 Task: Play online Risk (conquerclub) game.
Action: Mouse moved to (497, 342)
Screenshot: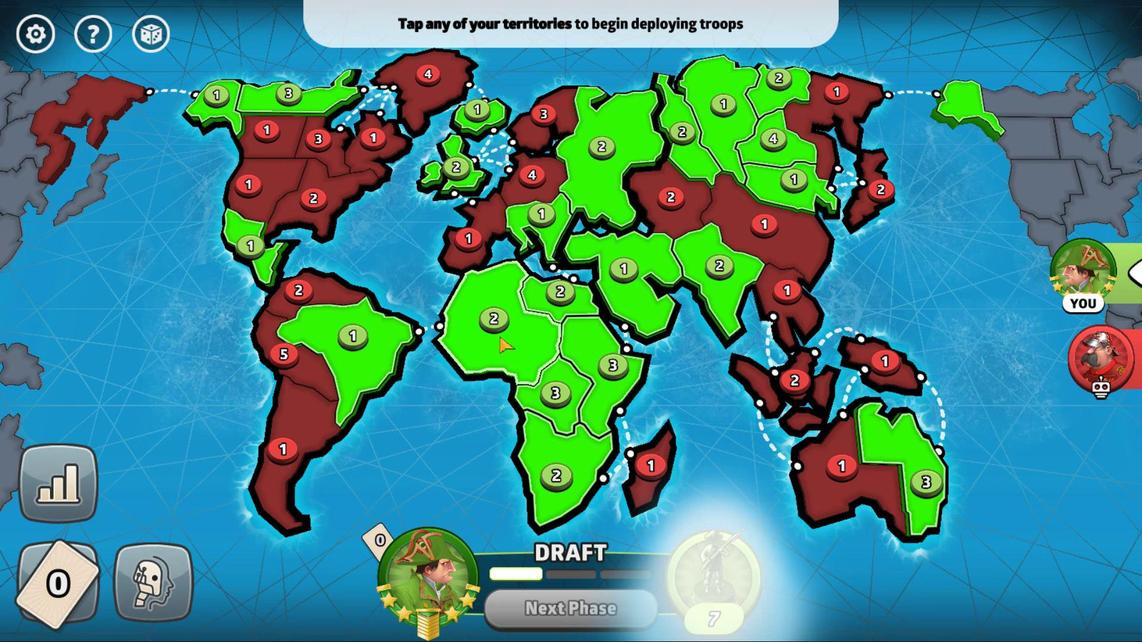 
Action: Mouse pressed left at (497, 342)
Screenshot: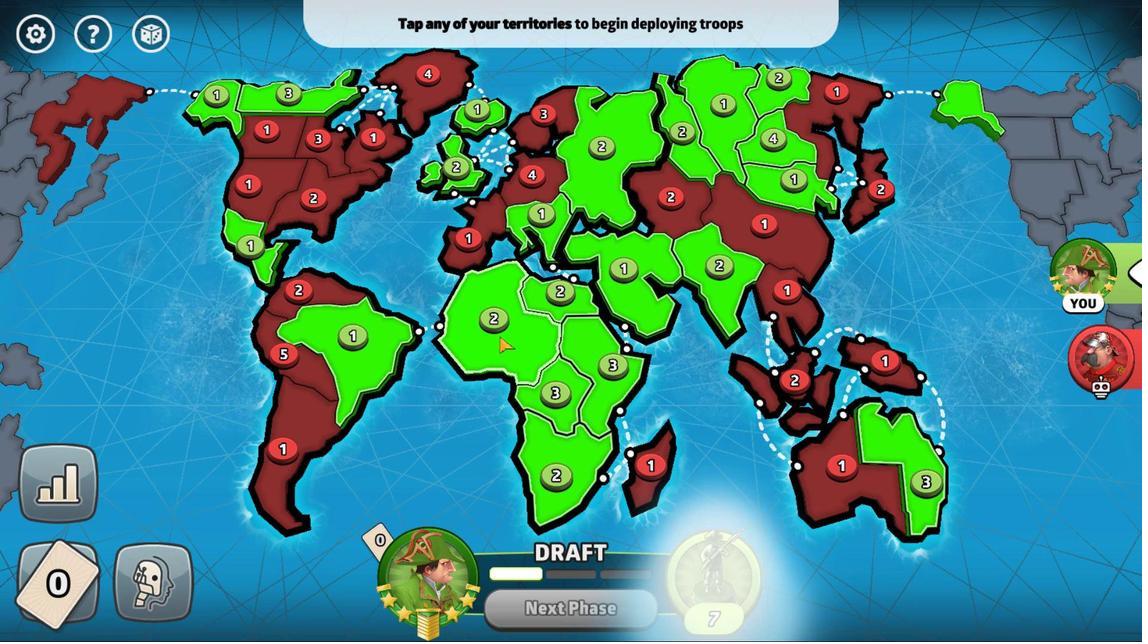 
Action: Mouse moved to (597, 159)
Screenshot: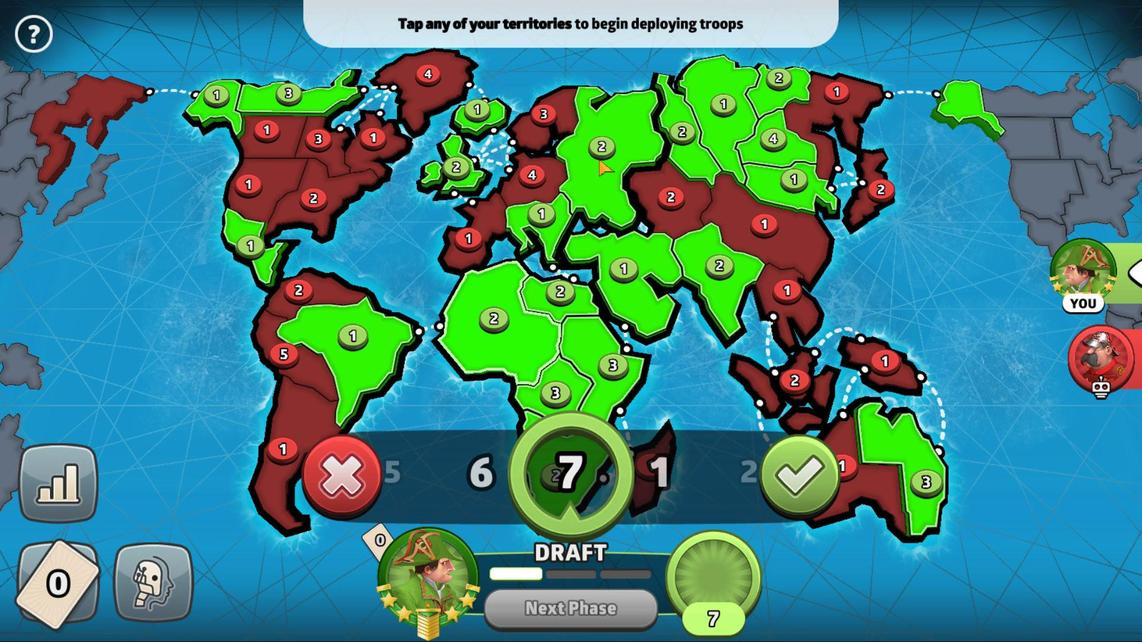 
Action: Mouse pressed left at (597, 159)
Screenshot: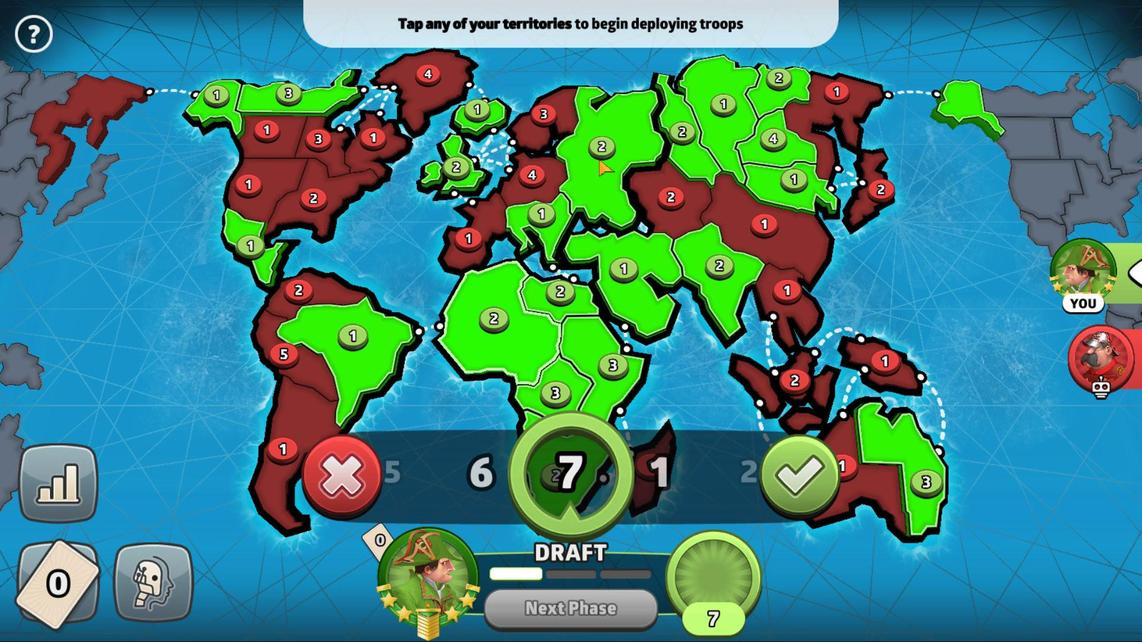 
Action: Mouse moved to (562, 247)
Screenshot: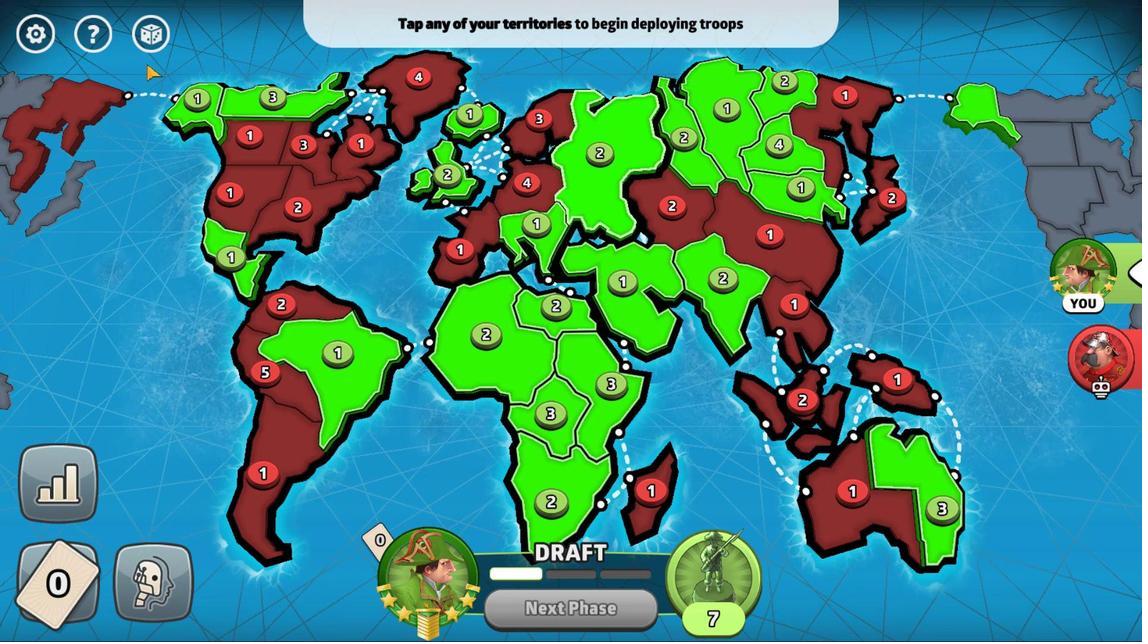 
Action: Mouse pressed left at (562, 247)
Screenshot: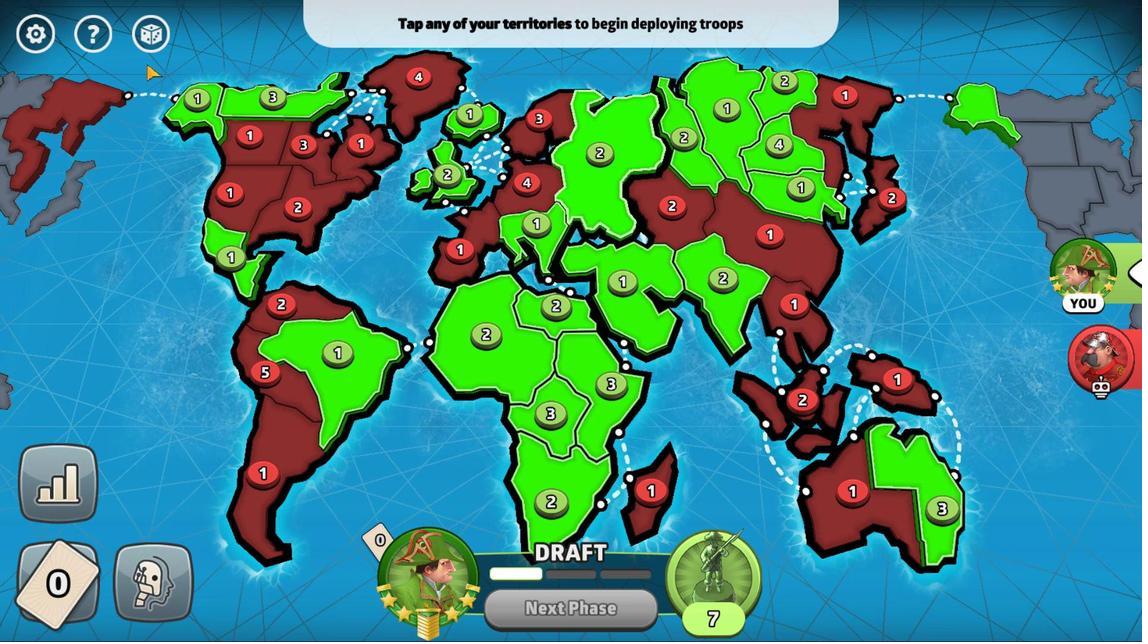 
Action: Mouse moved to (296, 105)
Screenshot: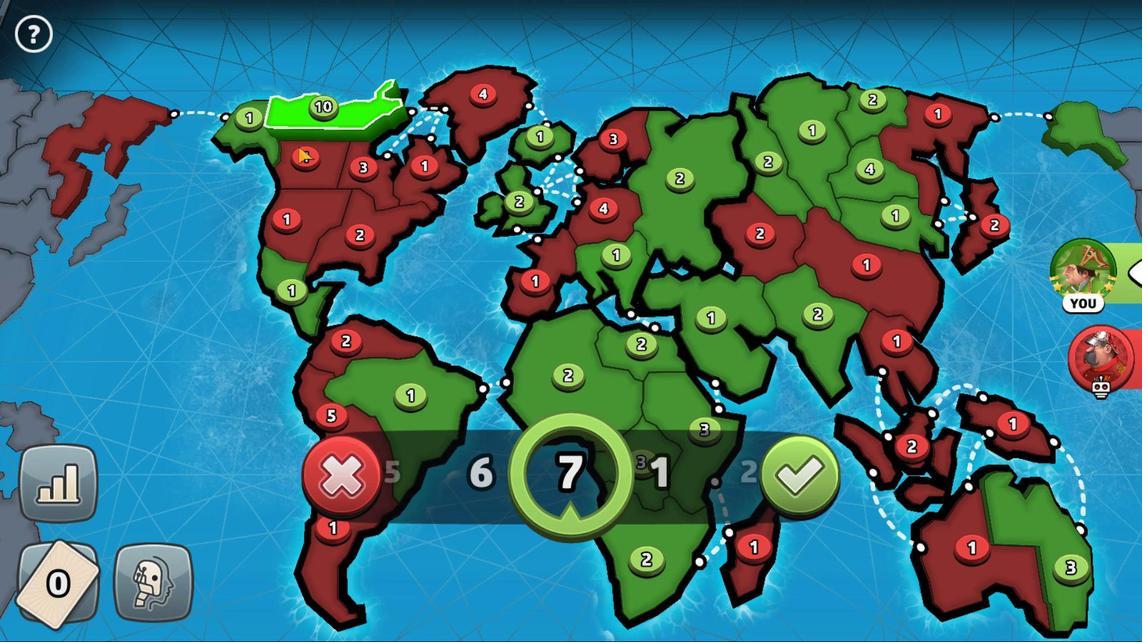 
Action: Mouse pressed left at (296, 105)
Screenshot: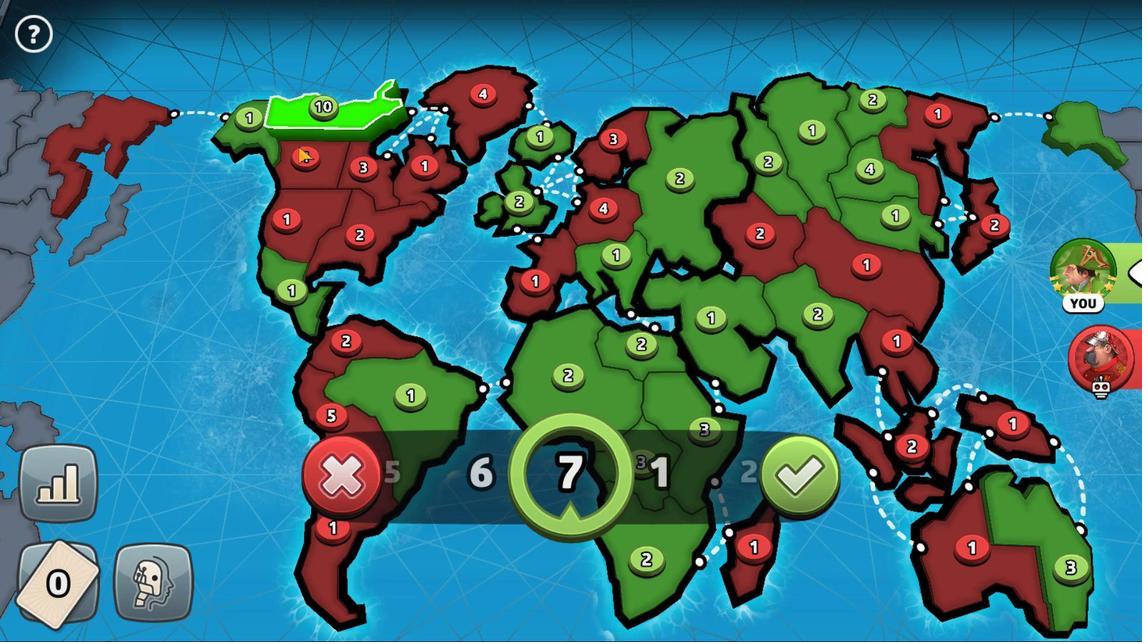 
Action: Mouse moved to (833, 471)
Screenshot: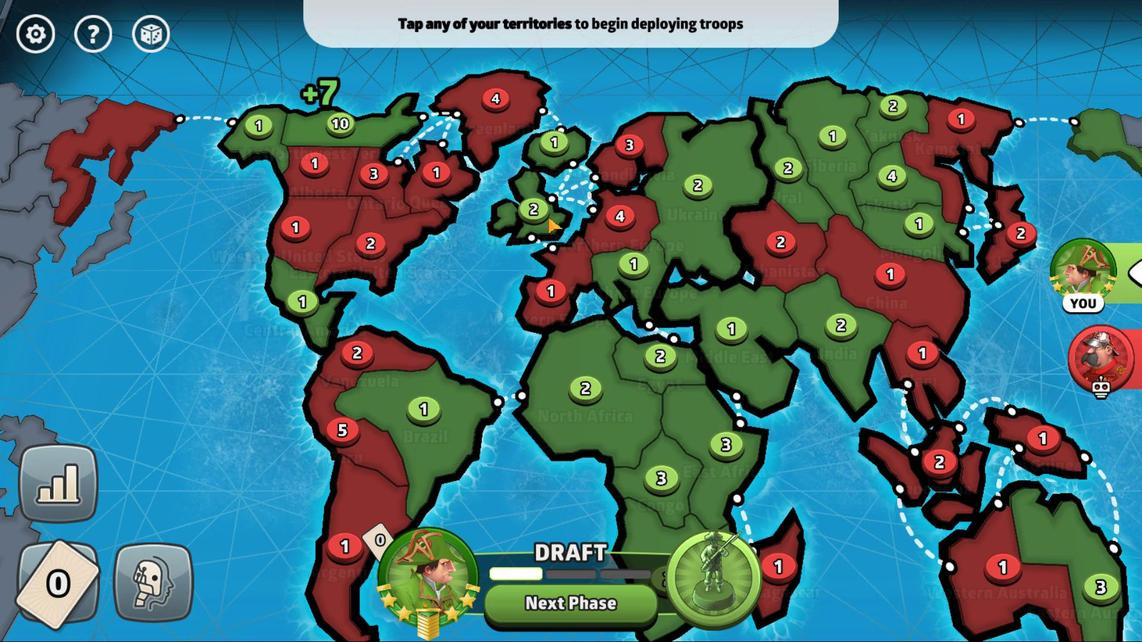 
Action: Mouse pressed left at (833, 471)
Screenshot: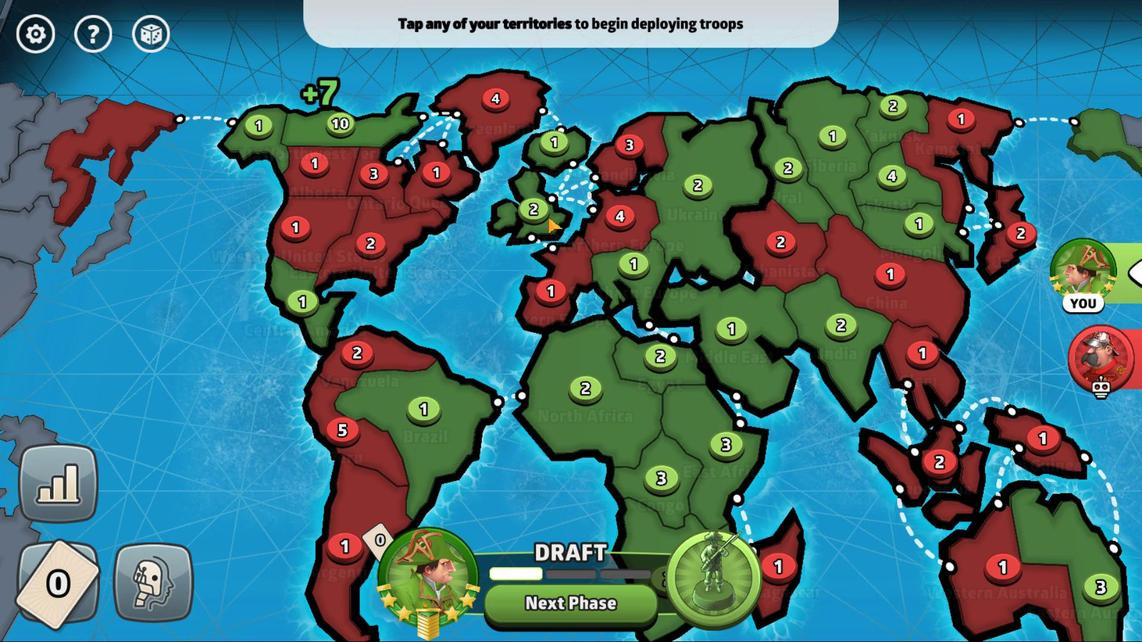 
Action: Mouse moved to (305, 104)
Screenshot: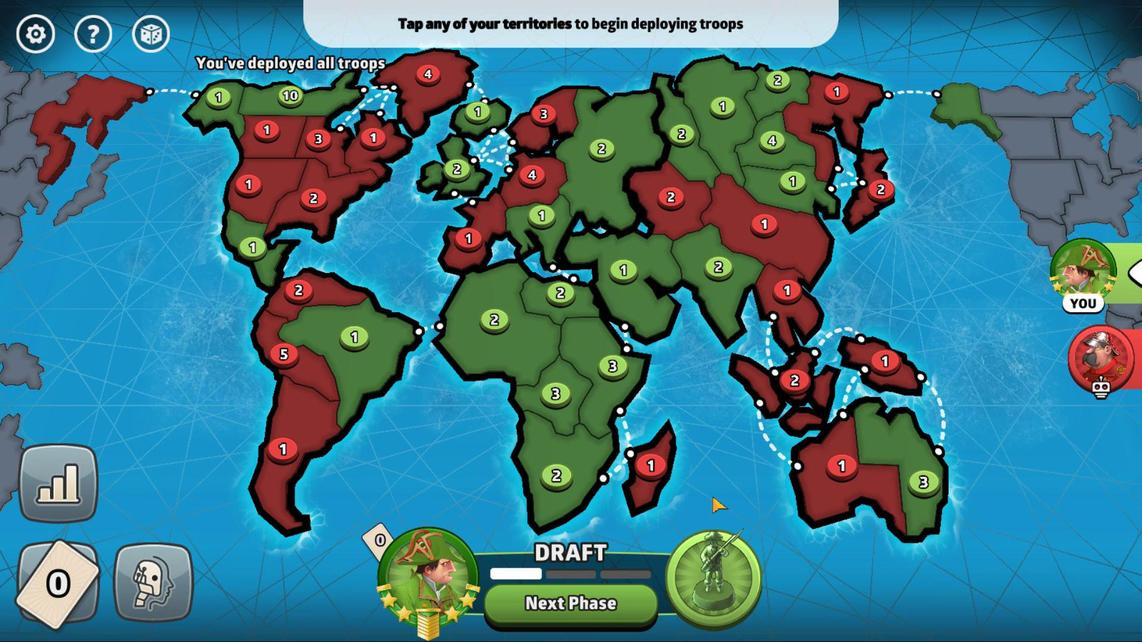 
Action: Mouse pressed left at (305, 104)
Screenshot: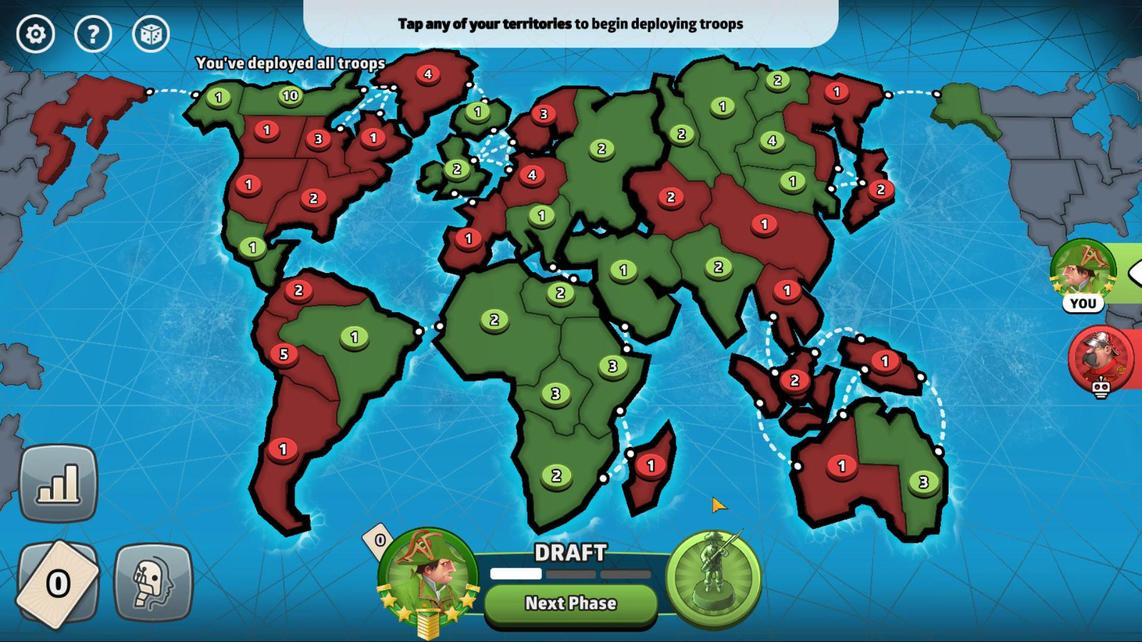 
Action: Mouse moved to (565, 599)
Screenshot: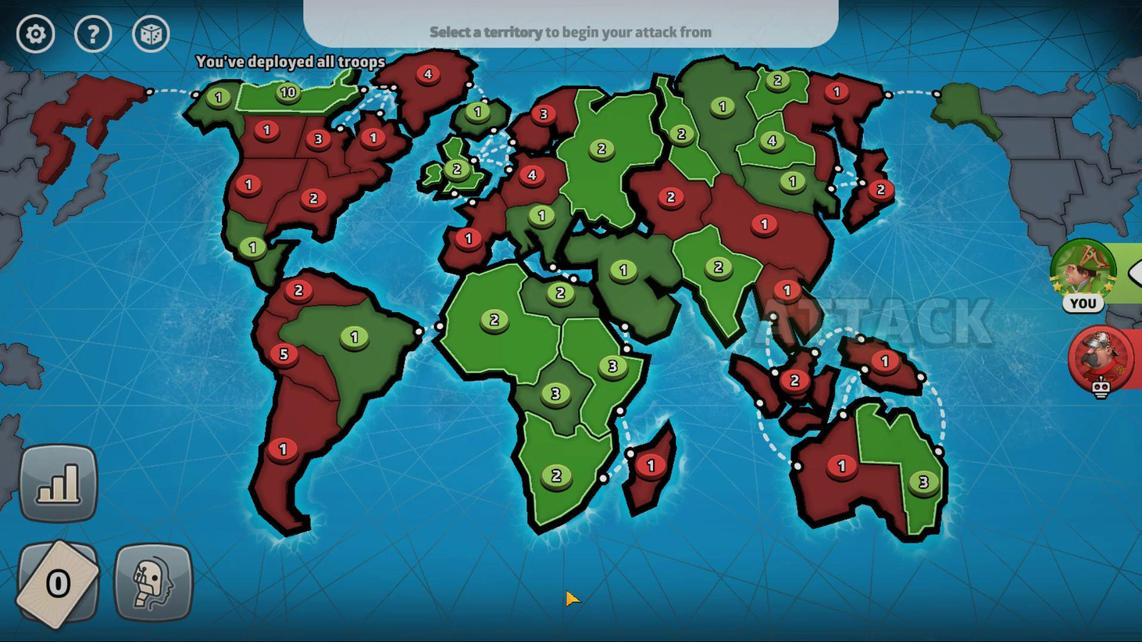
Action: Mouse pressed left at (565, 599)
Screenshot: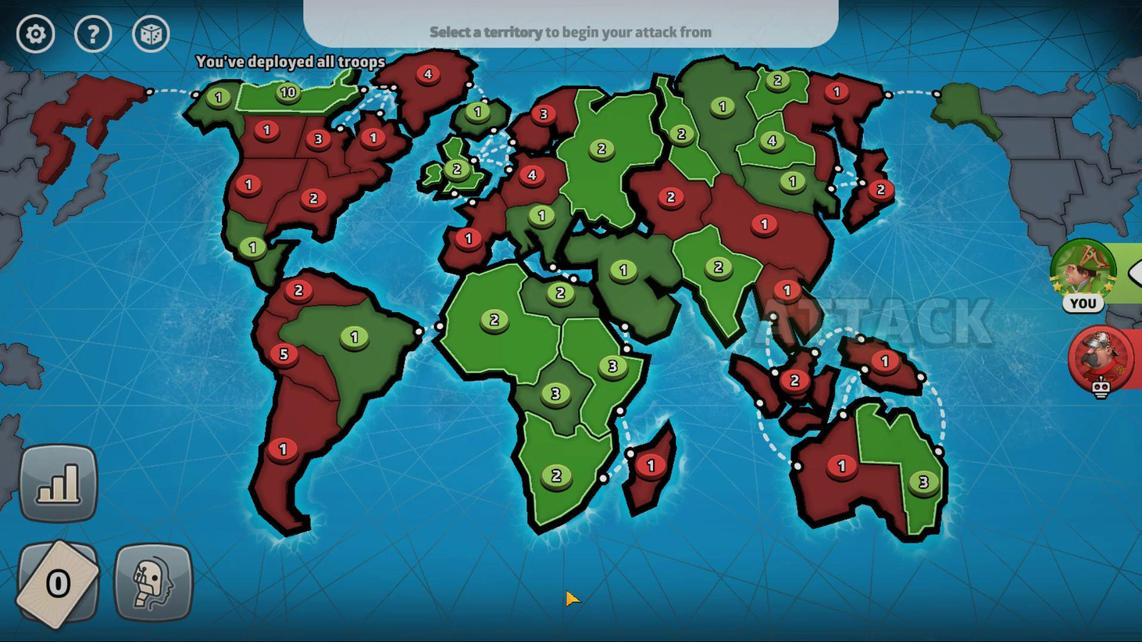 
Action: Mouse moved to (290, 99)
Screenshot: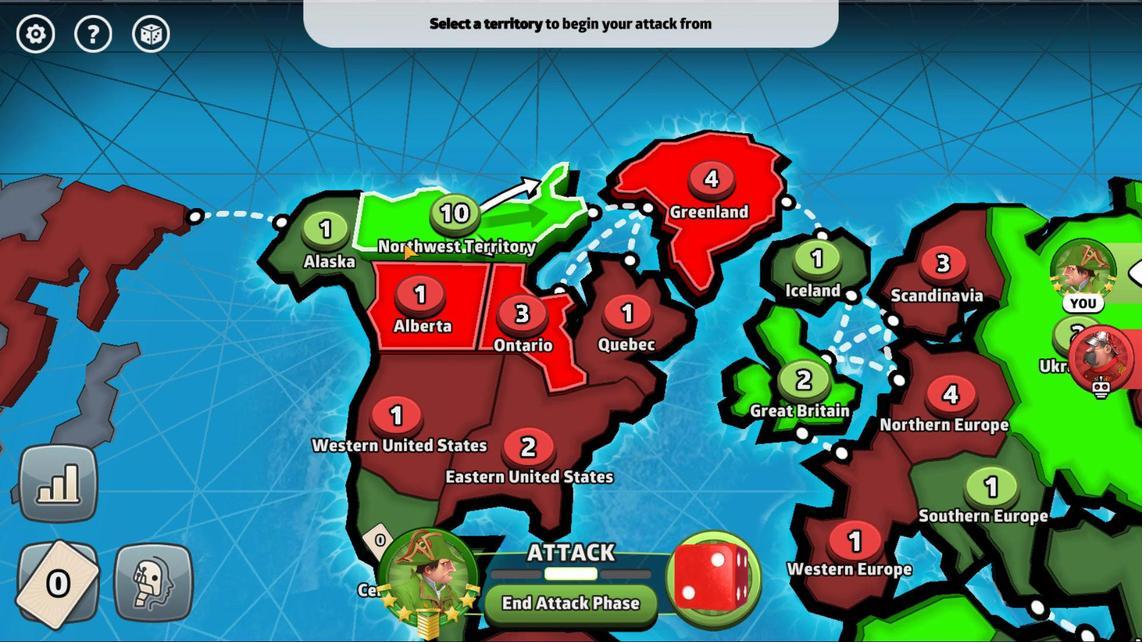 
Action: Mouse pressed left at (290, 99)
Screenshot: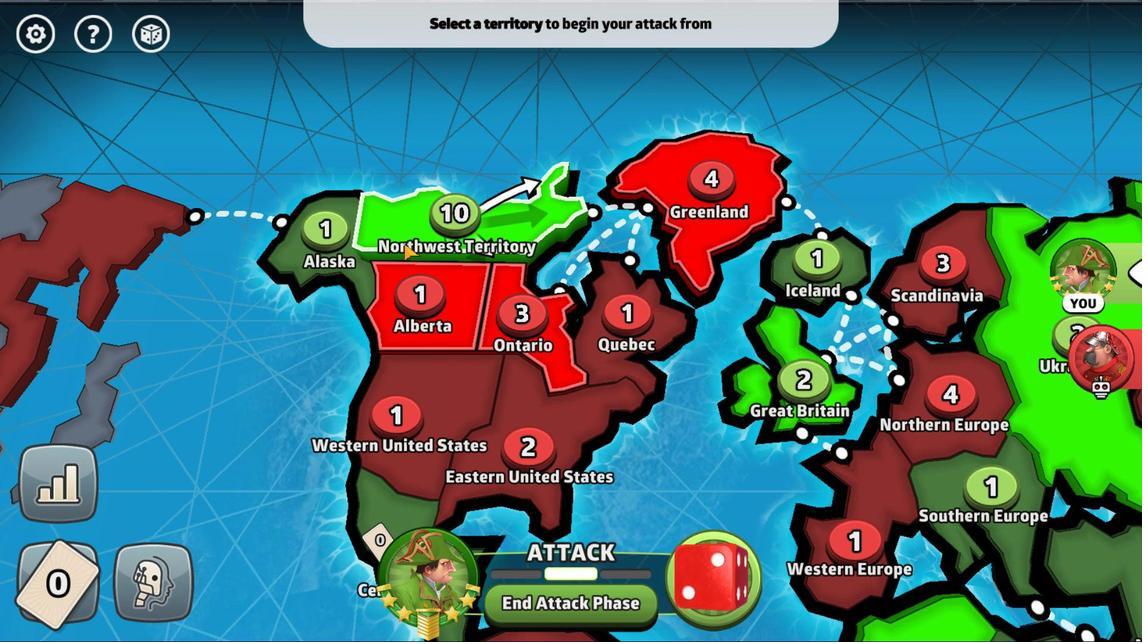 
Action: Mouse moved to (449, 307)
Screenshot: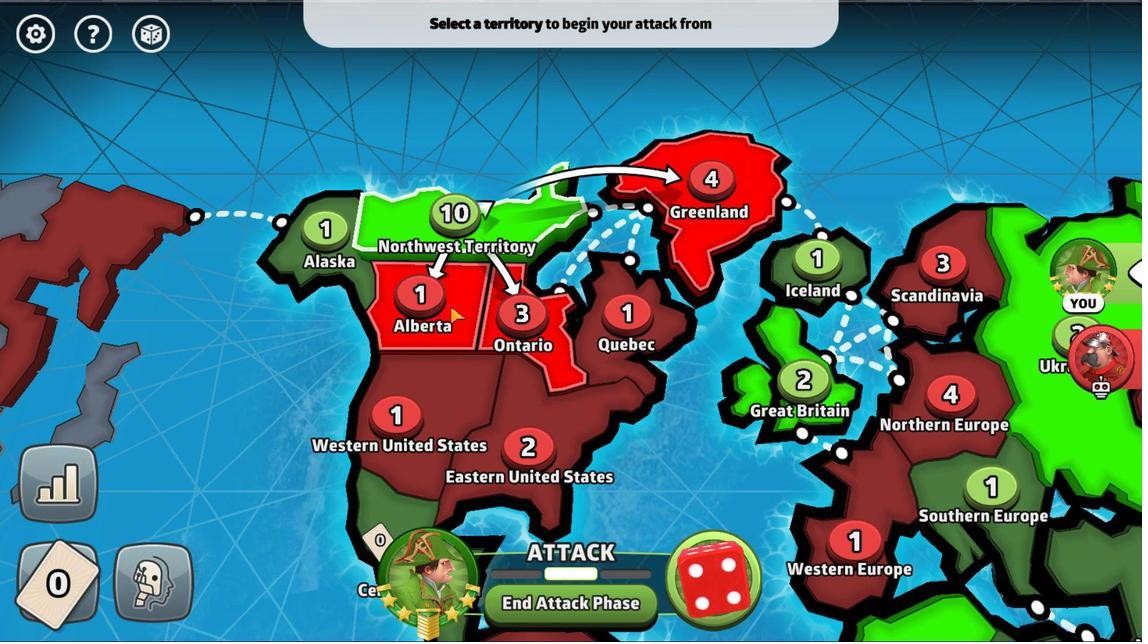 
Action: Mouse pressed left at (449, 307)
Screenshot: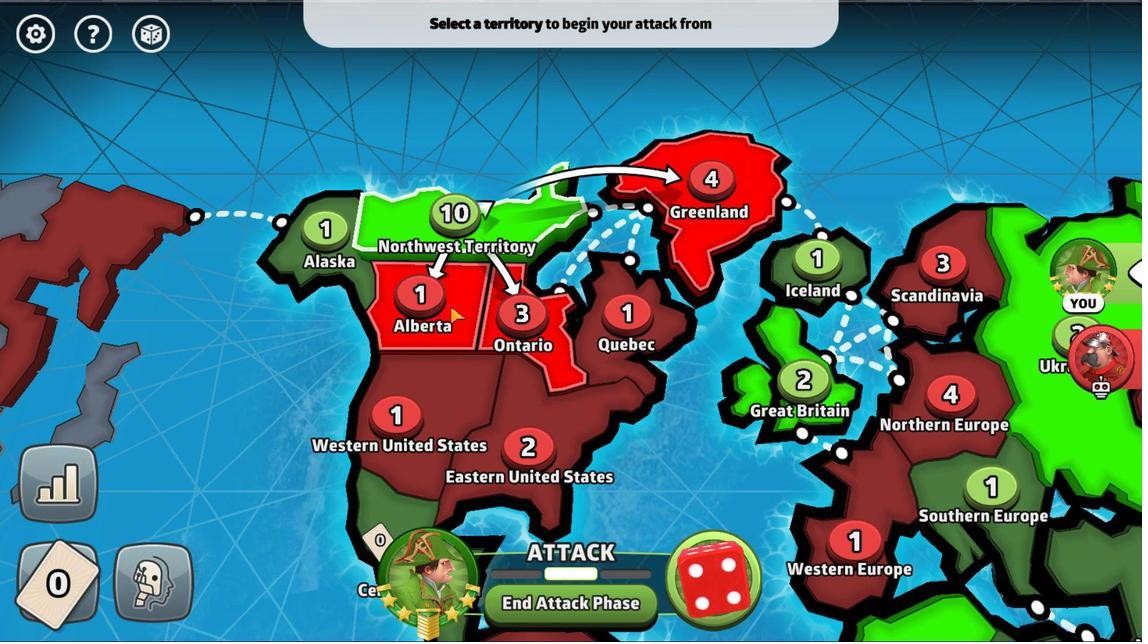 
Action: Mouse moved to (574, 442)
Screenshot: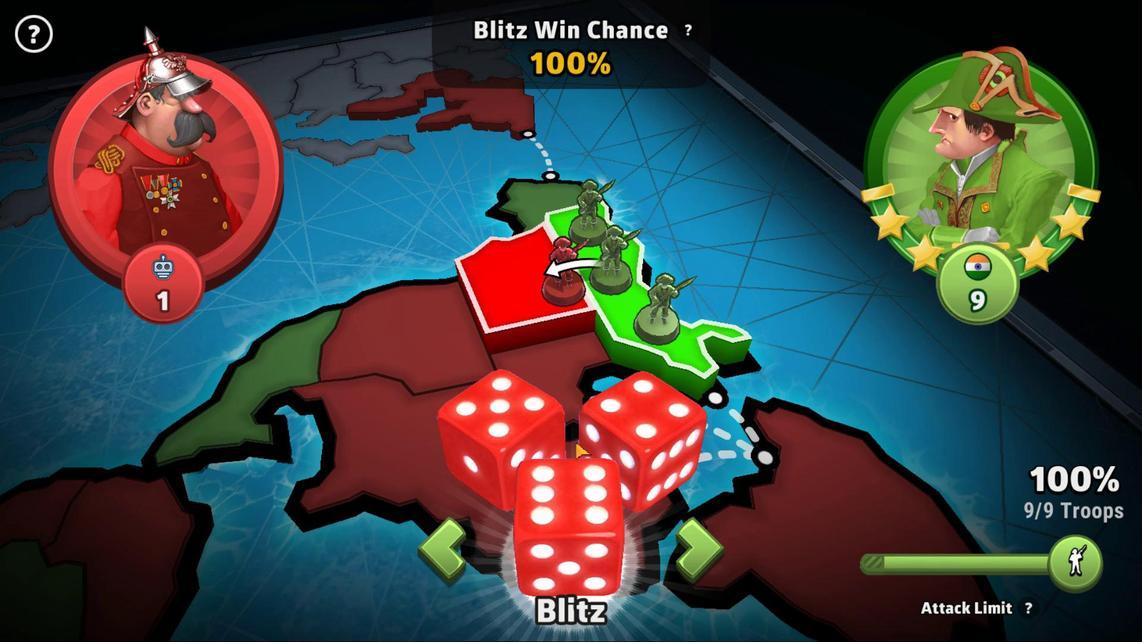 
Action: Mouse pressed left at (574, 442)
Screenshot: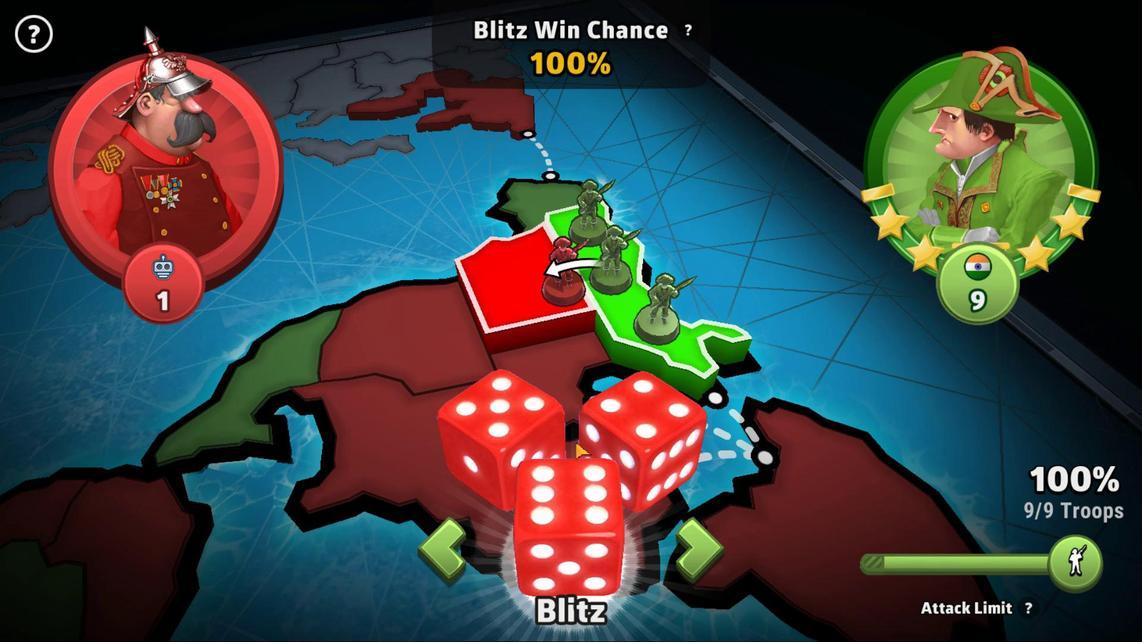 
Action: Mouse moved to (797, 471)
Screenshot: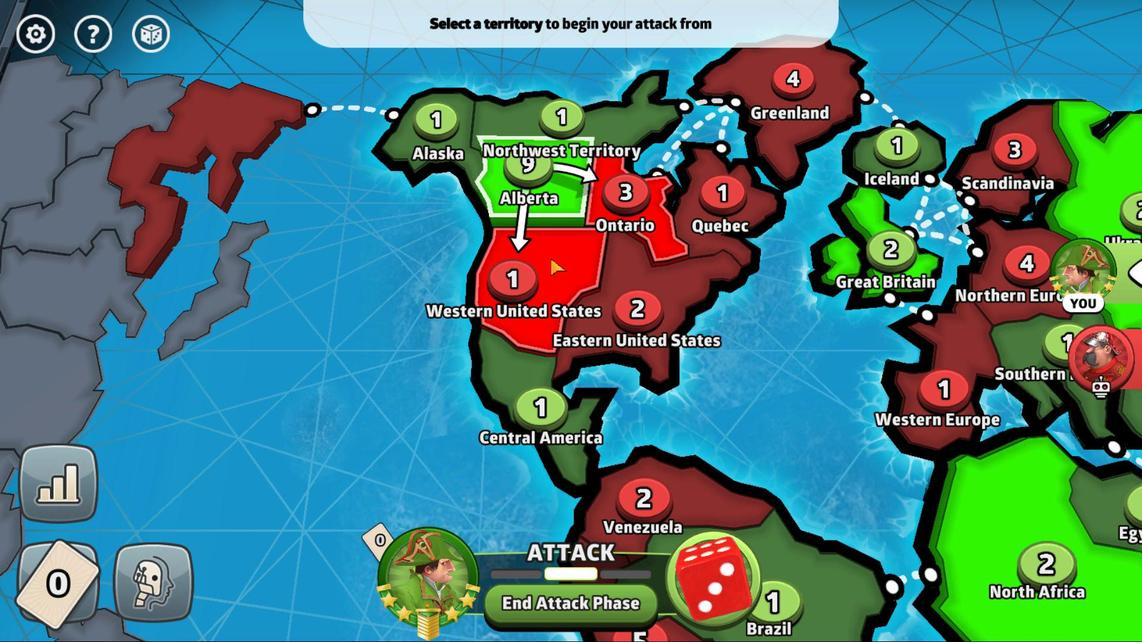 
Action: Mouse pressed left at (797, 471)
Screenshot: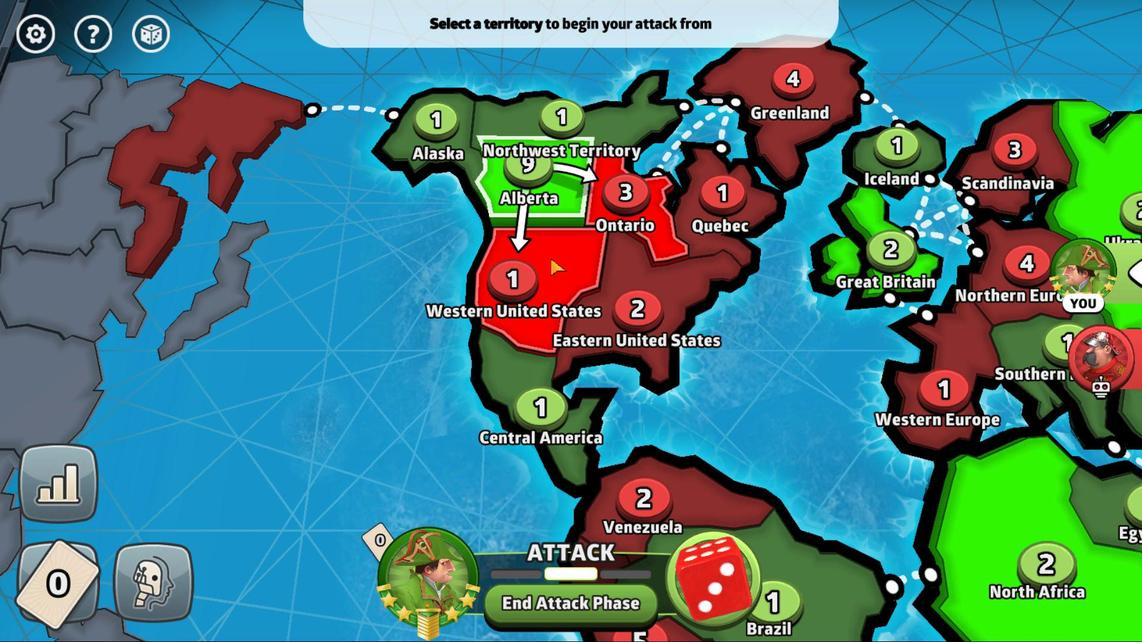 
Action: Mouse moved to (550, 277)
Screenshot: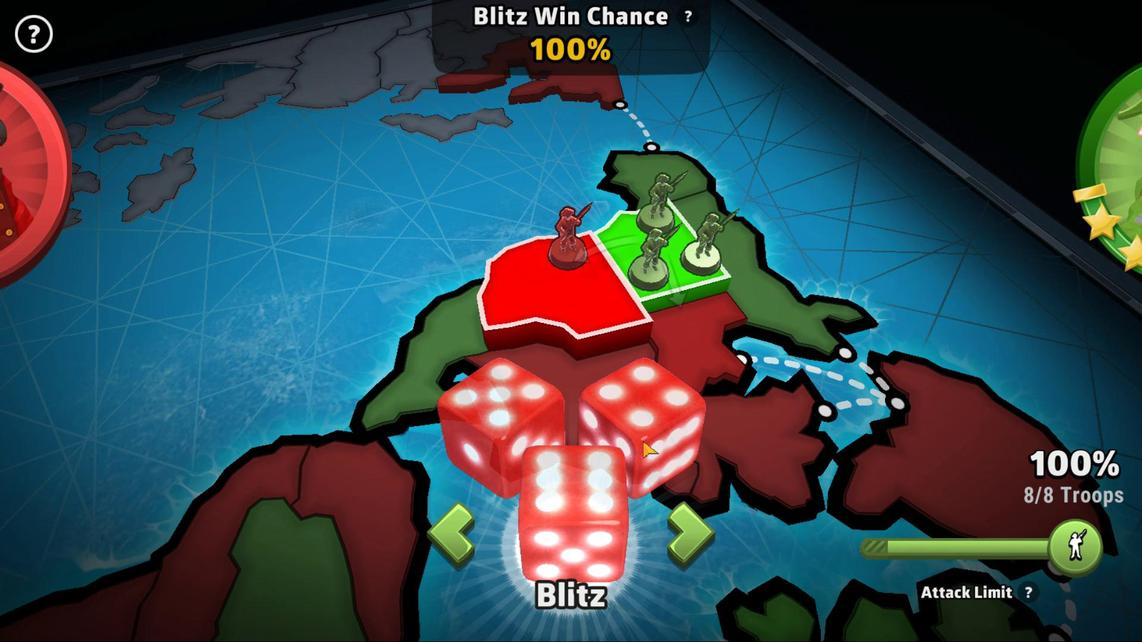 
Action: Mouse pressed left at (550, 277)
Screenshot: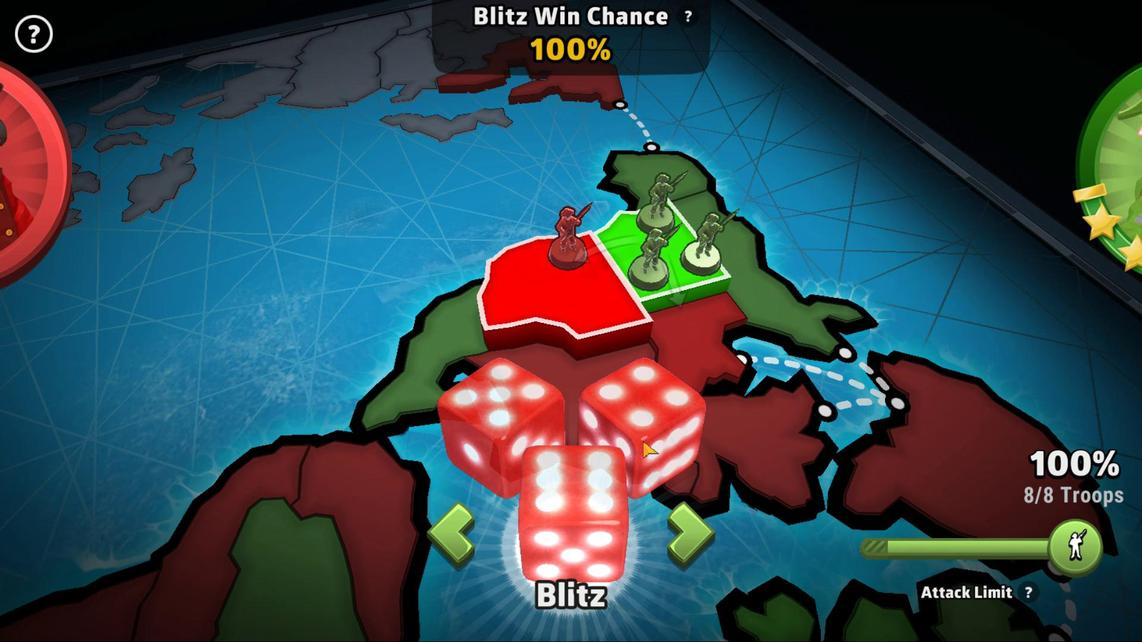 
Action: Mouse moved to (595, 459)
Screenshot: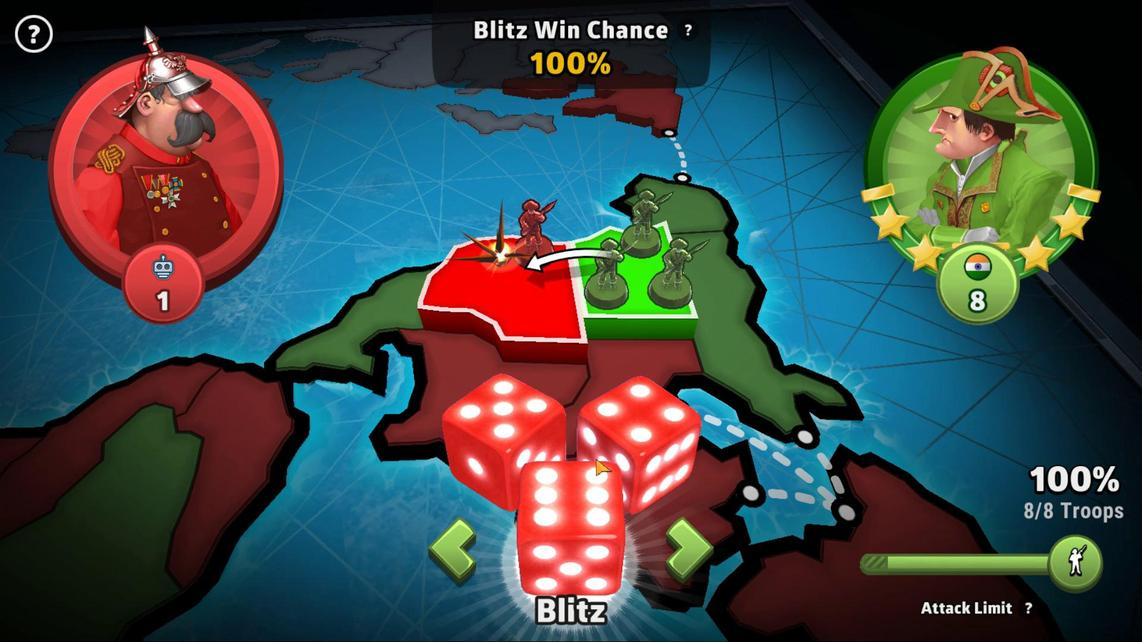 
Action: Mouse pressed left at (595, 459)
Screenshot: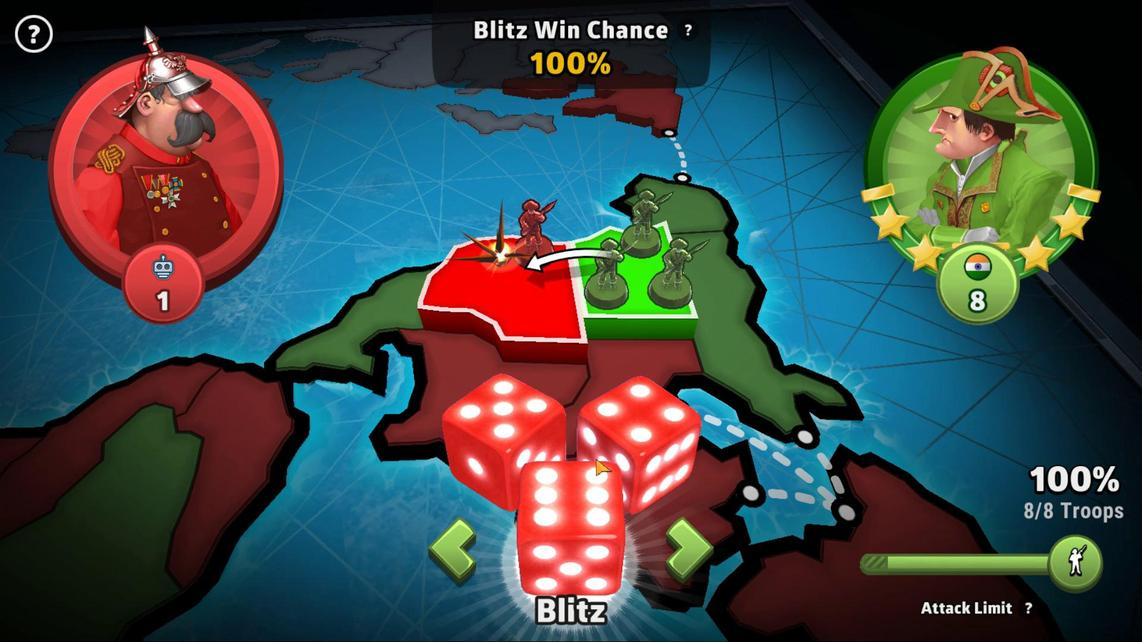 
Action: Mouse moved to (816, 489)
Screenshot: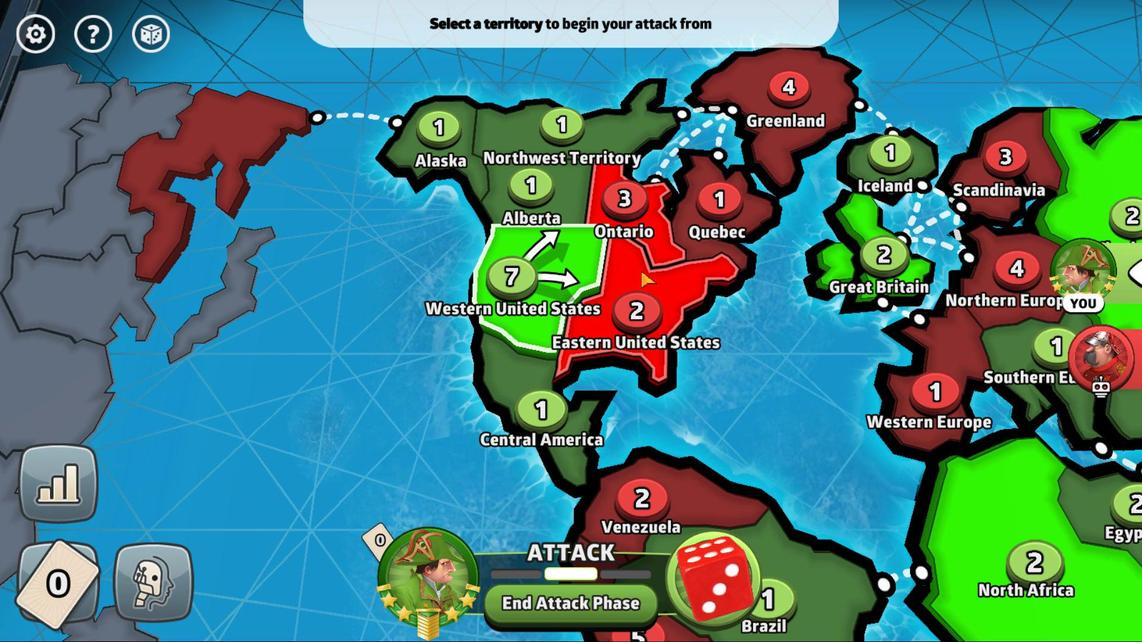
Action: Mouse pressed left at (816, 489)
Screenshot: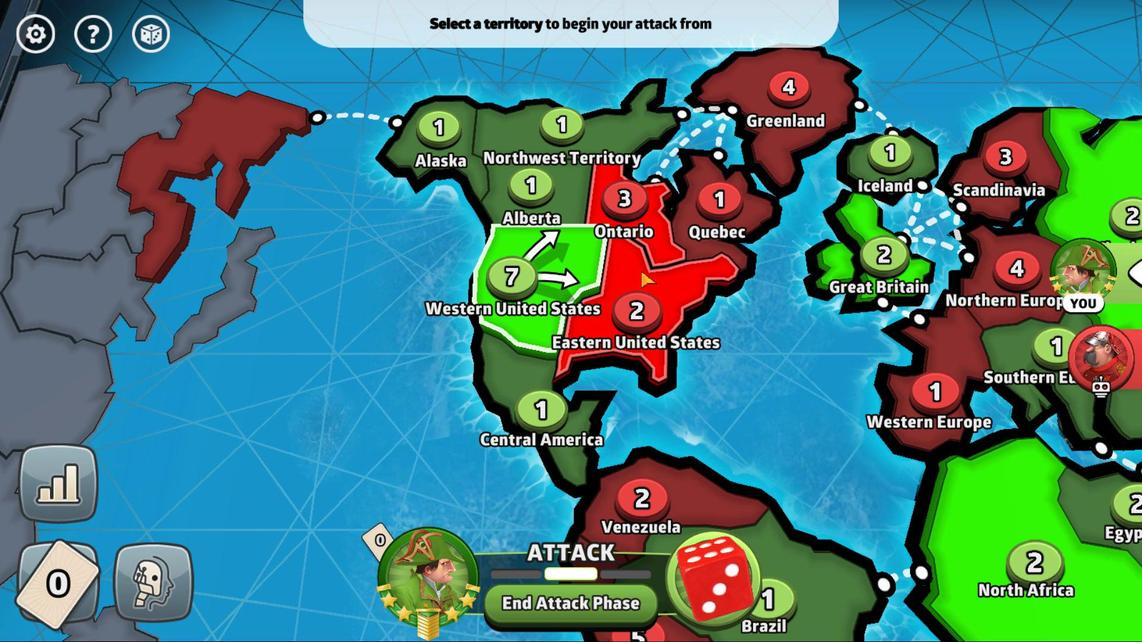 
Action: Mouse moved to (636, 295)
Screenshot: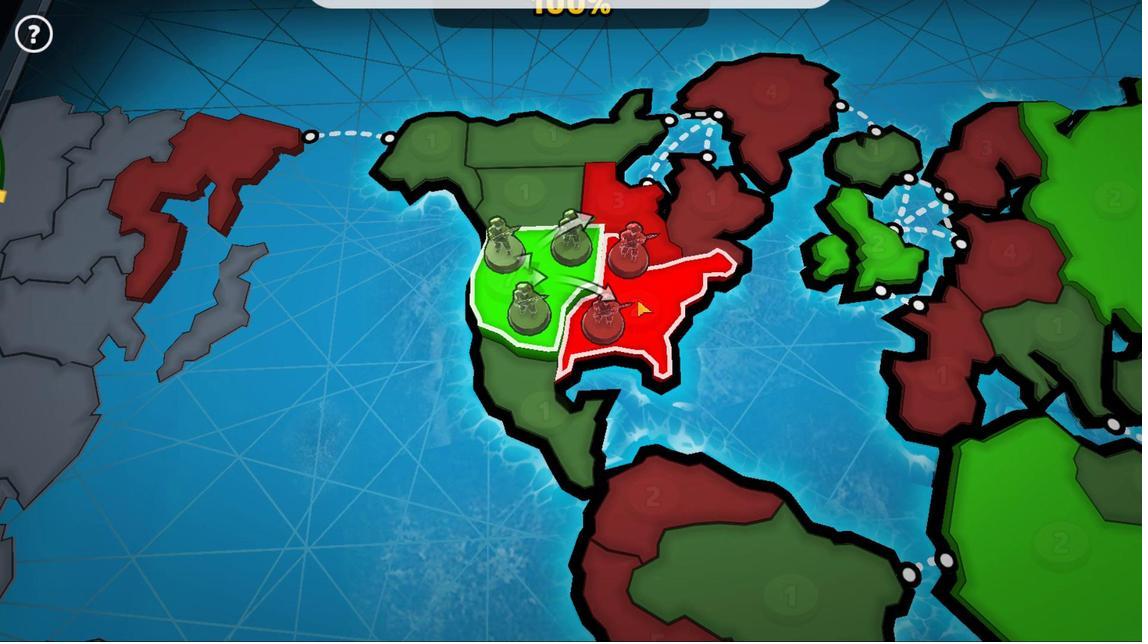 
Action: Mouse pressed left at (636, 295)
Screenshot: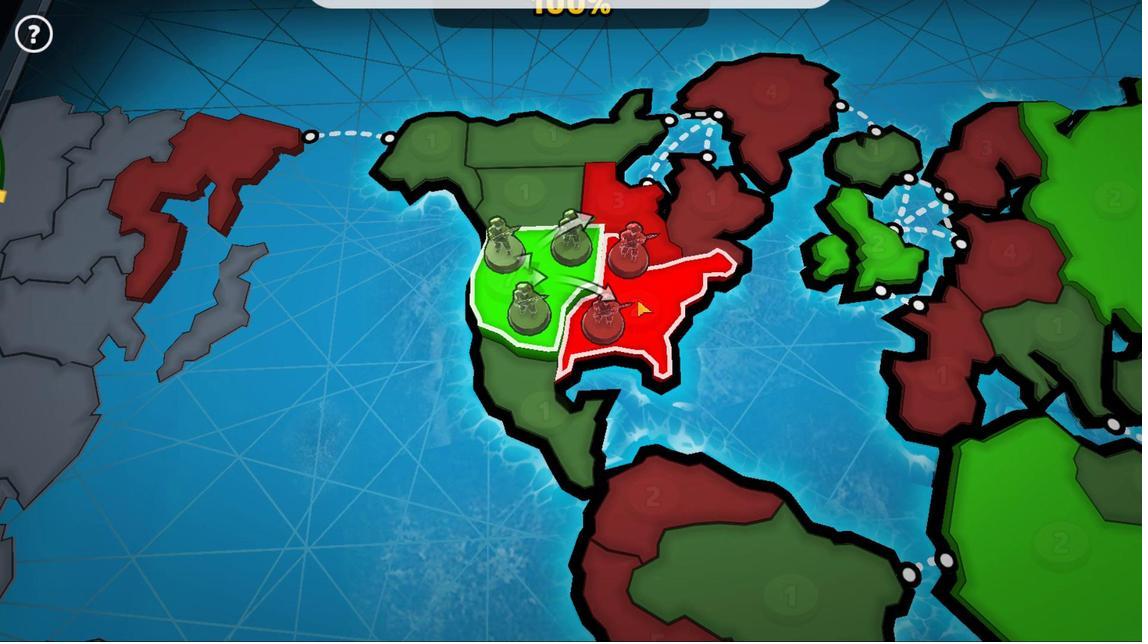 
Action: Mouse moved to (557, 431)
Screenshot: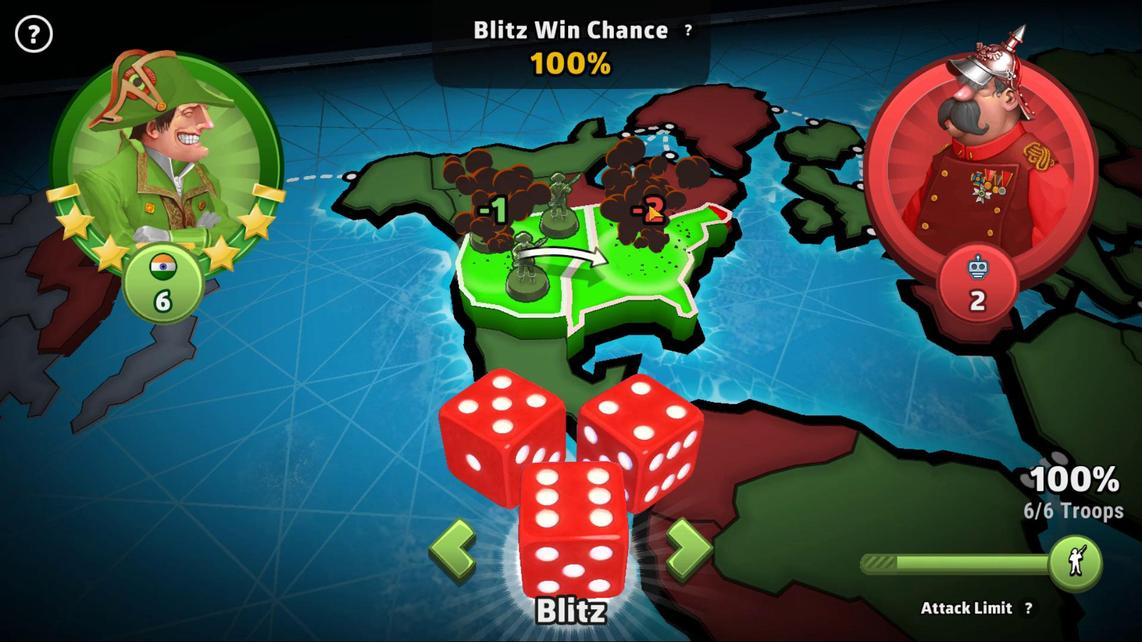 
Action: Mouse pressed left at (557, 431)
Screenshot: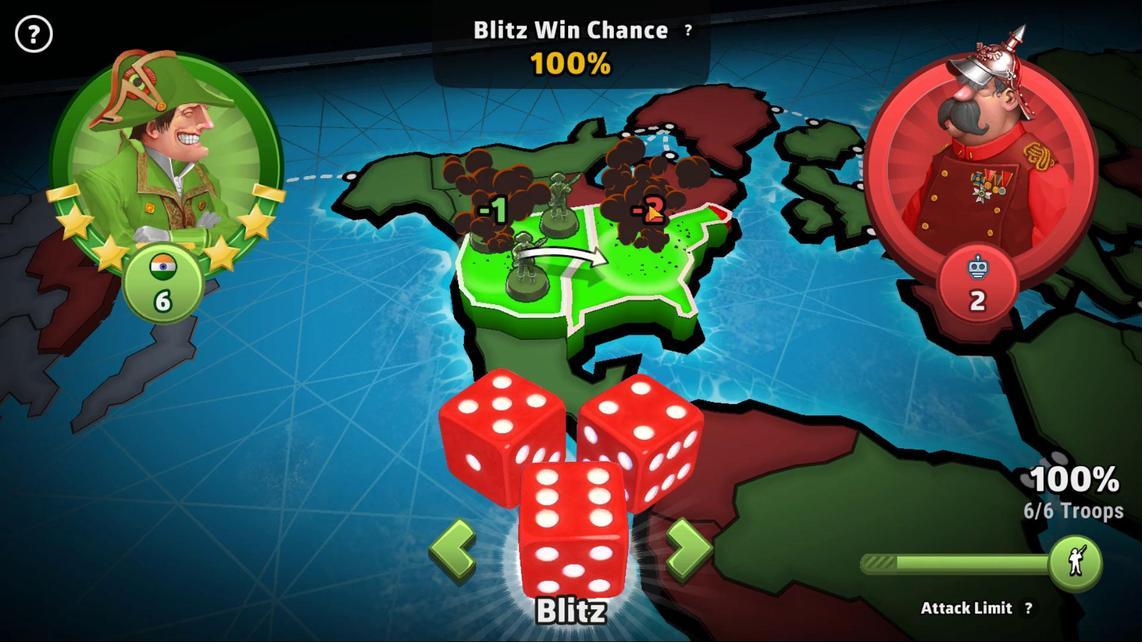 
Action: Mouse moved to (793, 470)
Screenshot: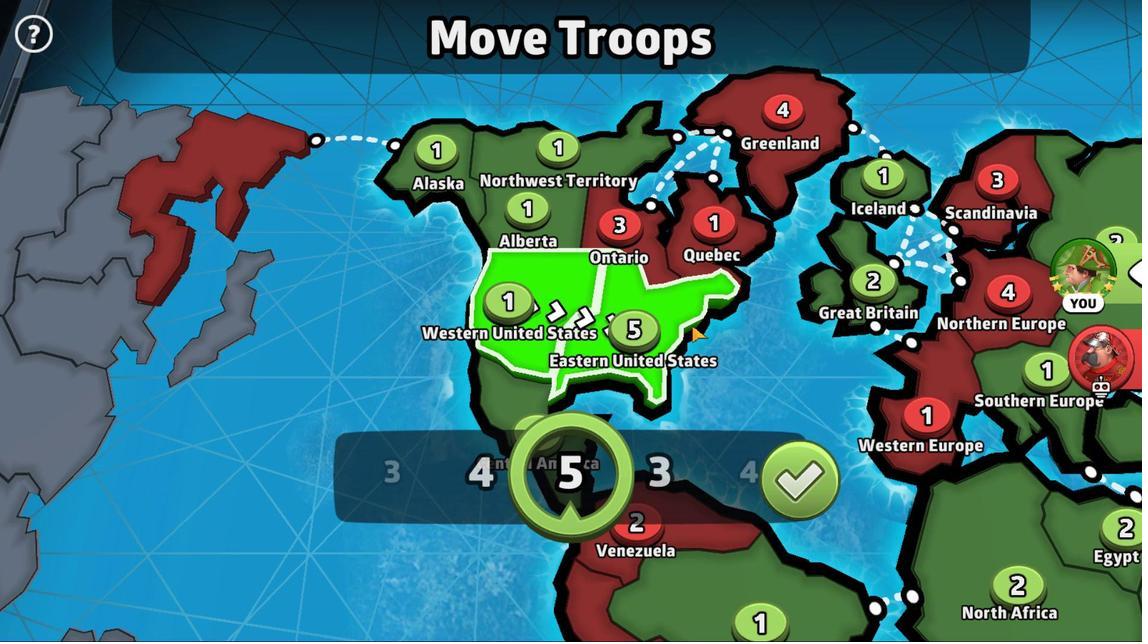 
Action: Mouse pressed left at (793, 470)
Screenshot: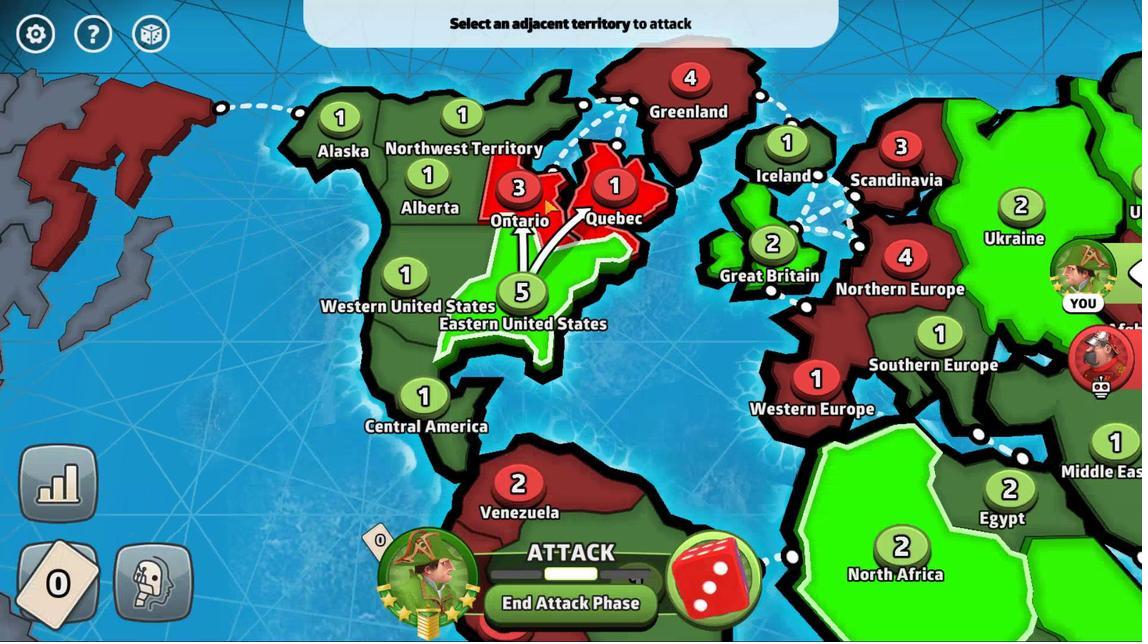 
Action: Mouse moved to (543, 198)
Screenshot: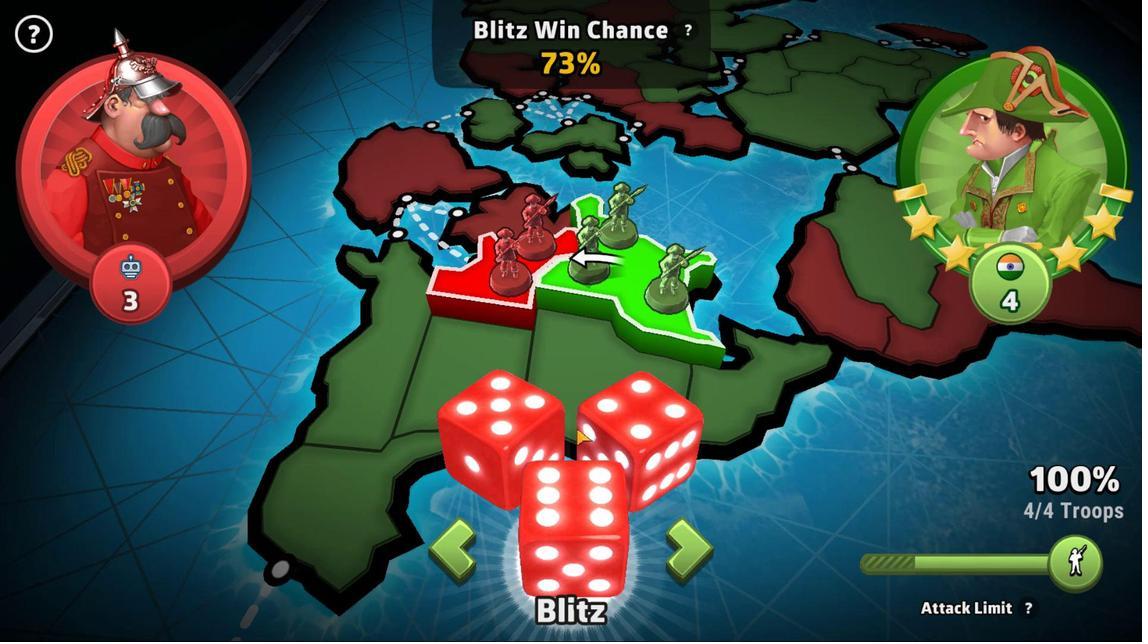 
Action: Mouse pressed left at (543, 198)
Screenshot: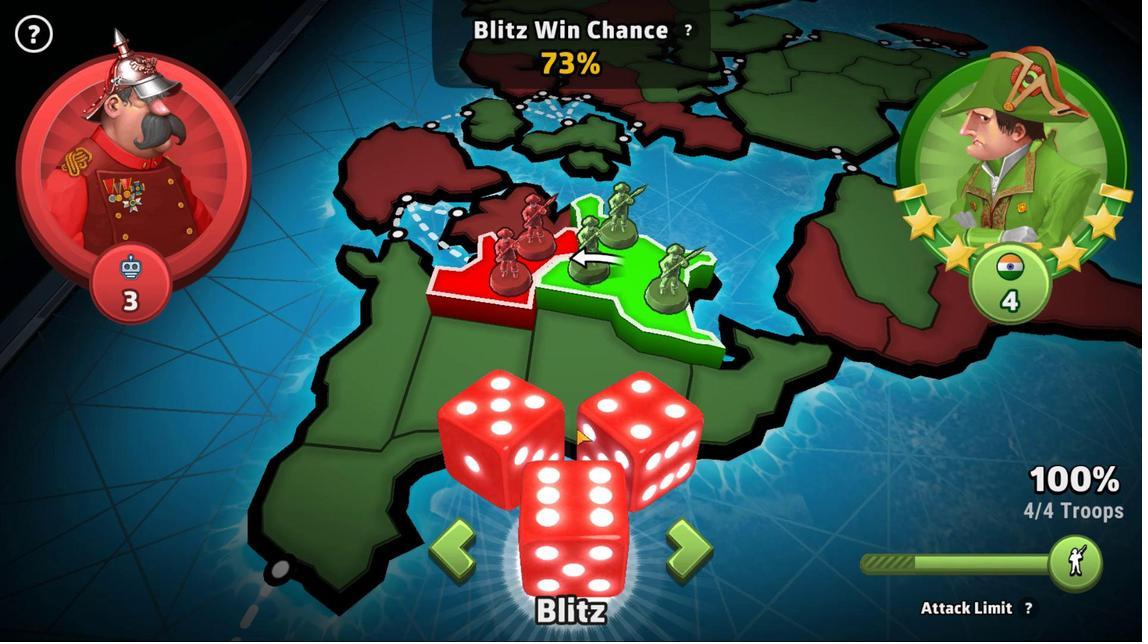 
Action: Mouse moved to (570, 444)
Screenshot: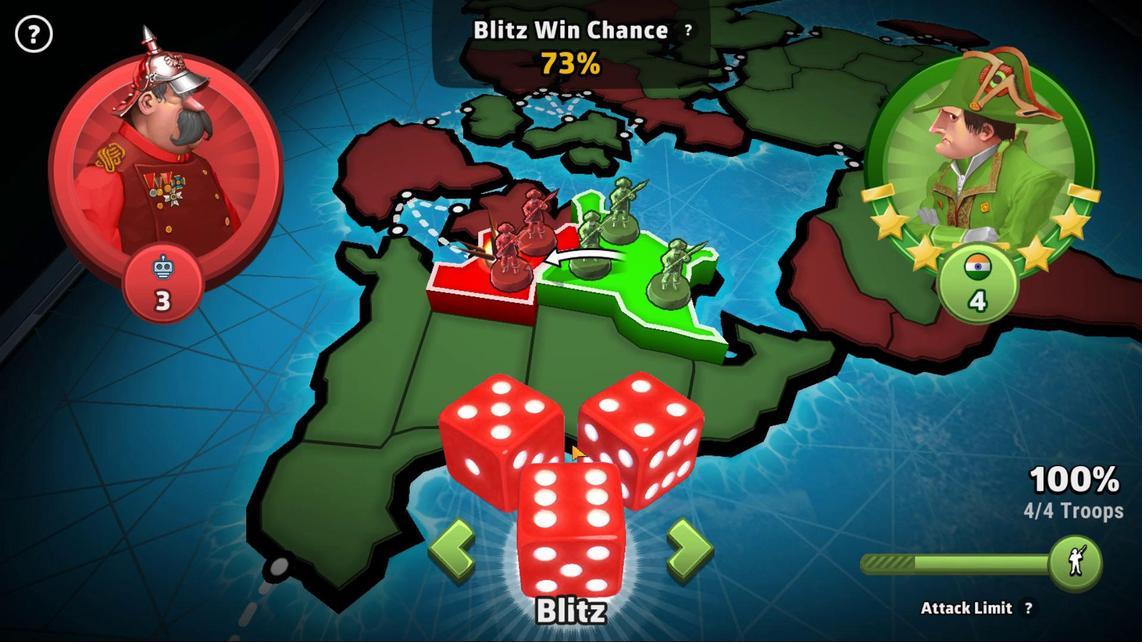 
Action: Mouse pressed left at (570, 444)
Screenshot: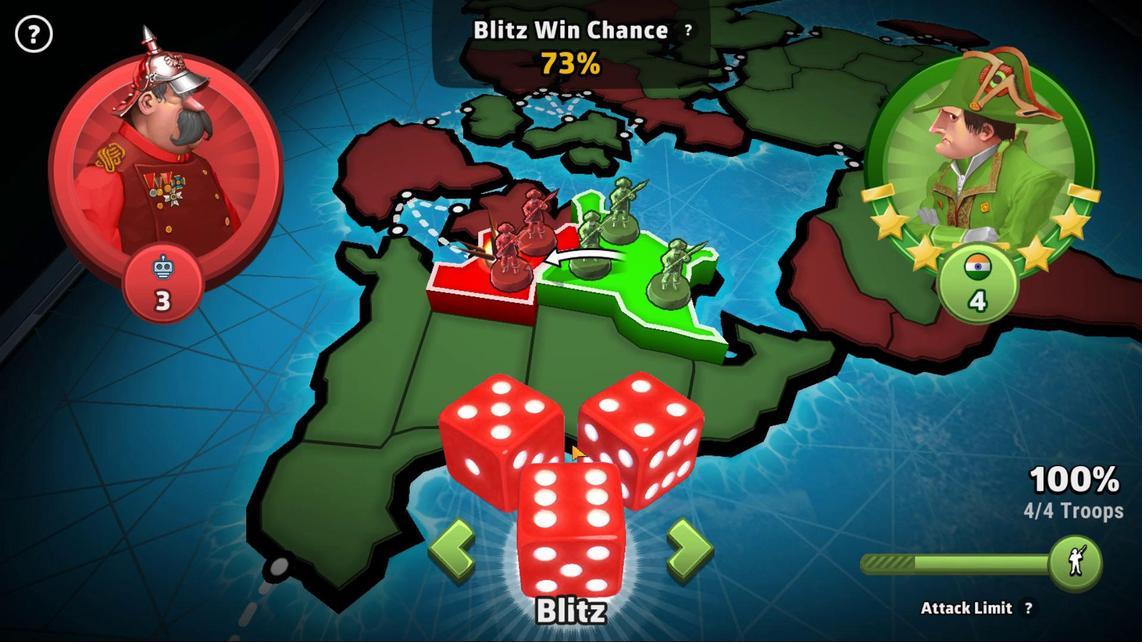 
Action: Mouse moved to (583, 307)
Screenshot: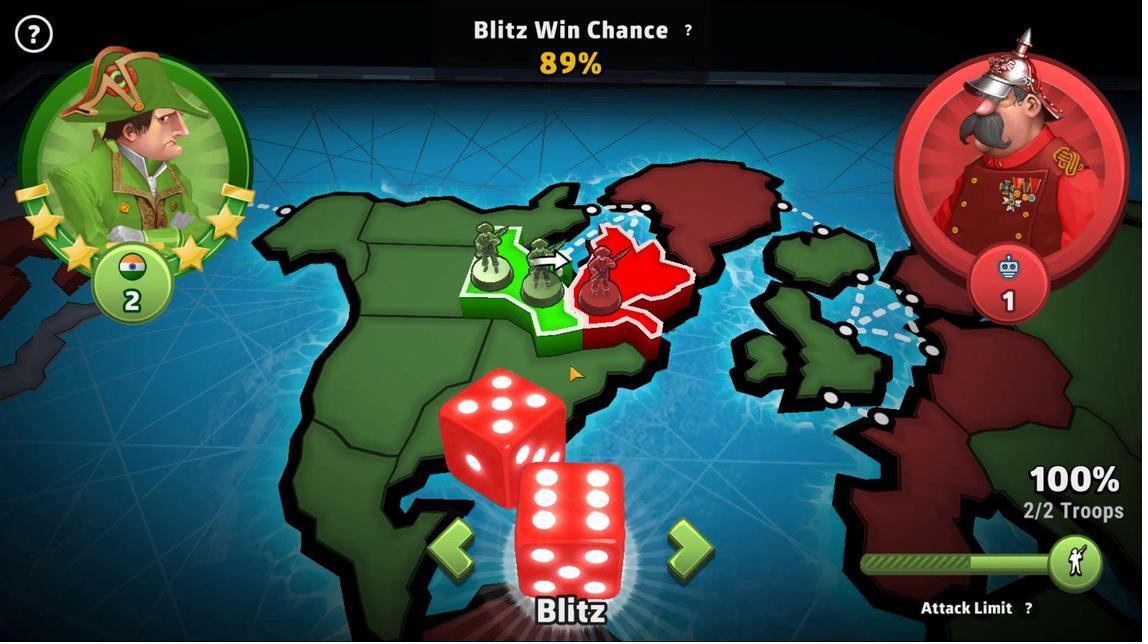 
Action: Mouse pressed left at (583, 307)
Screenshot: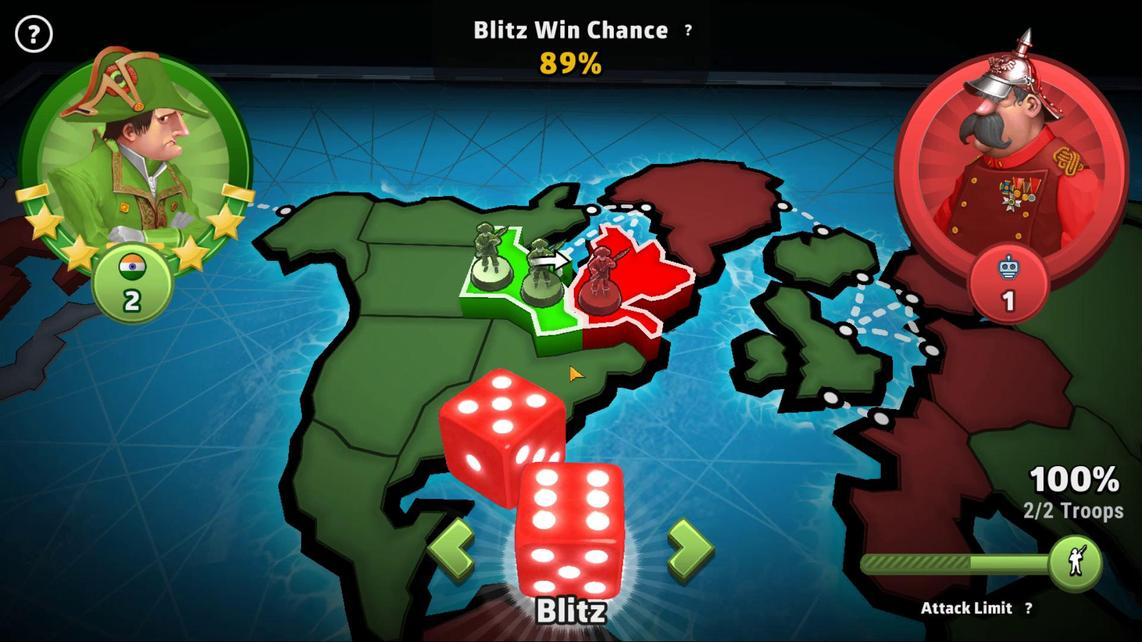 
Action: Mouse moved to (589, 444)
Screenshot: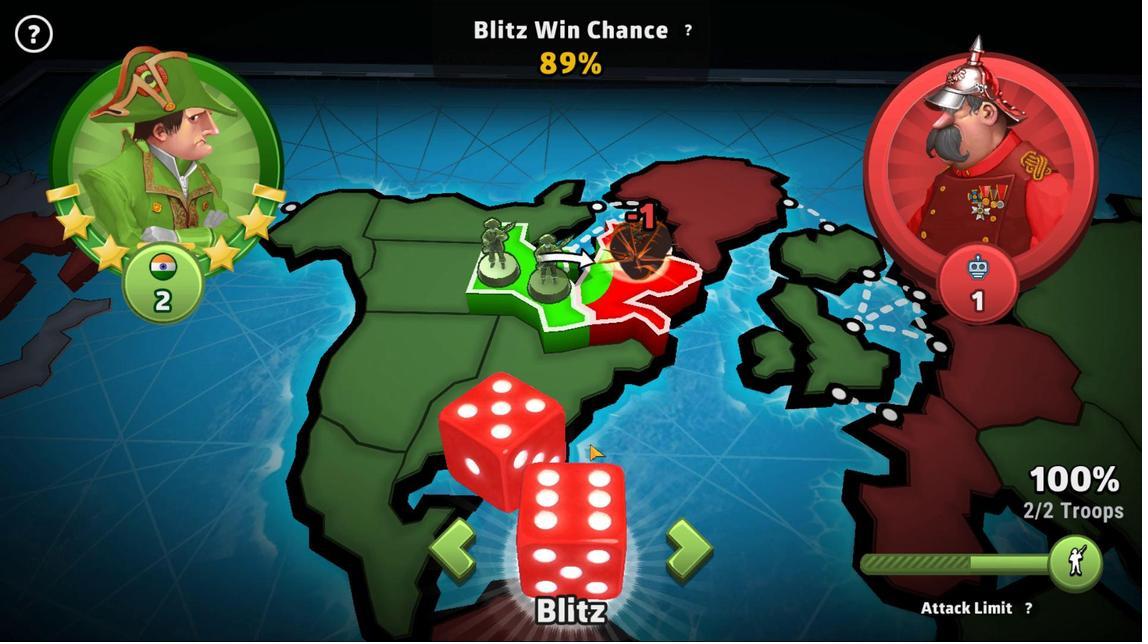
Action: Mouse pressed left at (589, 444)
Screenshot: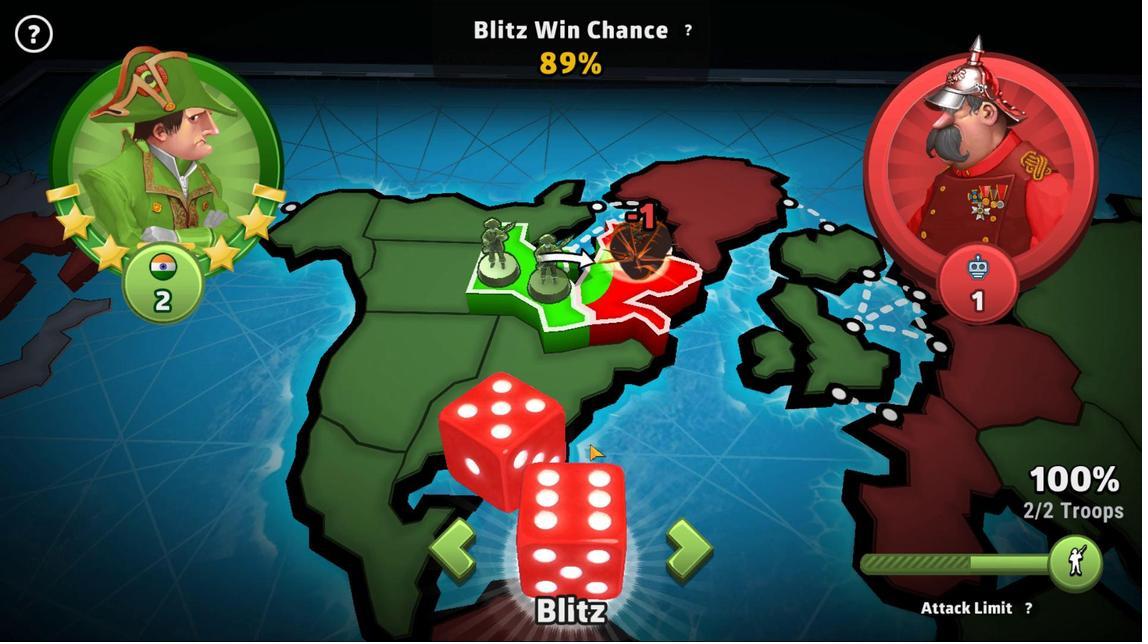 
Action: Mouse moved to (588, 600)
Screenshot: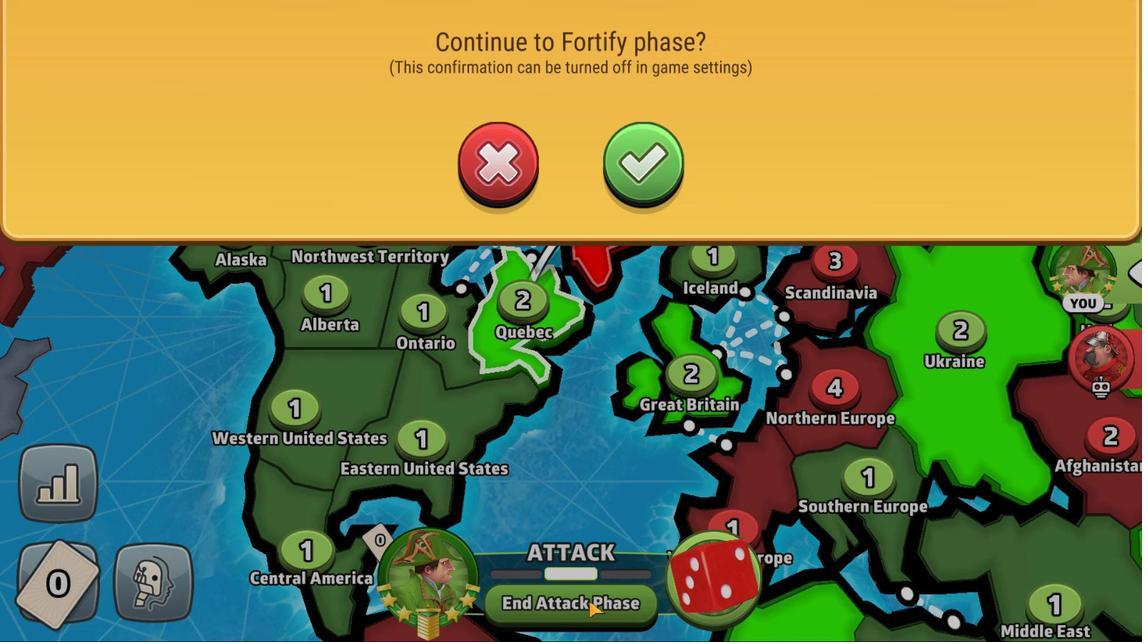 
Action: Mouse pressed left at (588, 600)
Screenshot: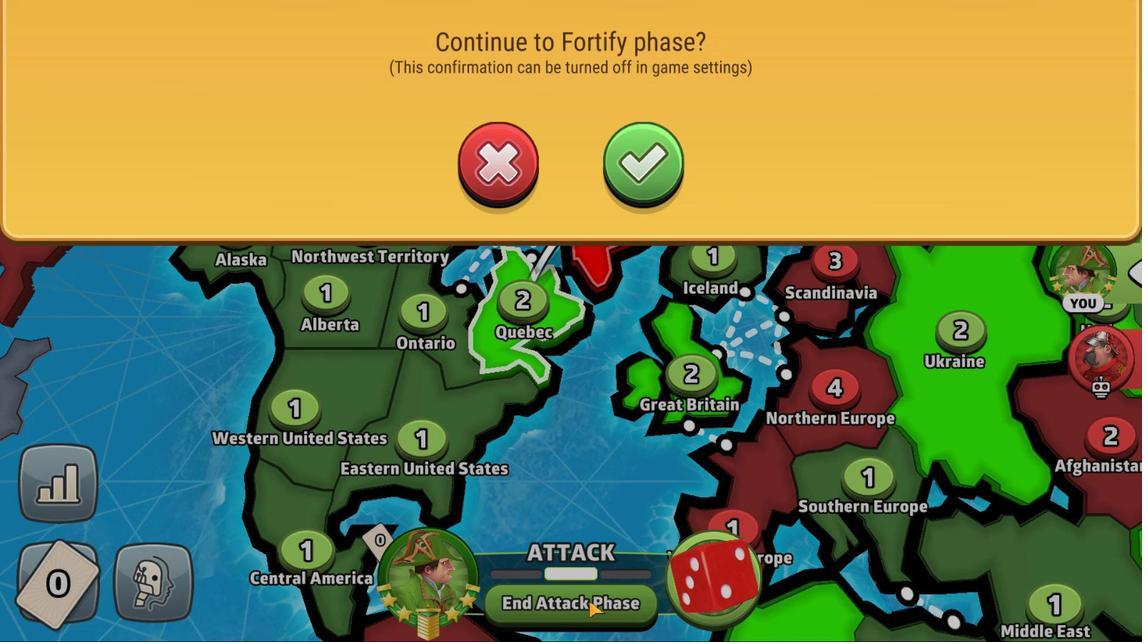 
Action: Mouse moved to (642, 229)
Screenshot: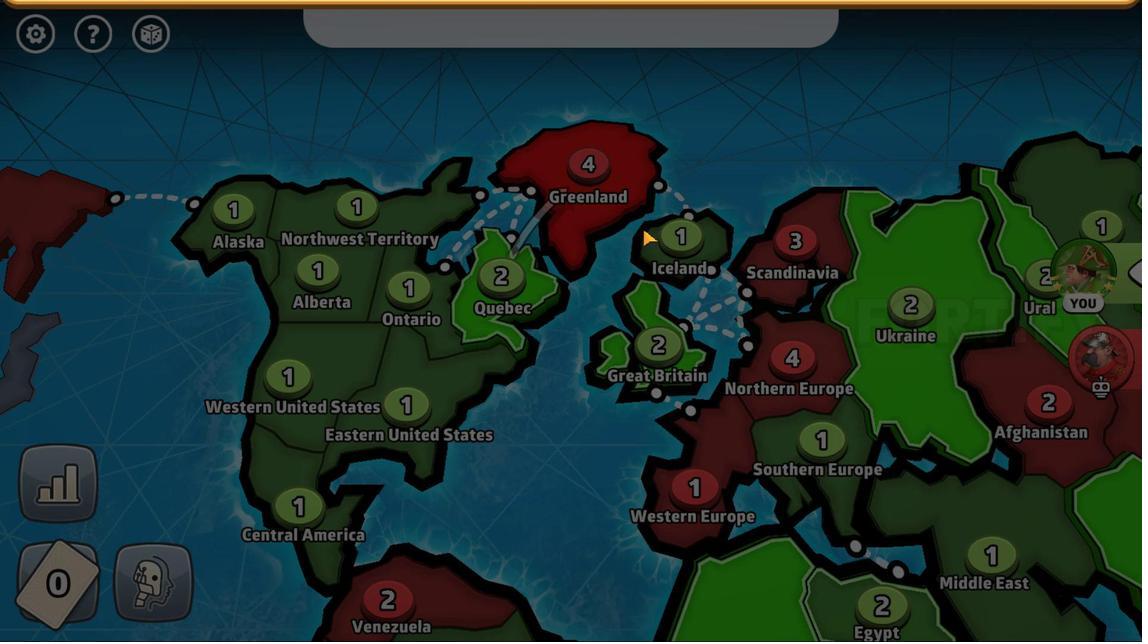 
Action: Mouse pressed left at (642, 229)
Screenshot: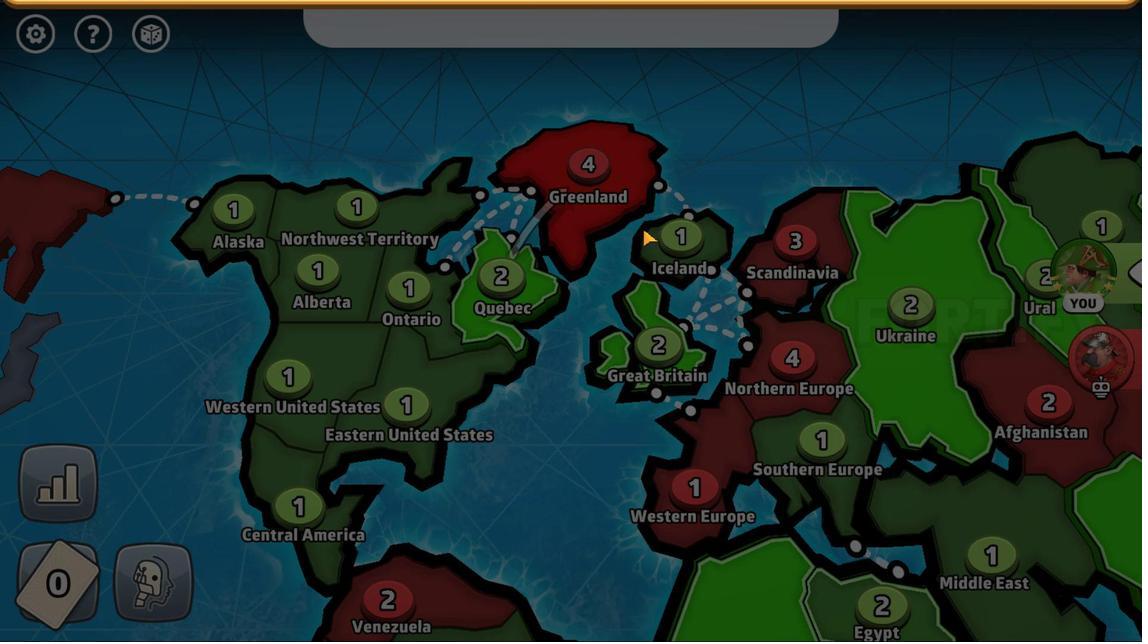 
Action: Mouse moved to (566, 392)
Screenshot: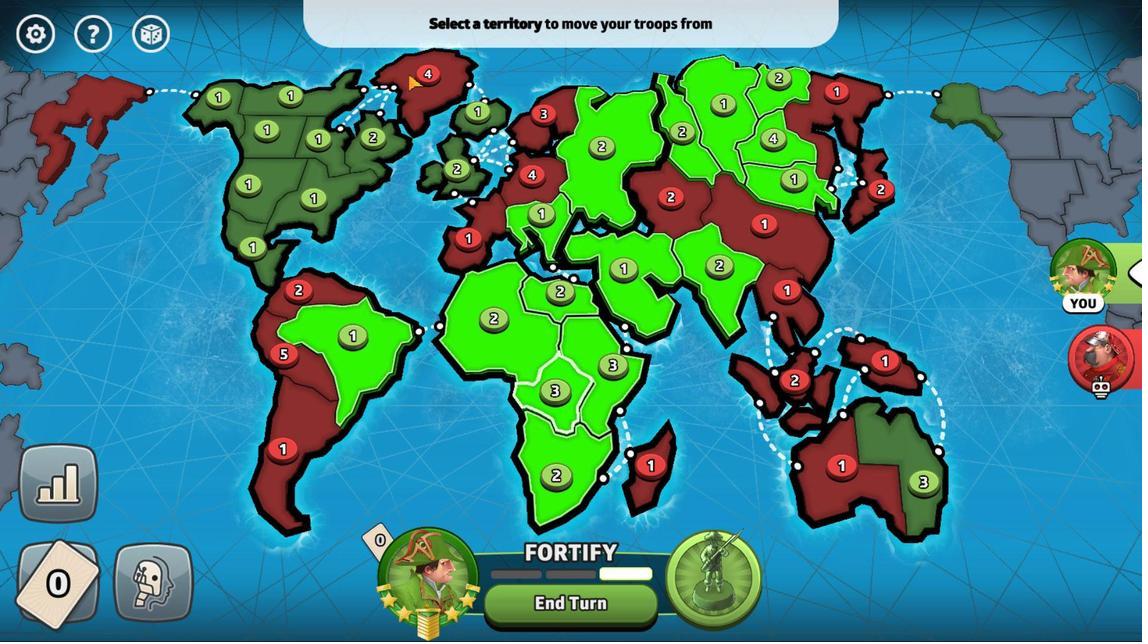 
Action: Mouse pressed left at (566, 392)
Screenshot: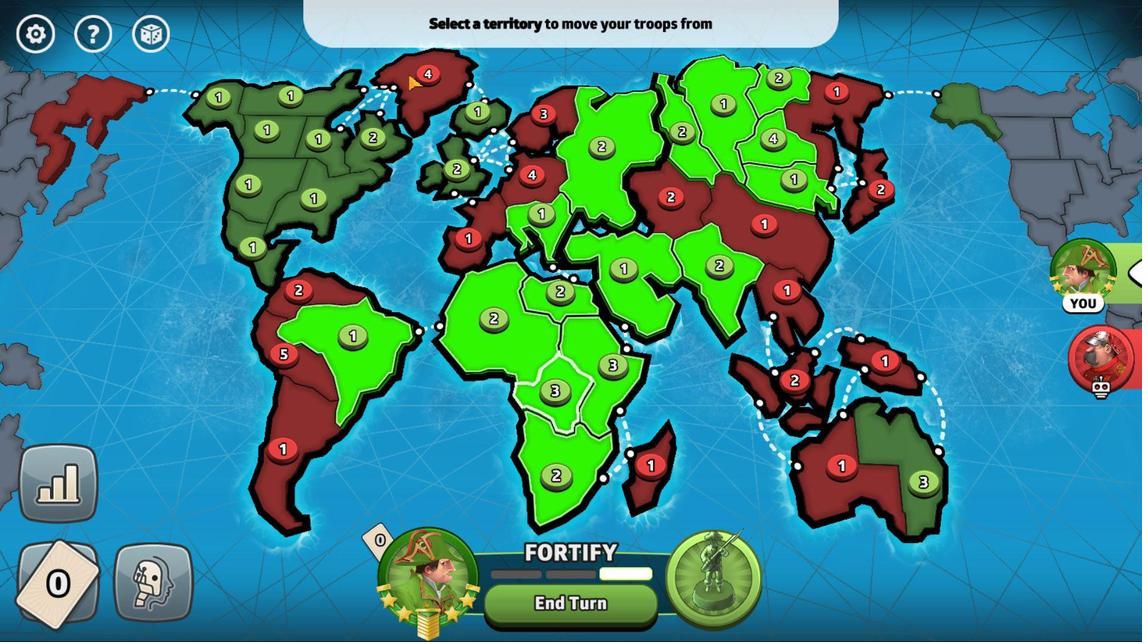 
Action: Mouse moved to (621, 156)
Screenshot: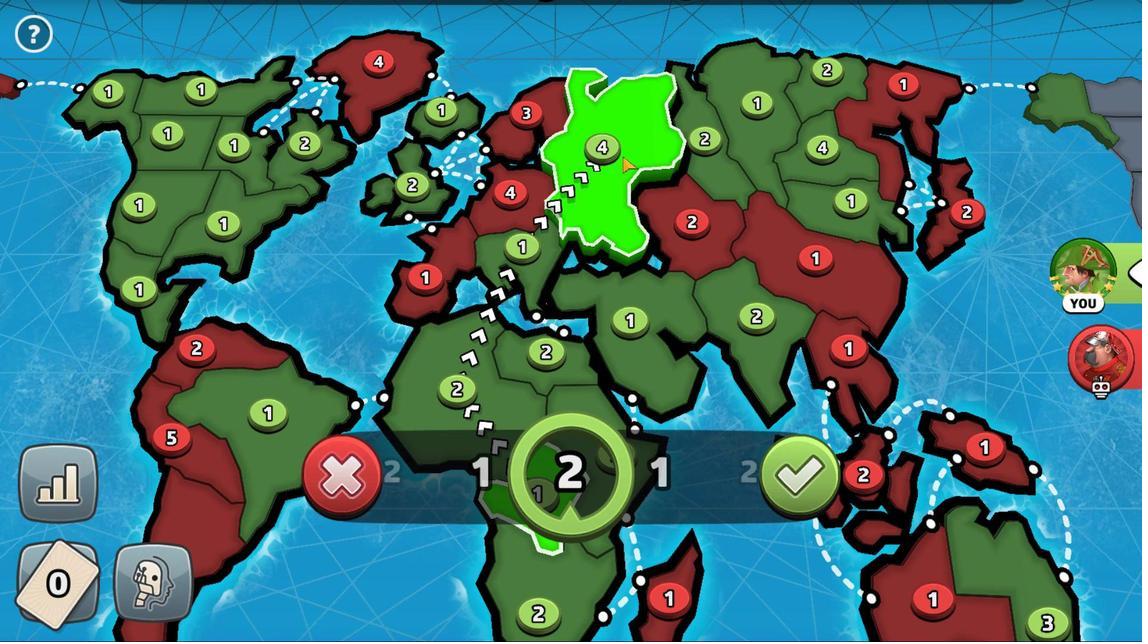 
Action: Mouse pressed left at (621, 156)
Screenshot: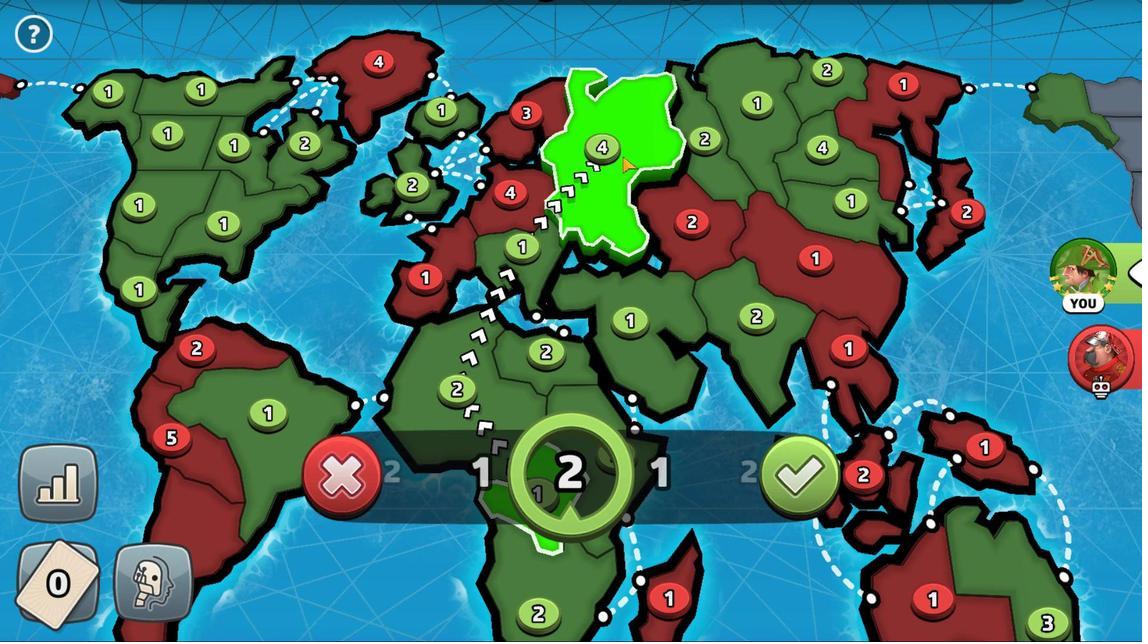 
Action: Mouse pressed left at (621, 156)
Screenshot: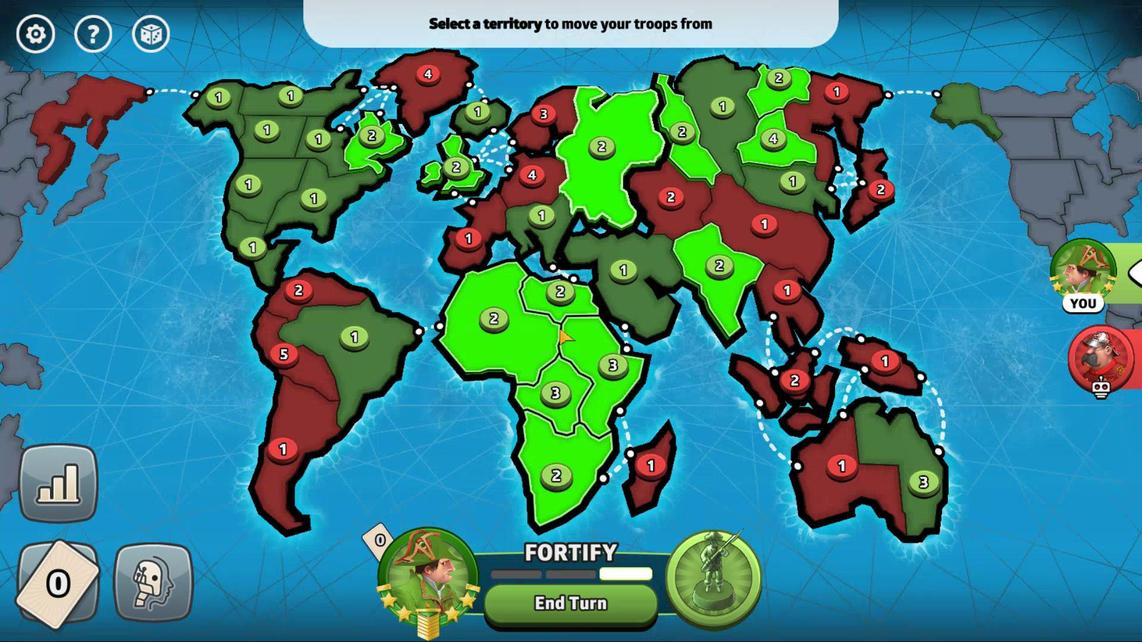
Action: Mouse moved to (562, 382)
Screenshot: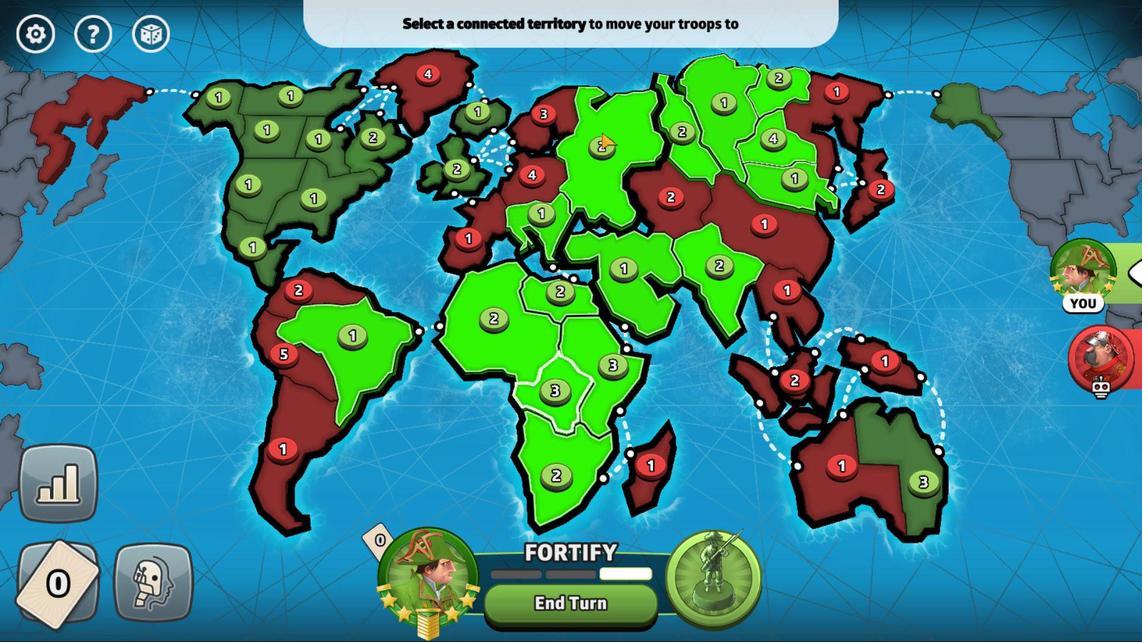 
Action: Mouse pressed left at (562, 382)
Screenshot: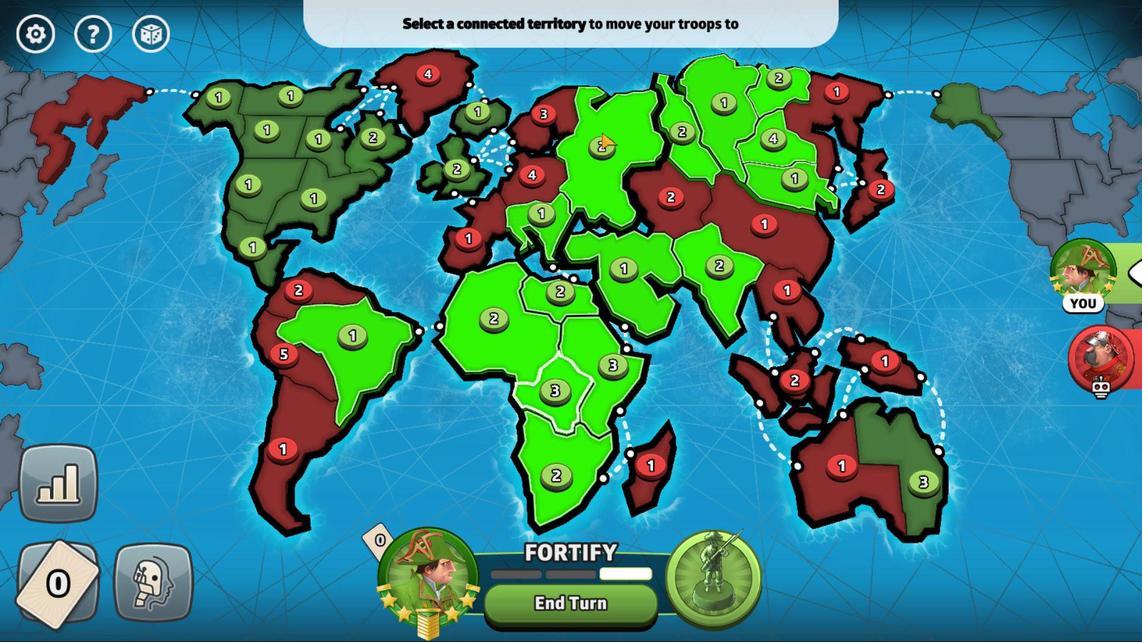 
Action: Mouse moved to (600, 132)
Screenshot: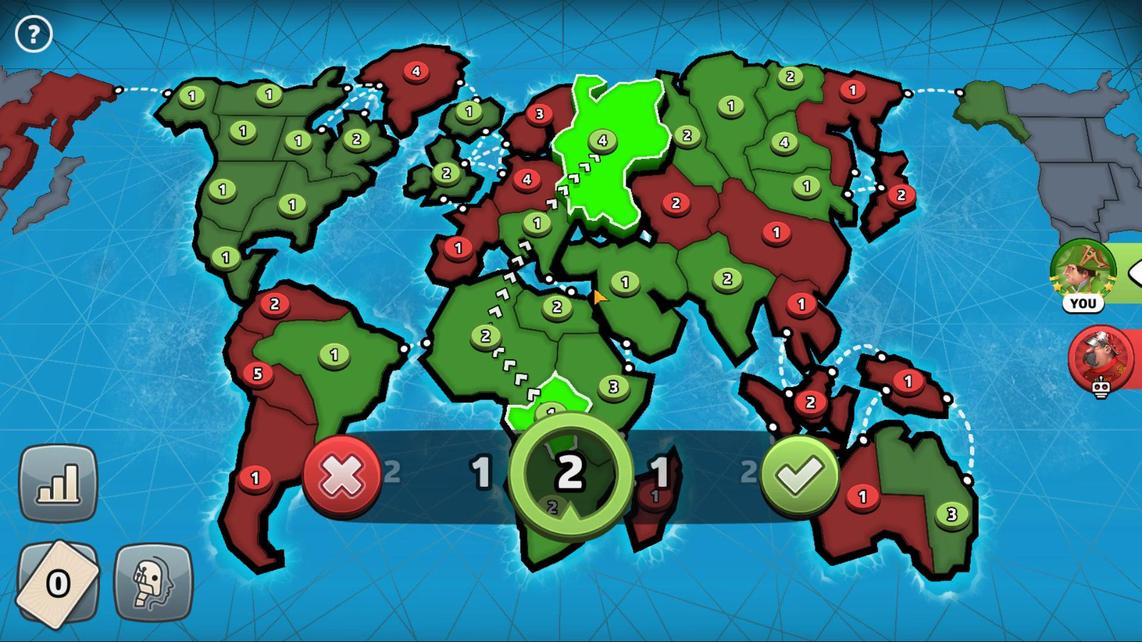 
Action: Mouse pressed left at (600, 132)
Screenshot: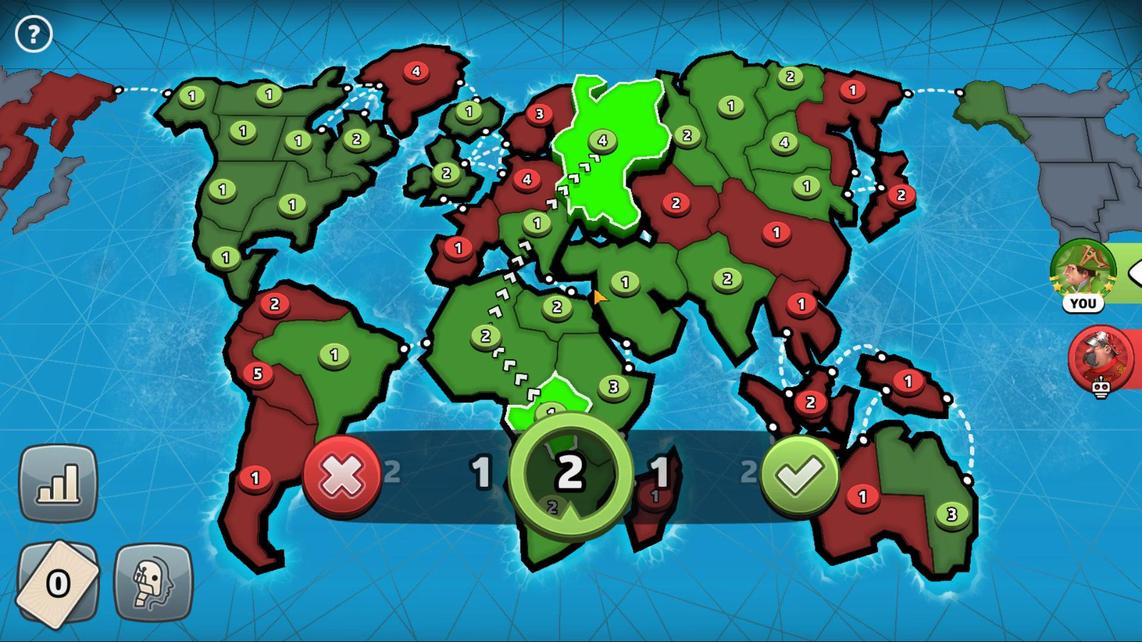 
Action: Mouse moved to (809, 473)
Screenshot: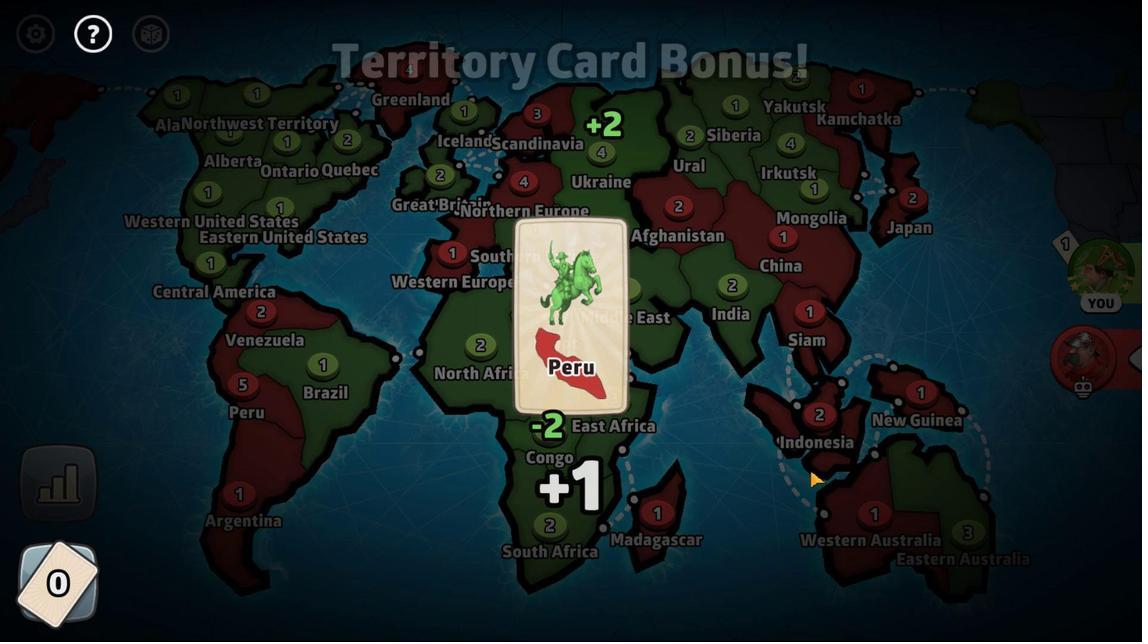 
Action: Mouse pressed left at (809, 473)
Screenshot: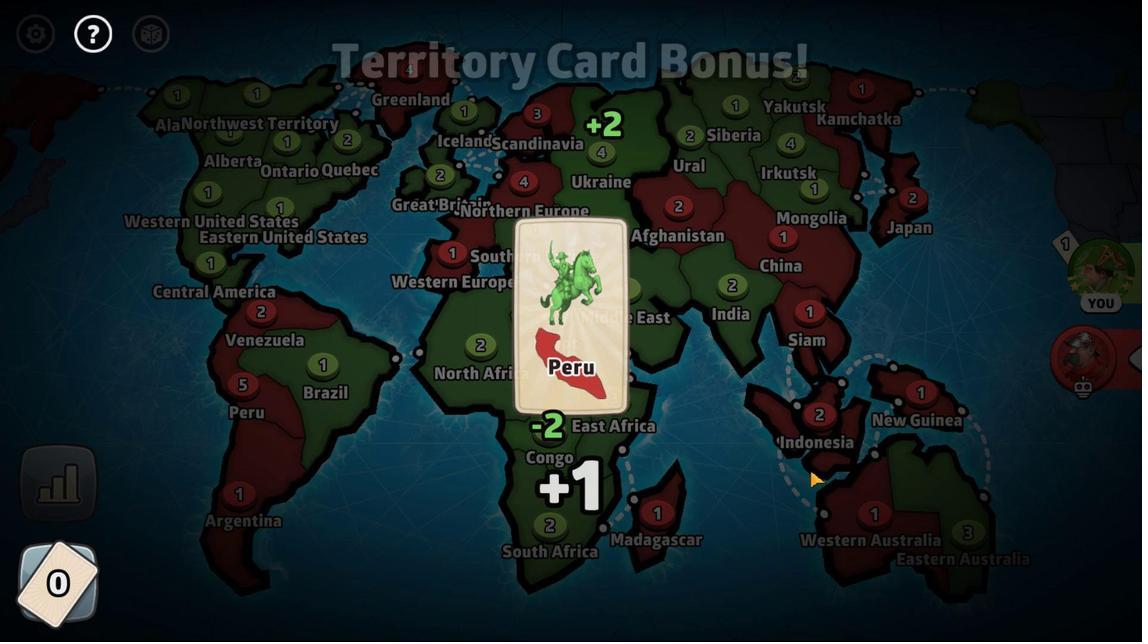
Action: Mouse moved to (626, 139)
Screenshot: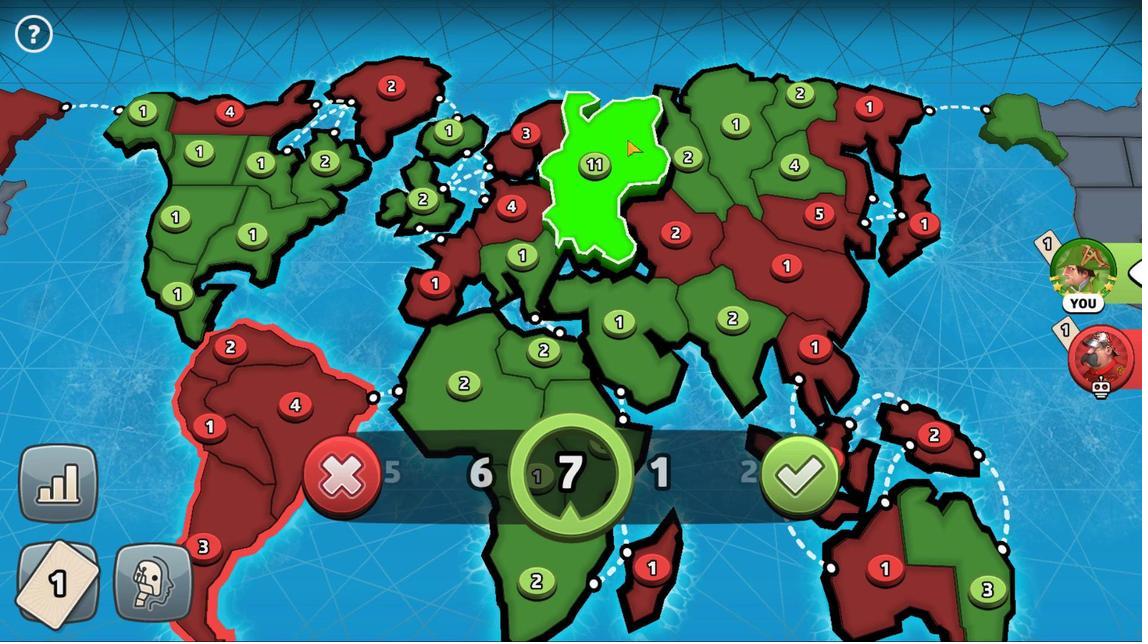 
Action: Mouse pressed left at (626, 139)
Screenshot: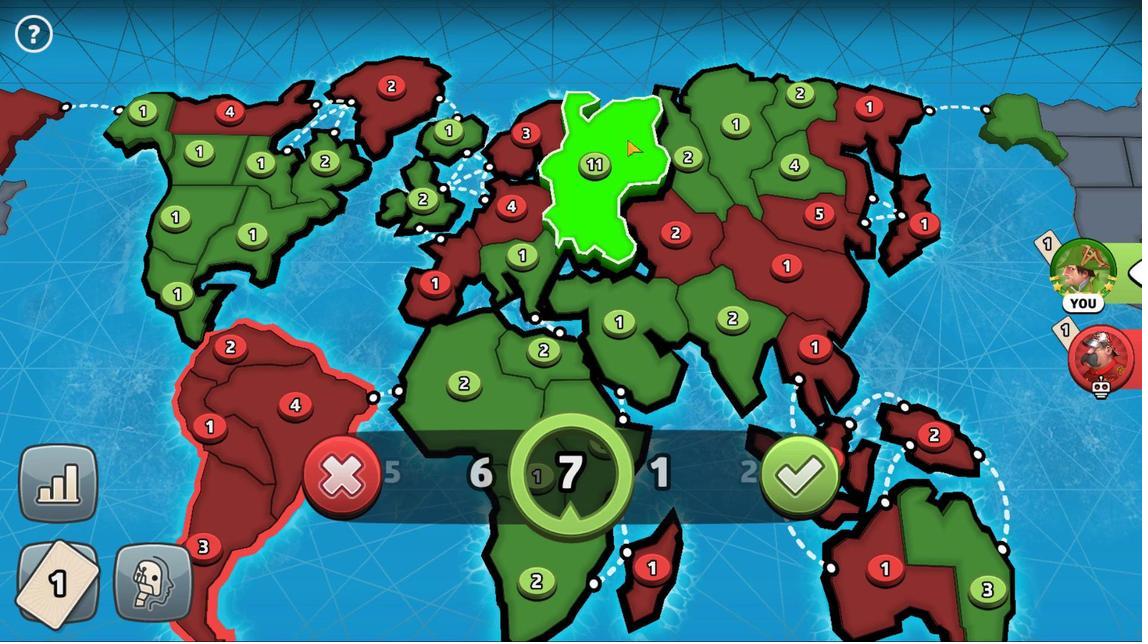 
Action: Mouse moved to (786, 465)
Screenshot: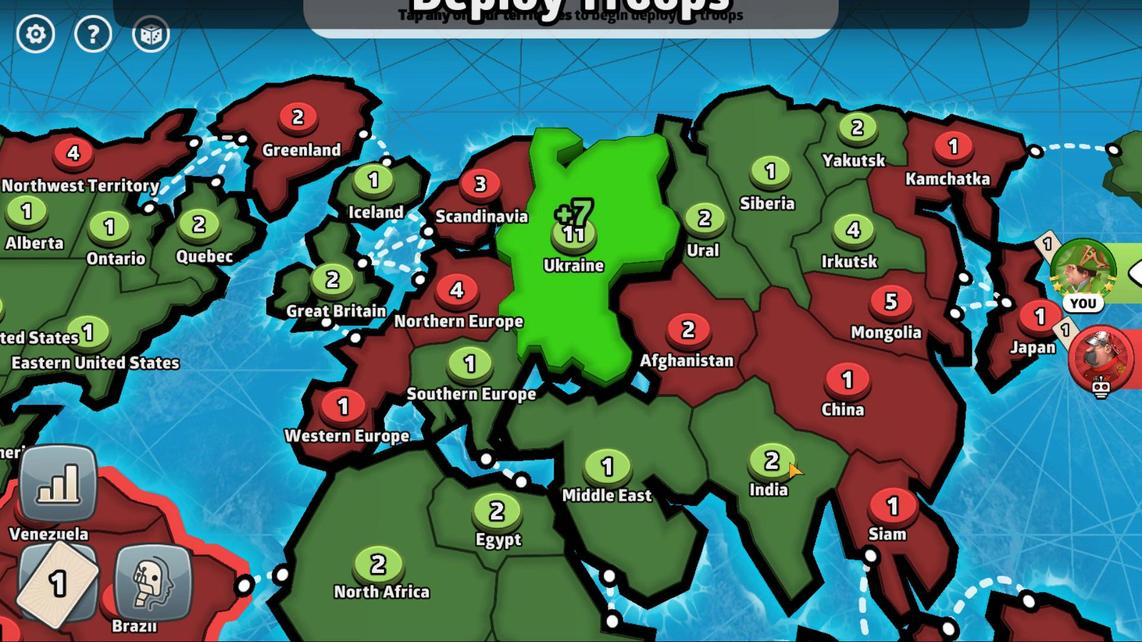 
Action: Mouse pressed left at (786, 465)
Screenshot: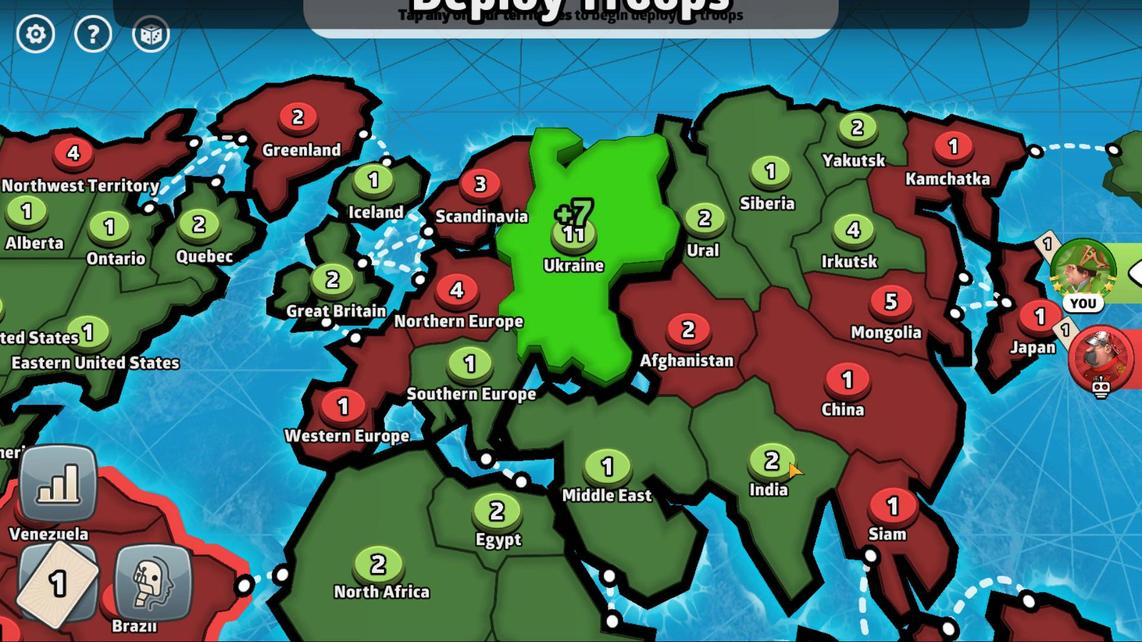 
Action: Mouse moved to (573, 174)
Screenshot: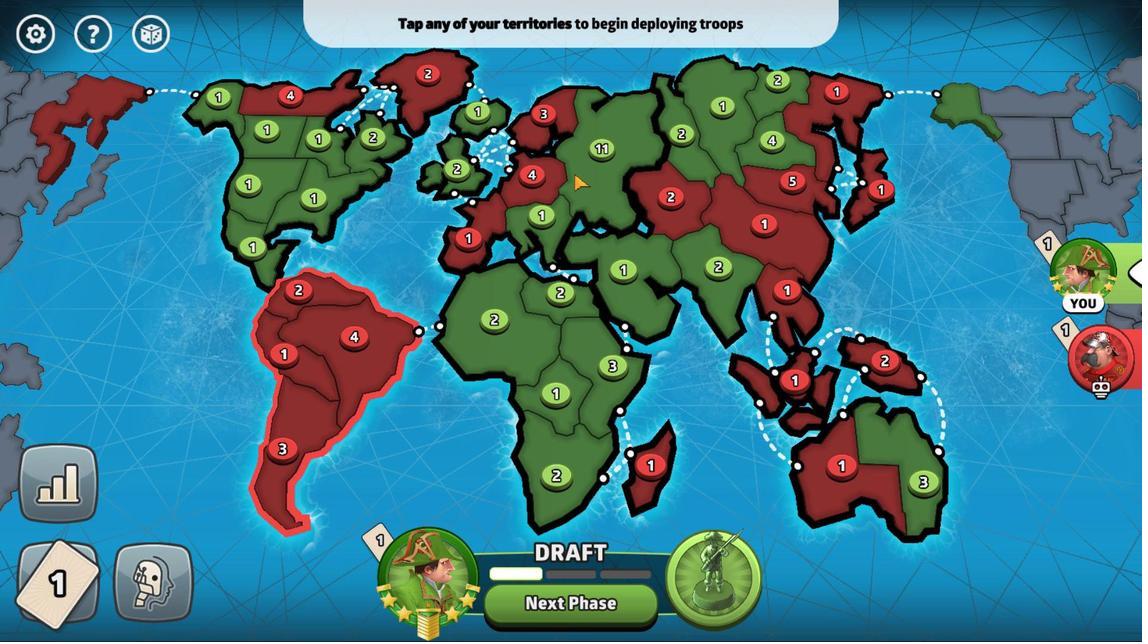 
Action: Mouse pressed left at (573, 174)
Screenshot: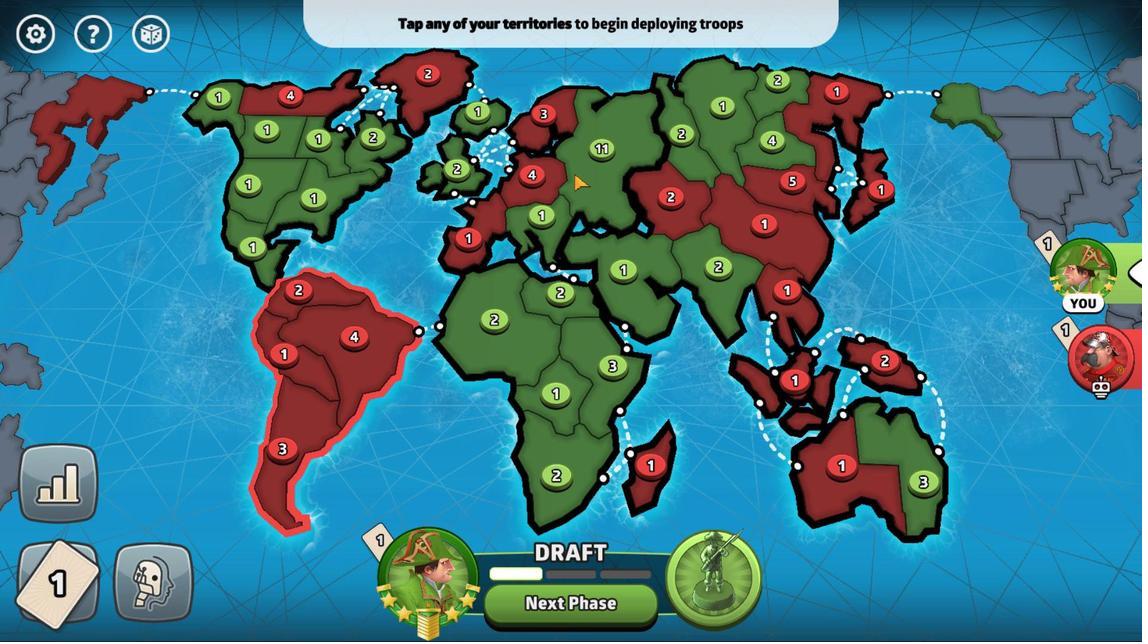 
Action: Mouse moved to (618, 611)
Screenshot: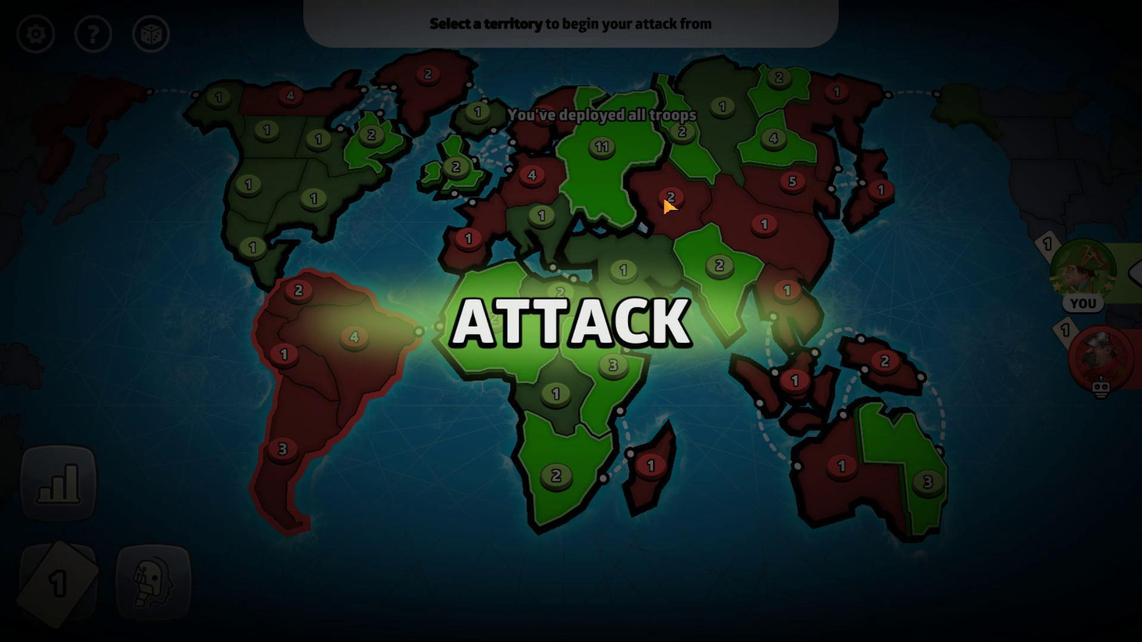 
Action: Mouse pressed left at (618, 611)
Screenshot: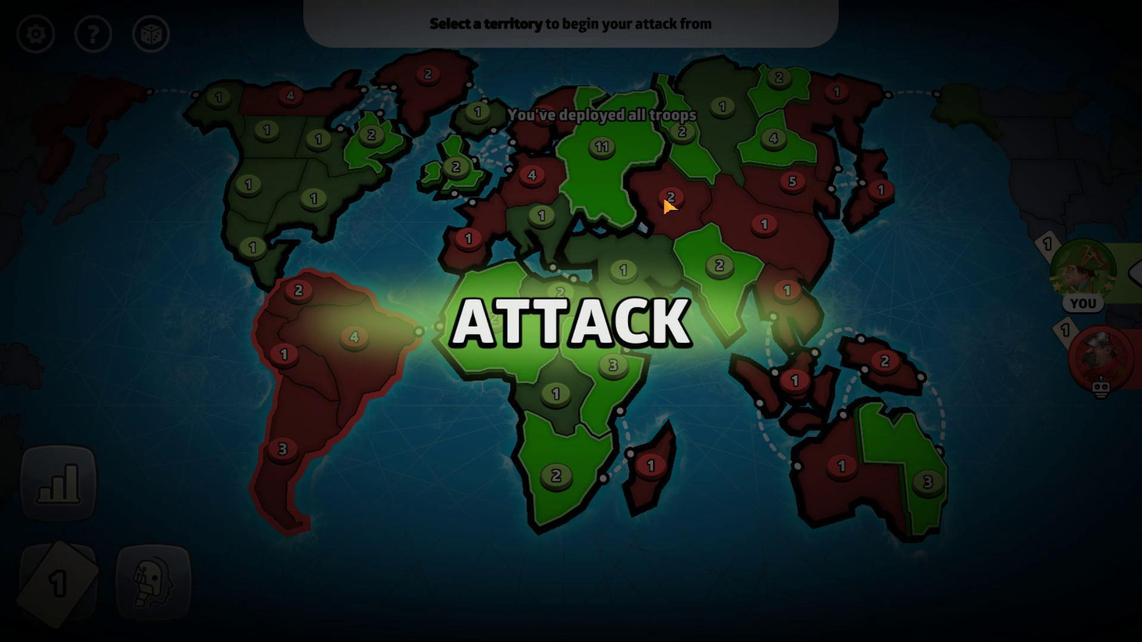 
Action: Mouse moved to (611, 173)
Screenshot: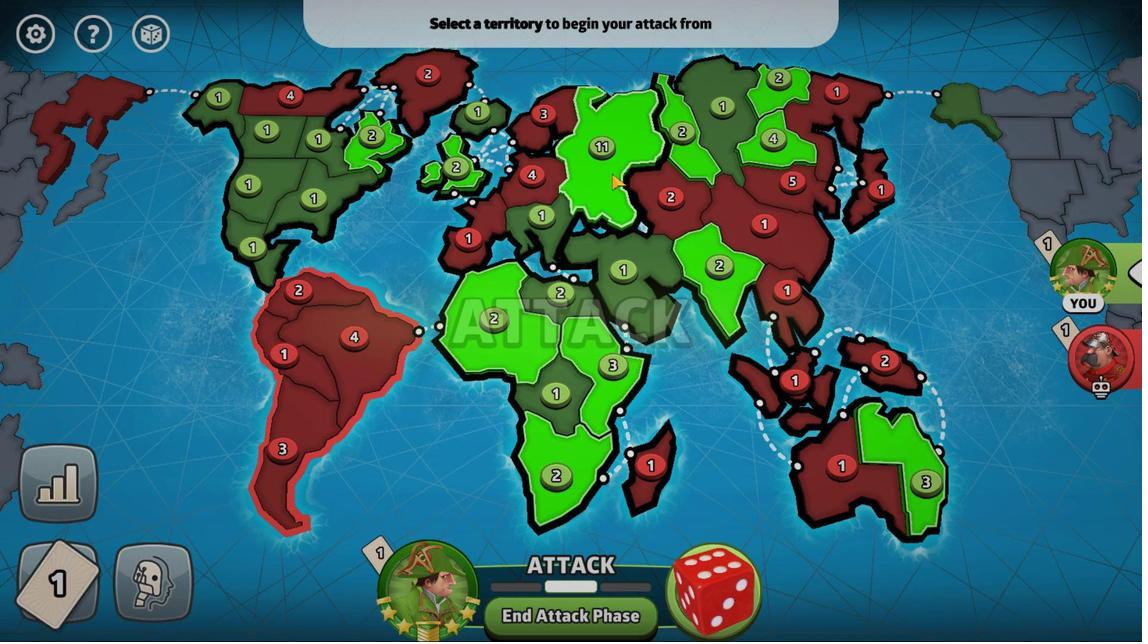 
Action: Mouse pressed left at (611, 173)
Screenshot: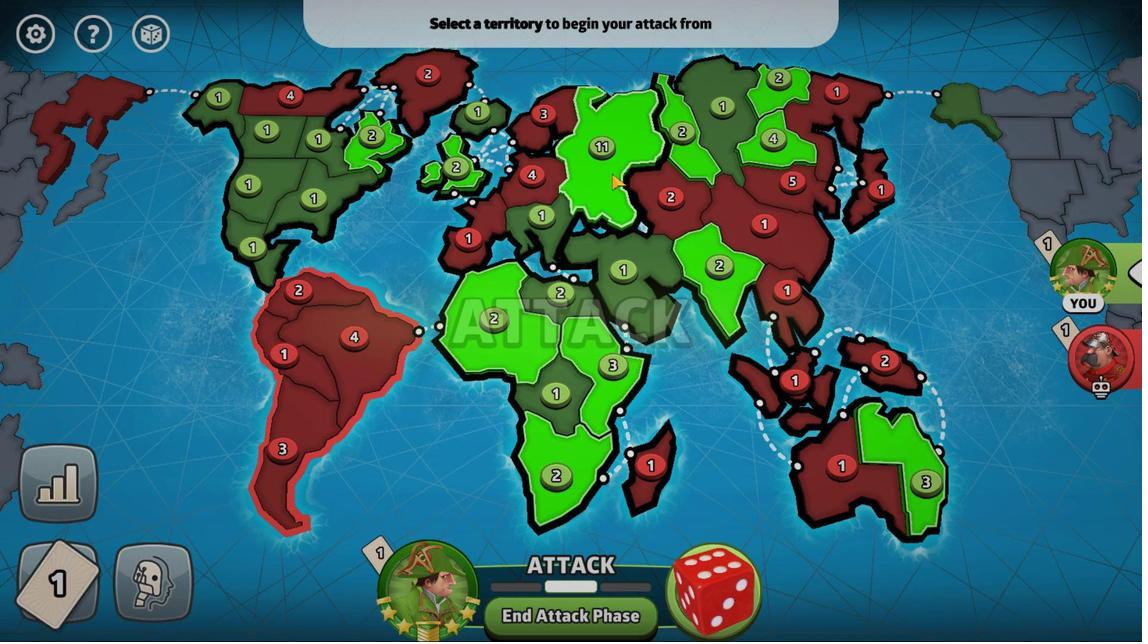 
Action: Mouse pressed left at (611, 173)
Screenshot: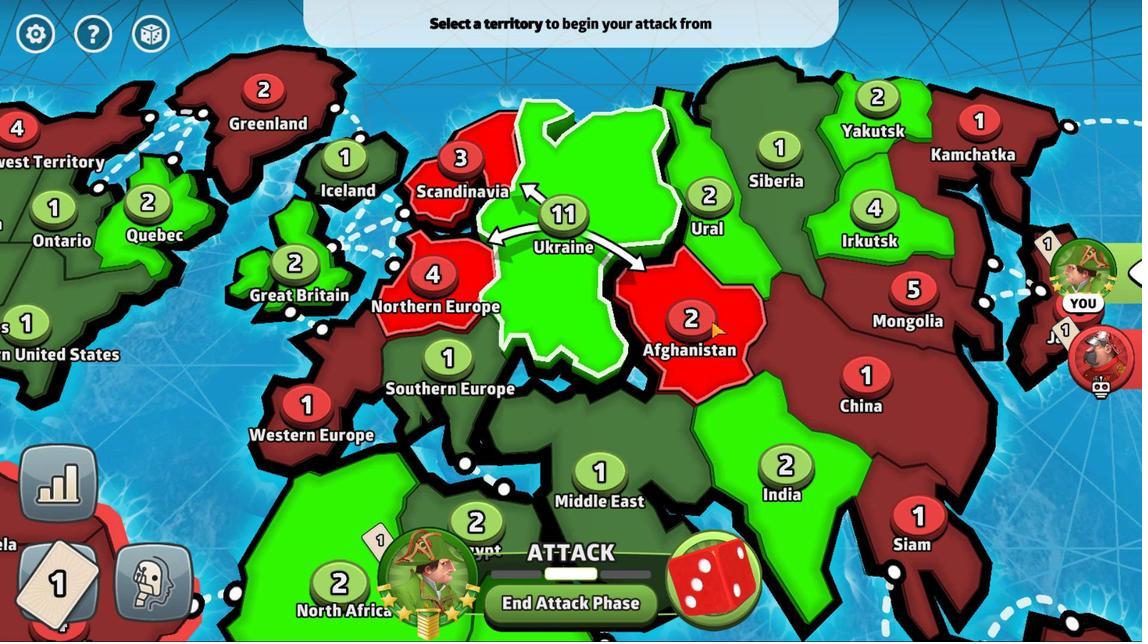 
Action: Mouse moved to (706, 325)
Screenshot: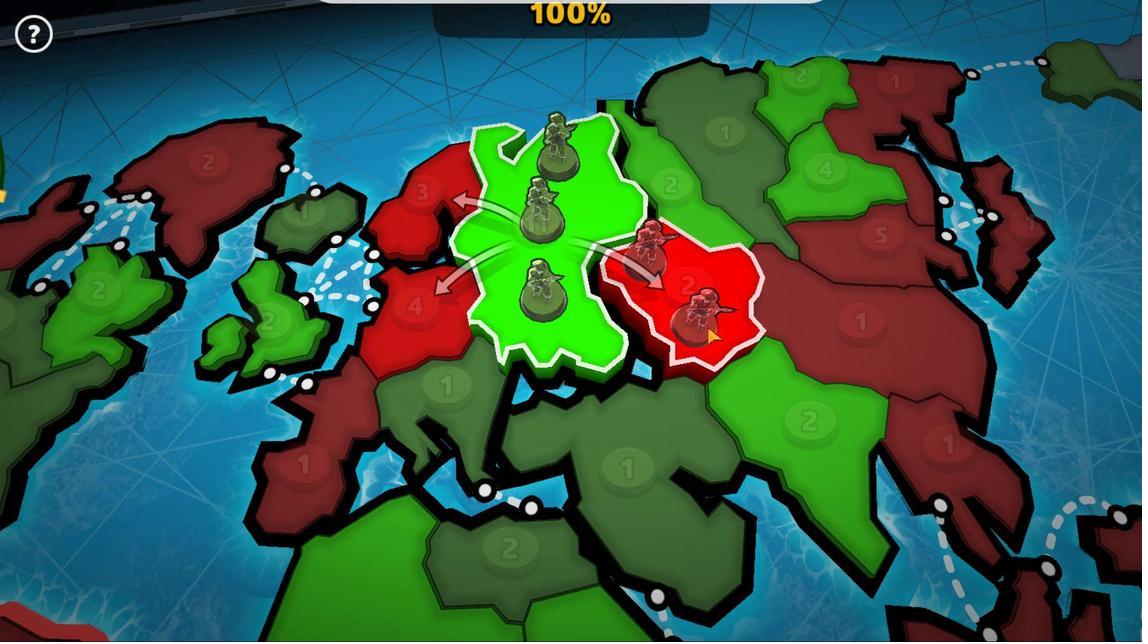 
Action: Mouse pressed left at (706, 325)
Screenshot: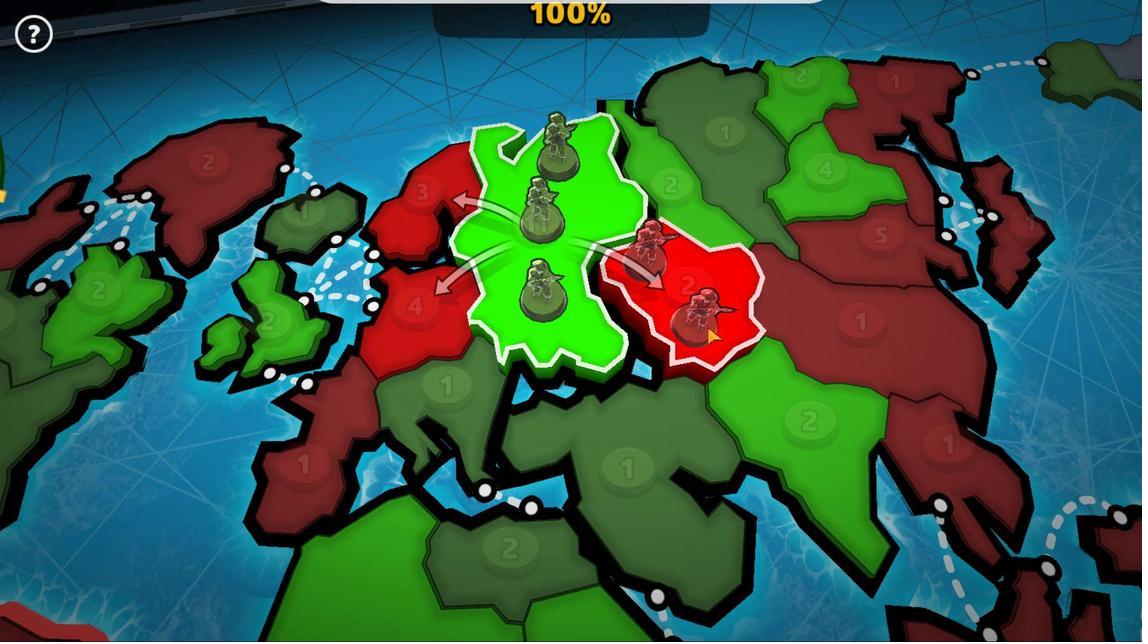 
Action: Mouse moved to (614, 451)
Screenshot: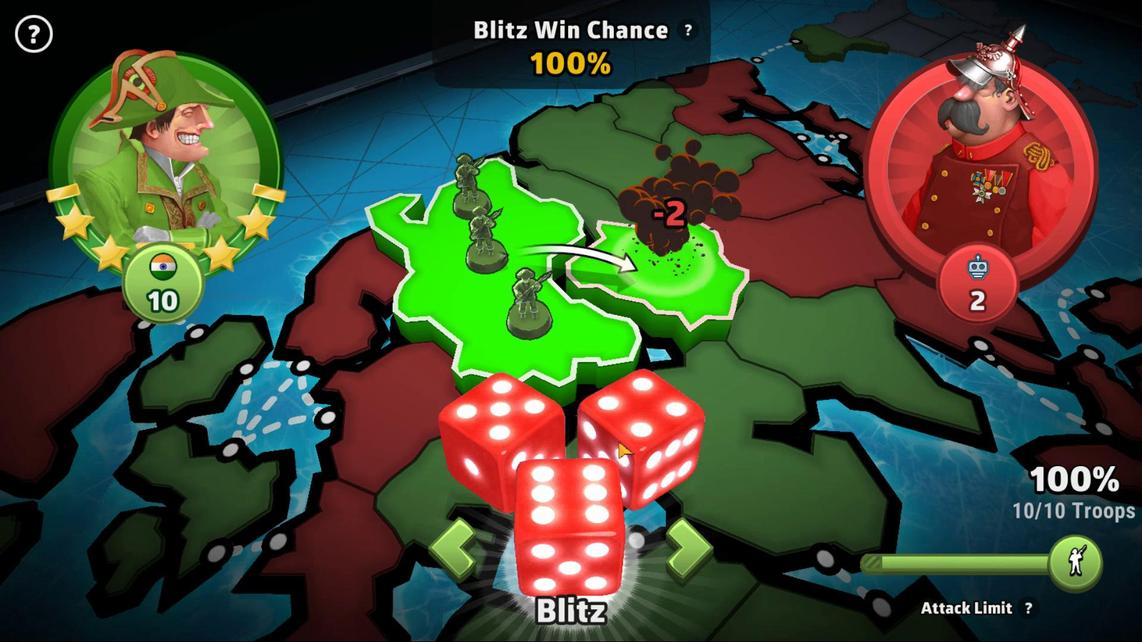 
Action: Mouse pressed left at (614, 451)
Screenshot: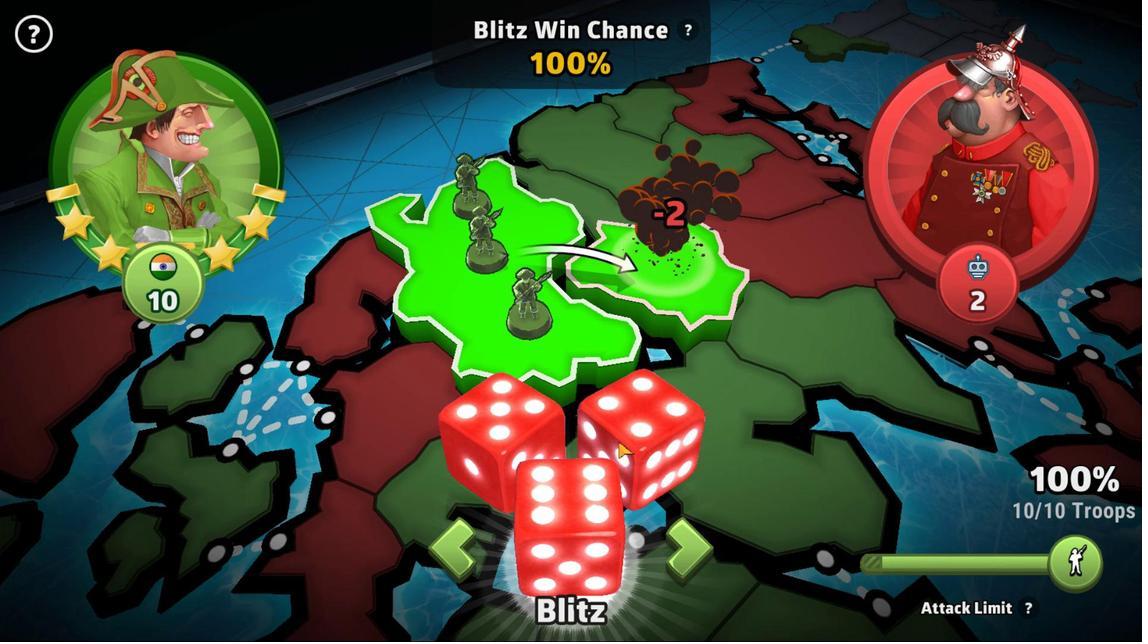 
Action: Mouse moved to (799, 499)
Screenshot: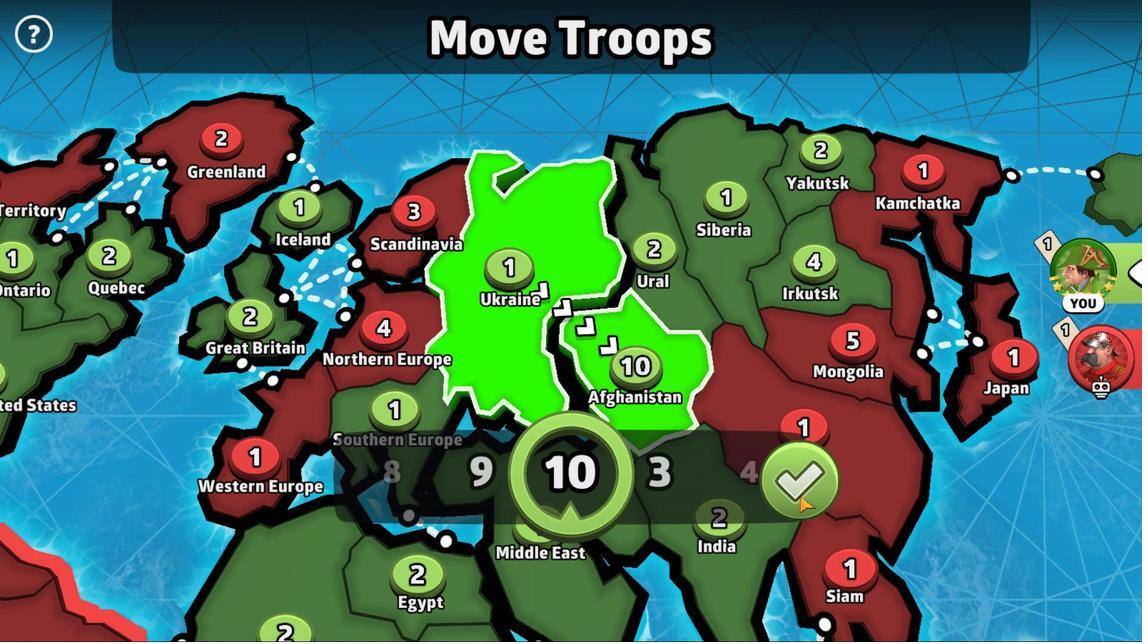 
Action: Mouse pressed left at (799, 499)
Screenshot: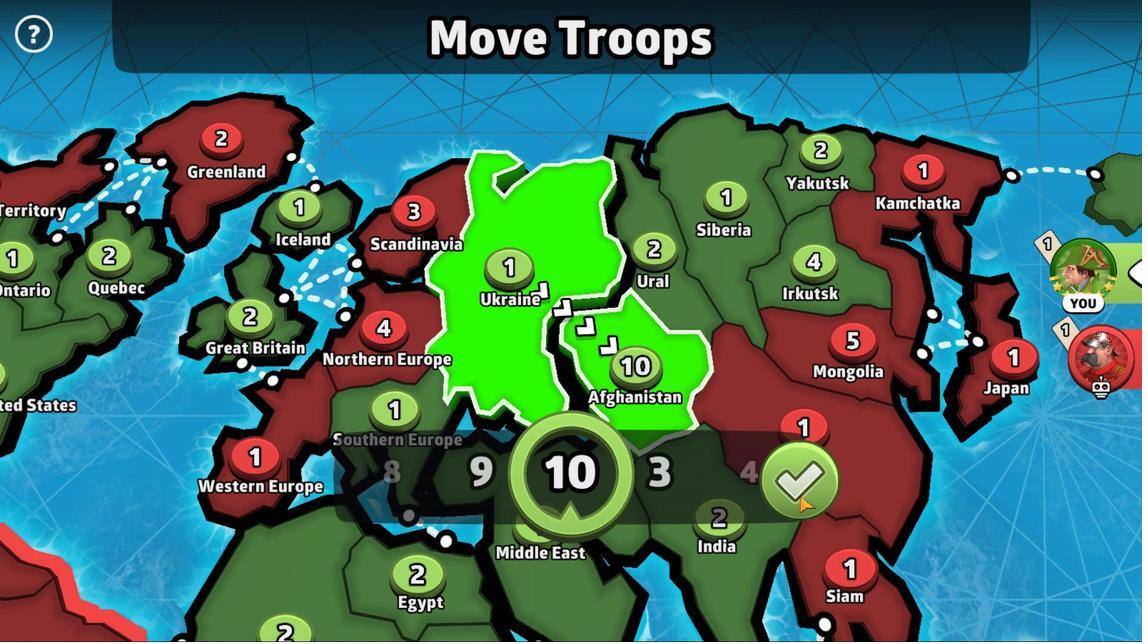 
Action: Mouse moved to (667, 252)
Screenshot: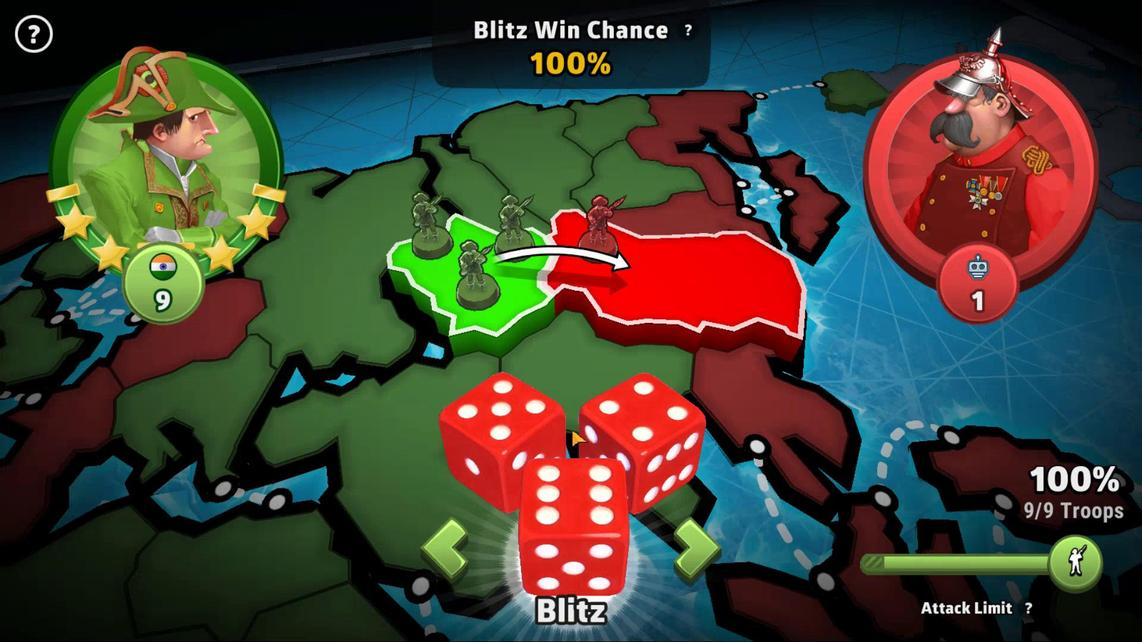 
Action: Mouse pressed left at (667, 252)
Screenshot: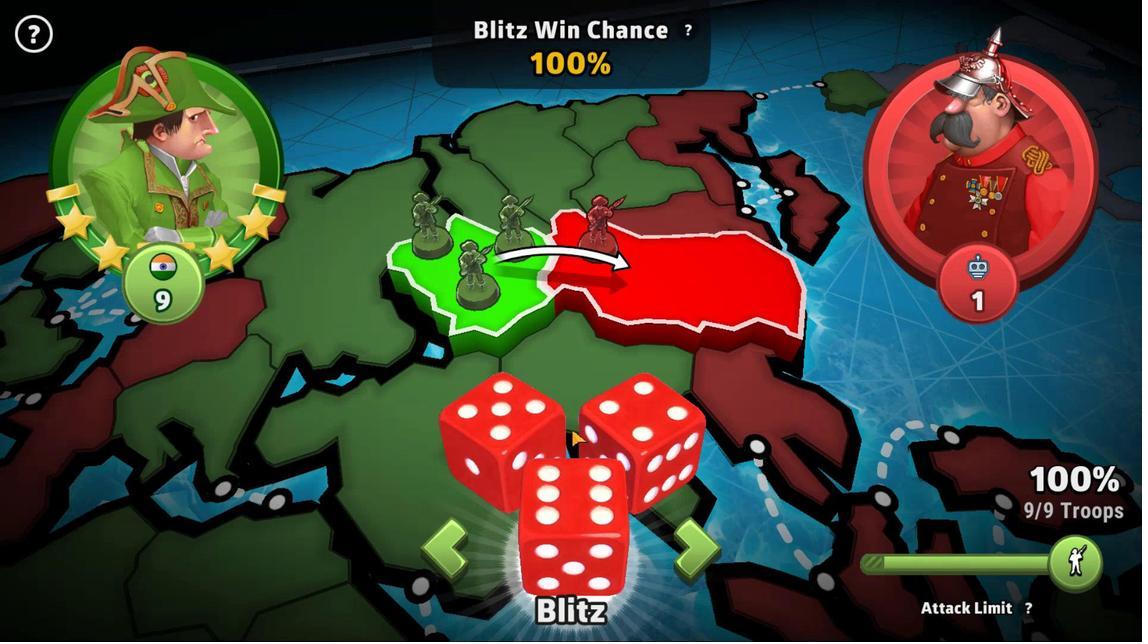 
Action: Mouse moved to (587, 456)
Screenshot: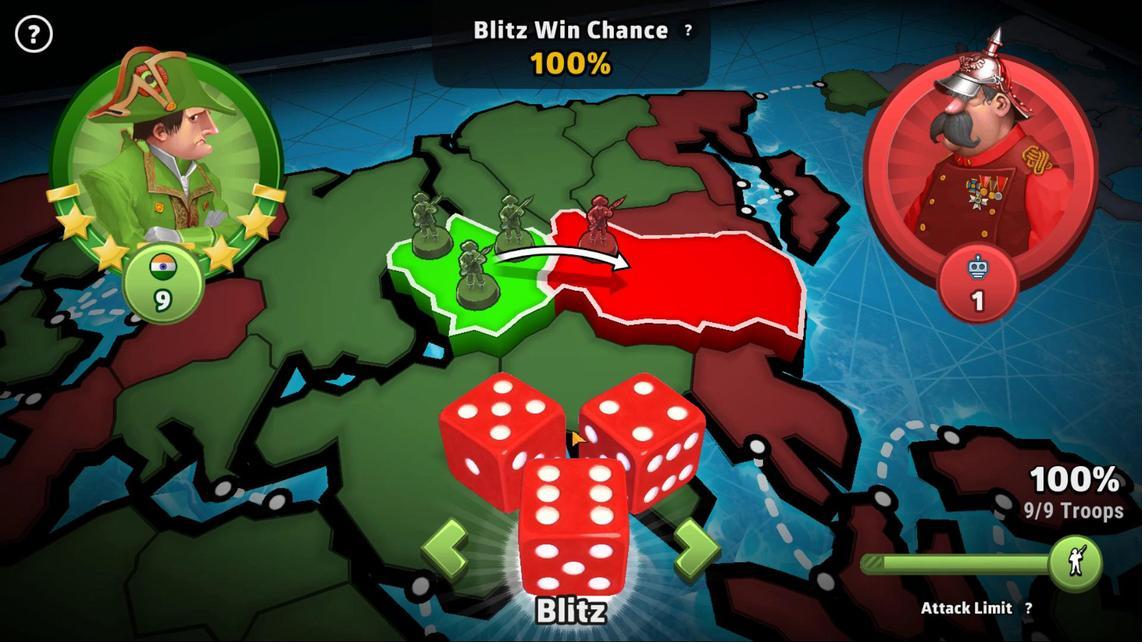 
Action: Mouse pressed left at (587, 456)
Screenshot: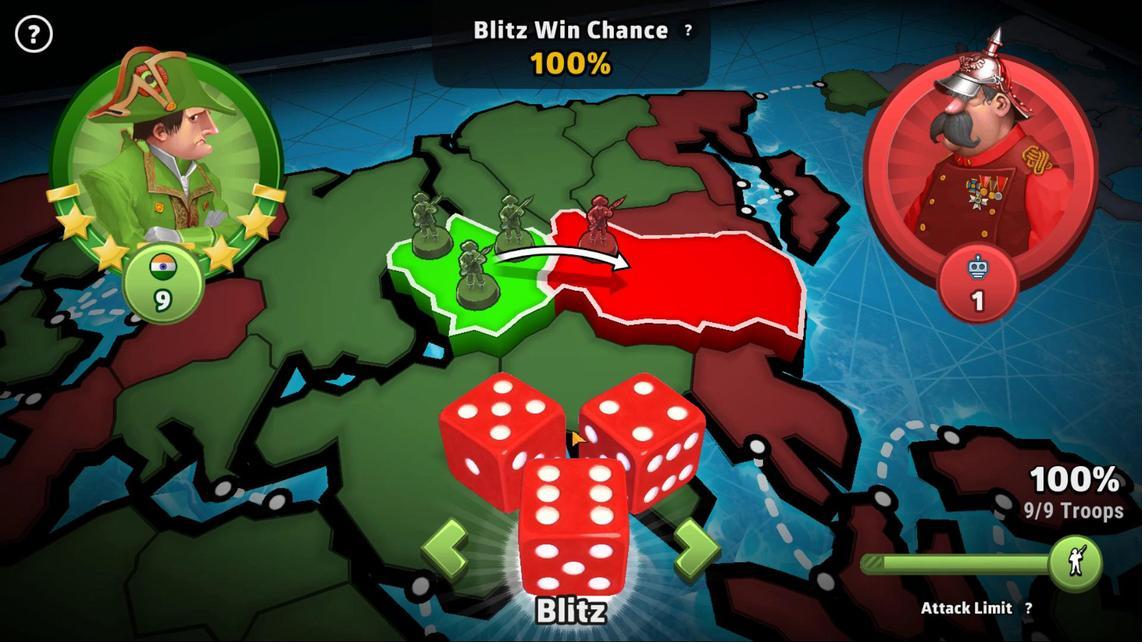 
Action: Mouse moved to (805, 465)
Screenshot: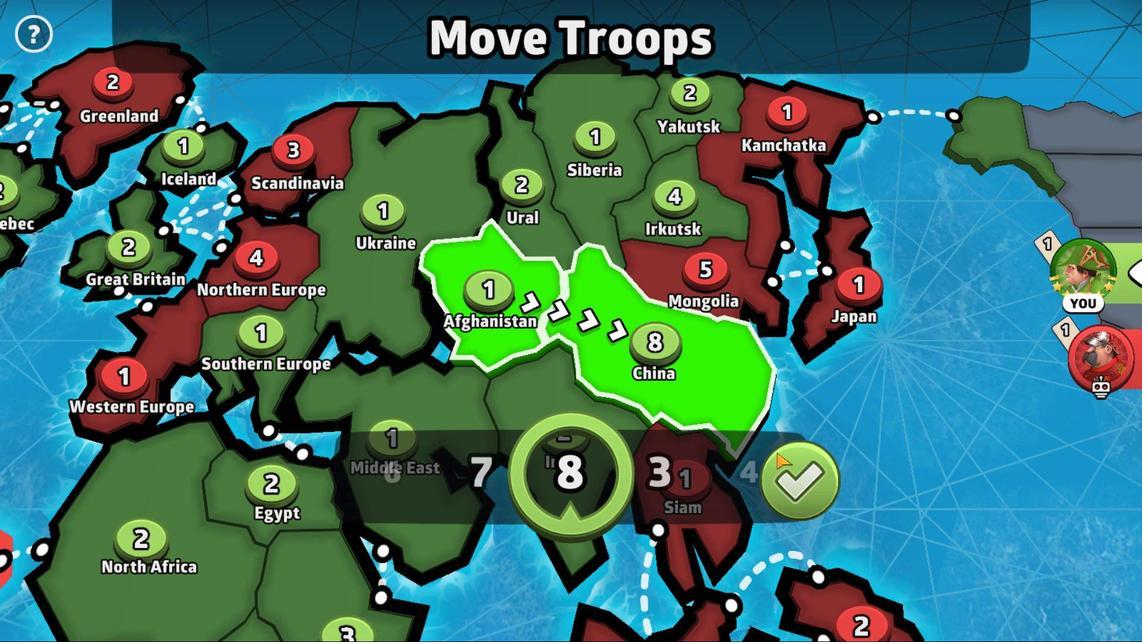 
Action: Mouse pressed left at (805, 465)
Screenshot: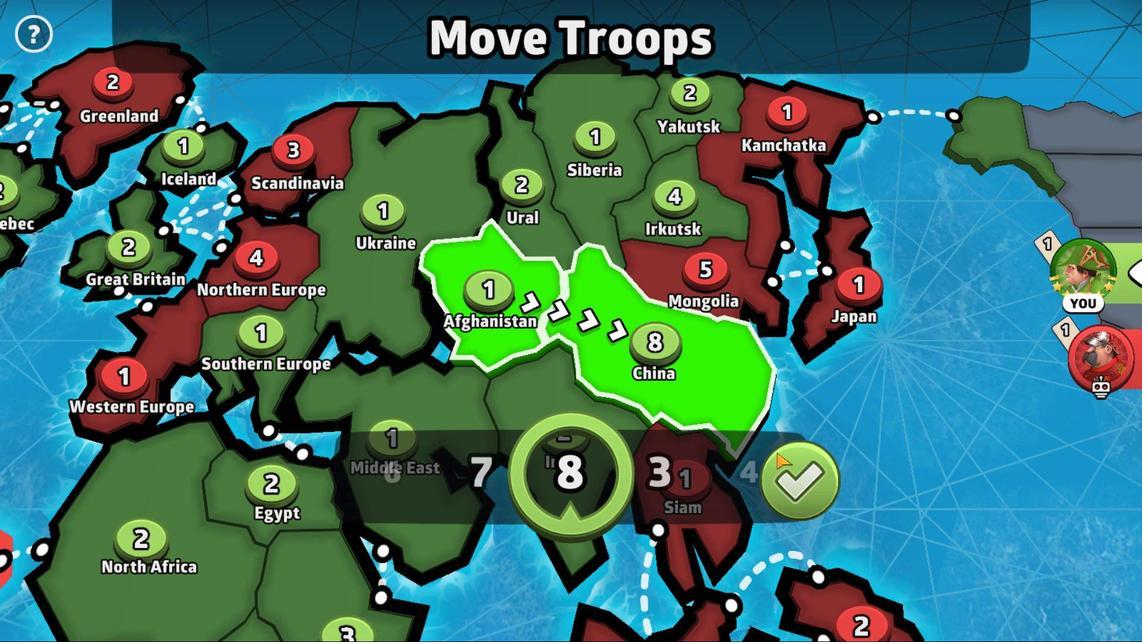 
Action: Mouse moved to (557, 332)
Screenshot: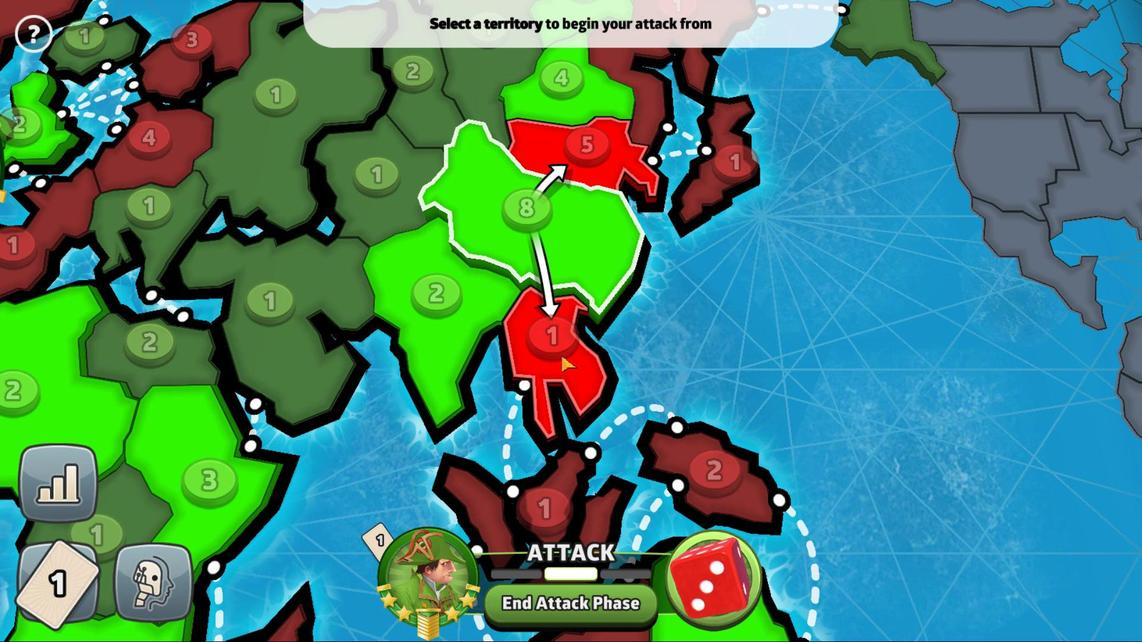 
Action: Mouse pressed left at (557, 332)
Screenshot: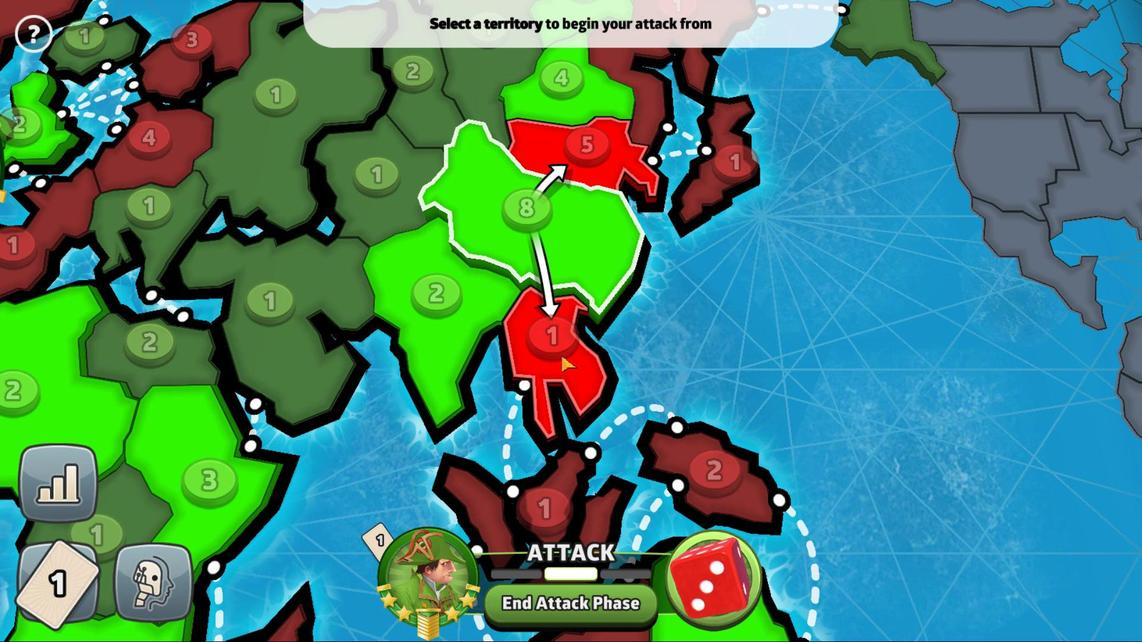 
Action: Mouse moved to (581, 456)
Screenshot: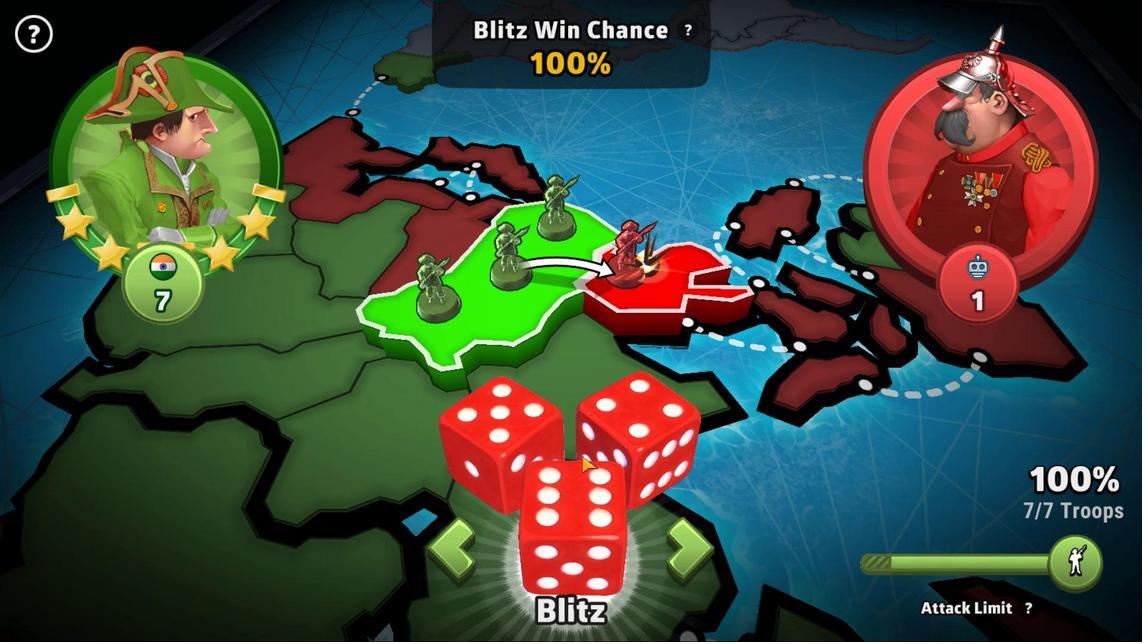 
Action: Mouse pressed left at (581, 456)
Screenshot: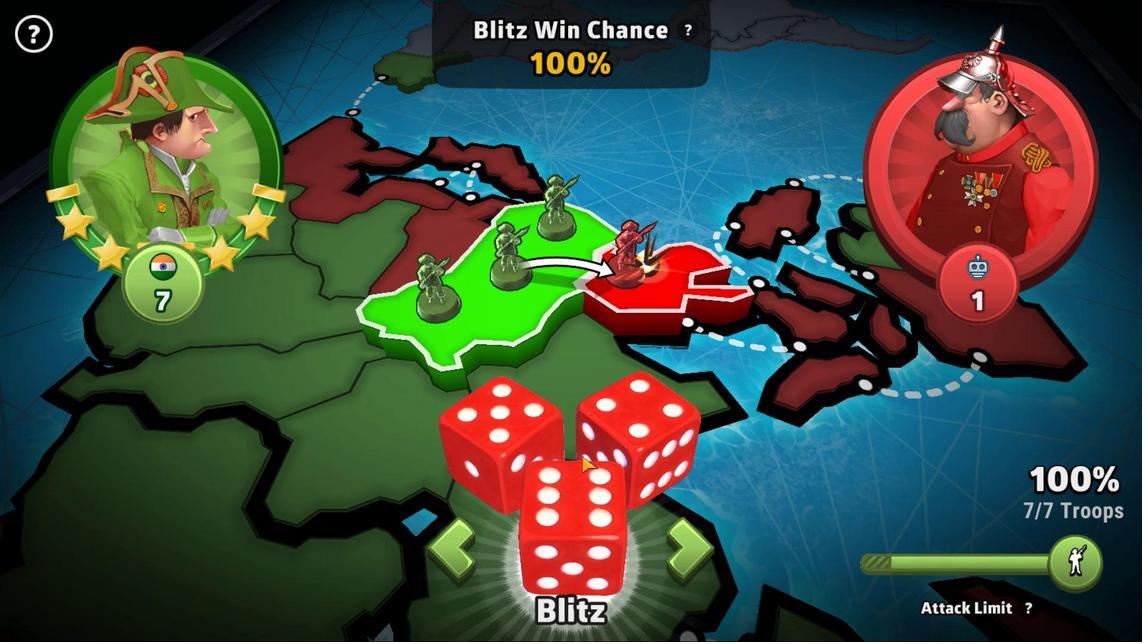 
Action: Mouse moved to (779, 488)
Screenshot: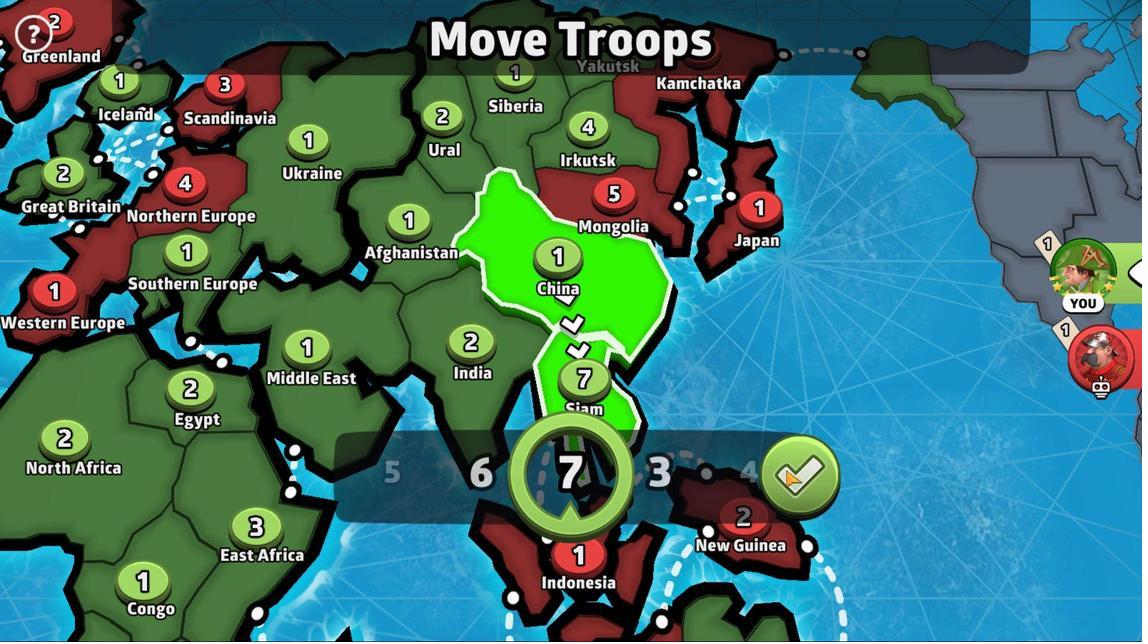 
Action: Mouse pressed left at (779, 488)
Screenshot: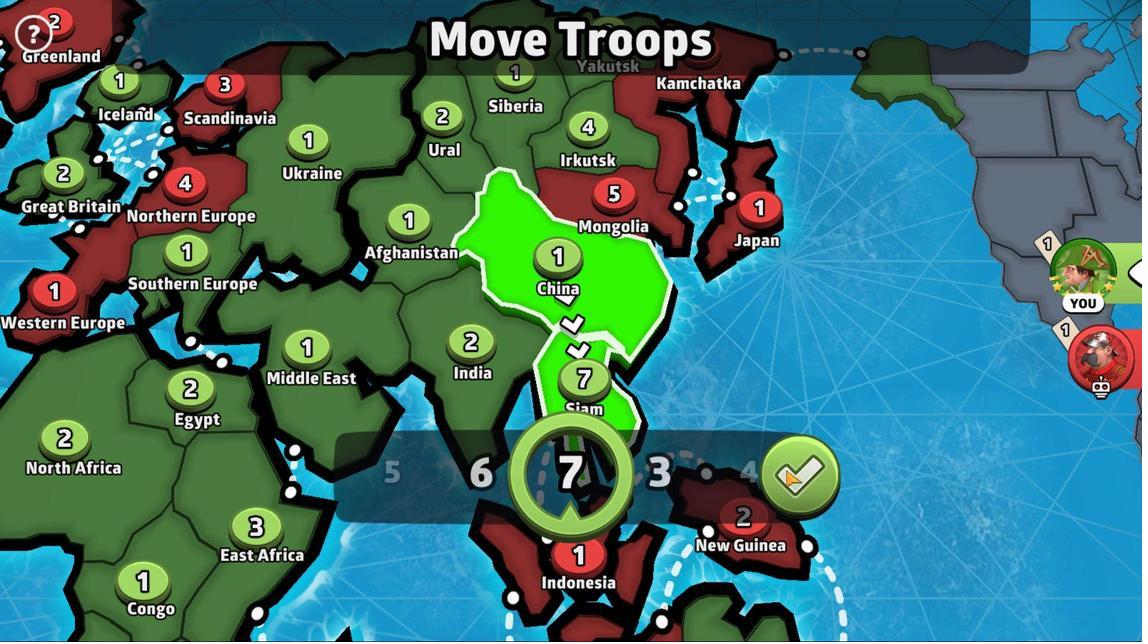 
Action: Mouse moved to (565, 311)
Screenshot: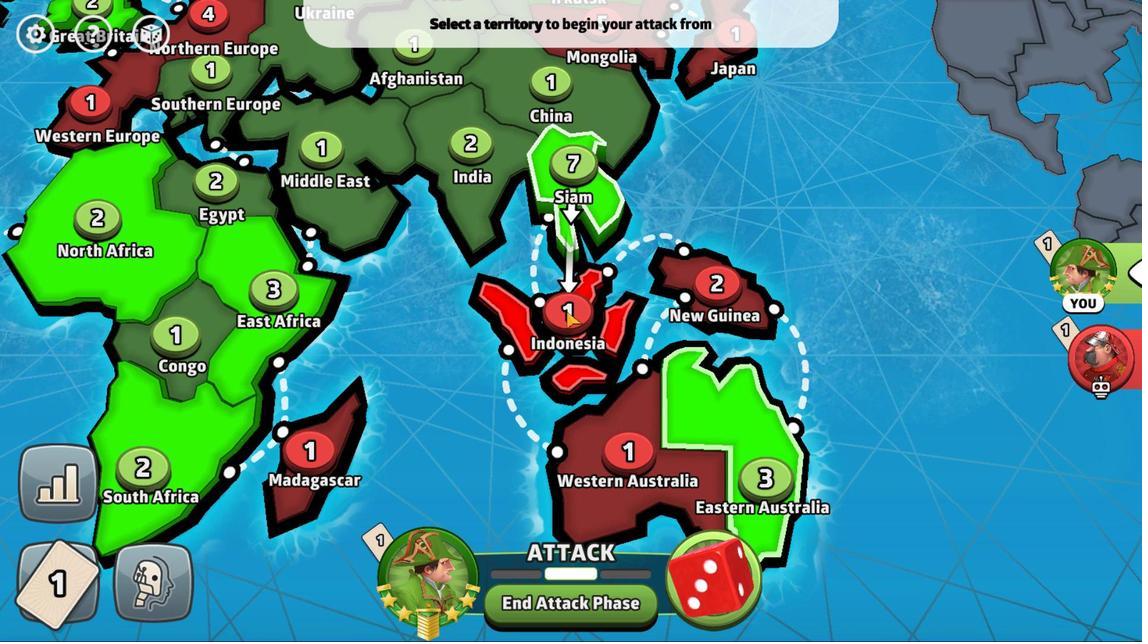 
Action: Mouse pressed left at (565, 311)
Screenshot: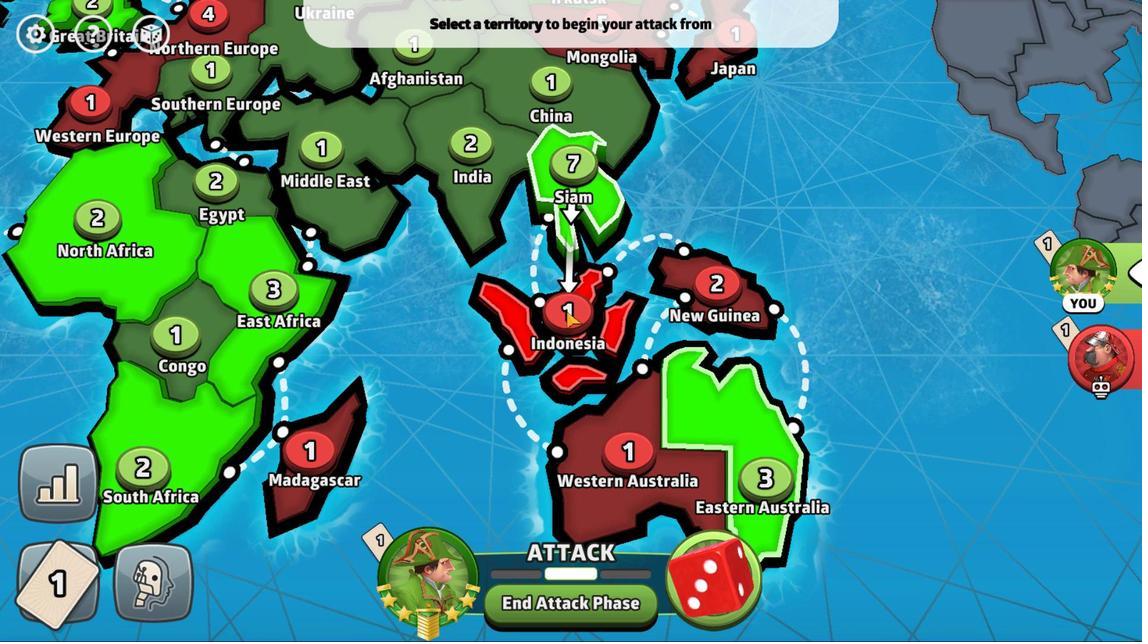 
Action: Mouse moved to (568, 437)
Screenshot: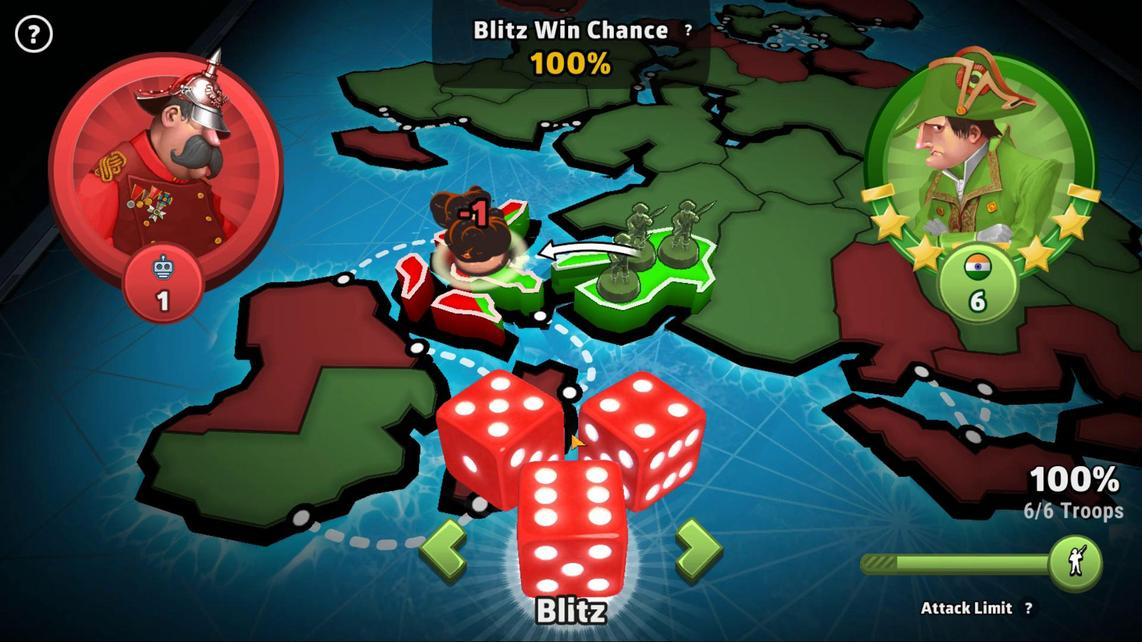 
Action: Mouse pressed left at (568, 437)
Screenshot: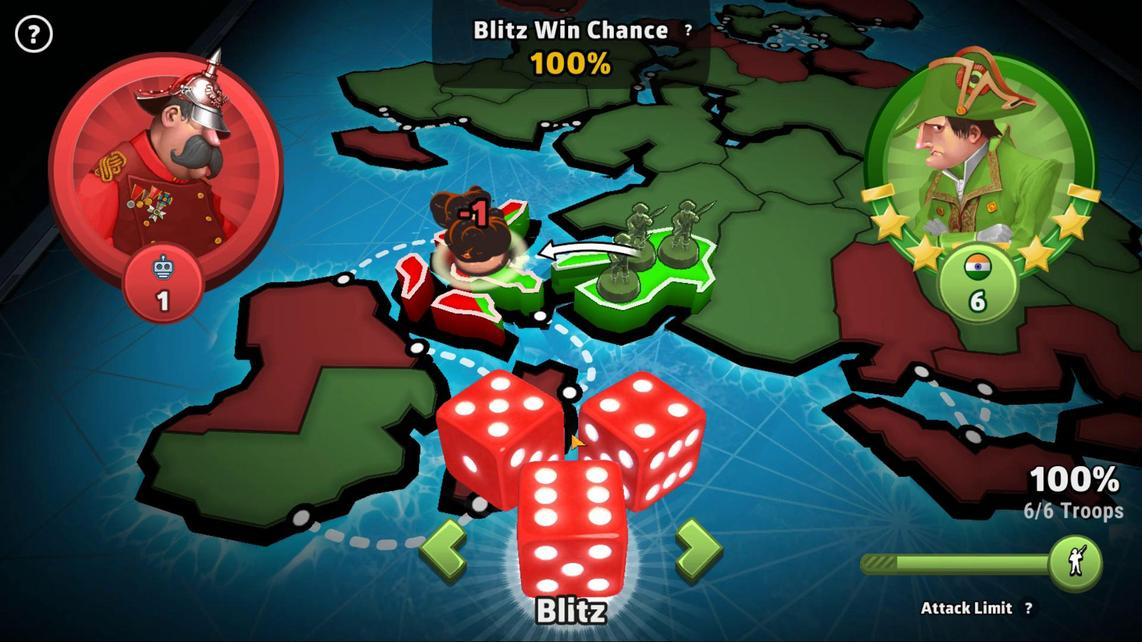 
Action: Mouse moved to (787, 476)
Screenshot: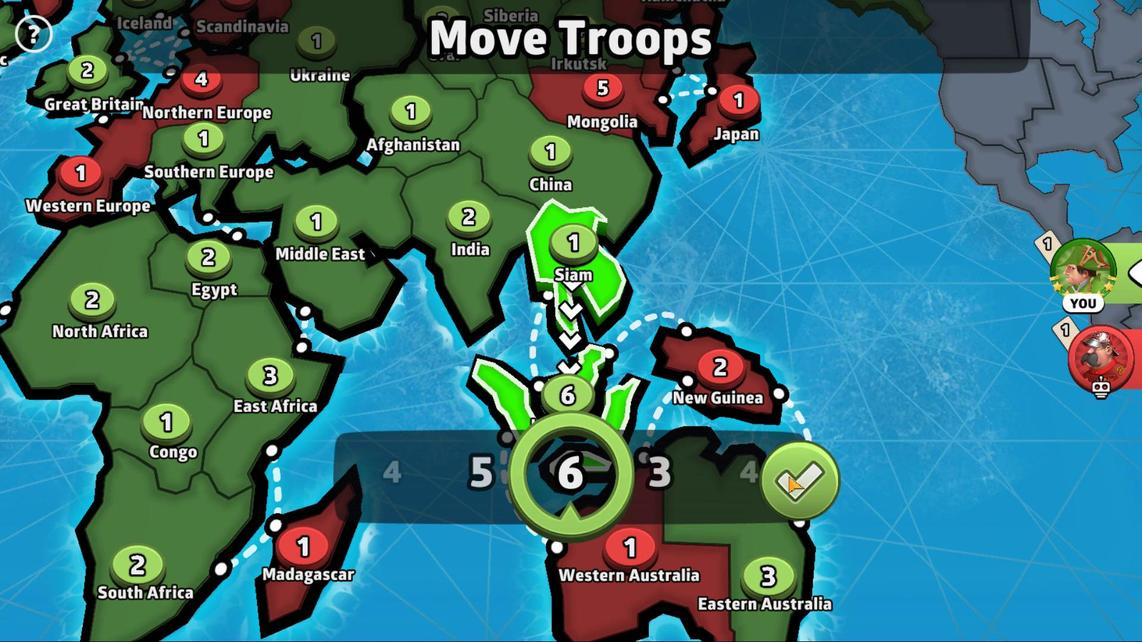 
Action: Mouse pressed left at (787, 476)
Screenshot: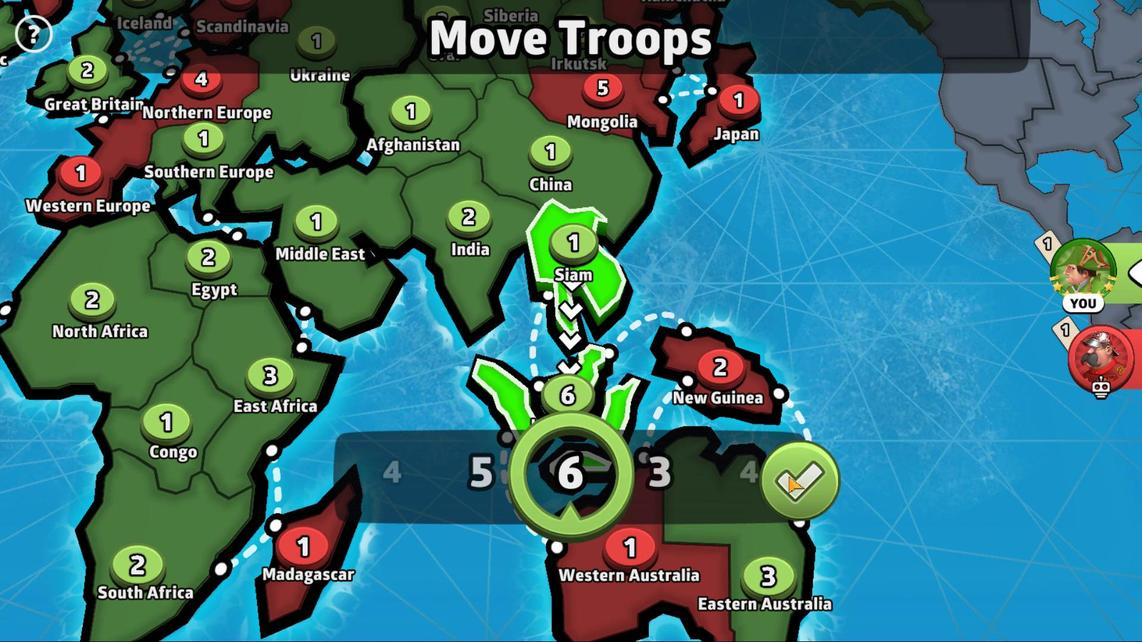 
Action: Mouse moved to (512, 300)
Screenshot: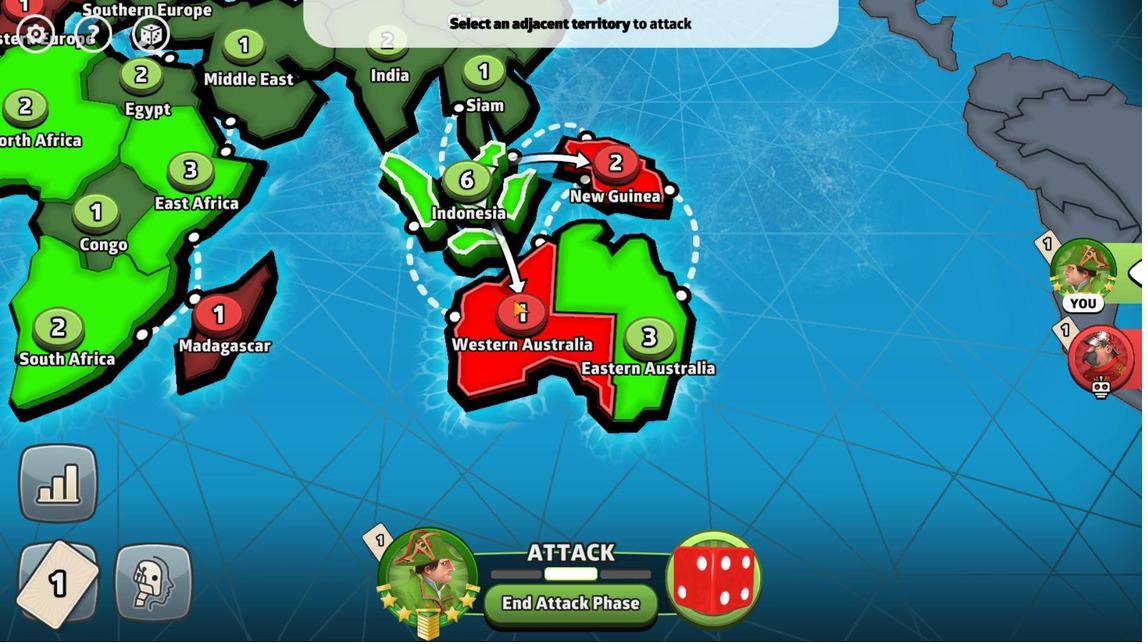 
Action: Mouse pressed left at (512, 300)
Screenshot: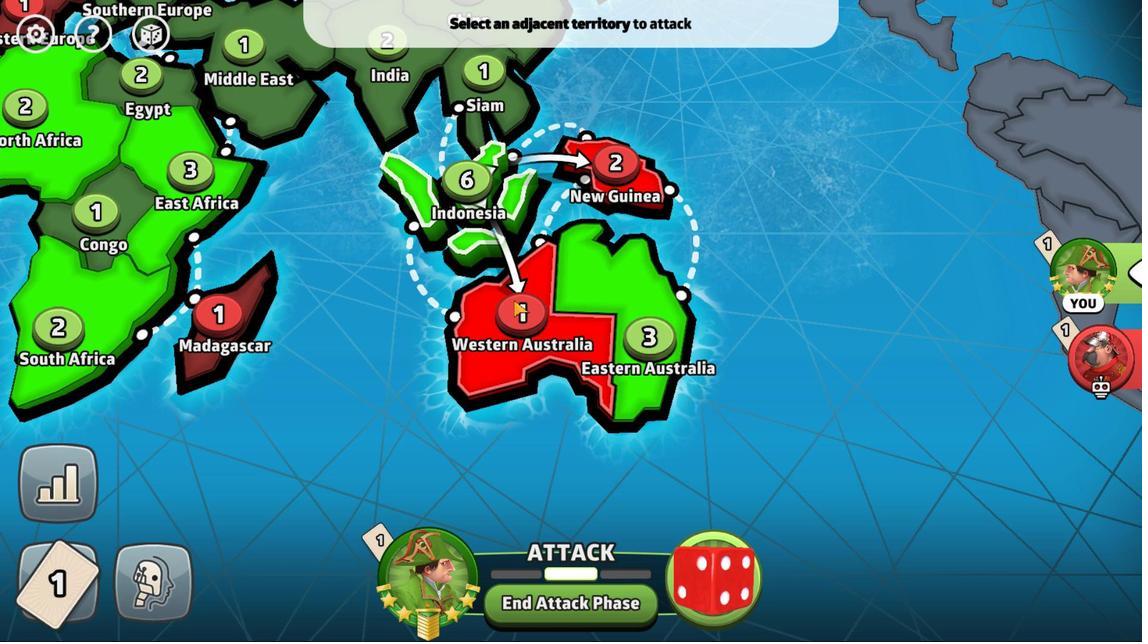 
Action: Mouse moved to (600, 437)
Screenshot: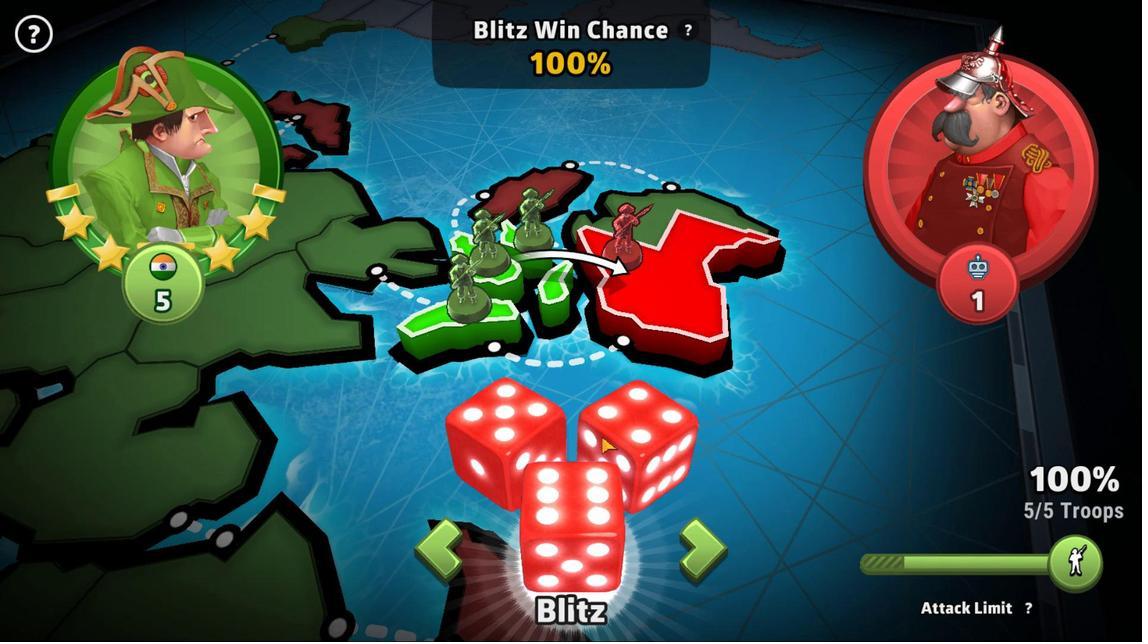 
Action: Mouse pressed left at (600, 437)
Screenshot: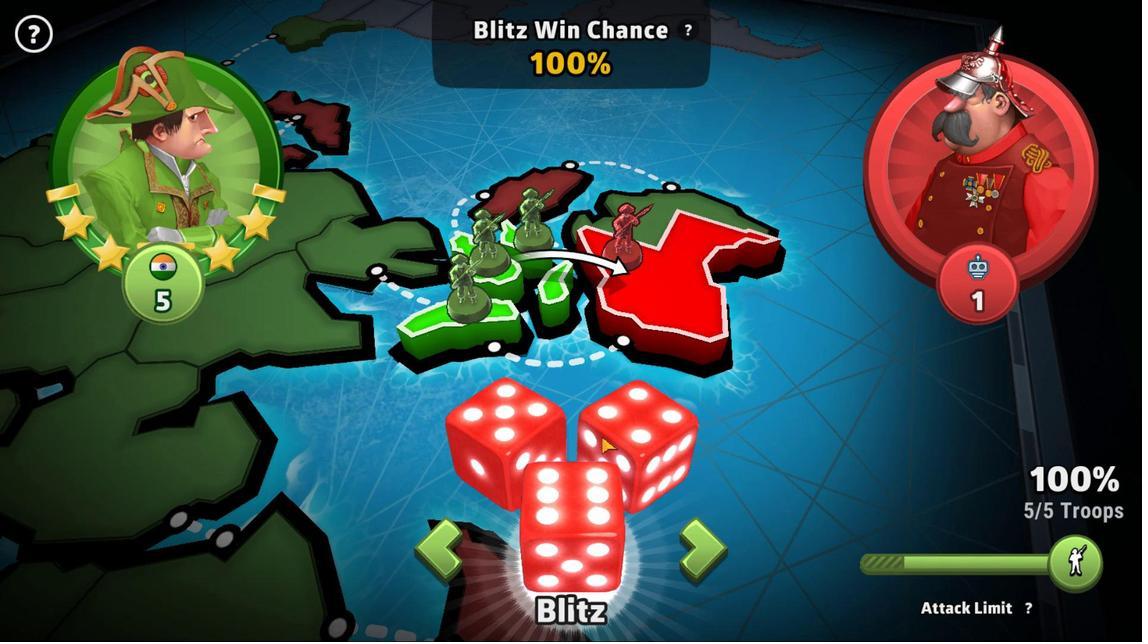 
Action: Mouse moved to (768, 470)
Screenshot: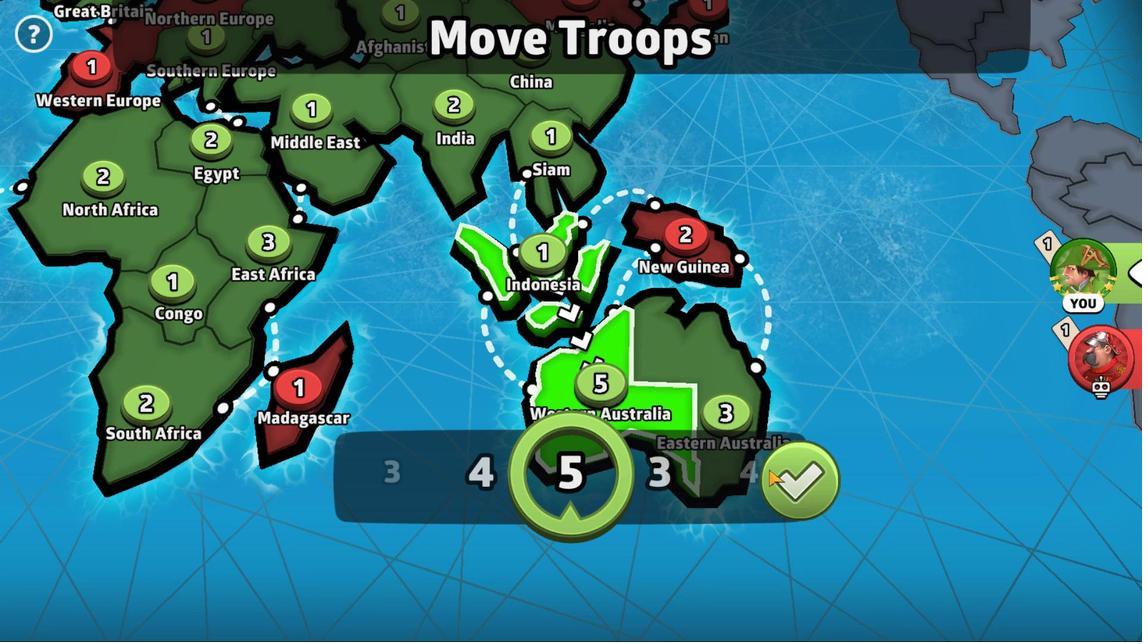 
Action: Mouse pressed left at (768, 470)
Screenshot: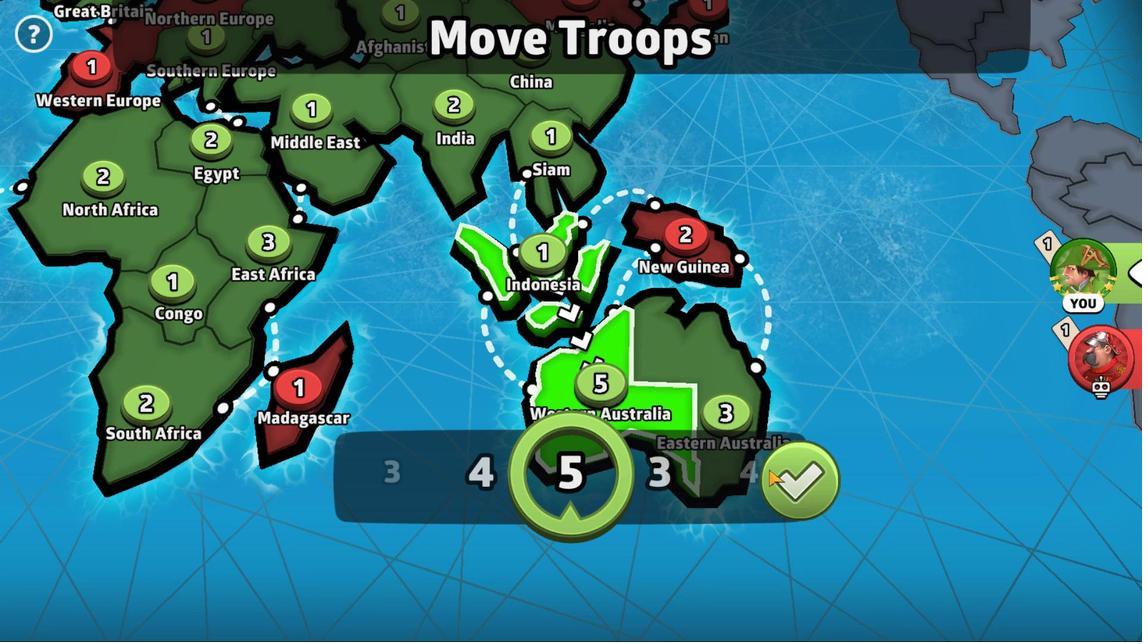 
Action: Mouse moved to (605, 187)
Screenshot: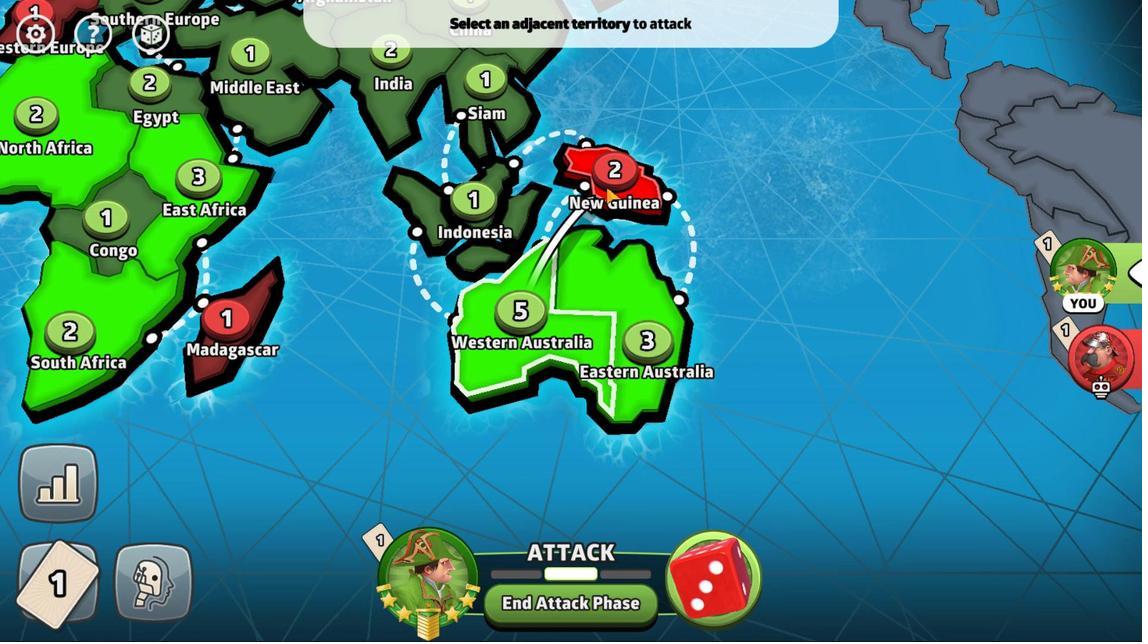 
Action: Mouse pressed left at (605, 187)
Screenshot: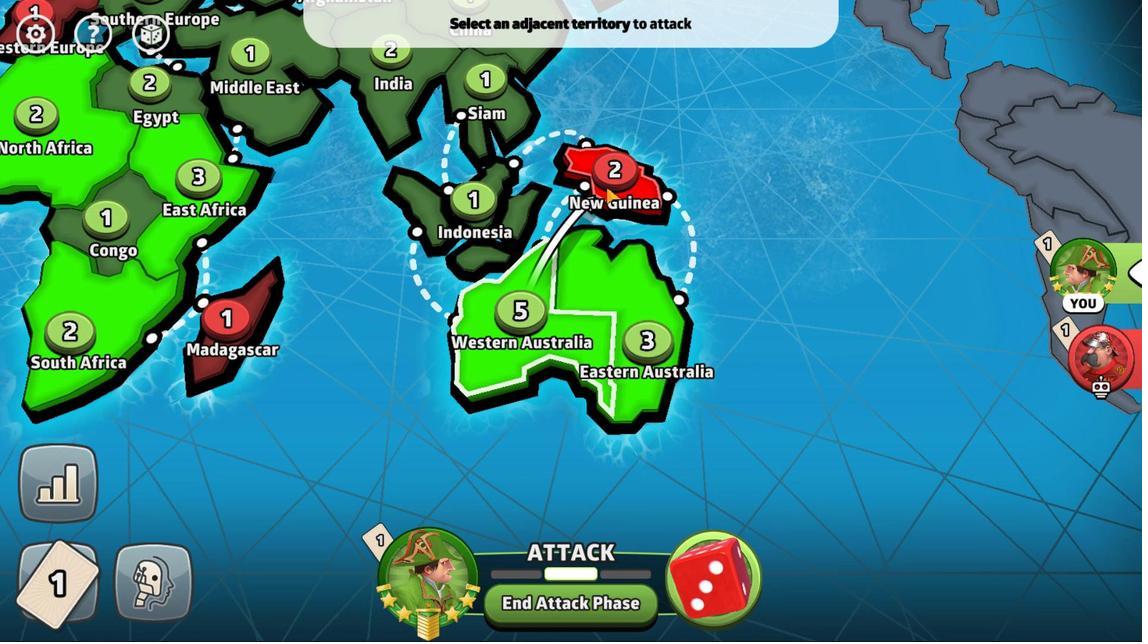 
Action: Mouse moved to (589, 448)
Screenshot: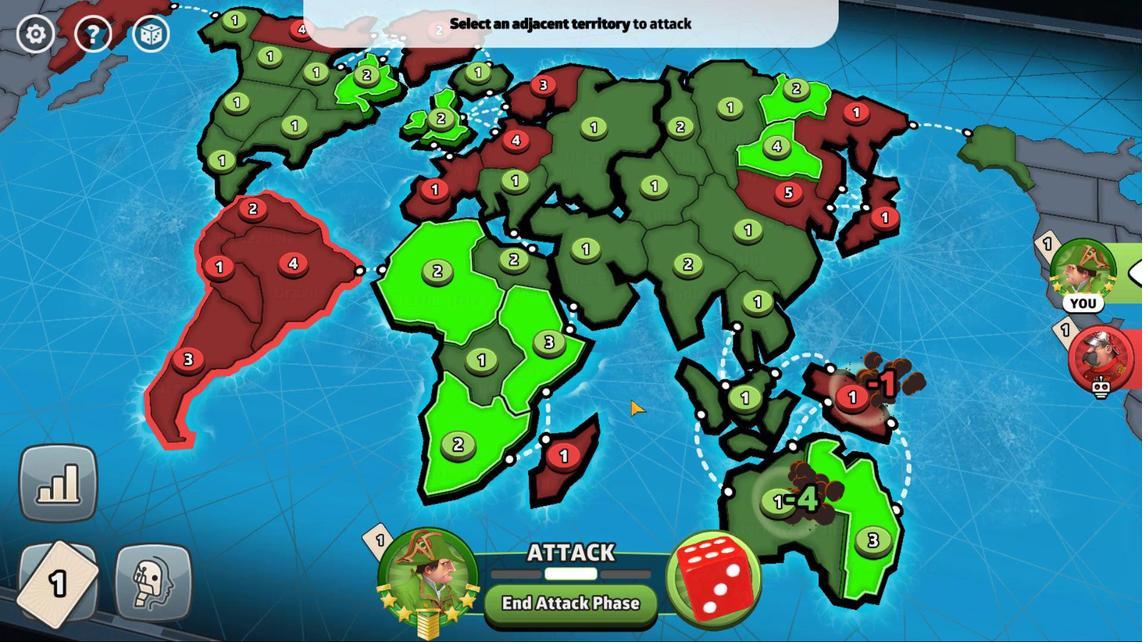 
Action: Mouse pressed left at (589, 448)
Screenshot: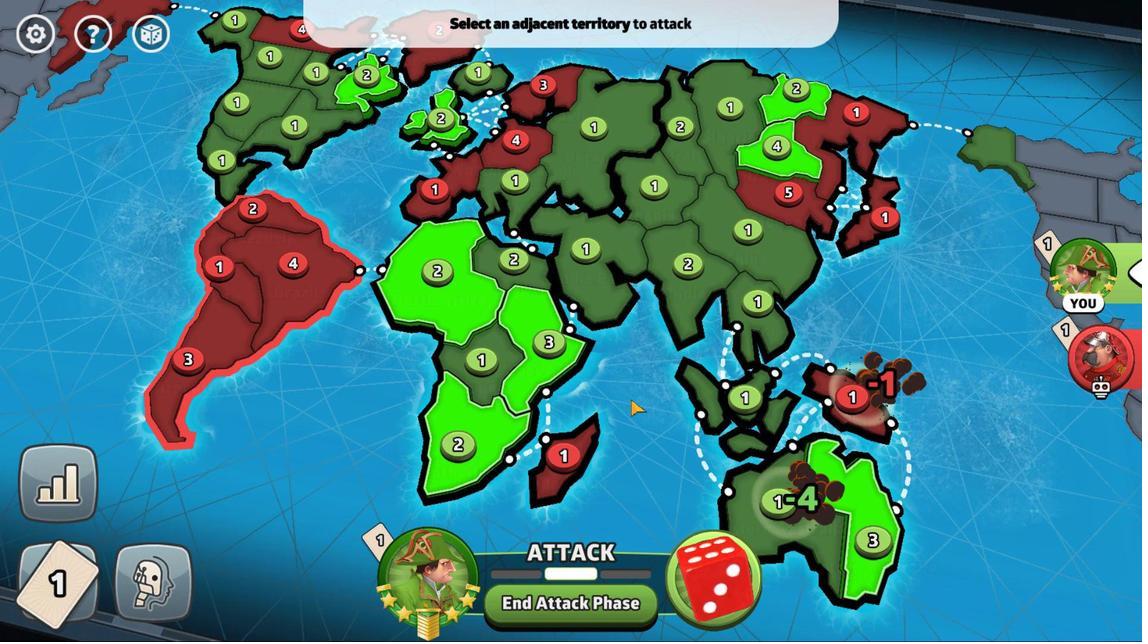 
Action: Mouse moved to (893, 441)
Screenshot: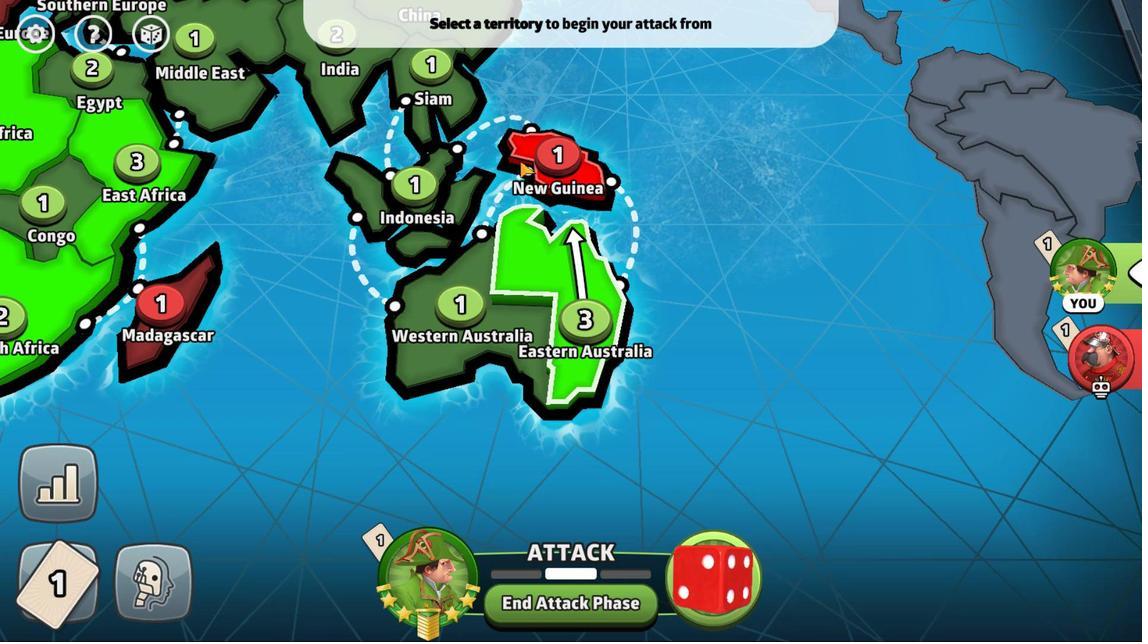 
Action: Mouse pressed left at (893, 441)
Screenshot: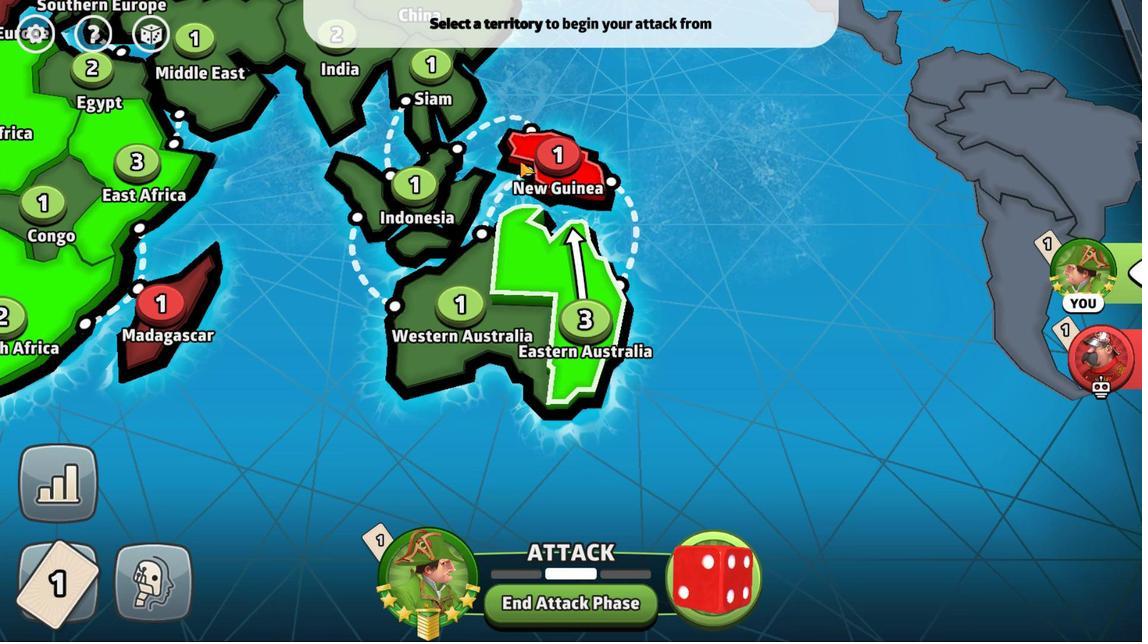 
Action: Mouse moved to (559, 151)
Screenshot: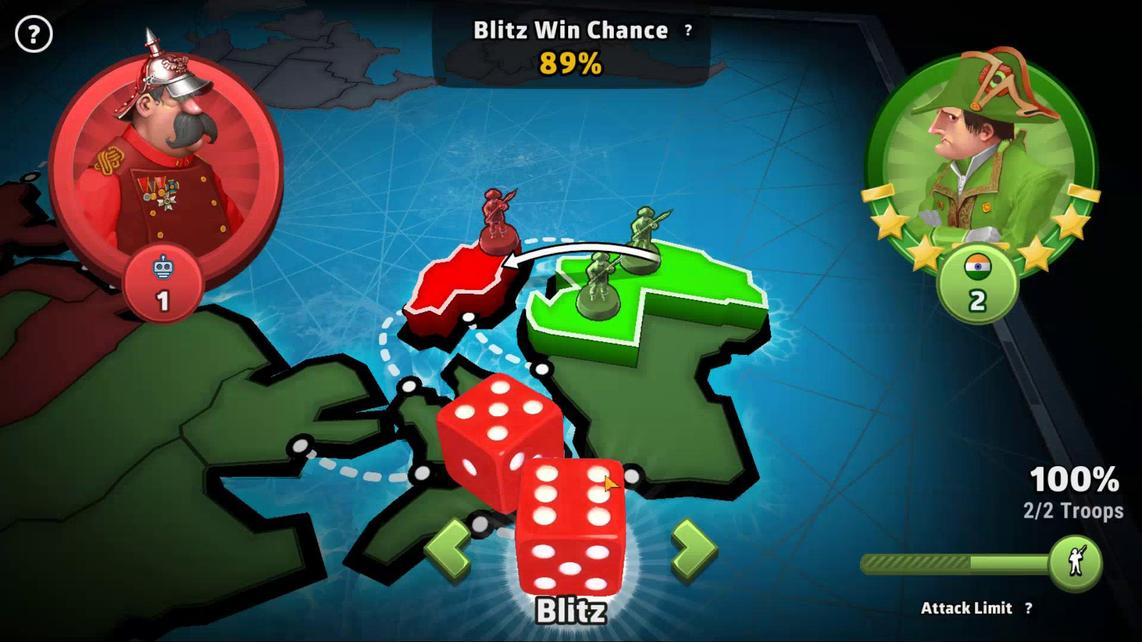 
Action: Mouse pressed left at (559, 151)
Screenshot: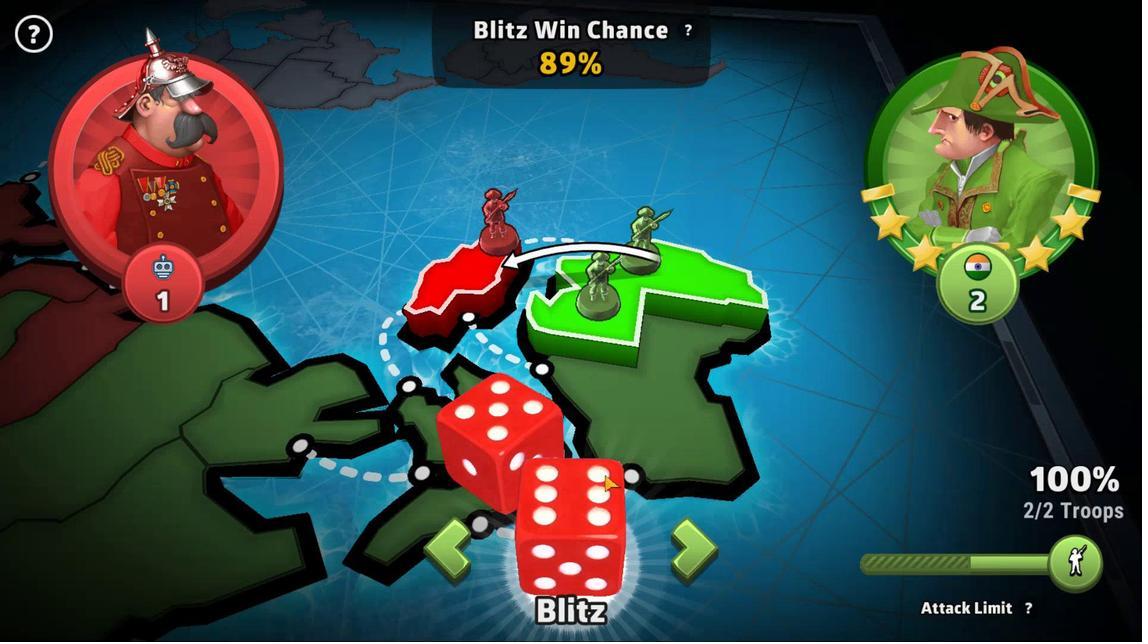 
Action: Mouse moved to (576, 438)
Screenshot: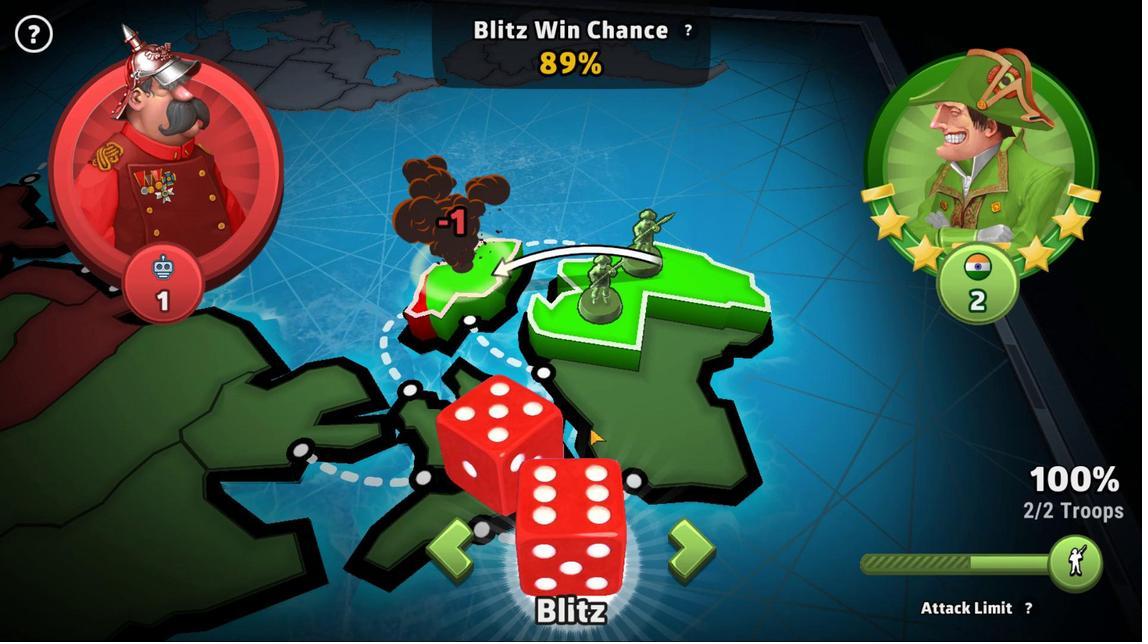 
Action: Mouse pressed left at (576, 438)
Screenshot: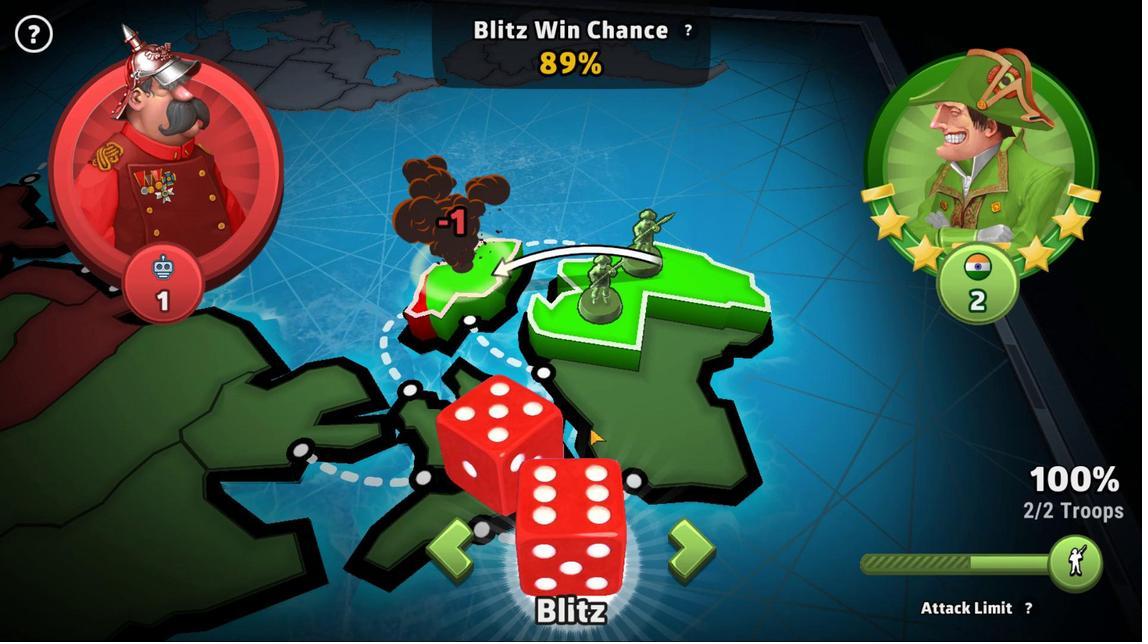 
Action: Mouse moved to (577, 611)
Screenshot: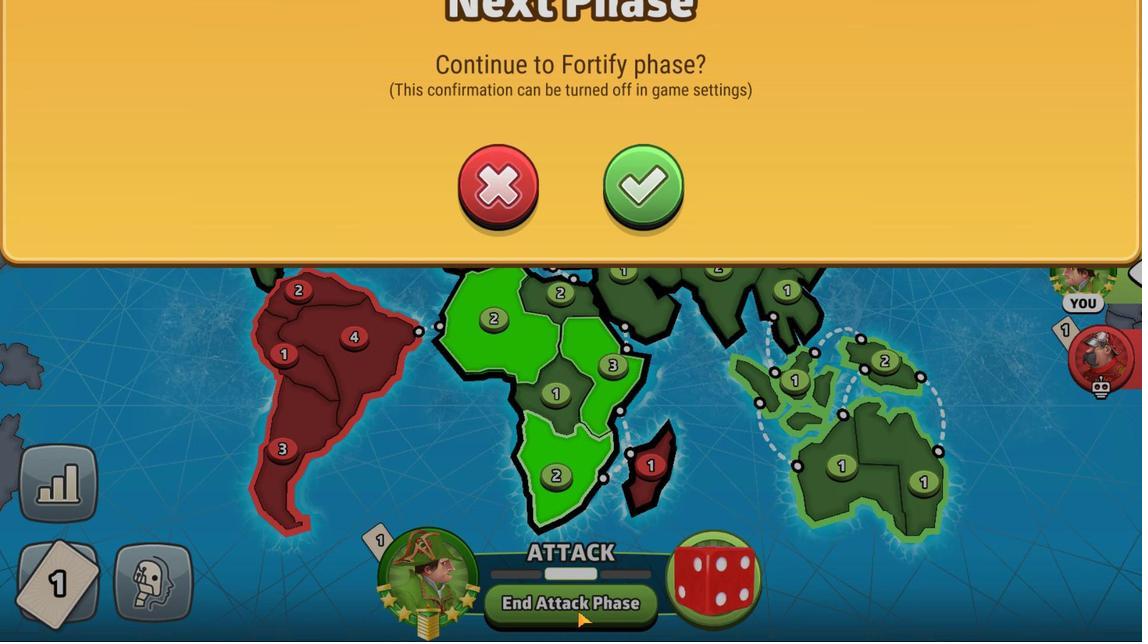 
Action: Mouse pressed left at (577, 611)
Screenshot: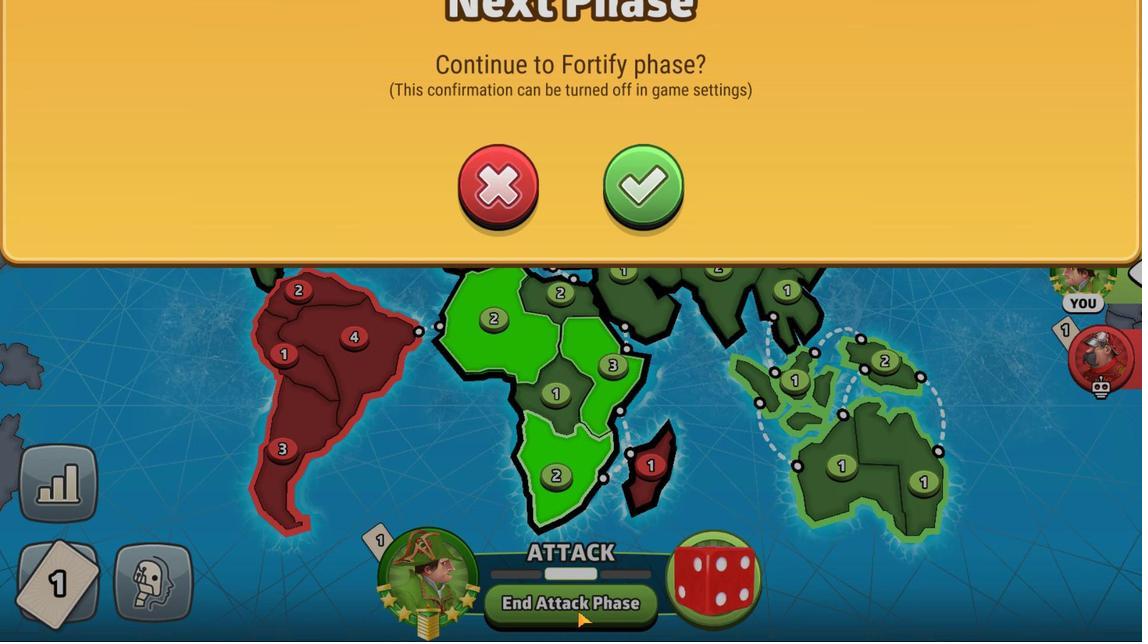 
Action: Mouse moved to (636, 252)
Screenshot: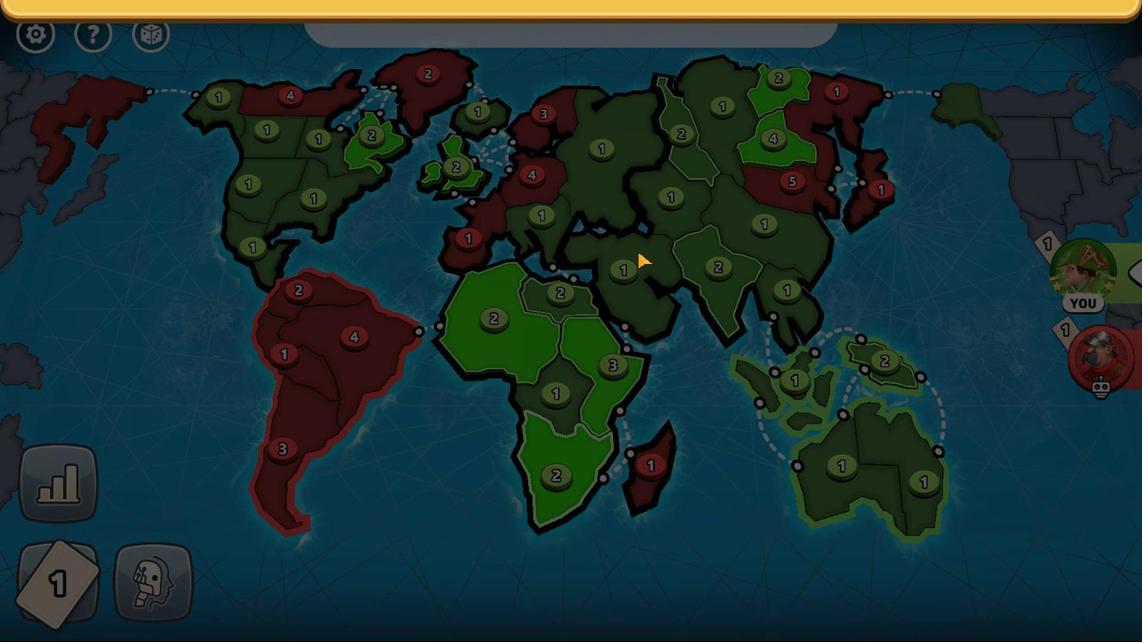 
Action: Mouse pressed left at (636, 252)
Screenshot: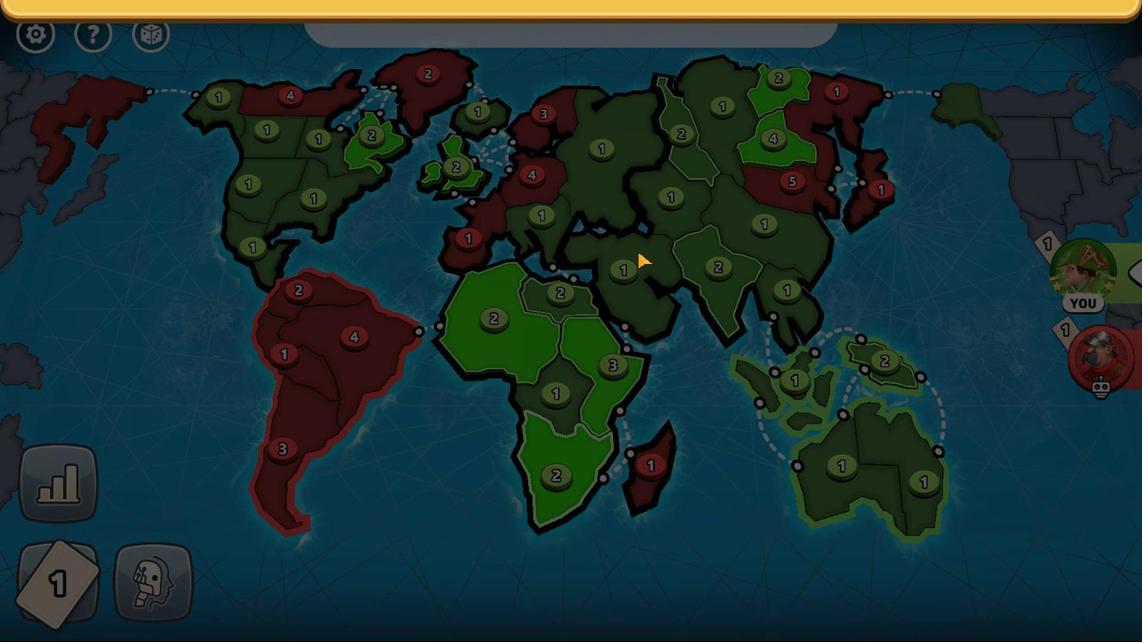 
Action: Mouse moved to (564, 615)
Screenshot: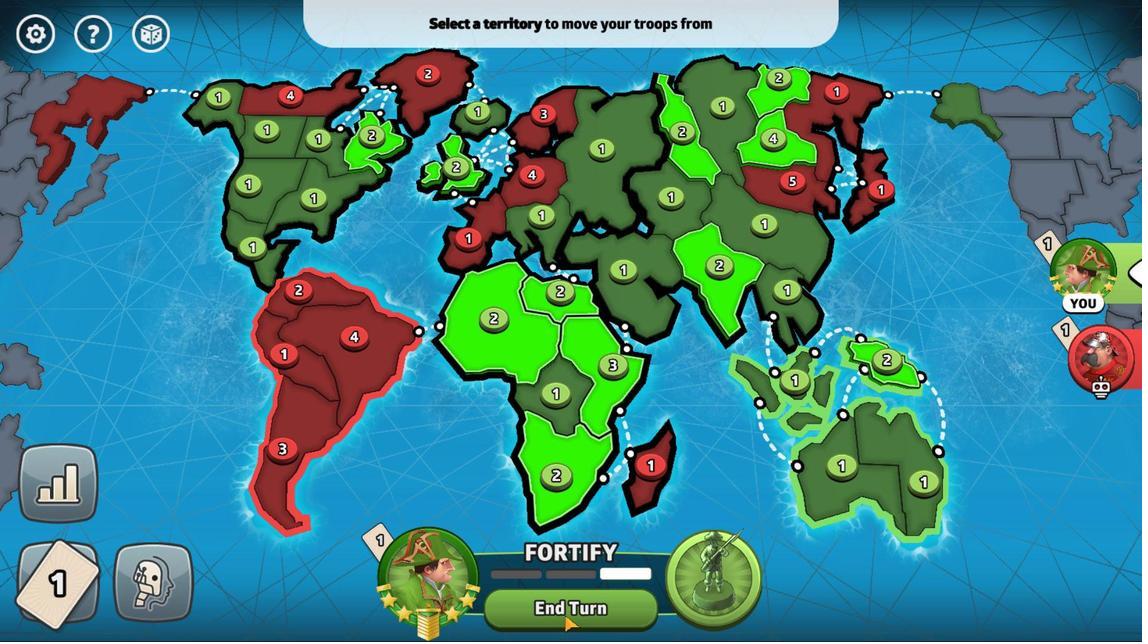 
Action: Mouse pressed left at (564, 615)
Screenshot: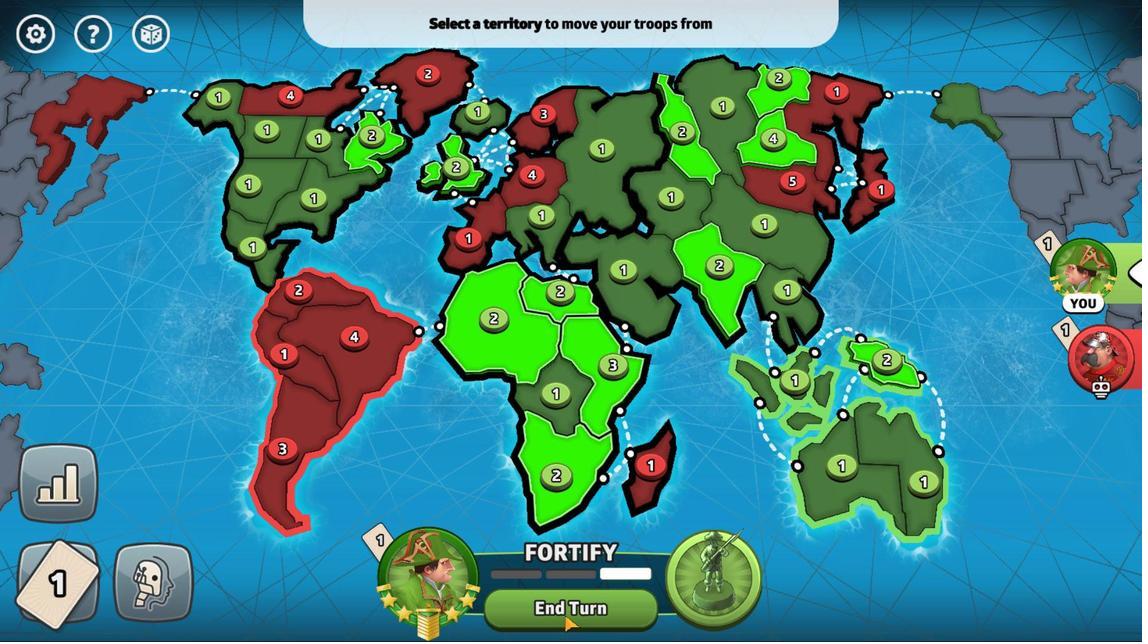 
Action: Mouse moved to (660, 227)
Screenshot: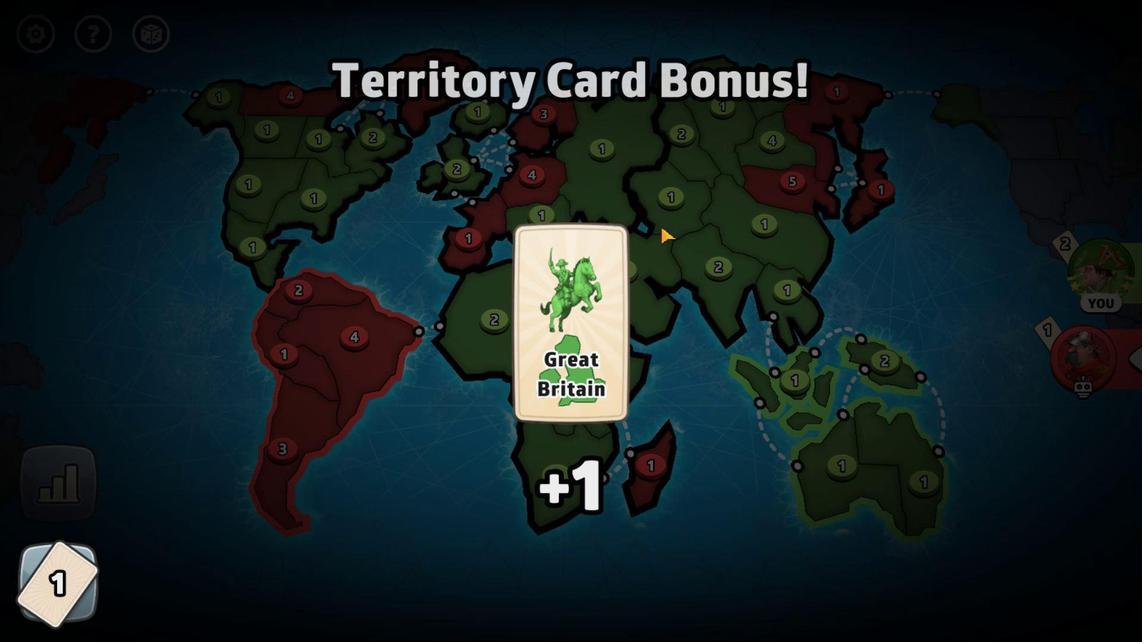 
Action: Mouse pressed left at (660, 227)
Screenshot: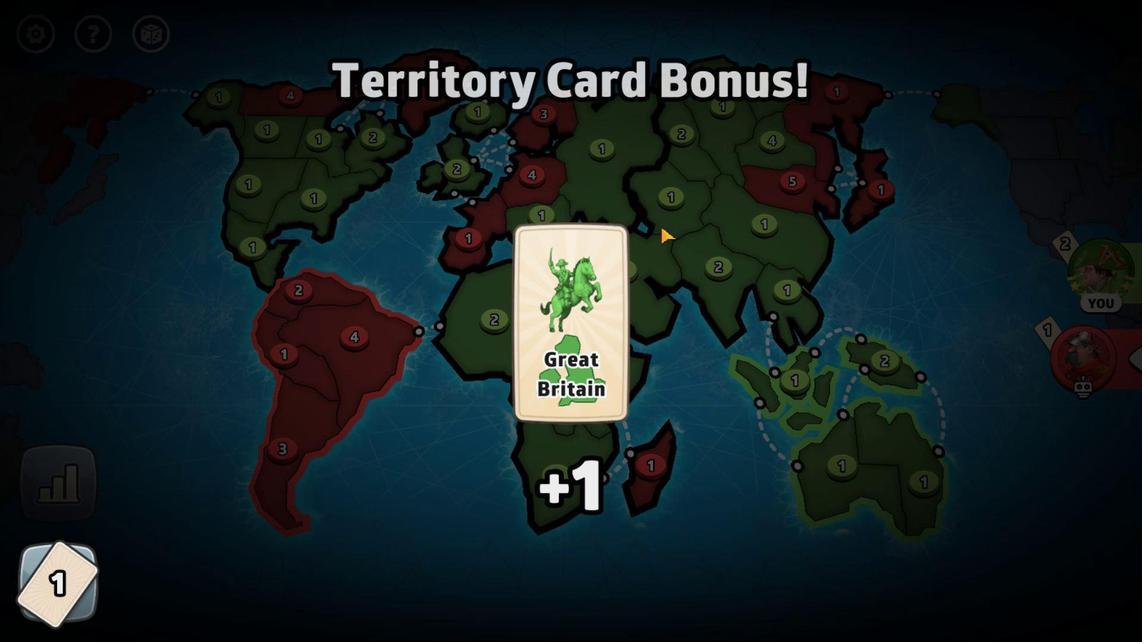 
Action: Mouse moved to (780, 131)
Screenshot: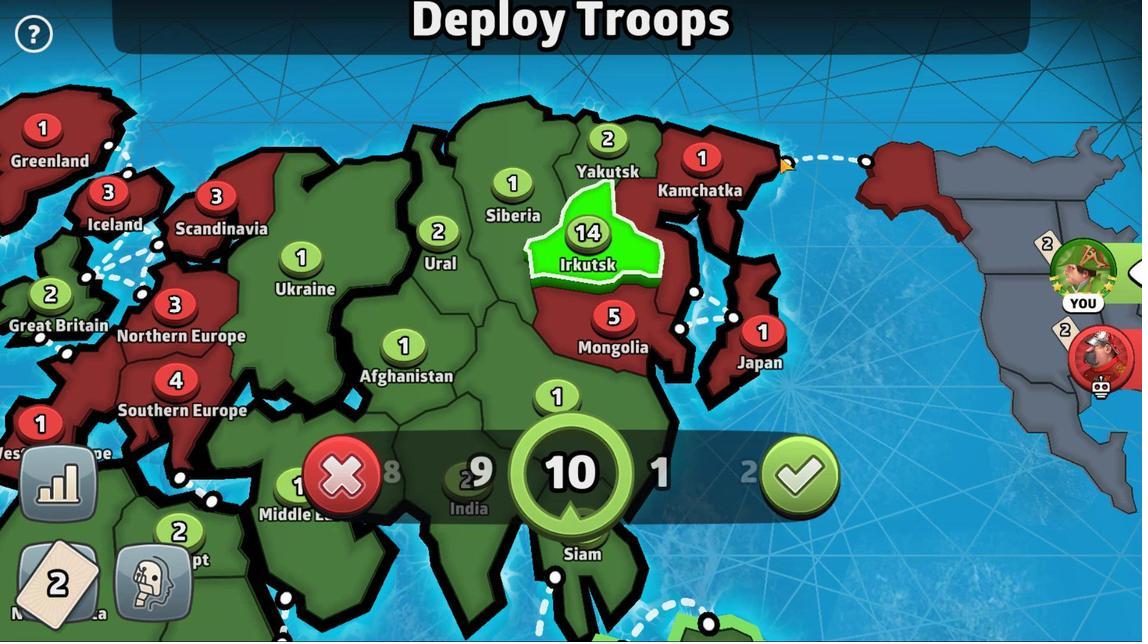 
Action: Mouse pressed left at (780, 131)
Screenshot: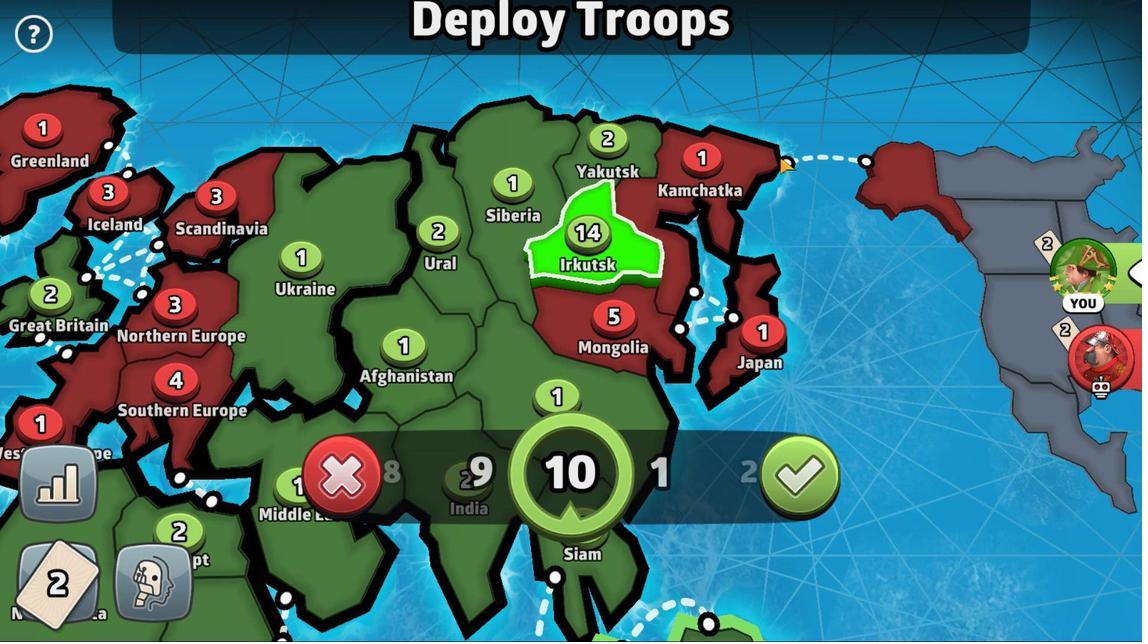 
Action: Mouse moved to (797, 492)
Screenshot: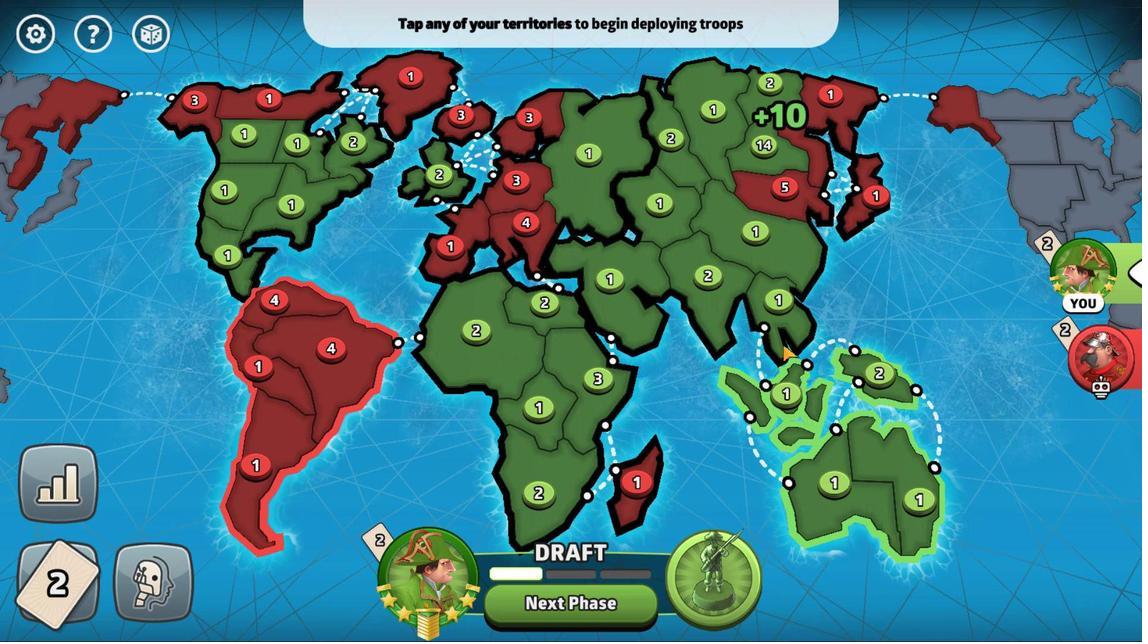 
Action: Mouse pressed left at (797, 492)
Screenshot: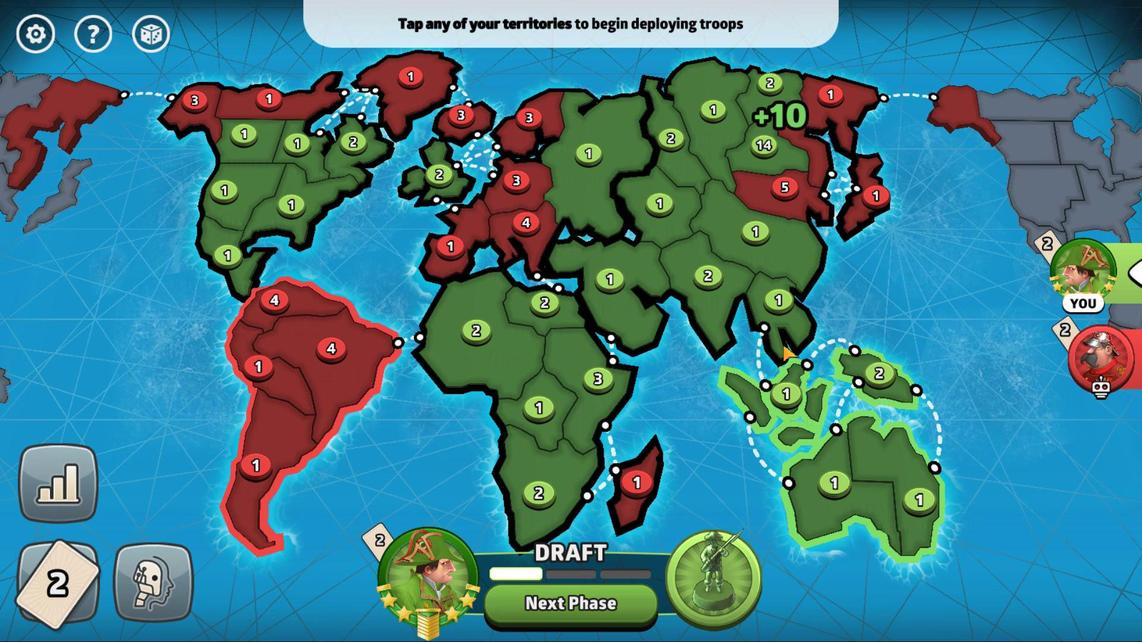 
Action: Mouse moved to (759, 157)
Screenshot: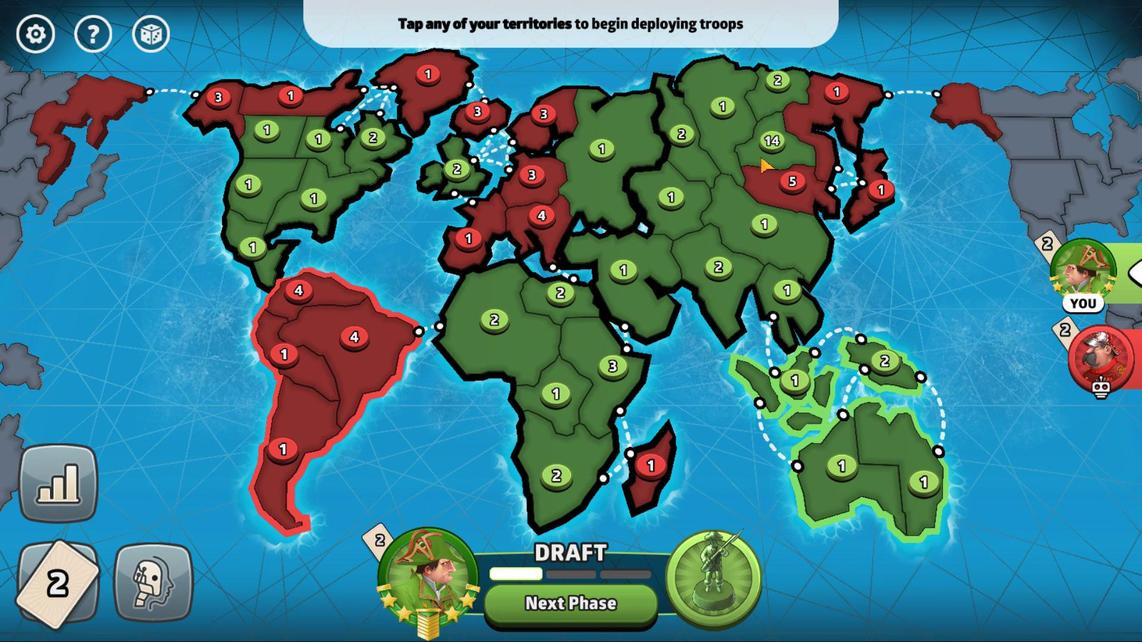 
Action: Mouse pressed left at (759, 157)
Screenshot: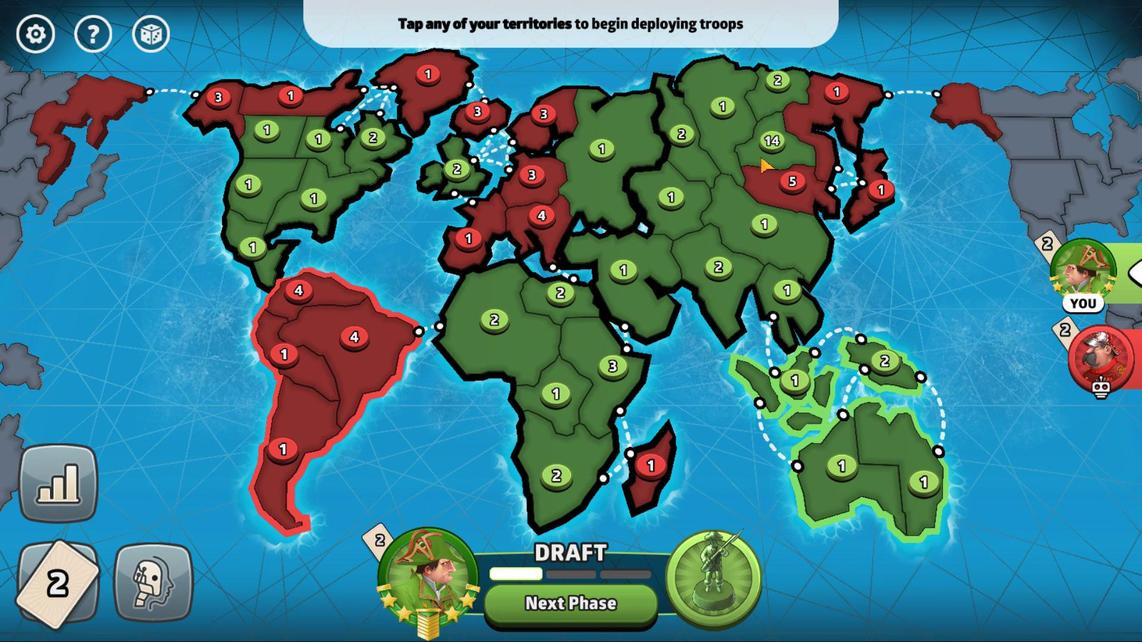 
Action: Mouse moved to (604, 586)
Screenshot: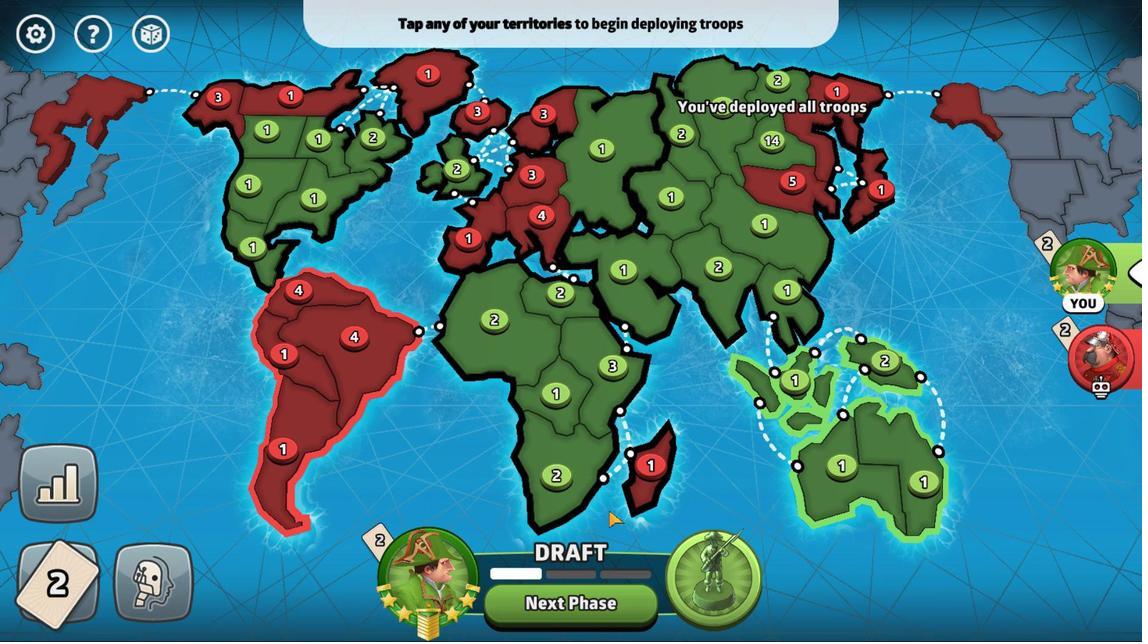 
Action: Mouse pressed left at (604, 586)
Screenshot: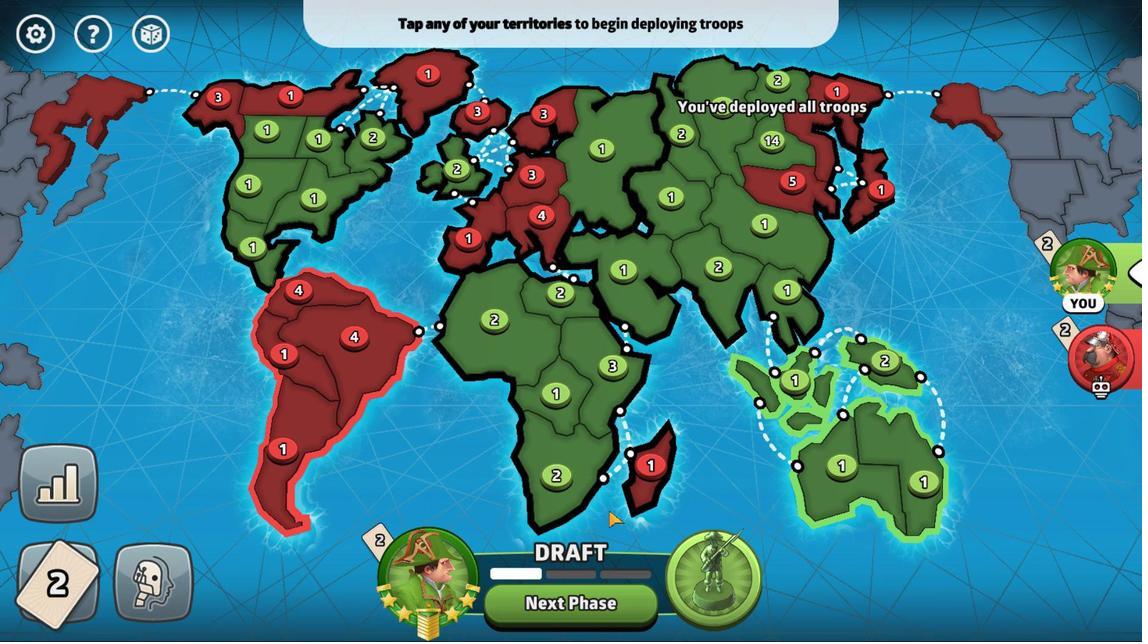 
Action: Mouse moved to (589, 605)
Screenshot: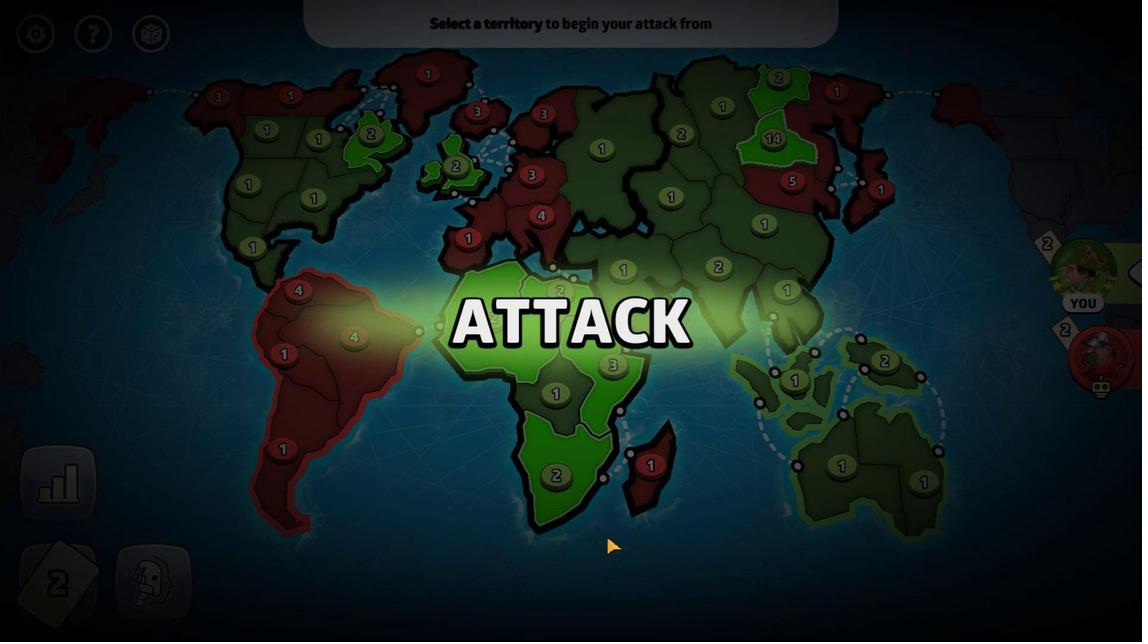 
Action: Mouse pressed left at (589, 605)
Screenshot: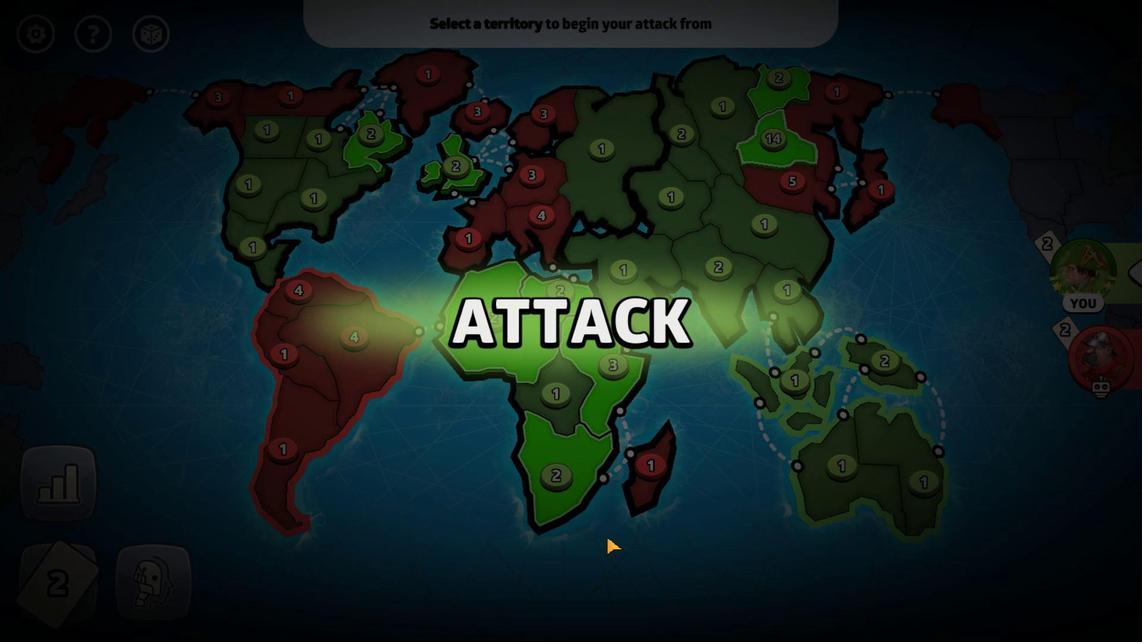 
Action: Mouse moved to (601, 390)
Screenshot: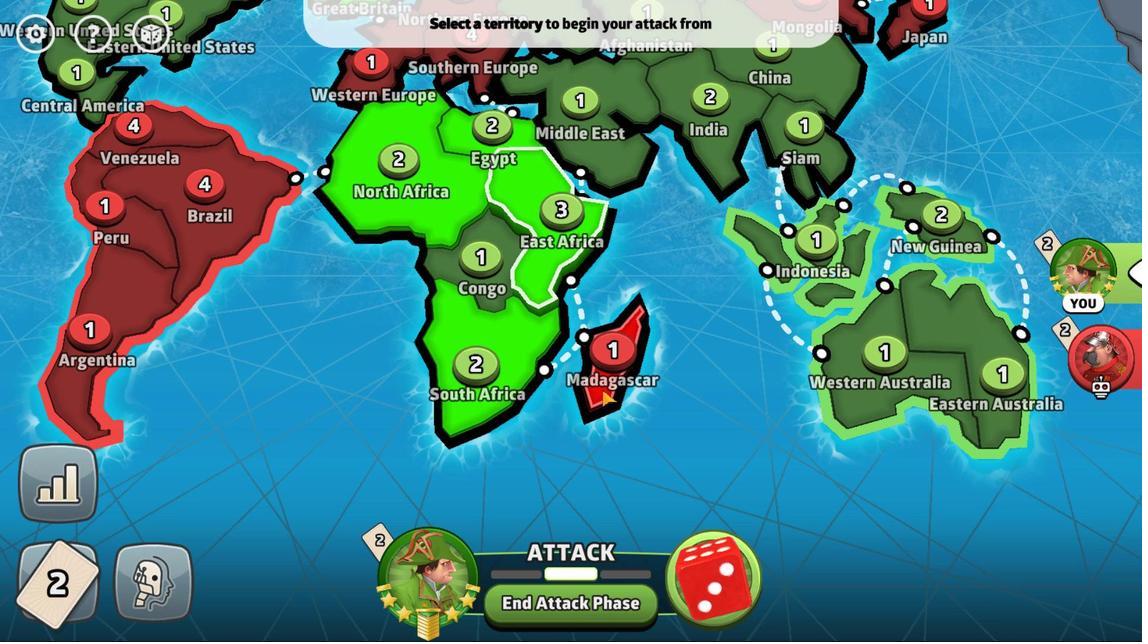 
Action: Mouse pressed left at (601, 390)
Screenshot: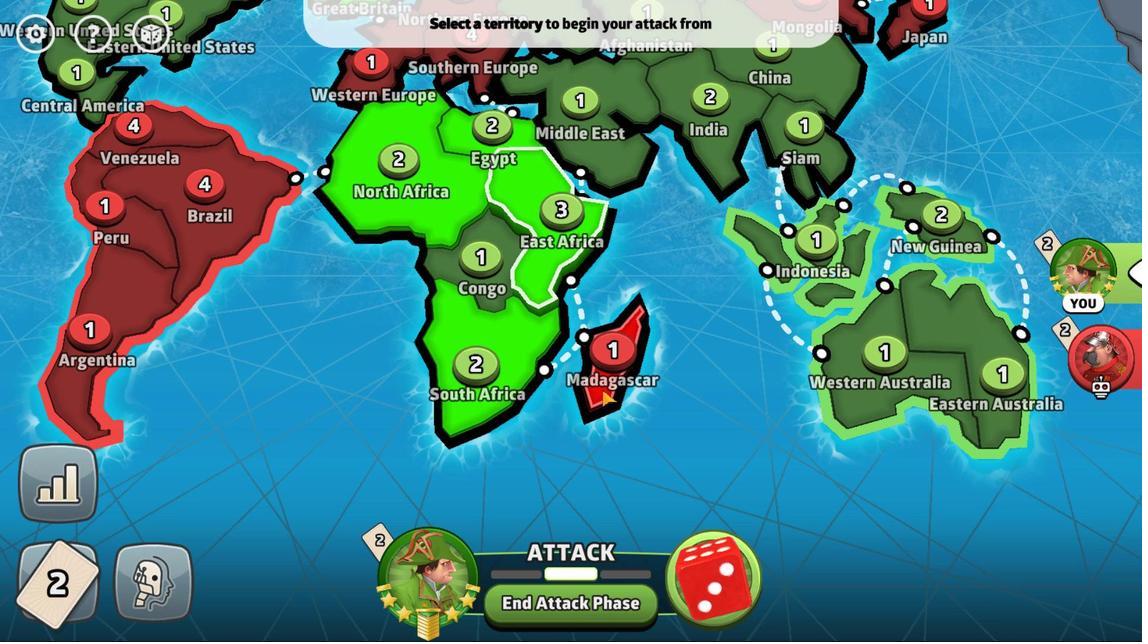
Action: Mouse moved to (579, 324)
Screenshot: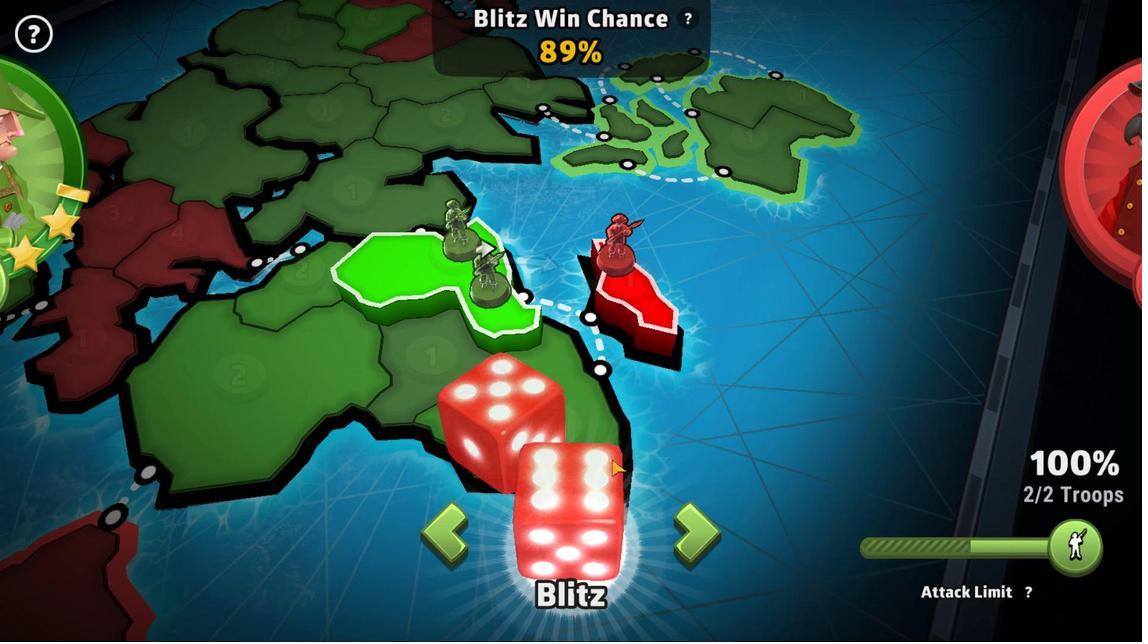 
Action: Mouse pressed left at (579, 324)
Screenshot: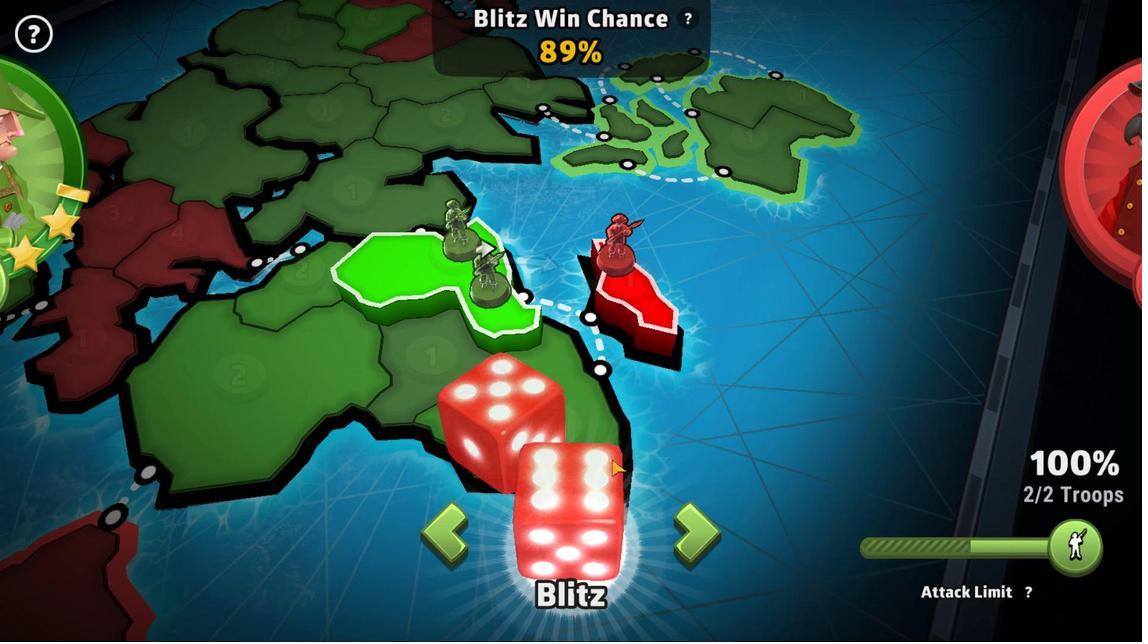 
Action: Mouse moved to (555, 448)
Screenshot: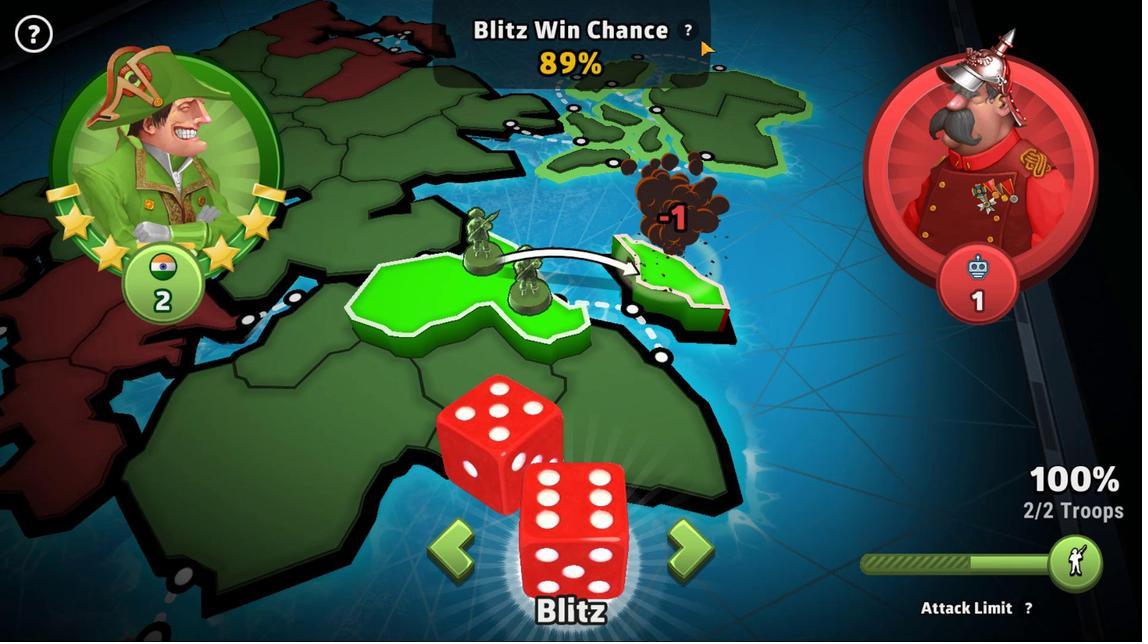 
Action: Mouse pressed left at (555, 448)
Screenshot: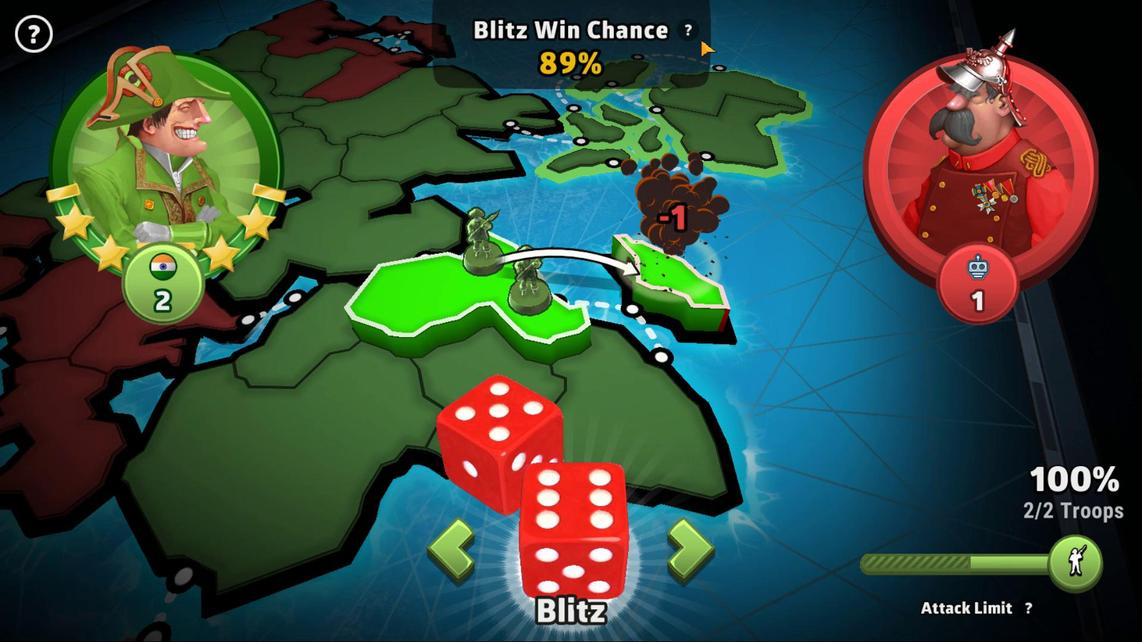 
Action: Mouse moved to (770, 135)
Screenshot: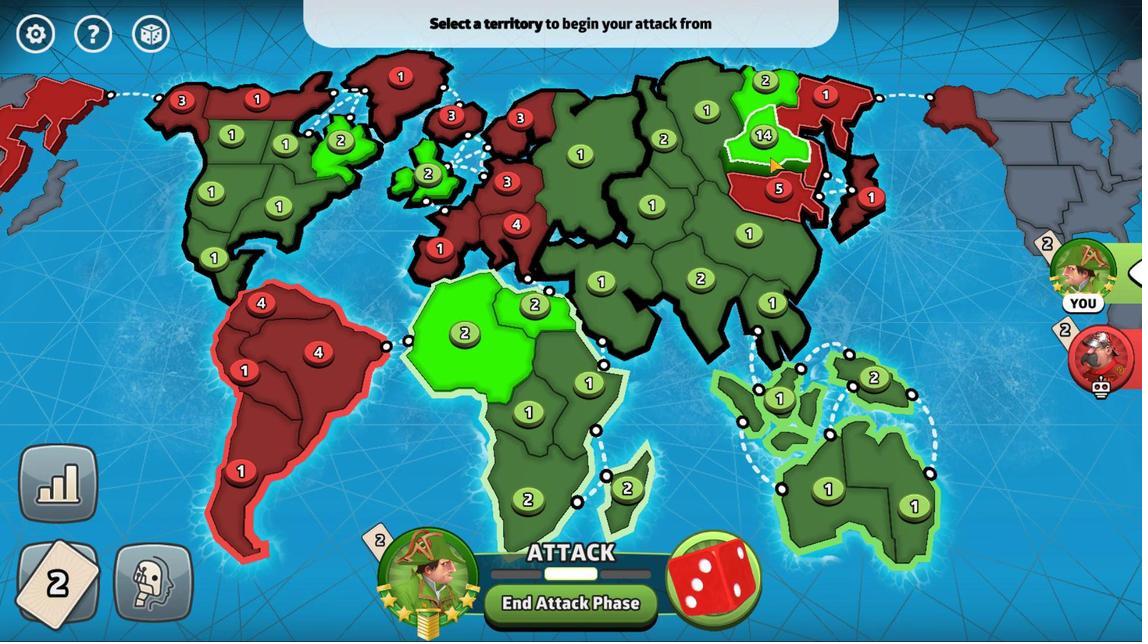 
Action: Mouse pressed left at (770, 135)
Screenshot: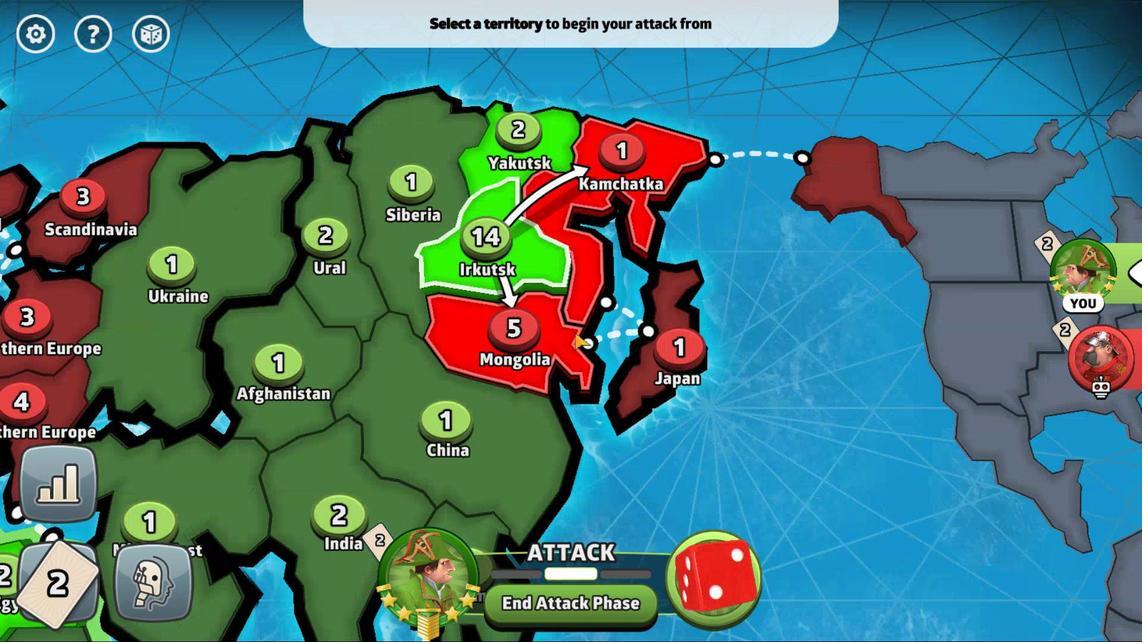 
Action: Mouse moved to (556, 333)
Screenshot: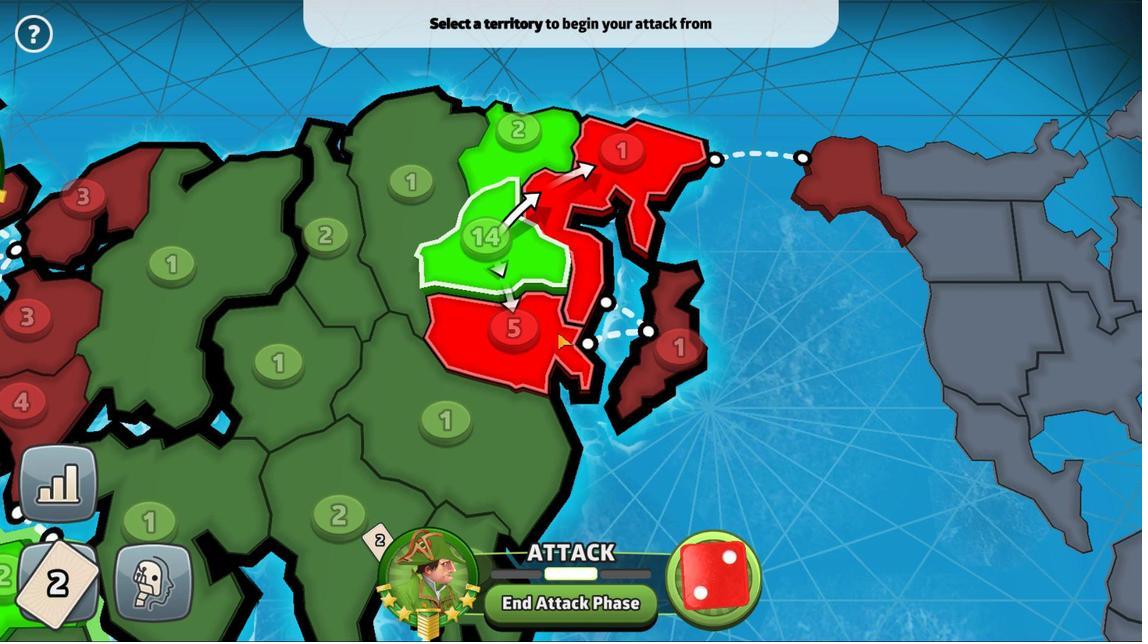 
Action: Mouse pressed left at (556, 333)
Screenshot: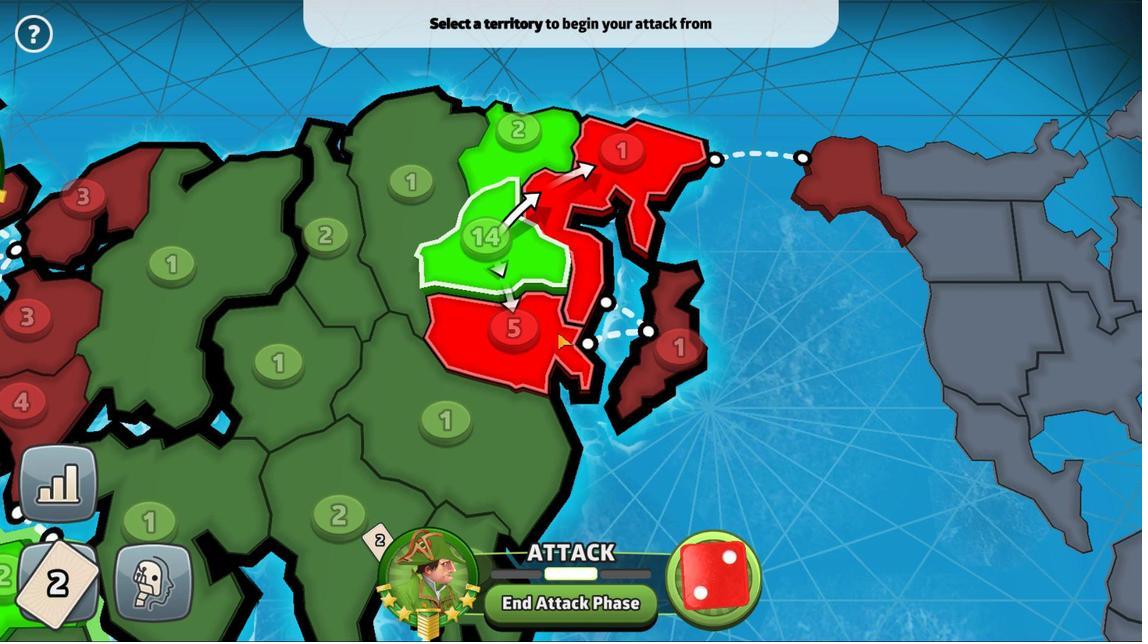 
Action: Mouse moved to (575, 423)
Screenshot: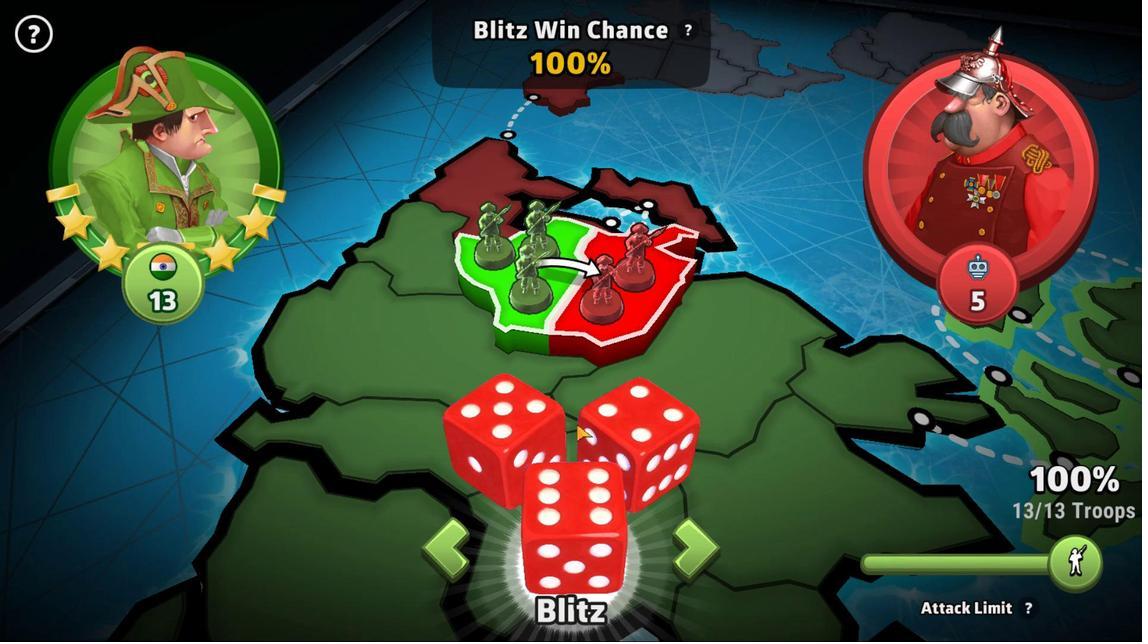
Action: Mouse pressed left at (575, 423)
Screenshot: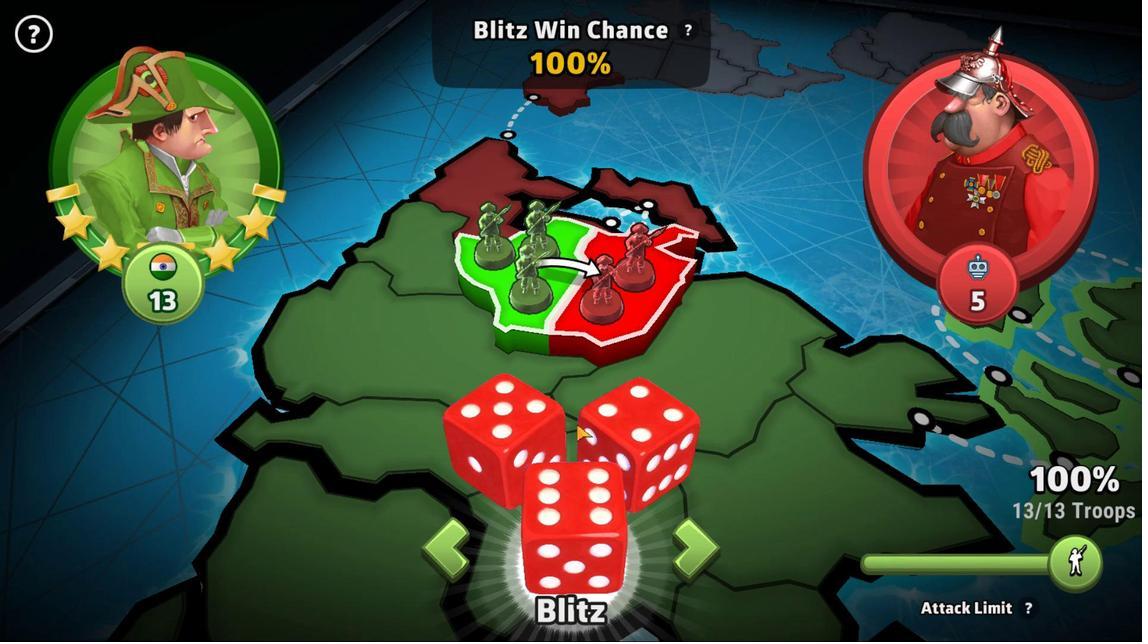 
Action: Mouse moved to (725, 355)
Screenshot: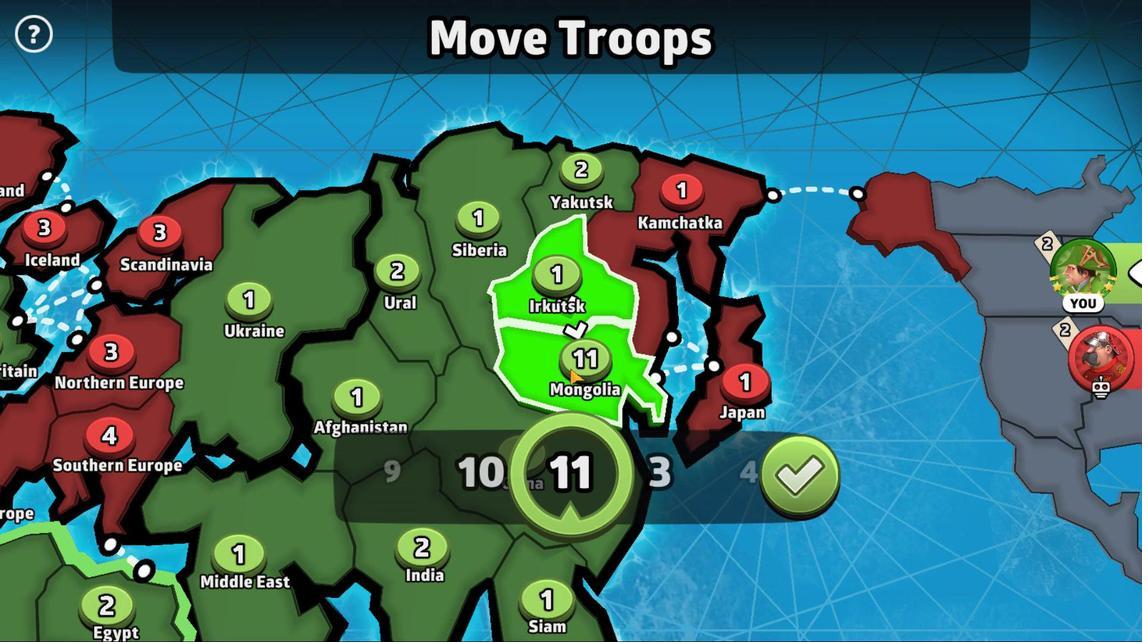 
Action: Mouse pressed left at (725, 355)
Screenshot: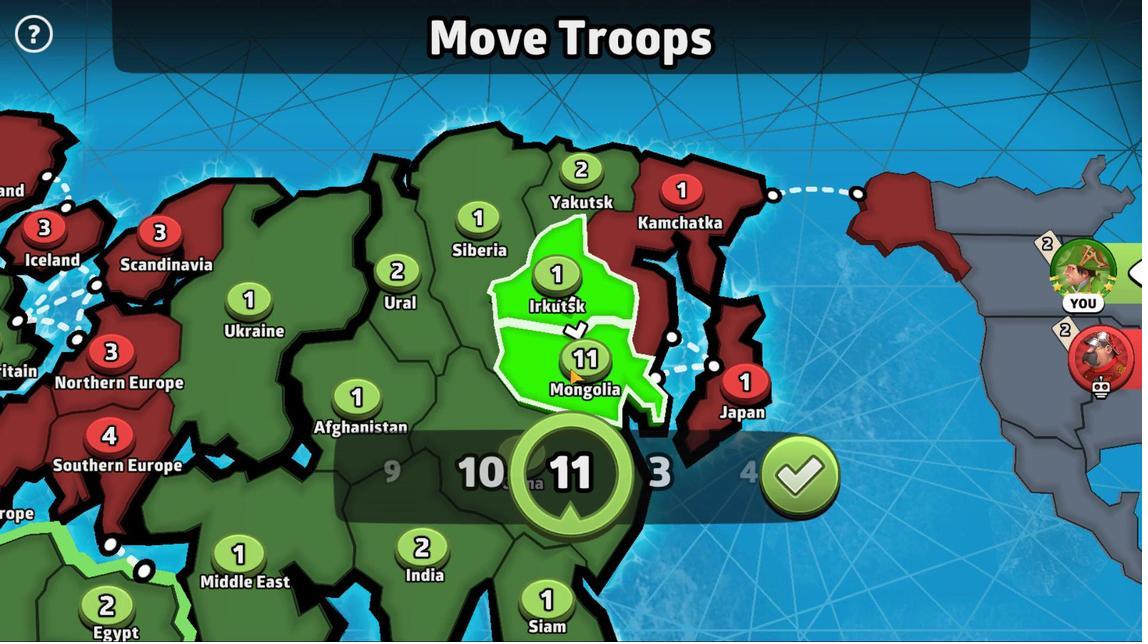 
Action: Mouse moved to (781, 464)
Screenshot: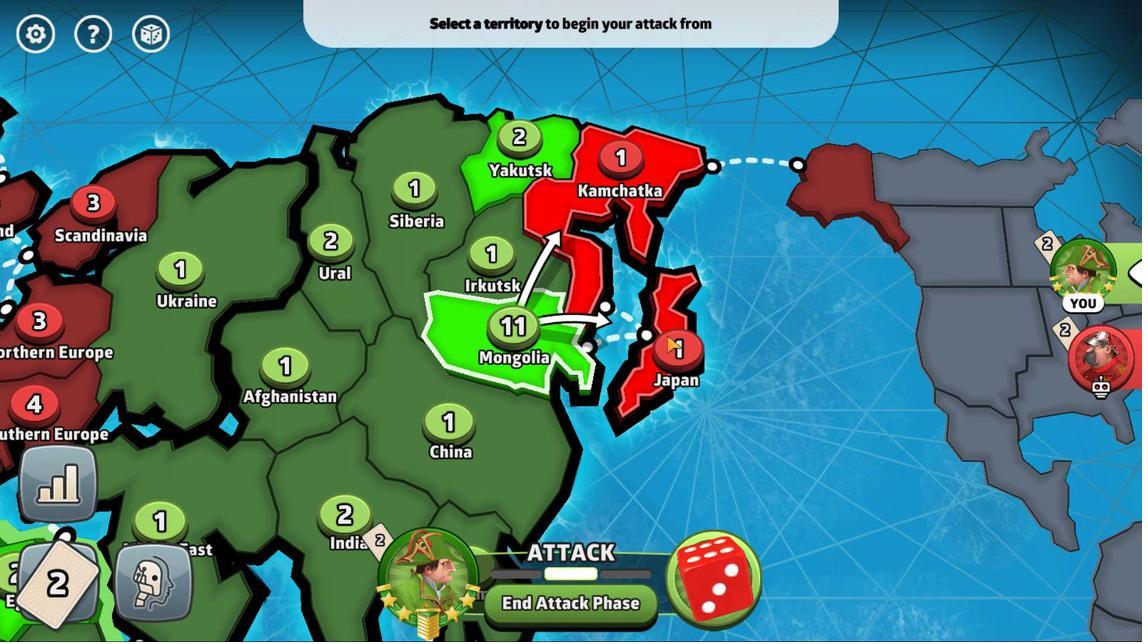 
Action: Mouse pressed left at (781, 464)
Screenshot: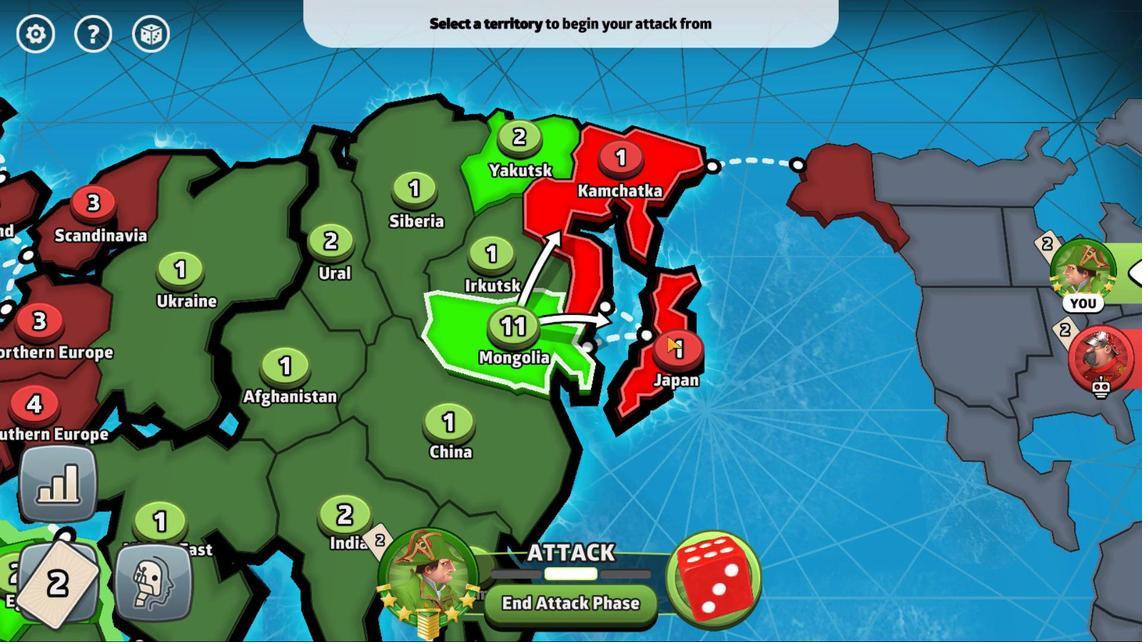
Action: Mouse moved to (666, 336)
Screenshot: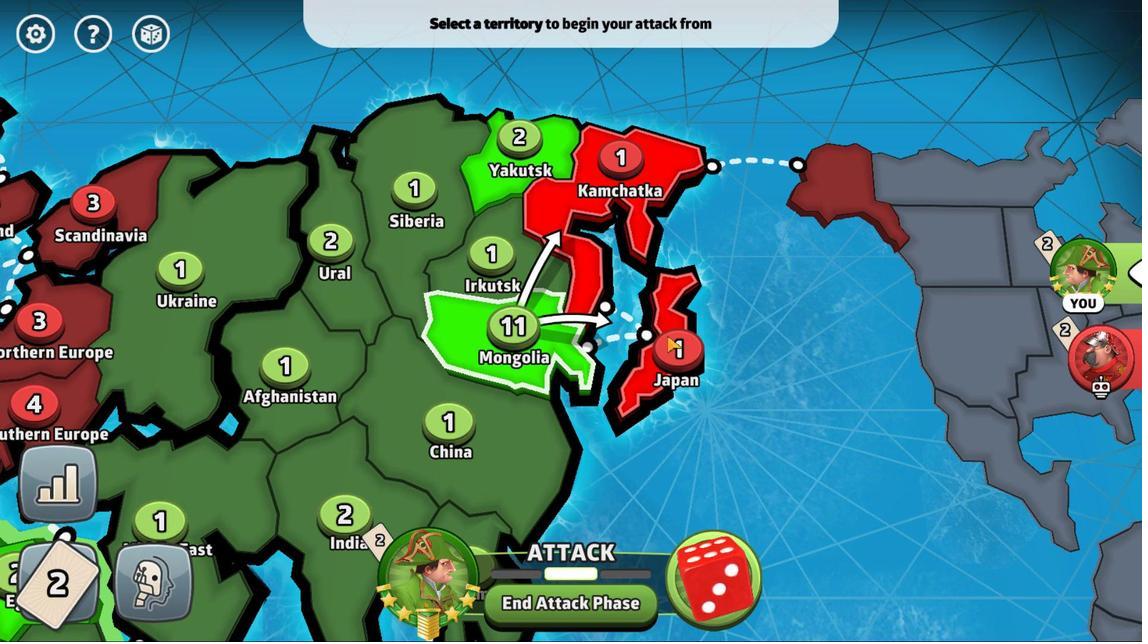 
Action: Mouse pressed left at (666, 336)
Screenshot: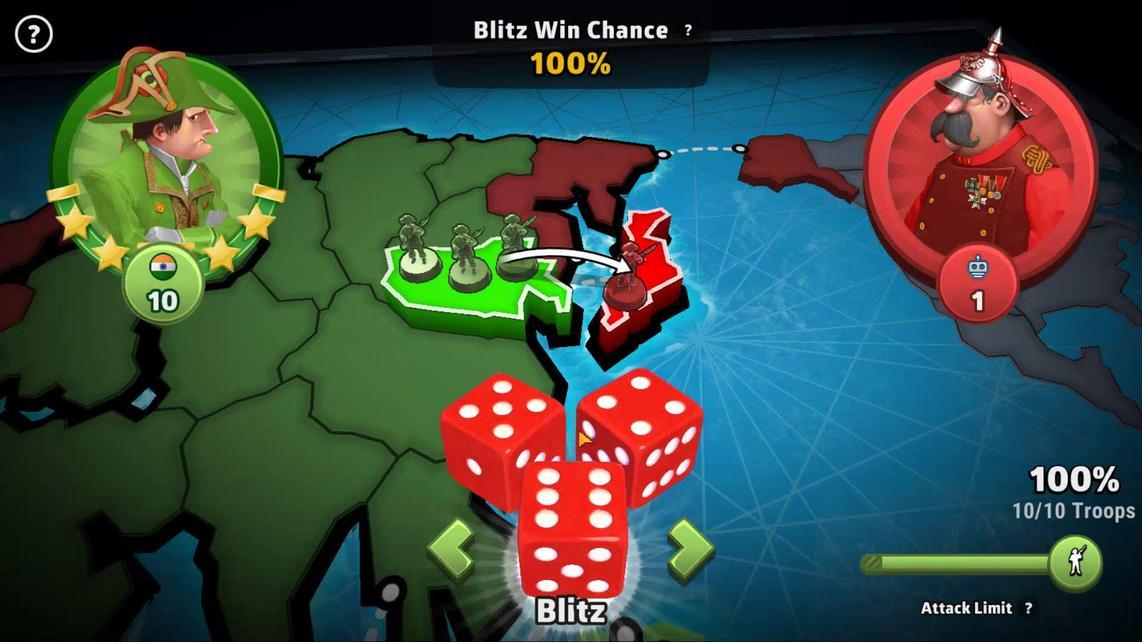 
Action: Mouse moved to (578, 430)
Screenshot: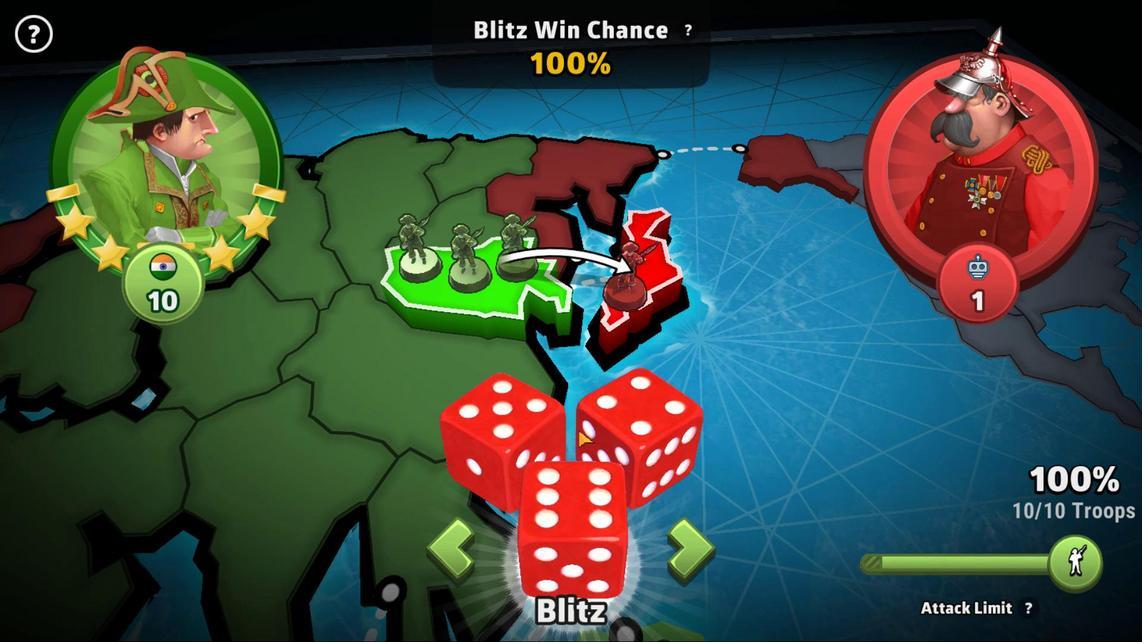 
Action: Mouse pressed left at (578, 430)
Screenshot: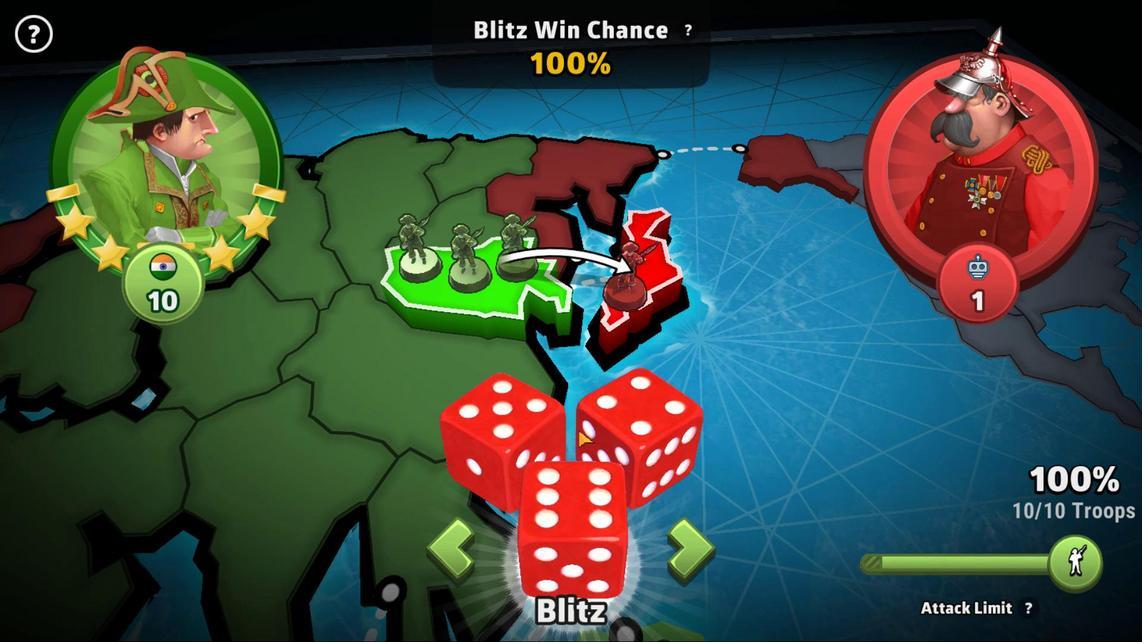 
Action: Mouse moved to (589, 185)
Screenshot: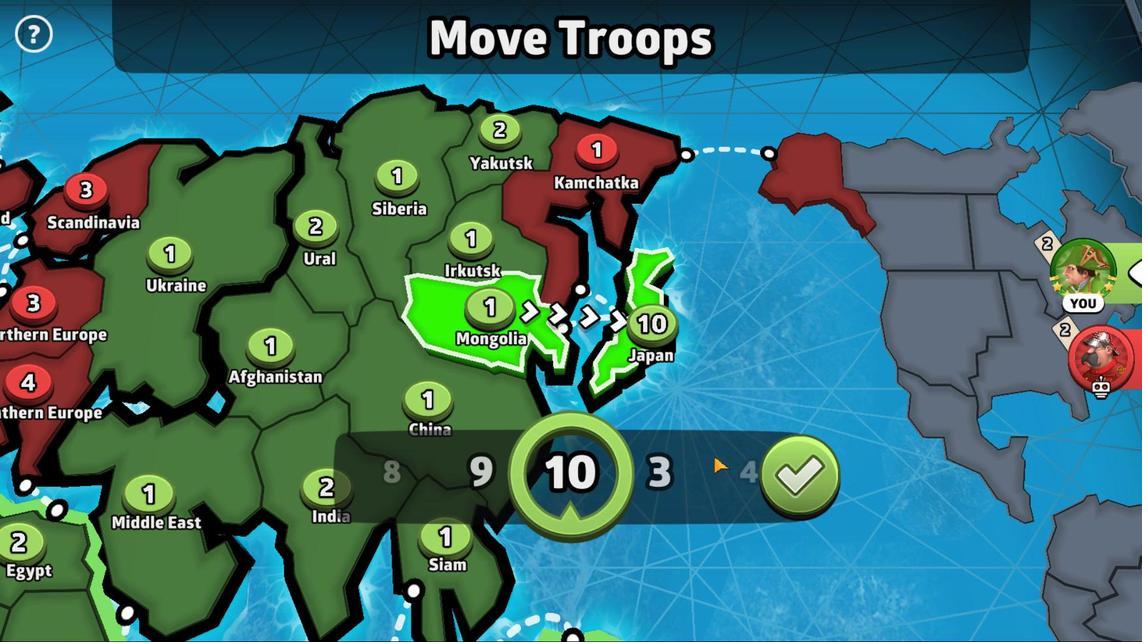 
Action: Mouse pressed left at (589, 185)
Screenshot: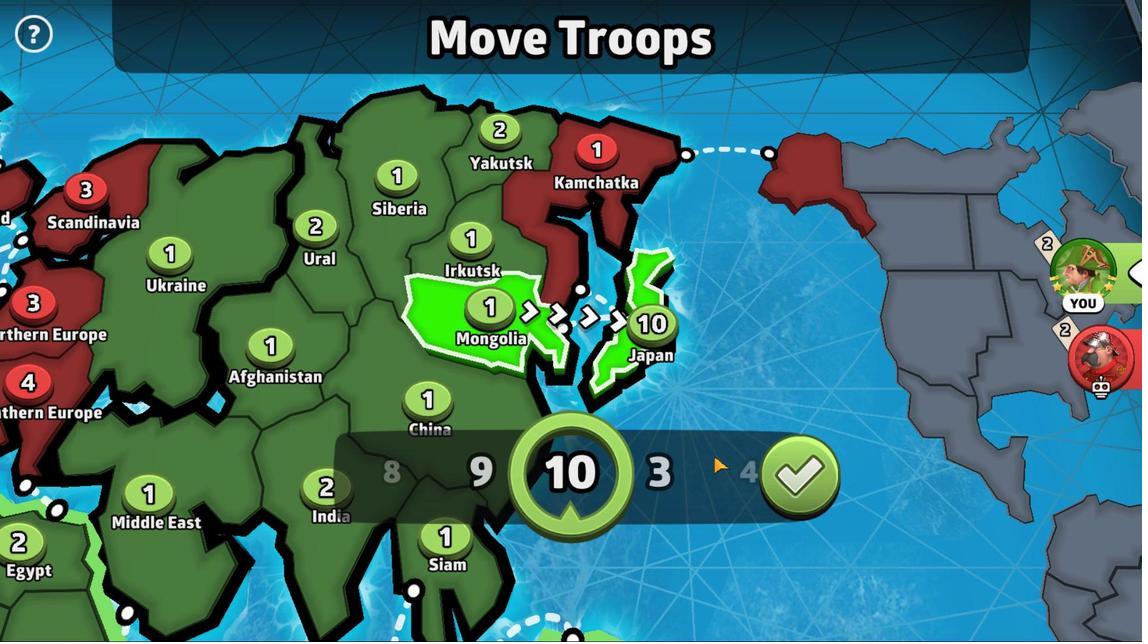 
Action: Mouse moved to (806, 480)
Screenshot: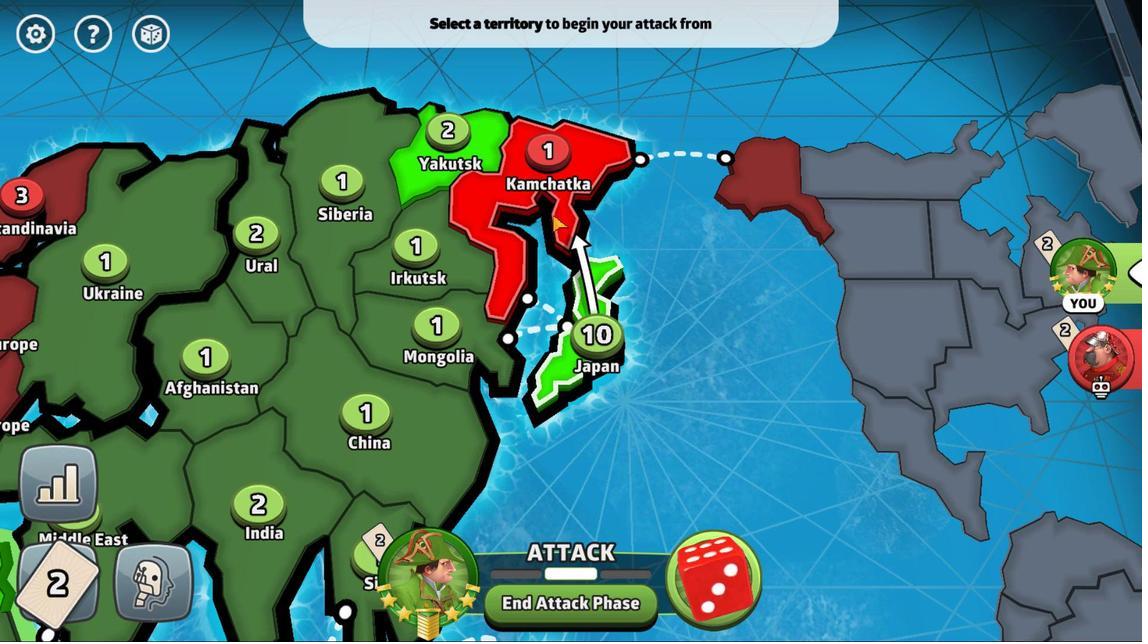 
Action: Mouse pressed left at (806, 480)
Screenshot: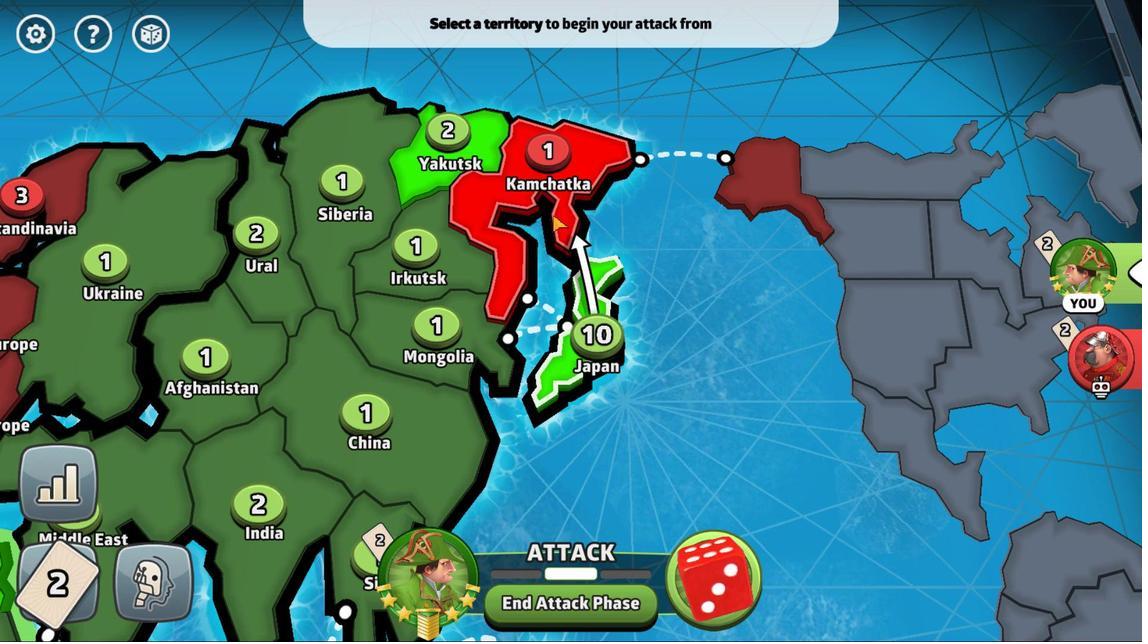 
Action: Mouse moved to (536, 192)
Screenshot: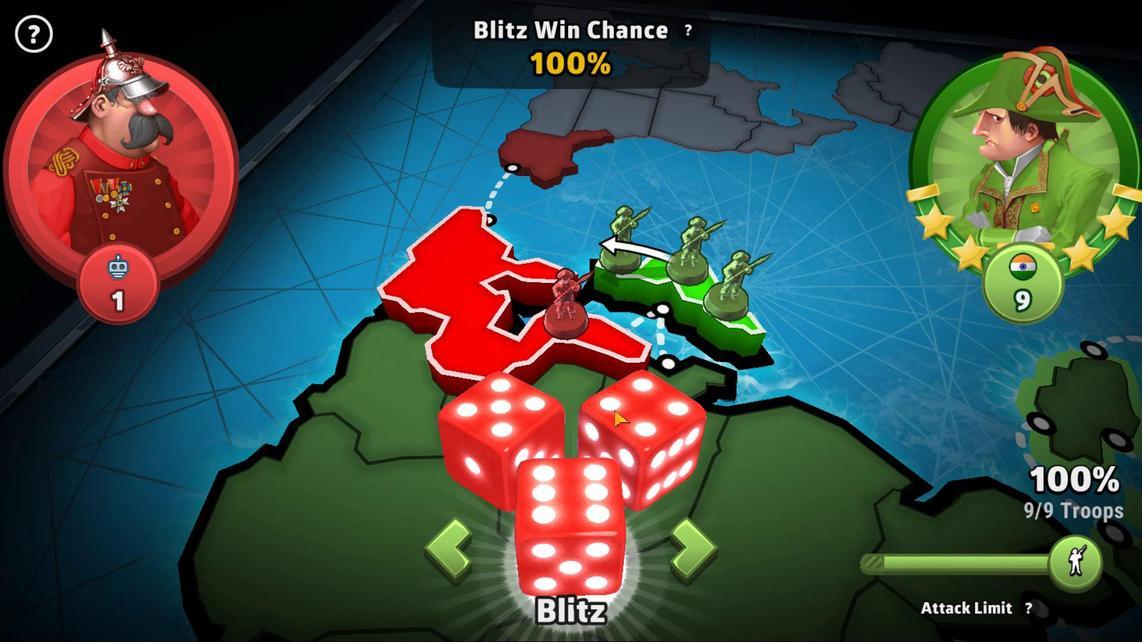 
Action: Mouse pressed left at (536, 192)
Screenshot: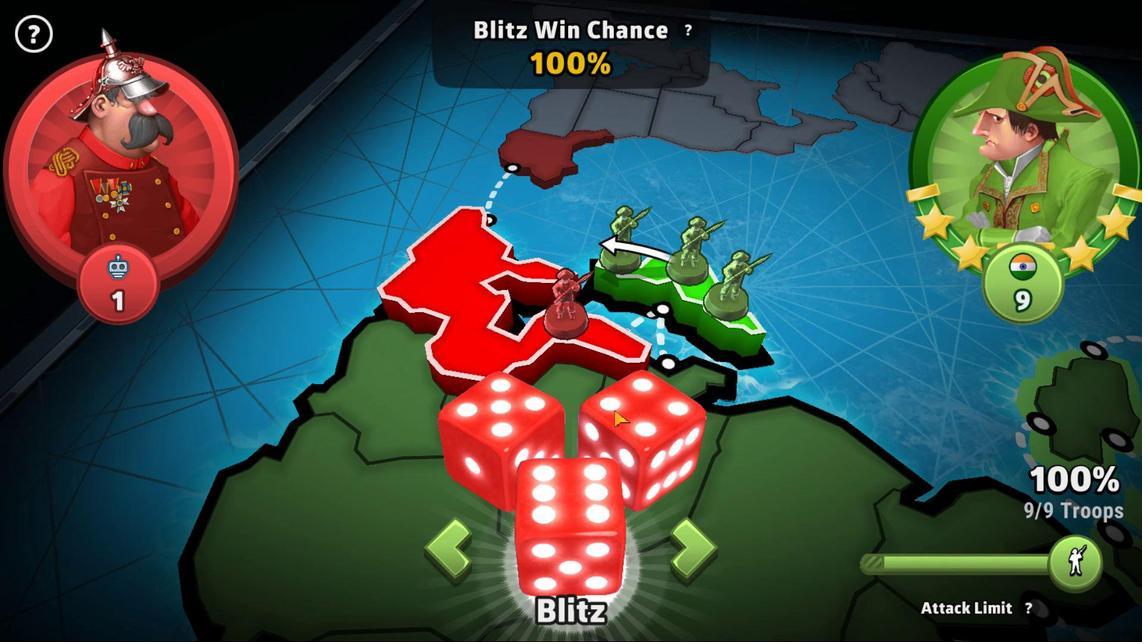 
Action: Mouse moved to (549, 427)
Screenshot: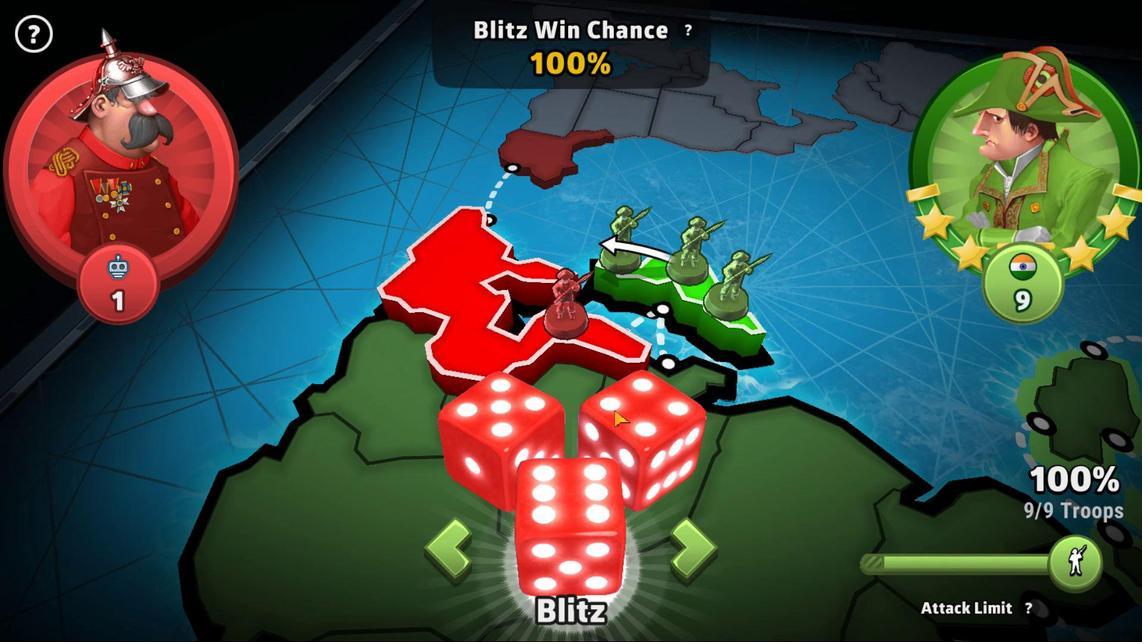 
Action: Mouse pressed left at (549, 427)
Screenshot: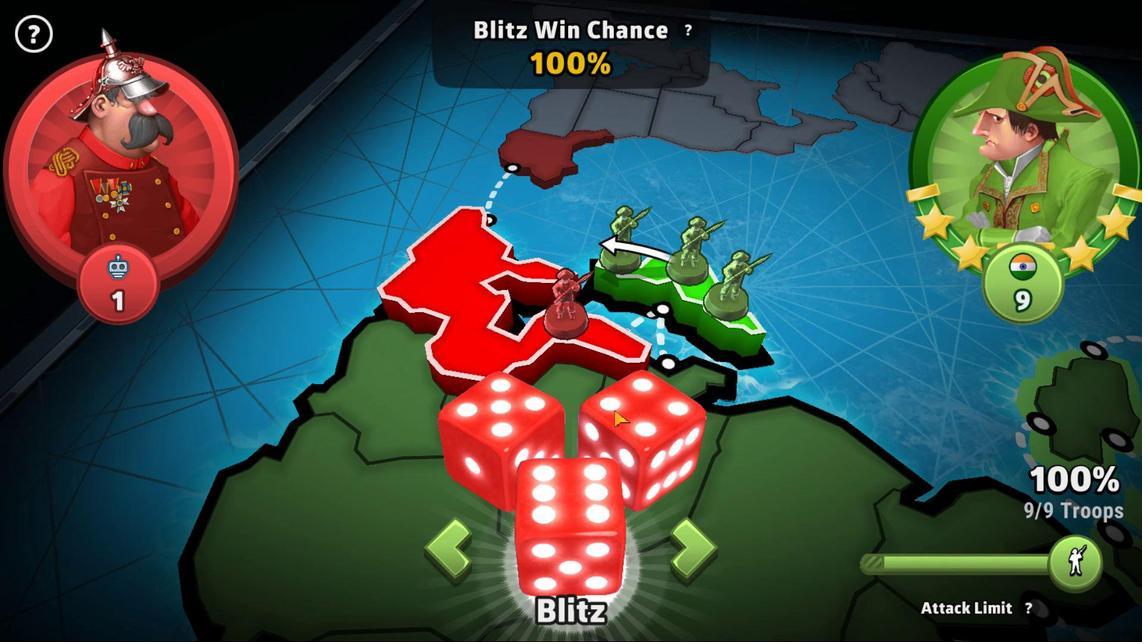 
Action: Mouse moved to (793, 471)
Screenshot: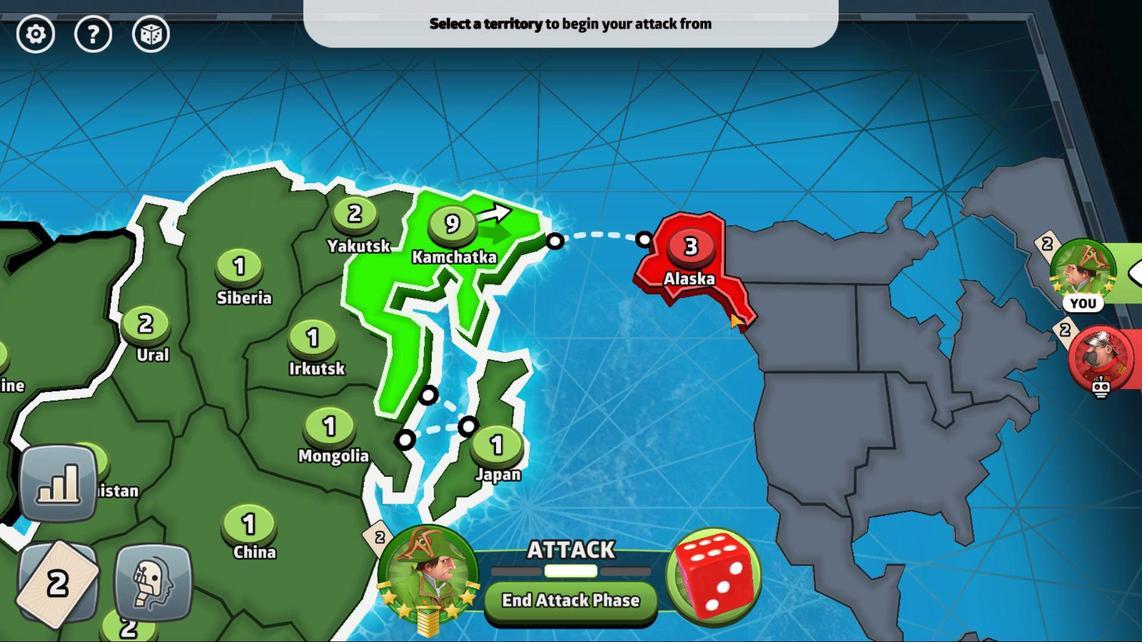 
Action: Mouse pressed left at (793, 471)
Screenshot: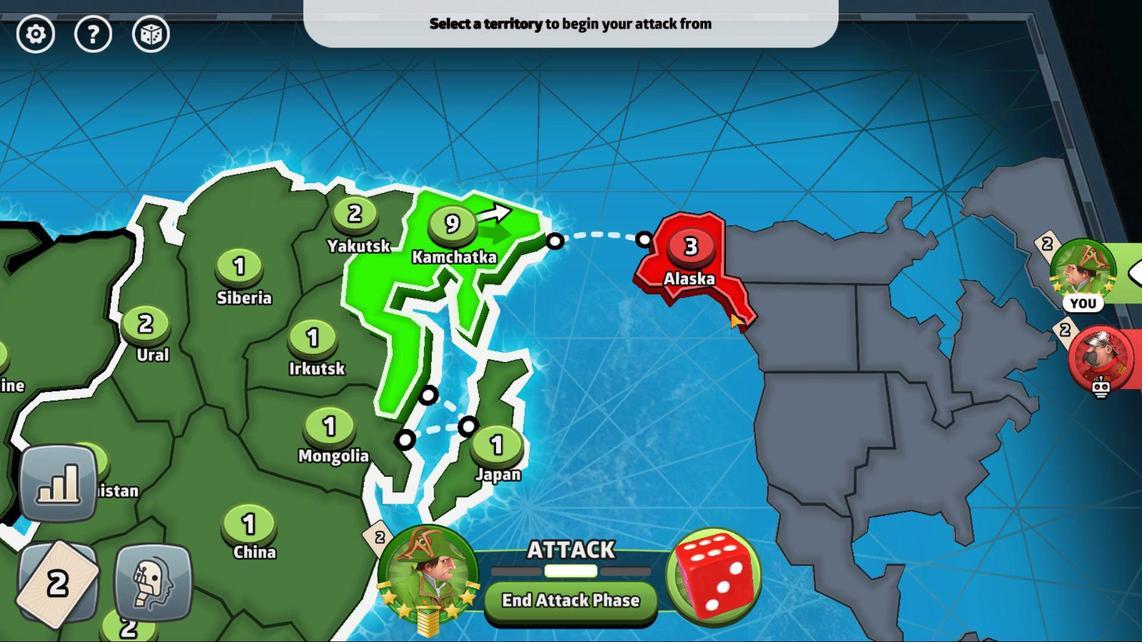 
Action: Mouse moved to (706, 244)
Screenshot: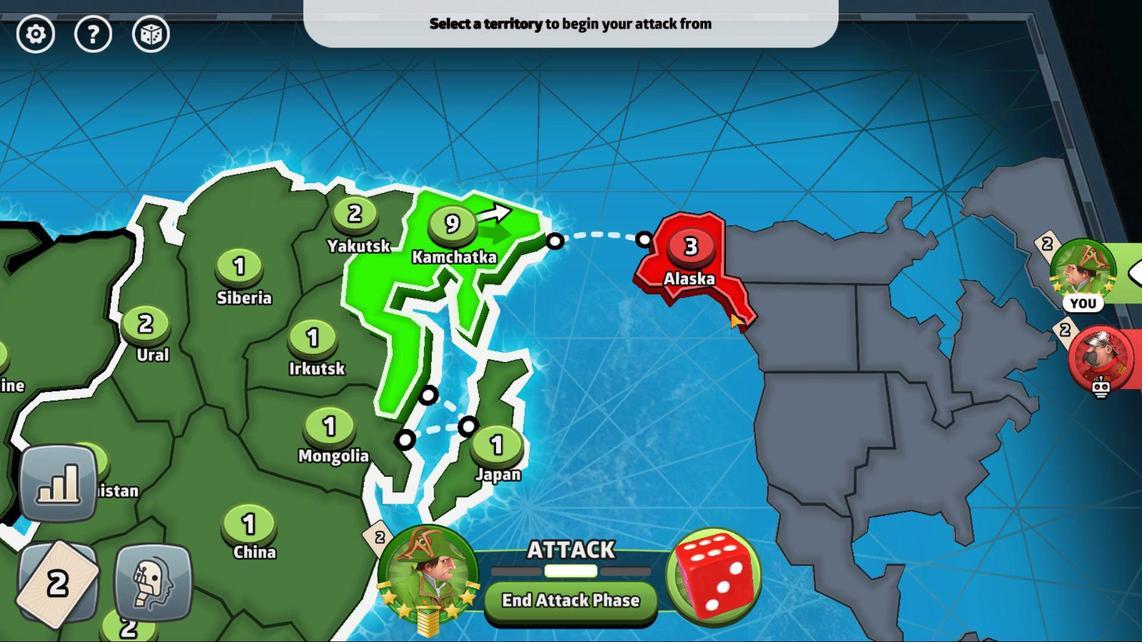 
Action: Mouse pressed left at (706, 244)
Screenshot: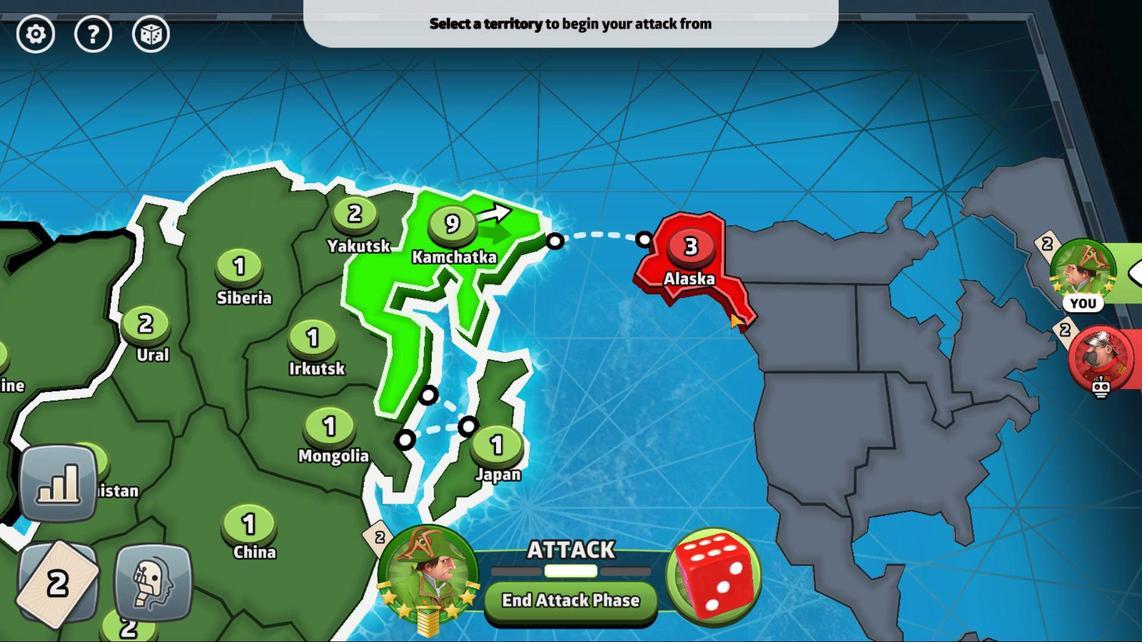 
Action: Mouse moved to (587, 449)
Screenshot: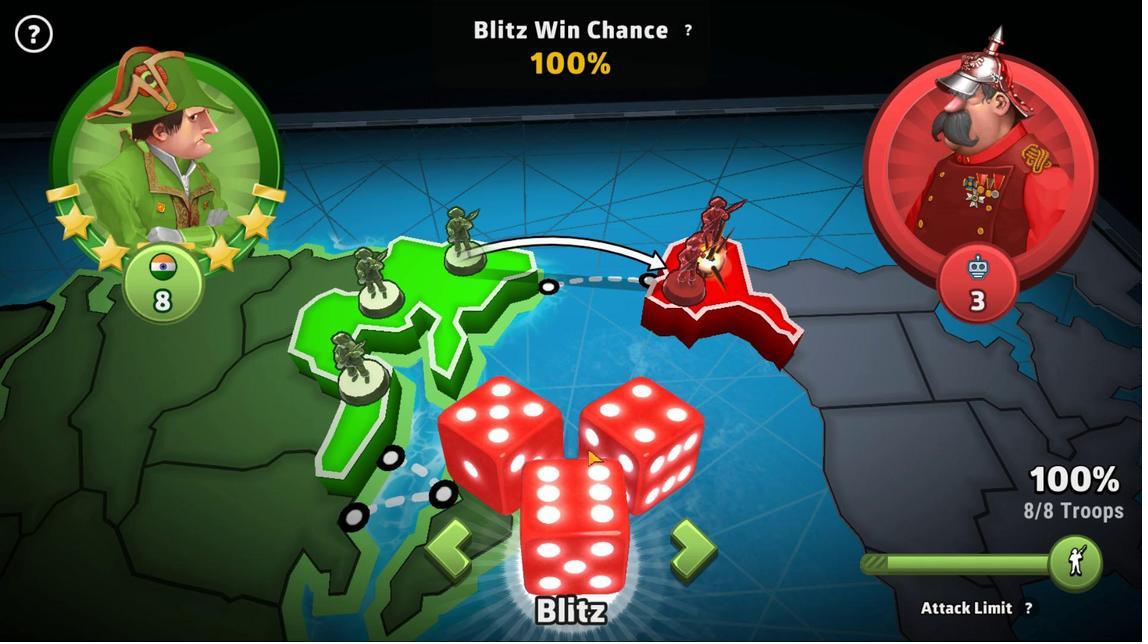 
Action: Mouse pressed left at (587, 449)
Screenshot: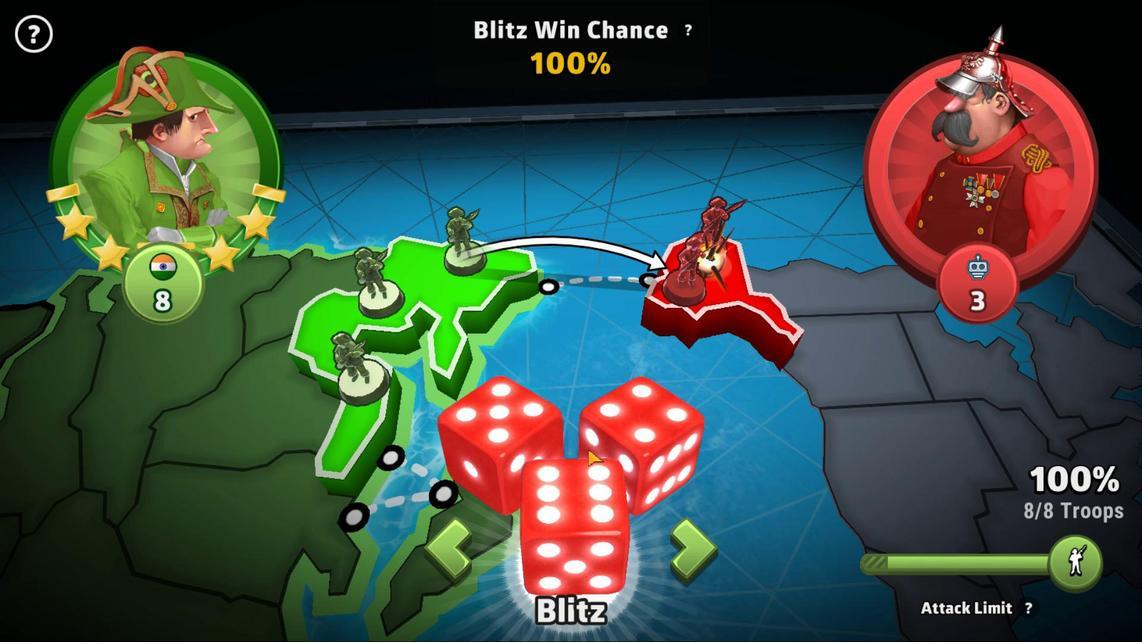 
Action: Mouse moved to (817, 471)
Screenshot: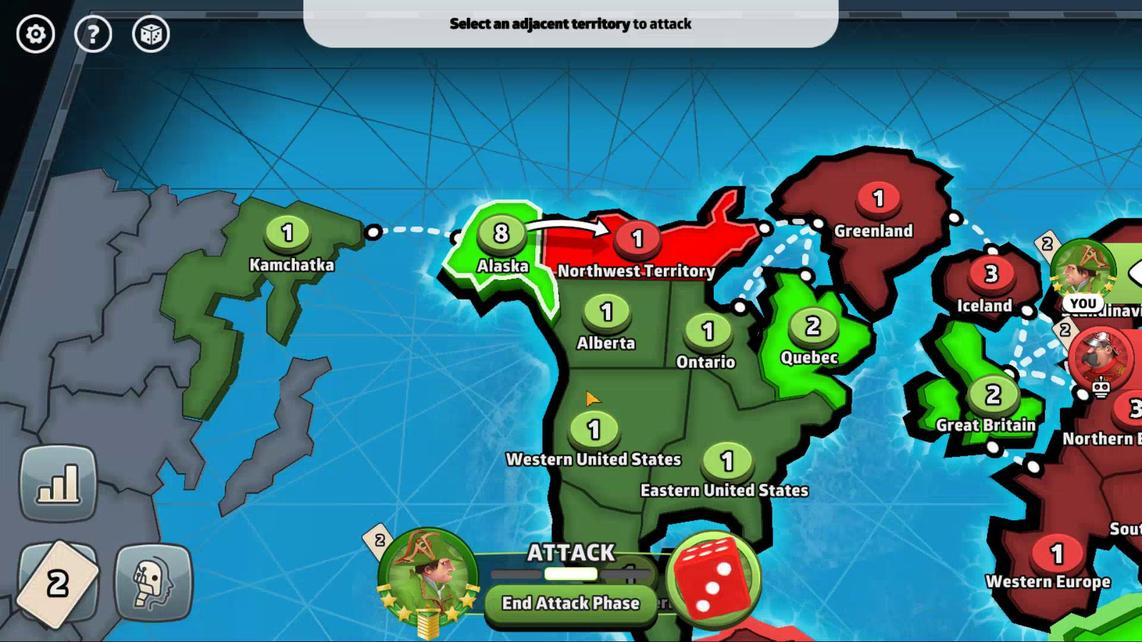
Action: Mouse pressed left at (817, 471)
Screenshot: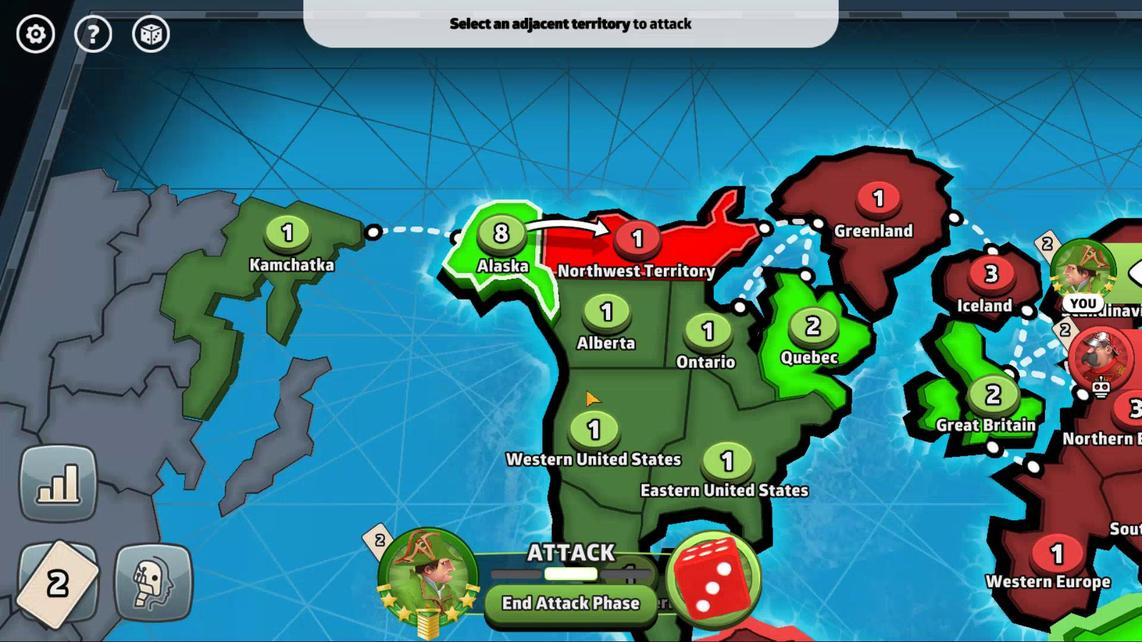 
Action: Mouse moved to (625, 236)
Screenshot: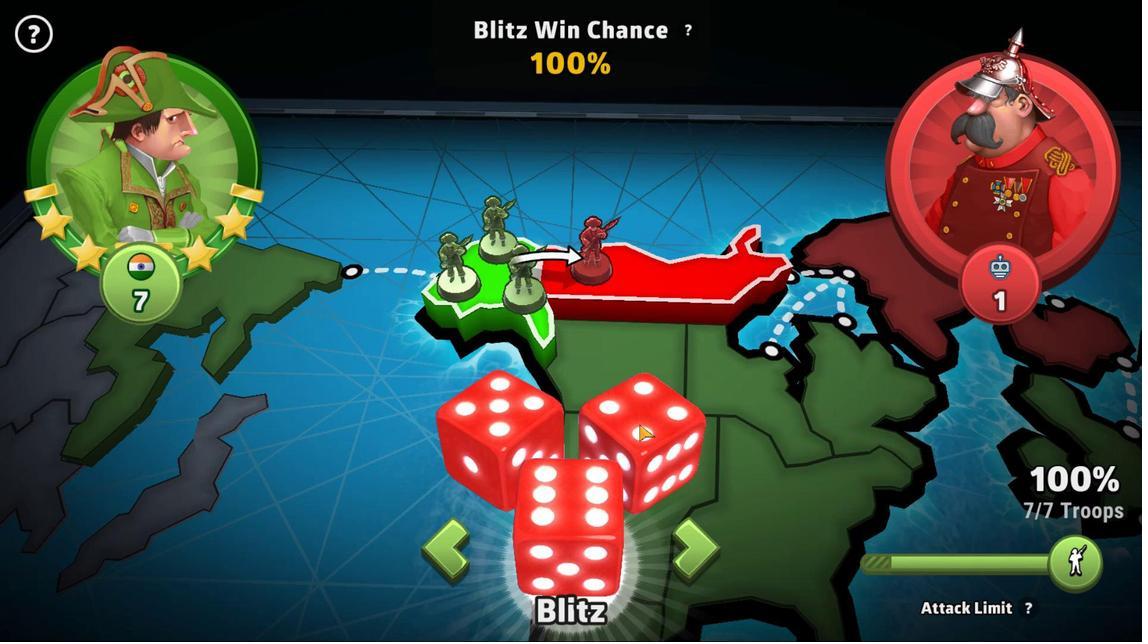 
Action: Mouse pressed left at (625, 236)
Screenshot: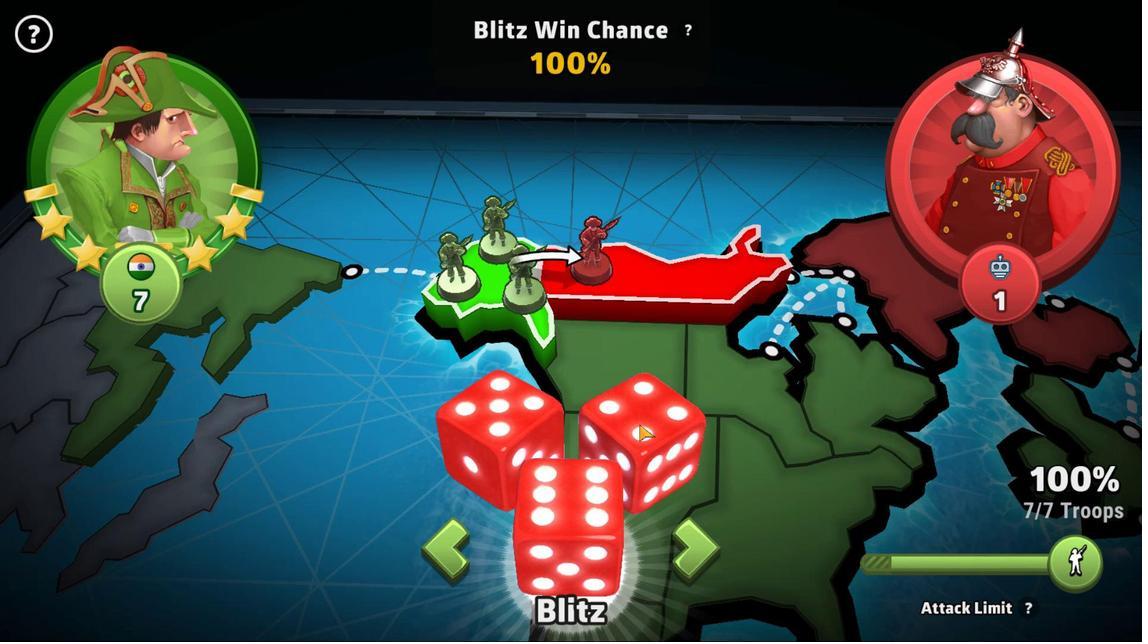 
Action: Mouse moved to (550, 429)
Screenshot: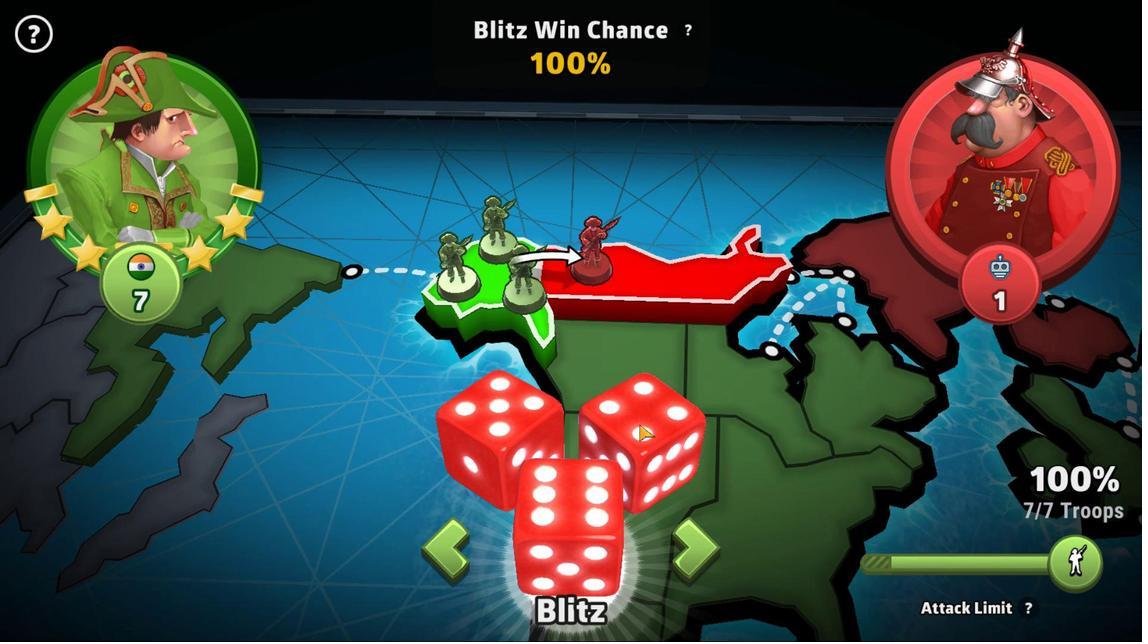 
Action: Mouse pressed left at (550, 429)
Screenshot: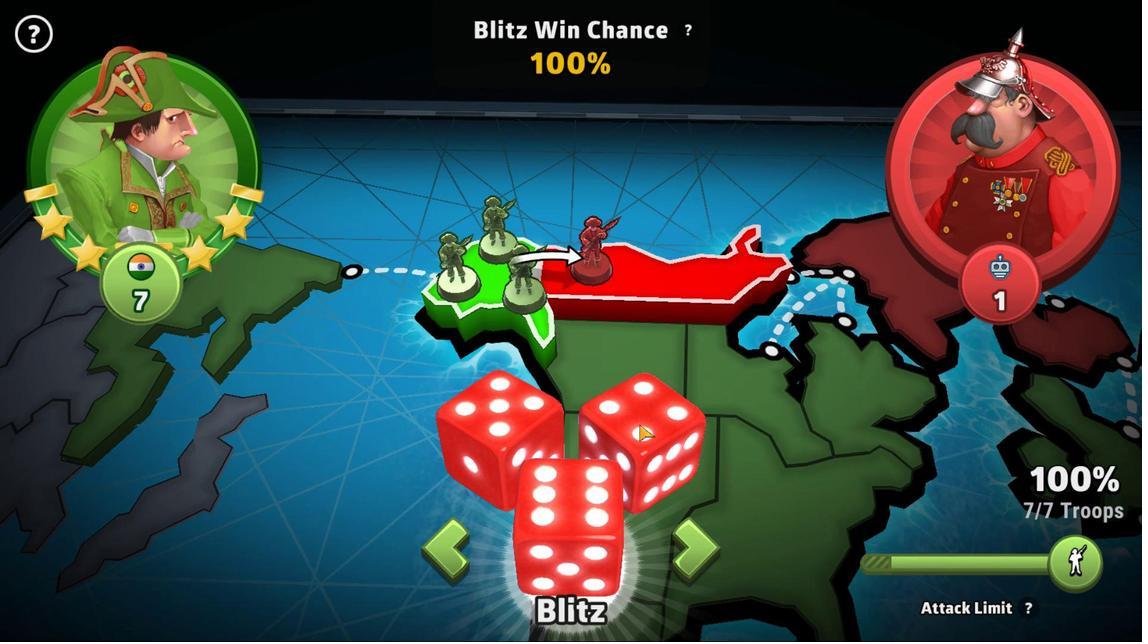 
Action: Mouse moved to (804, 473)
Screenshot: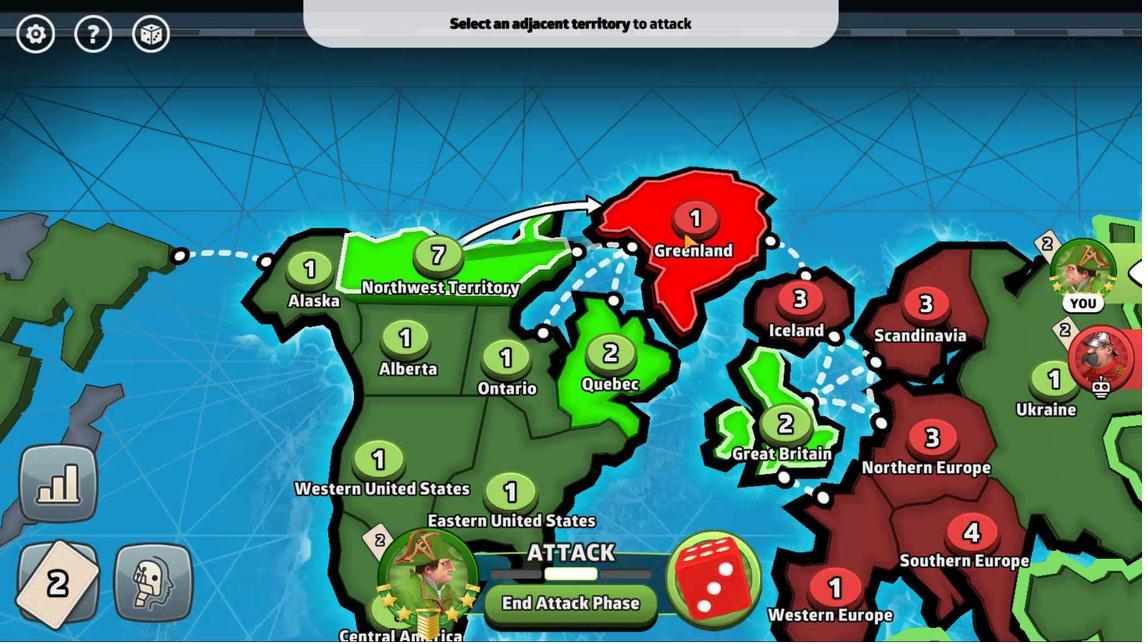 
Action: Mouse pressed left at (804, 473)
Screenshot: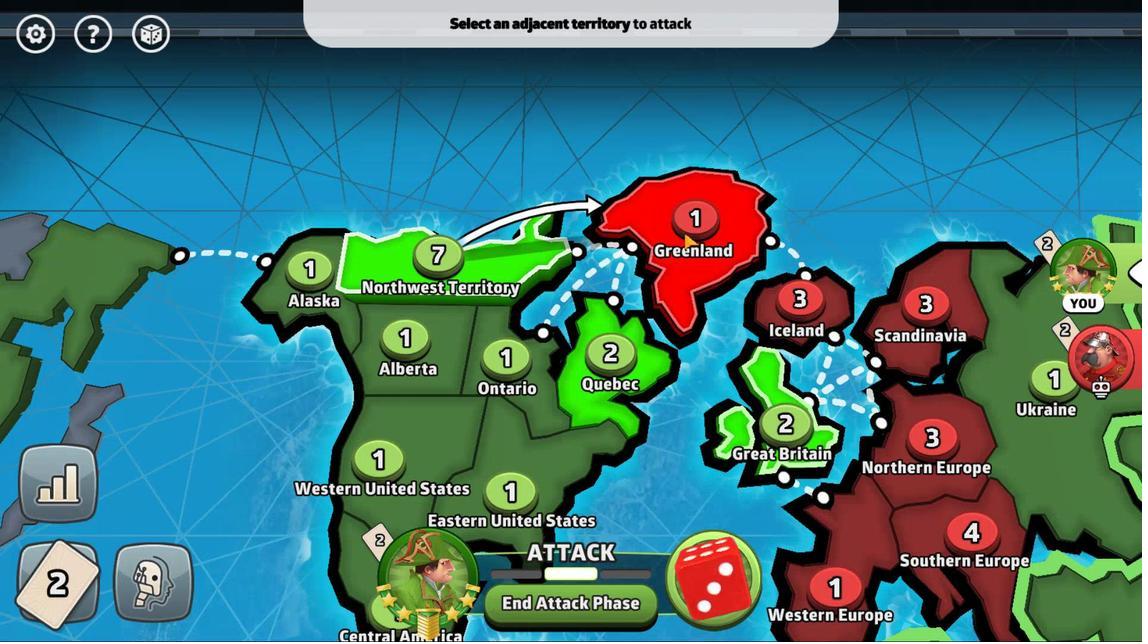
Action: Mouse moved to (683, 233)
Screenshot: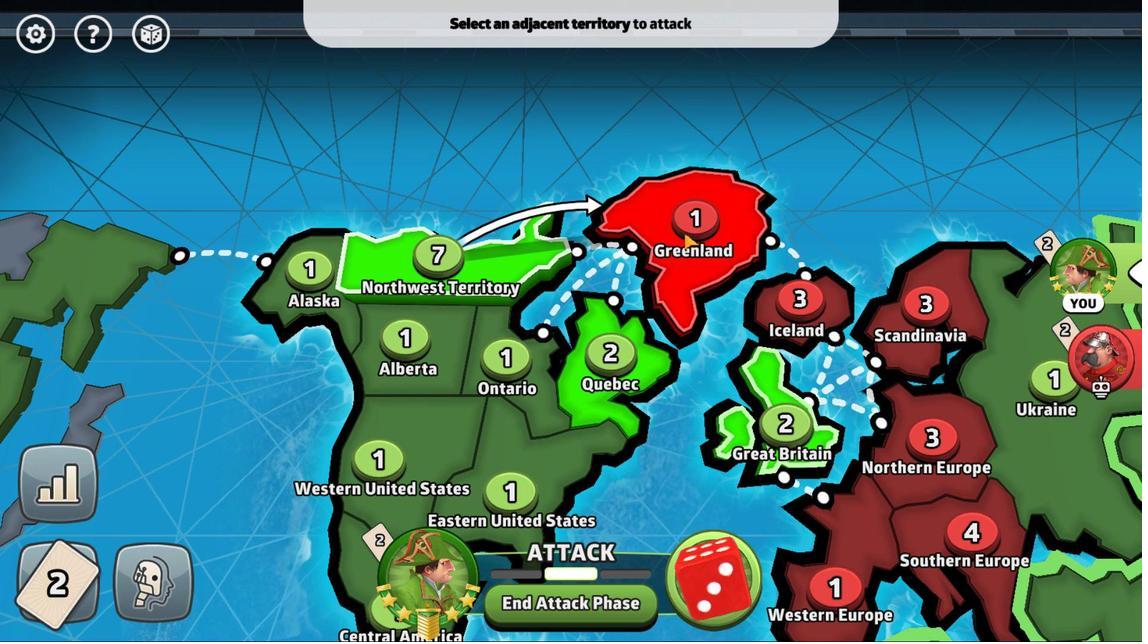 
Action: Mouse pressed left at (683, 233)
Screenshot: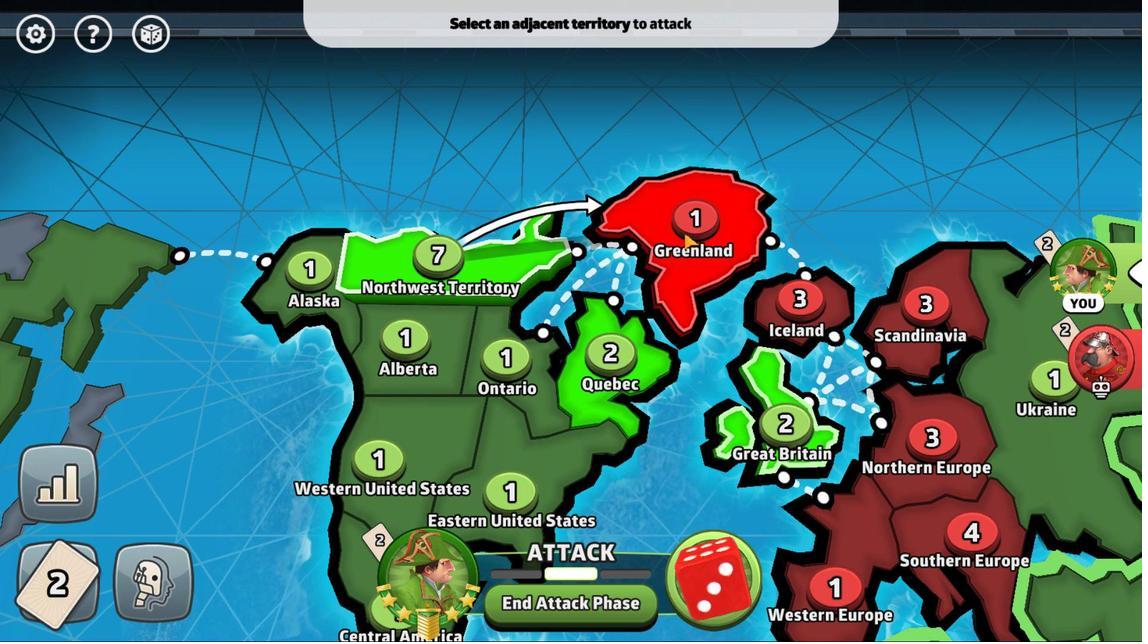 
Action: Mouse moved to (553, 453)
Screenshot: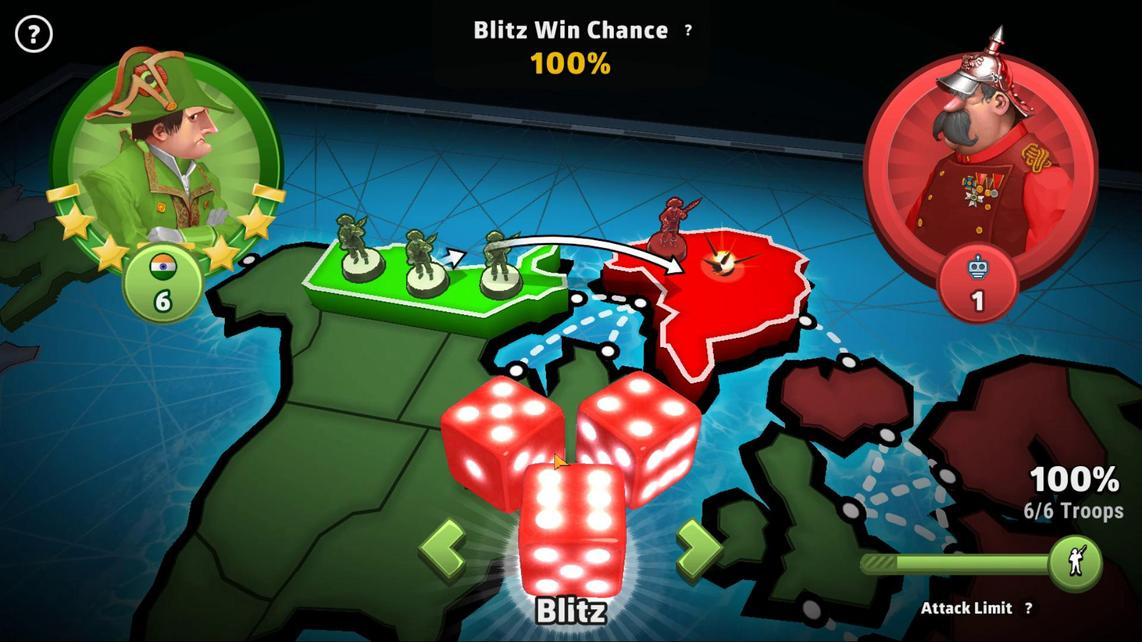 
Action: Mouse pressed left at (553, 453)
Screenshot: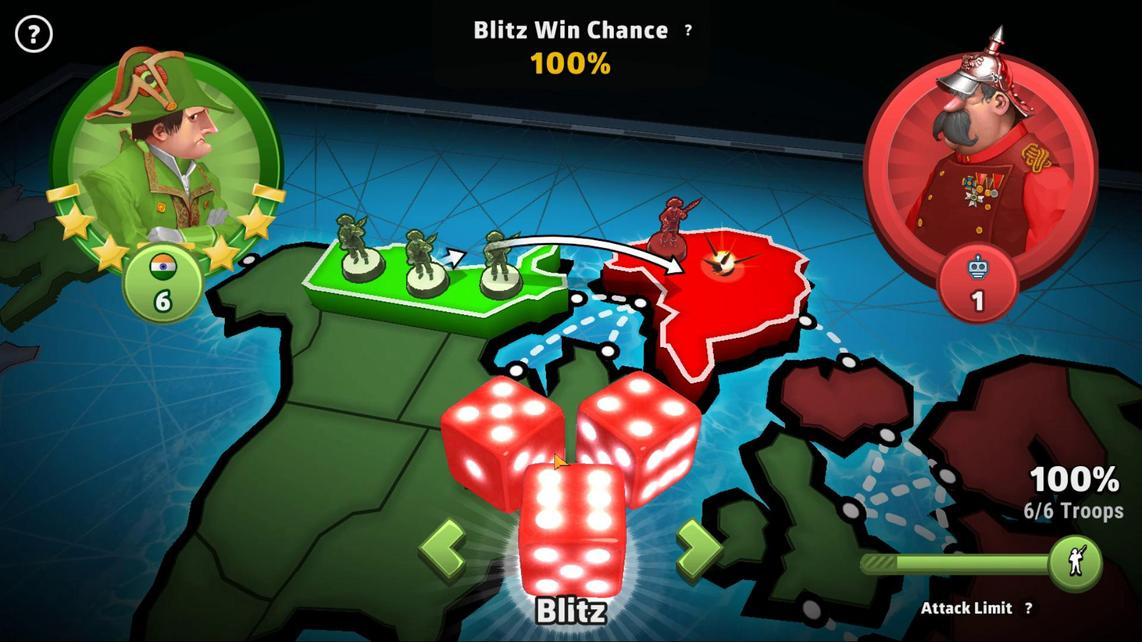 
Action: Mouse moved to (794, 478)
Screenshot: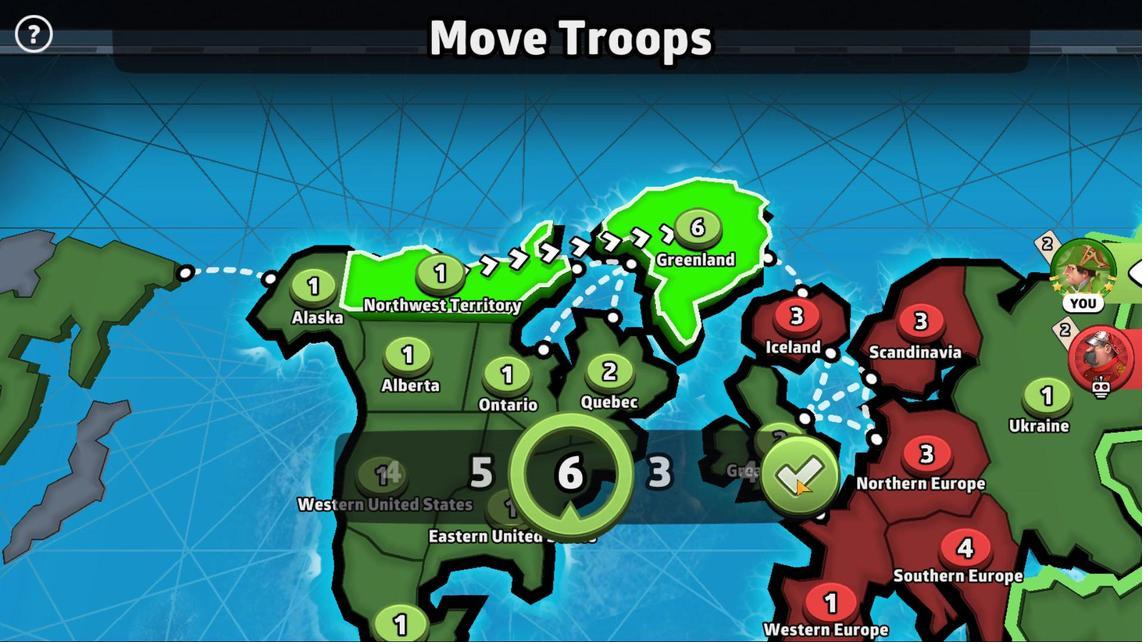 
Action: Mouse pressed left at (794, 478)
Screenshot: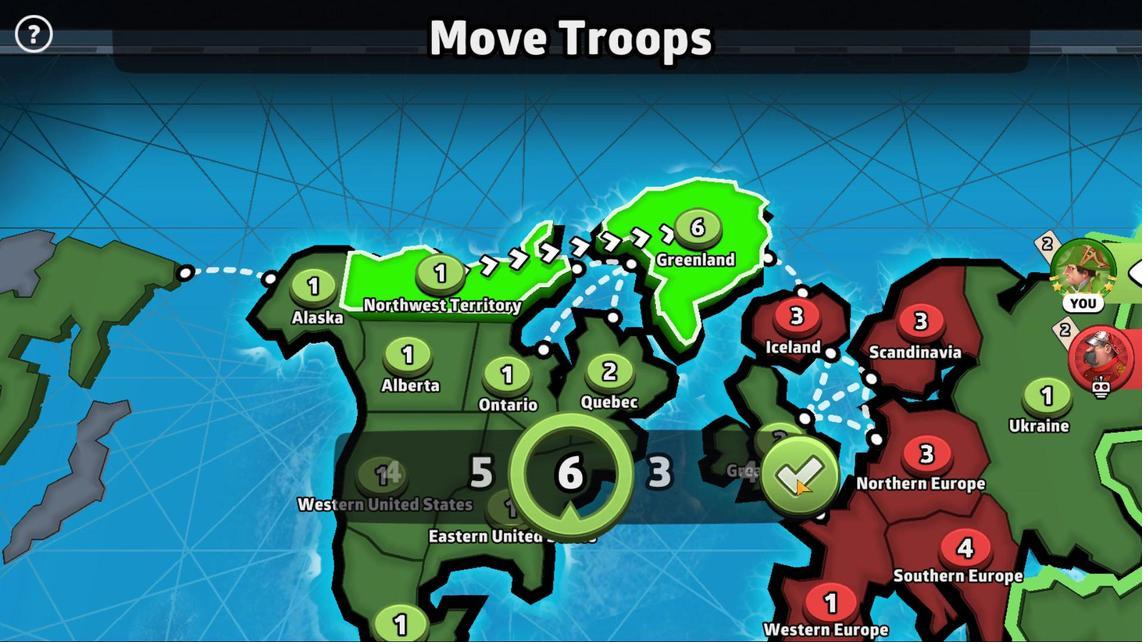 
Action: Mouse moved to (614, 287)
Screenshot: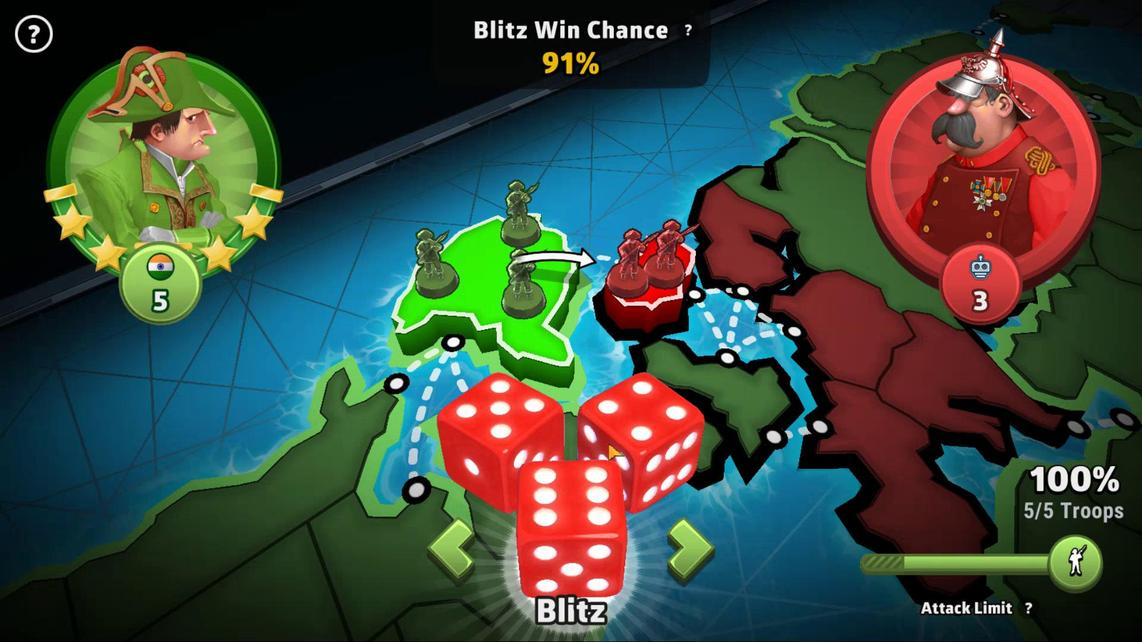 
Action: Mouse pressed left at (614, 287)
Screenshot: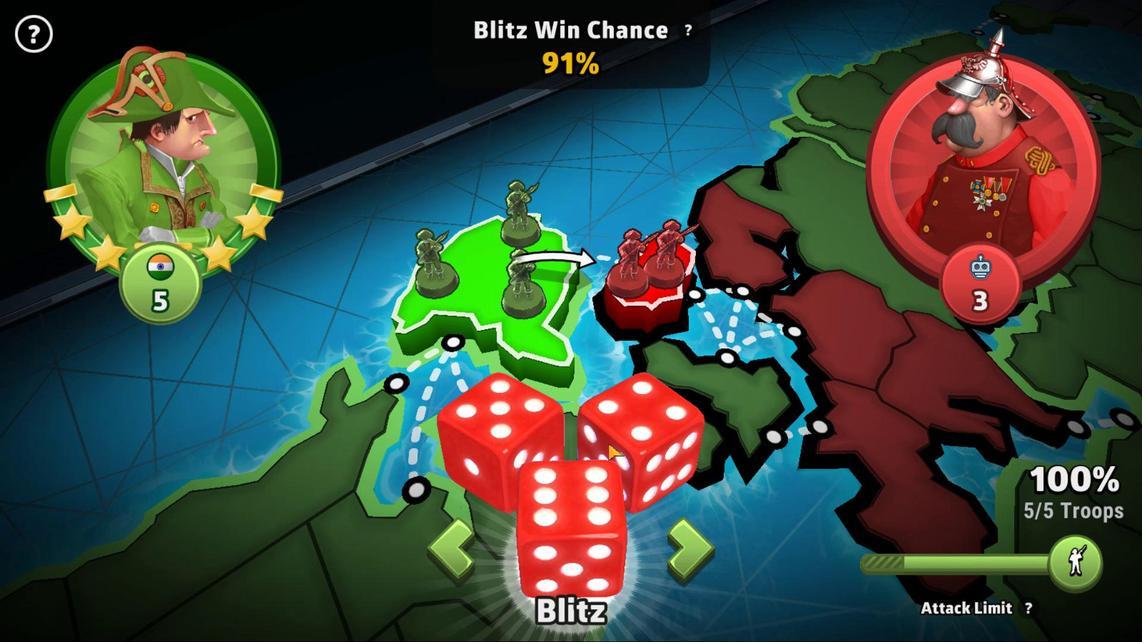 
Action: Mouse moved to (578, 449)
Screenshot: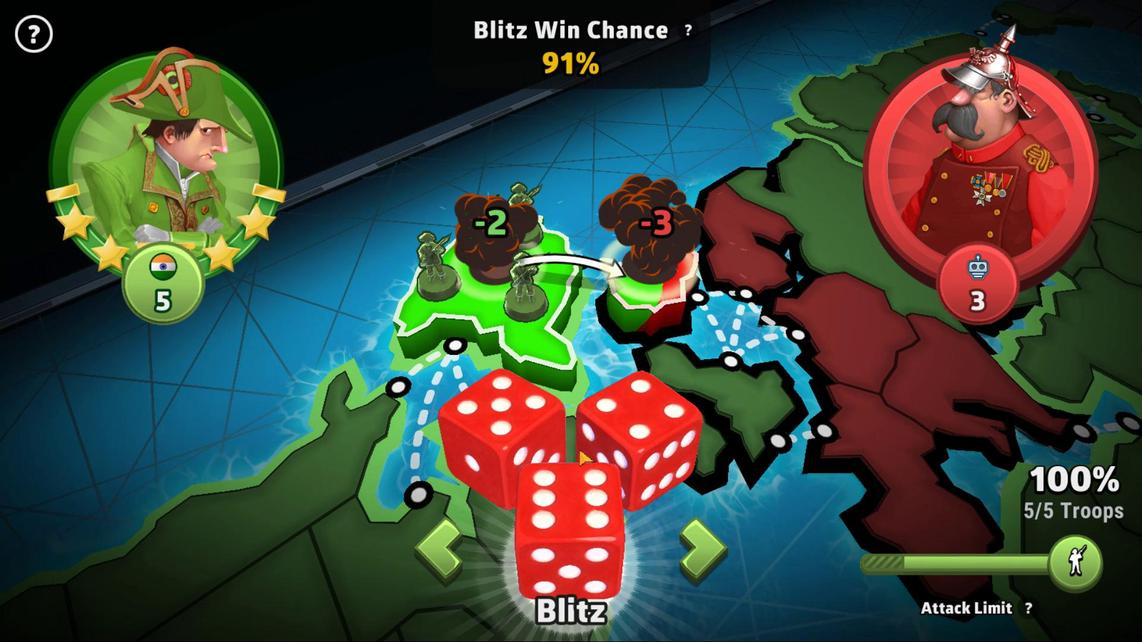 
Action: Mouse pressed left at (578, 449)
Screenshot: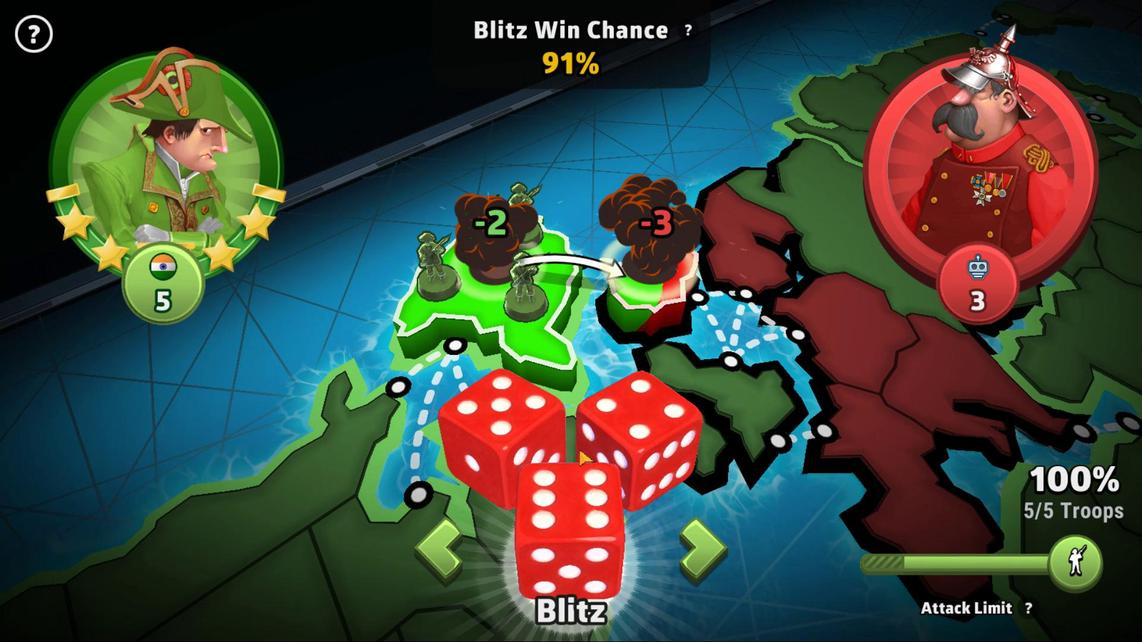 
Action: Mouse moved to (597, 598)
Screenshot: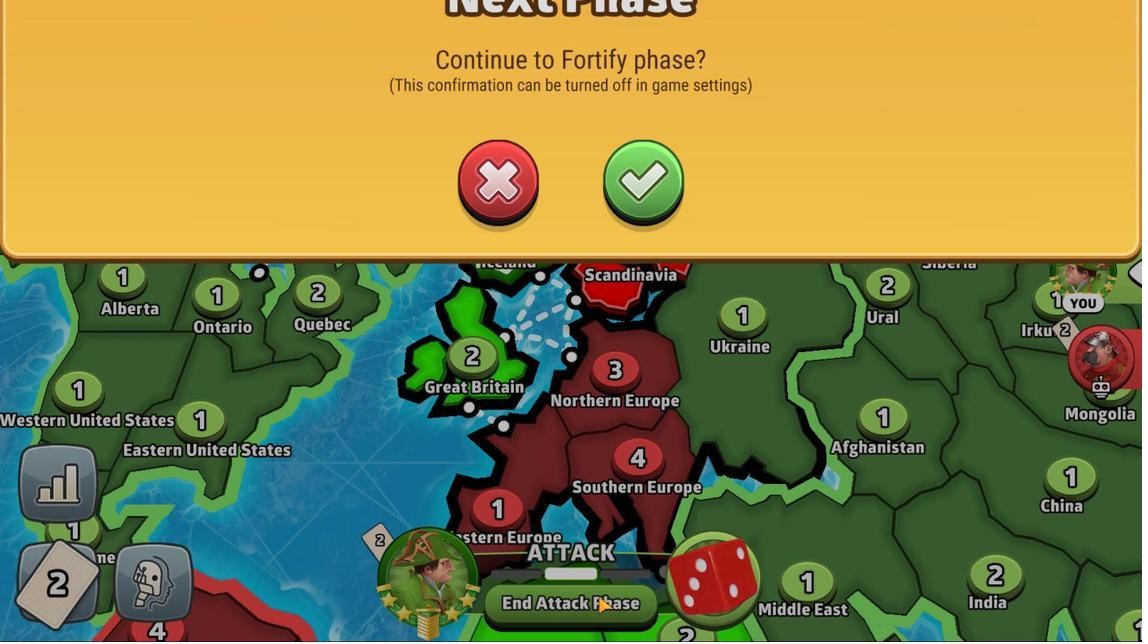 
Action: Mouse pressed left at (597, 598)
Screenshot: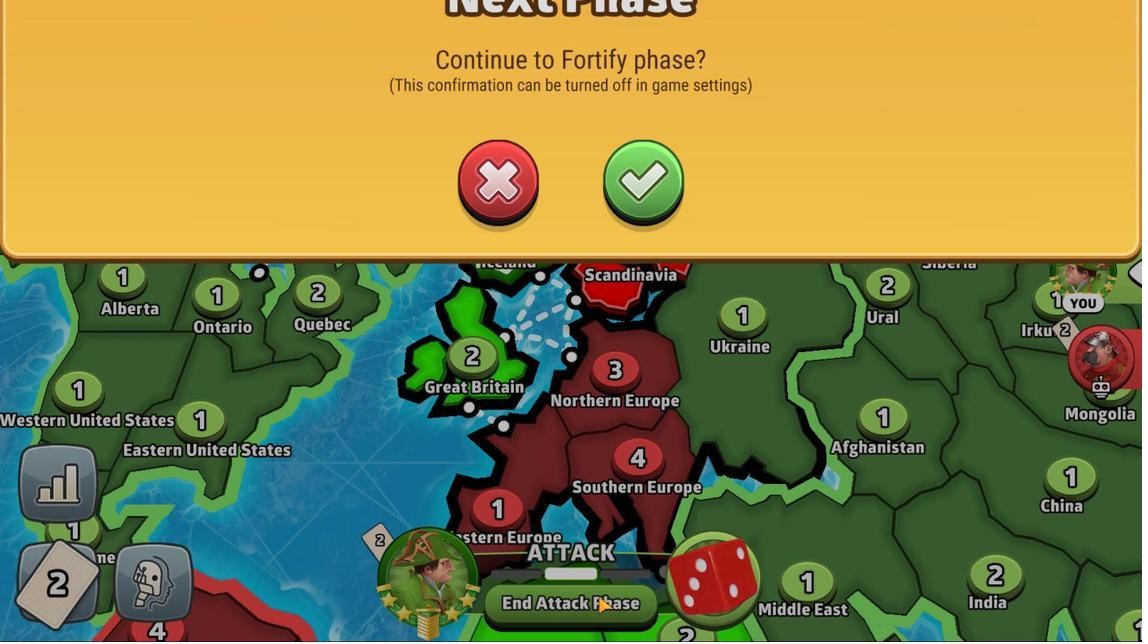 
Action: Mouse moved to (624, 268)
Screenshot: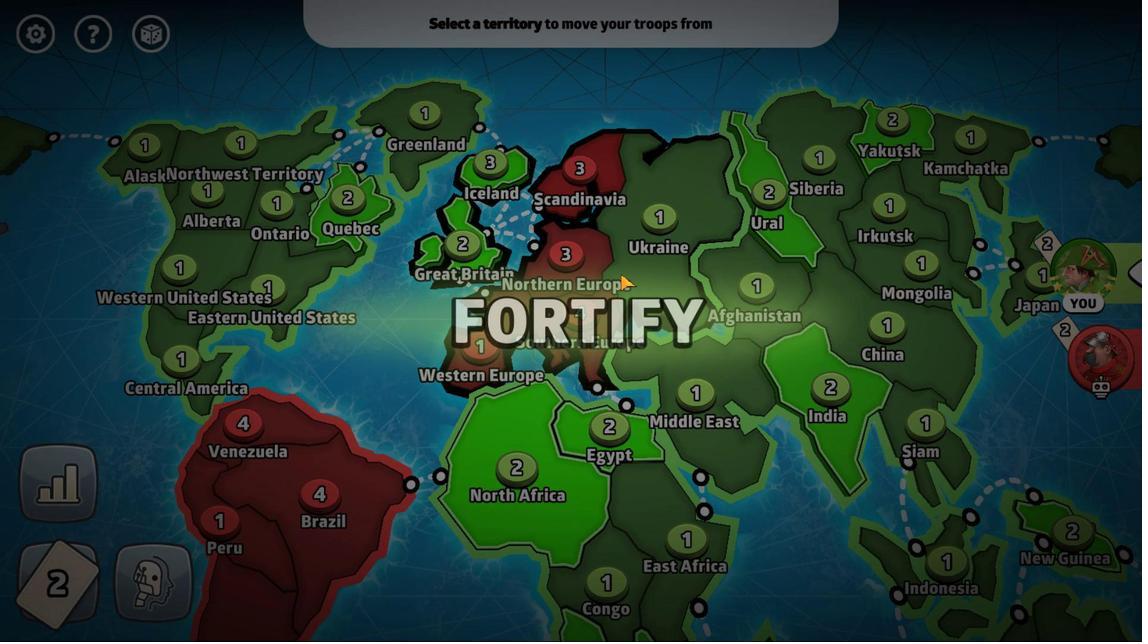 
Action: Mouse pressed left at (624, 268)
Screenshot: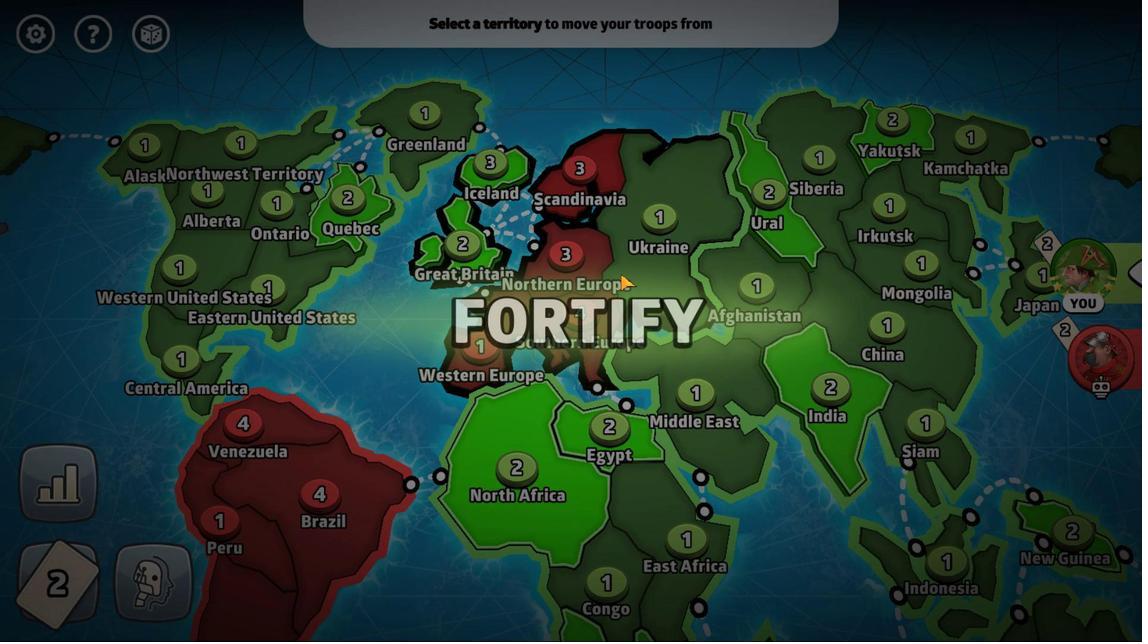 
Action: Mouse moved to (566, 575)
Screenshot: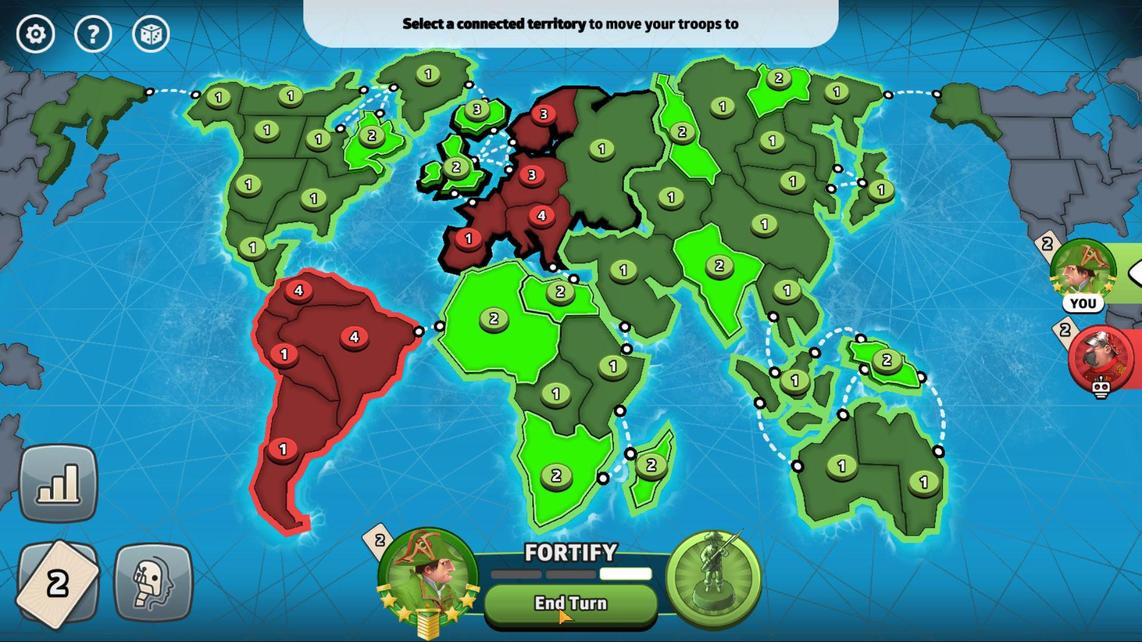 
Action: Mouse pressed left at (566, 575)
Screenshot: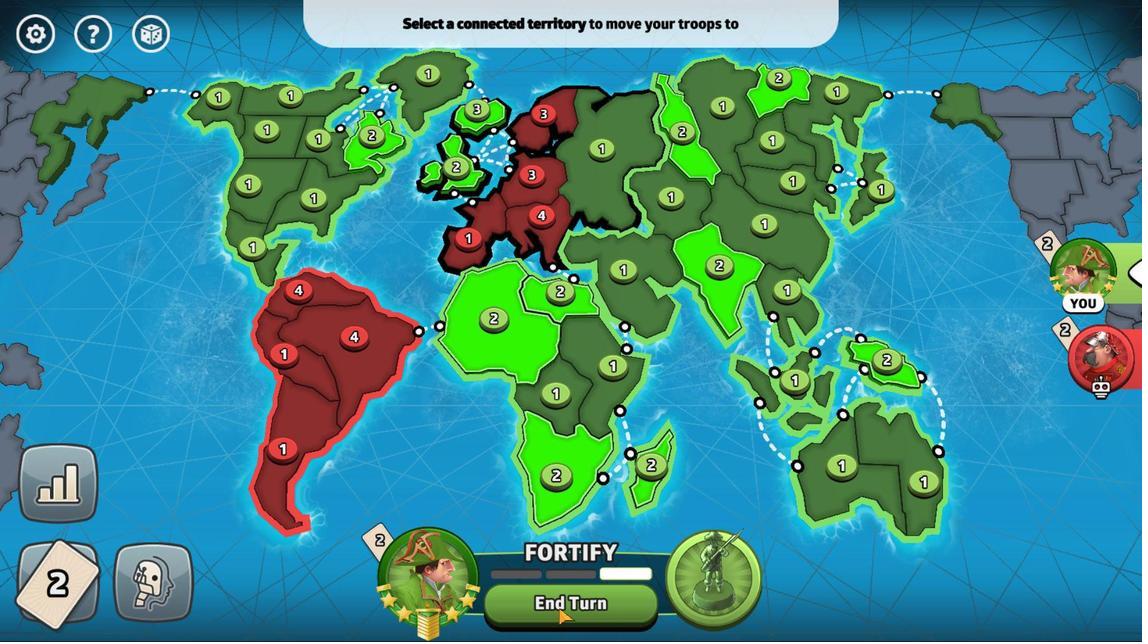 
Action: Mouse moved to (558, 608)
Screenshot: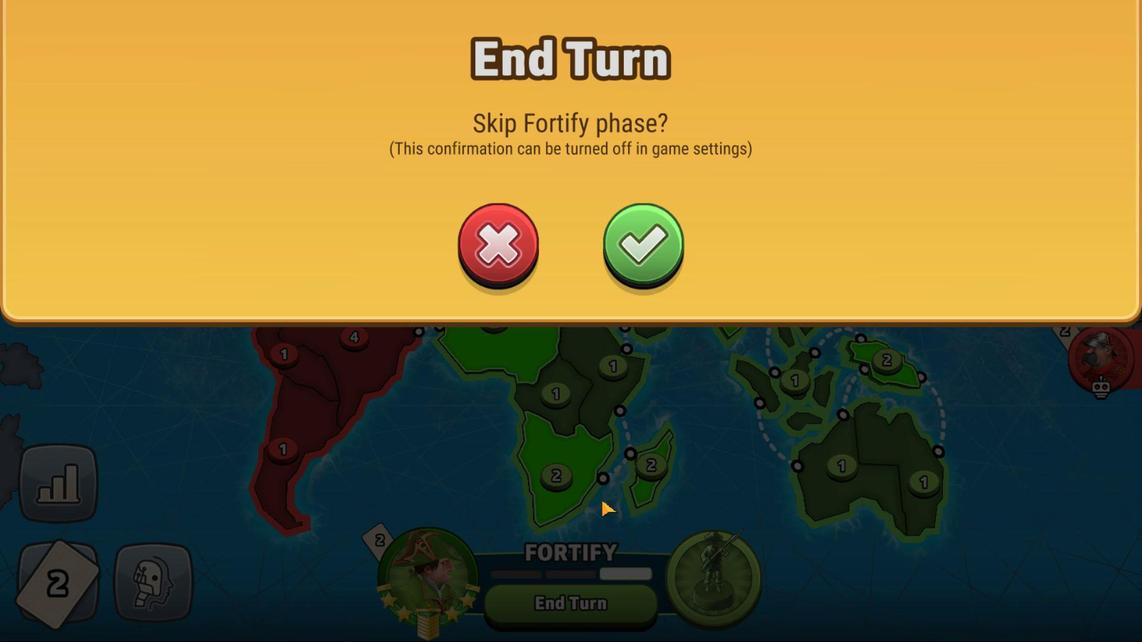 
Action: Mouse pressed left at (558, 608)
Screenshot: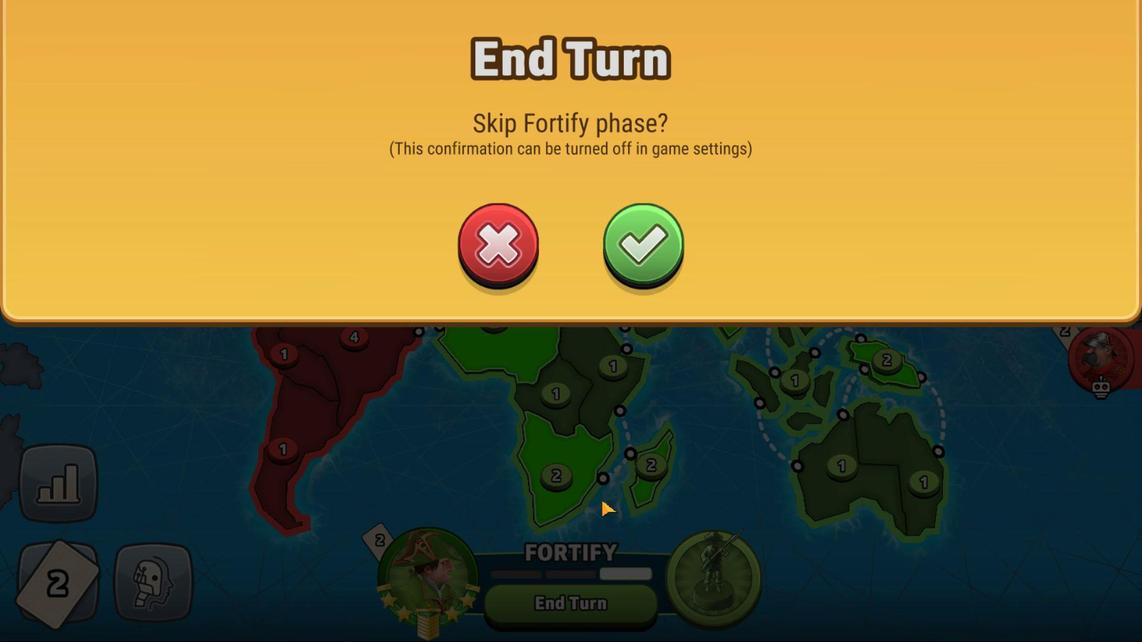 
Action: Mouse moved to (675, 199)
Screenshot: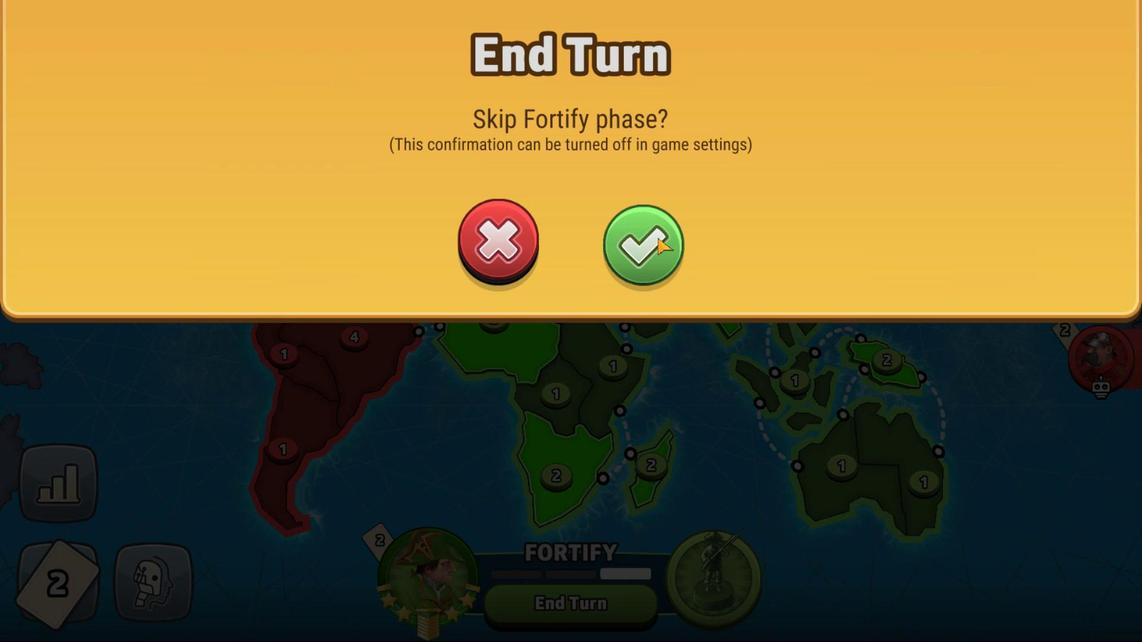 
Action: Mouse pressed left at (675, 199)
Screenshot: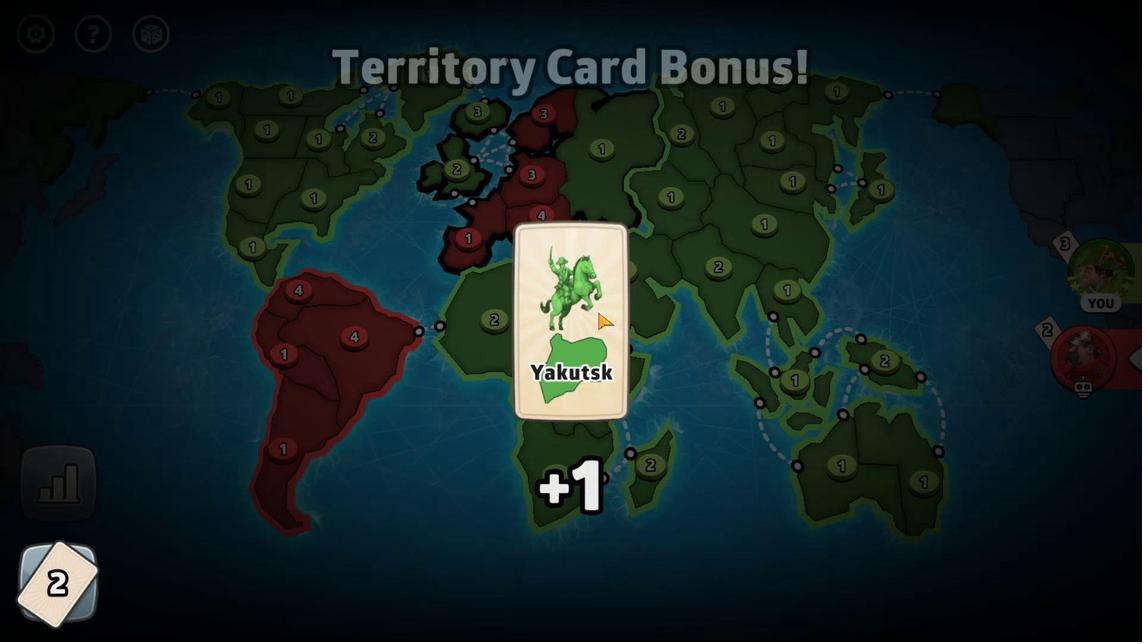
Action: Mouse moved to (656, 238)
Screenshot: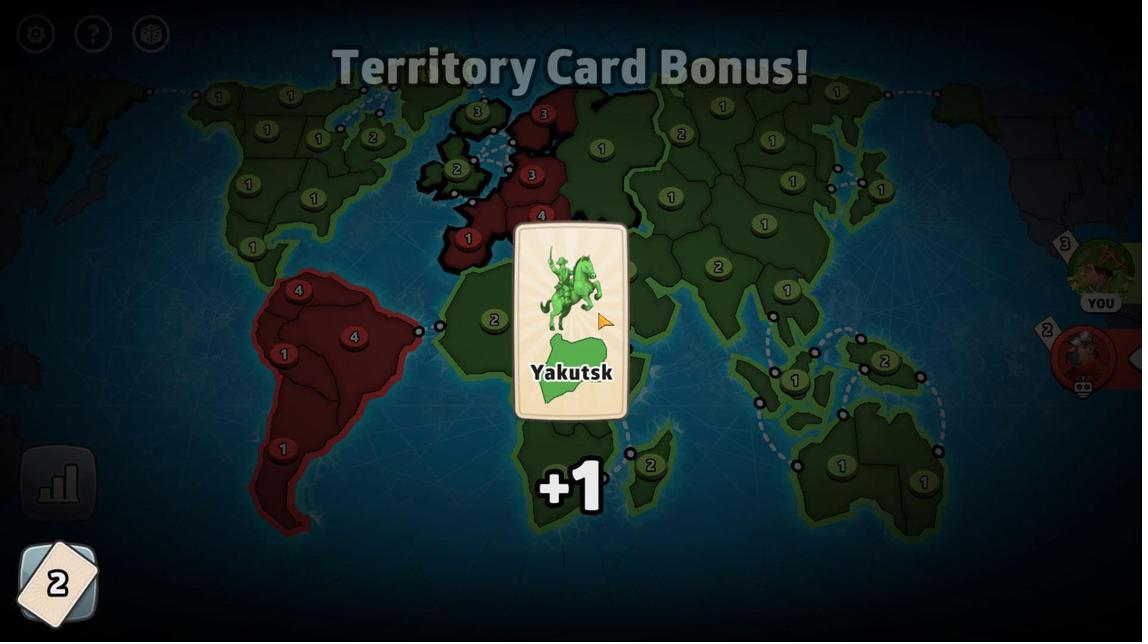
Action: Mouse pressed left at (656, 238)
Screenshot: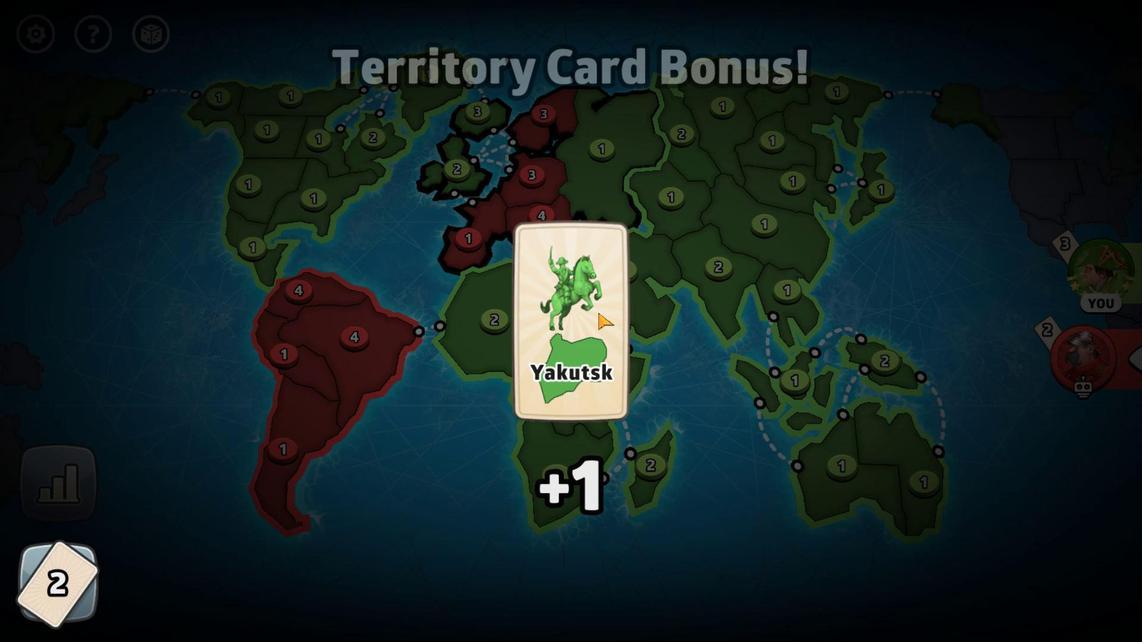 
Action: Mouse moved to (37, 575)
Screenshot: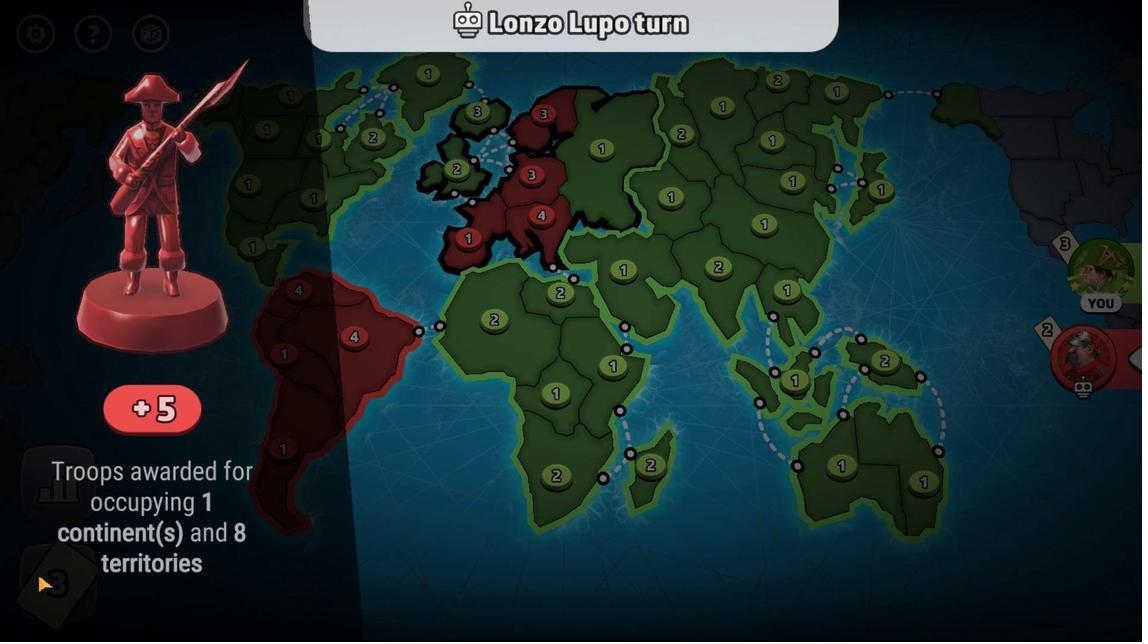 
Action: Mouse pressed left at (37, 575)
Screenshot: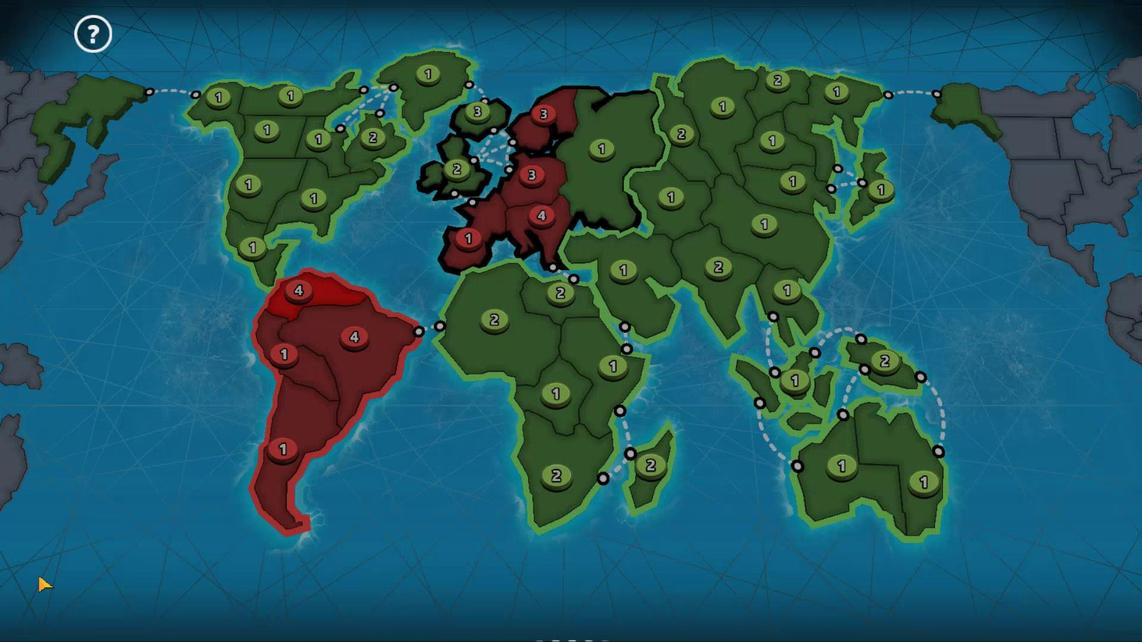
Action: Mouse moved to (37, 575)
Screenshot: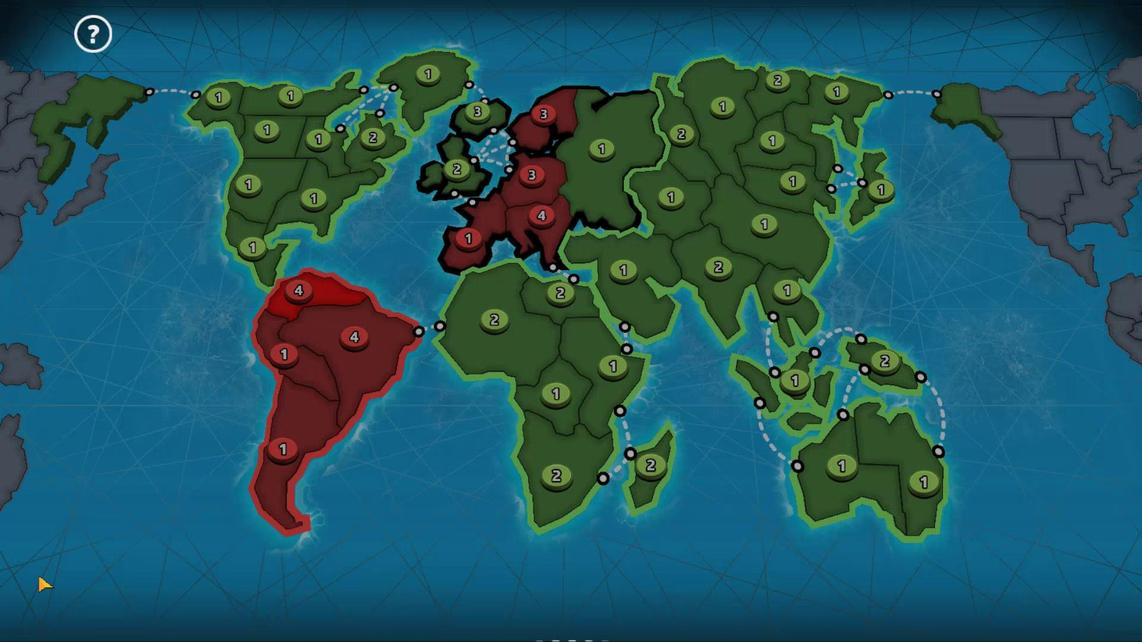 
Action: Mouse pressed left at (37, 575)
Screenshot: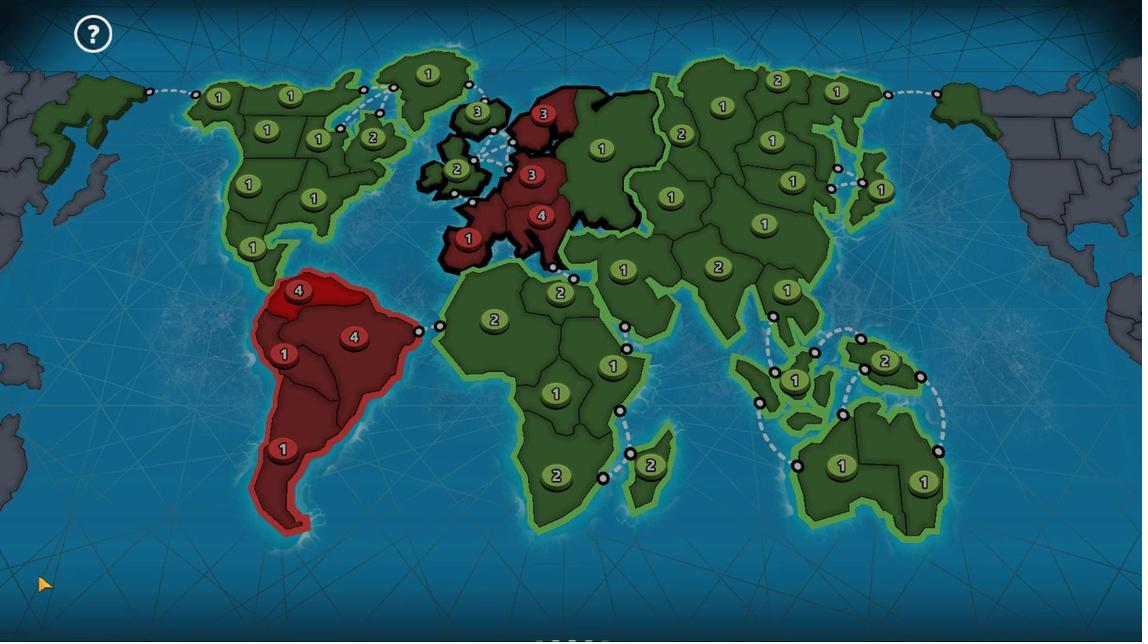 
Action: Mouse moved to (132, 340)
Screenshot: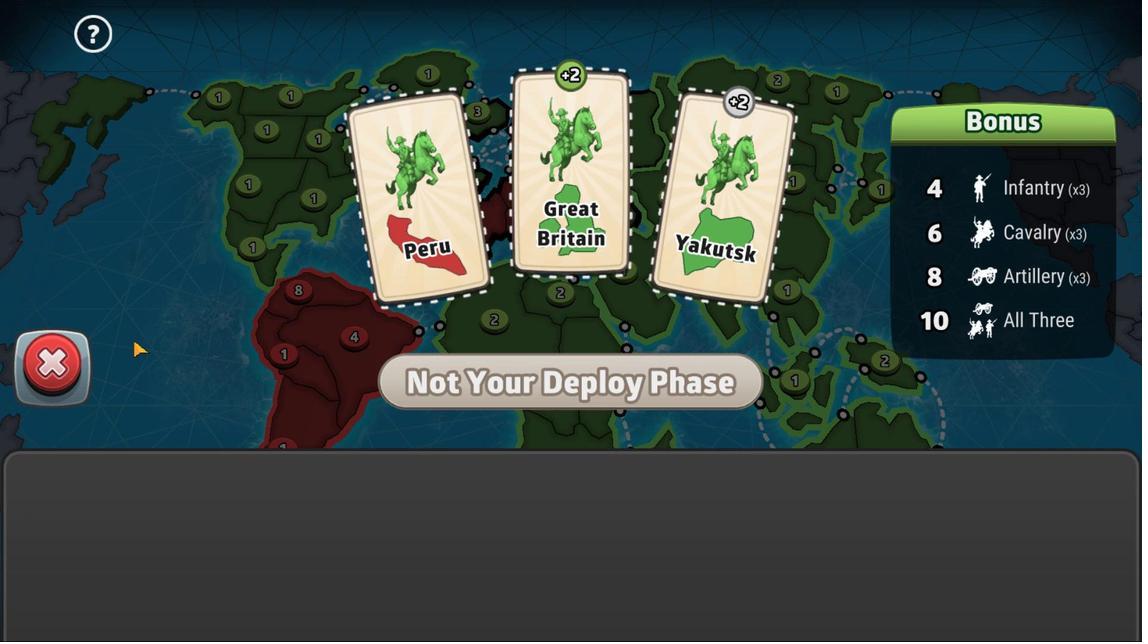 
Action: Mouse pressed left at (132, 340)
Screenshot: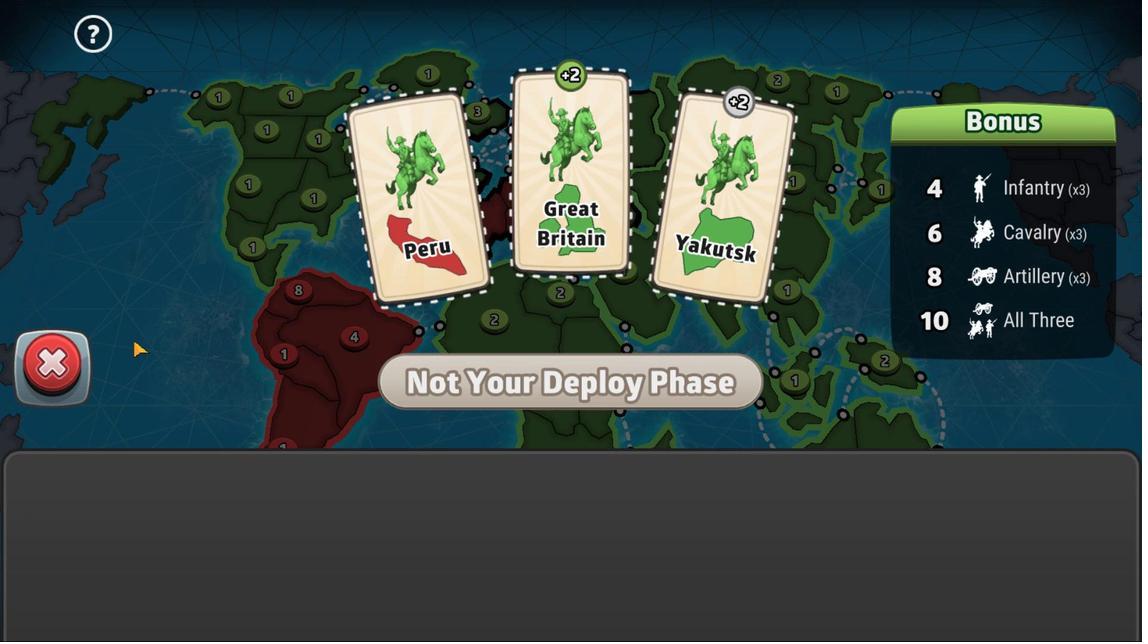 
Action: Mouse moved to (48, 377)
Screenshot: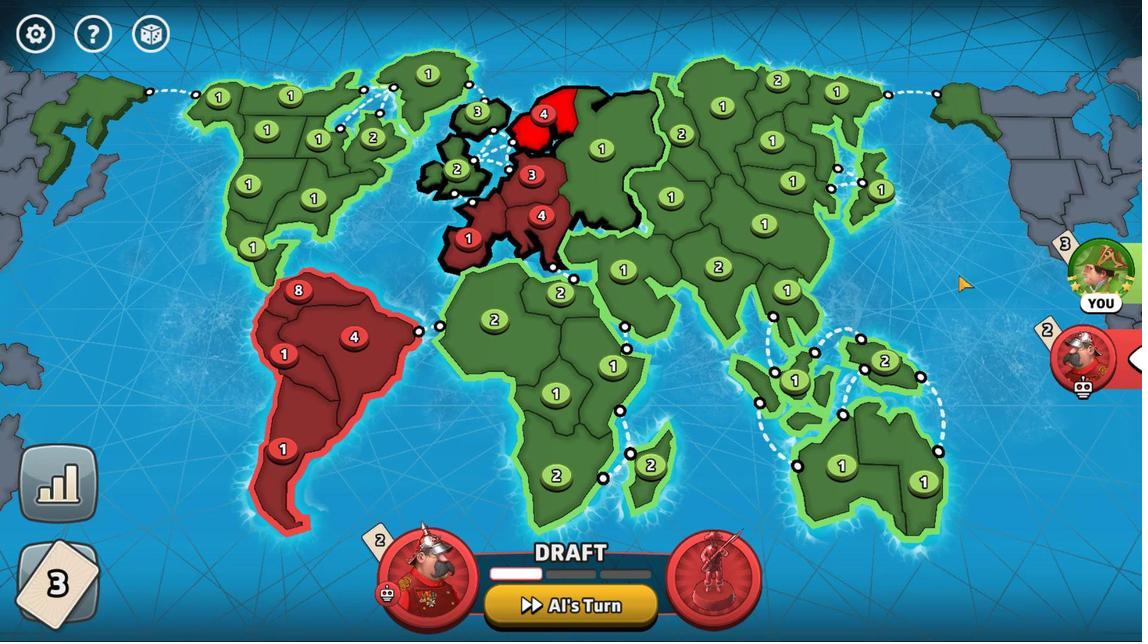
Action: Mouse pressed left at (48, 377)
Screenshot: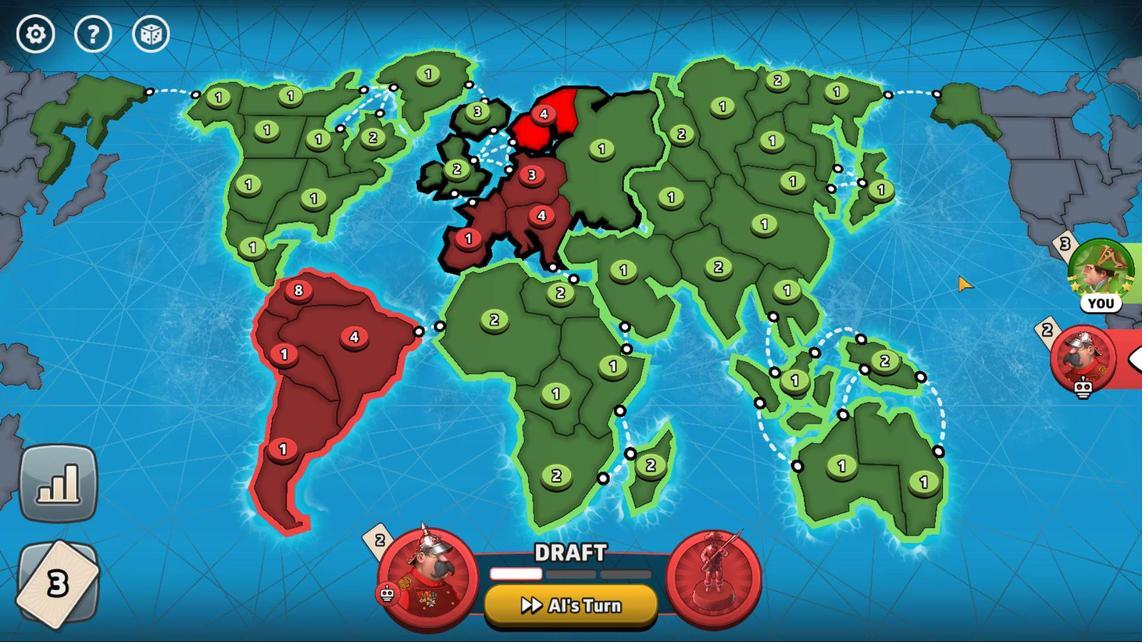 
Action: Mouse moved to (69, 568)
Screenshot: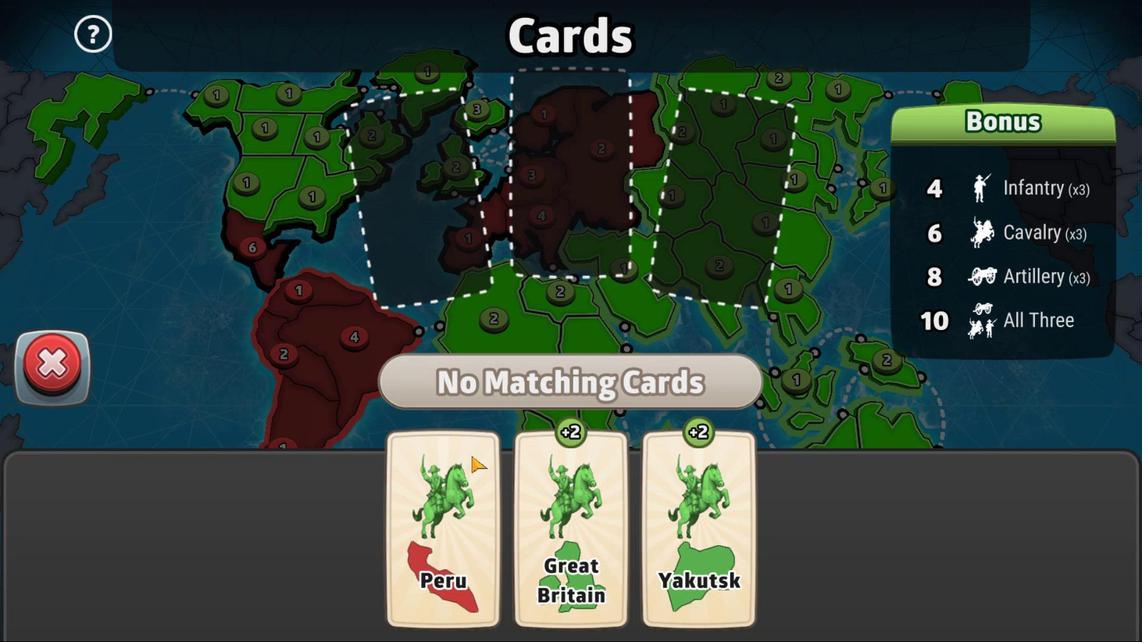 
Action: Mouse pressed left at (69, 568)
Screenshot: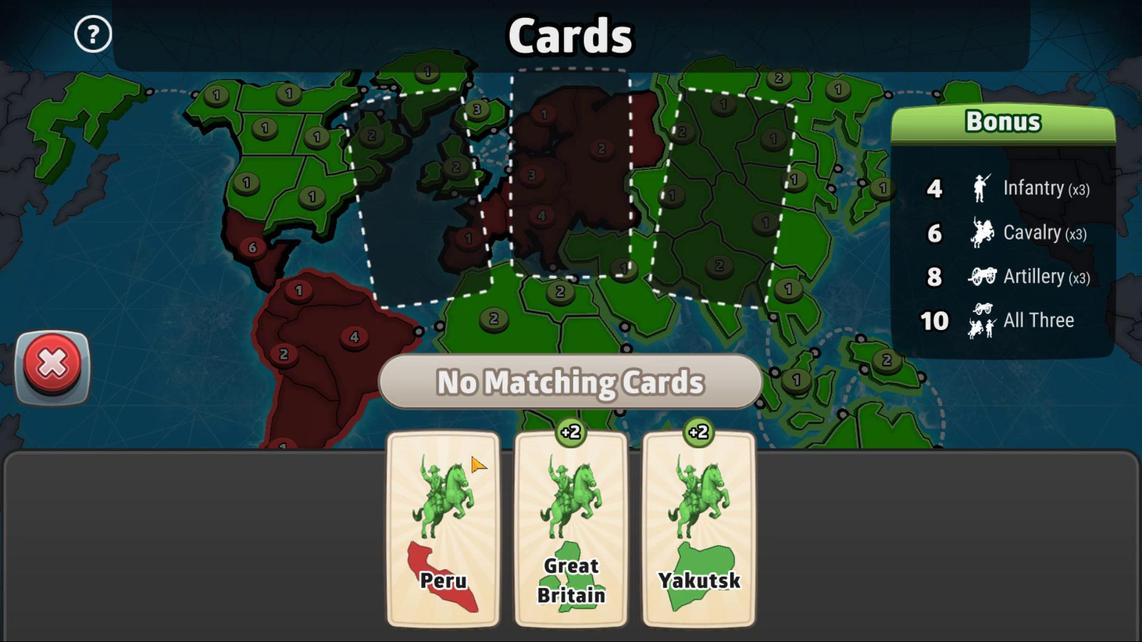 
Action: Mouse moved to (557, 379)
Screenshot: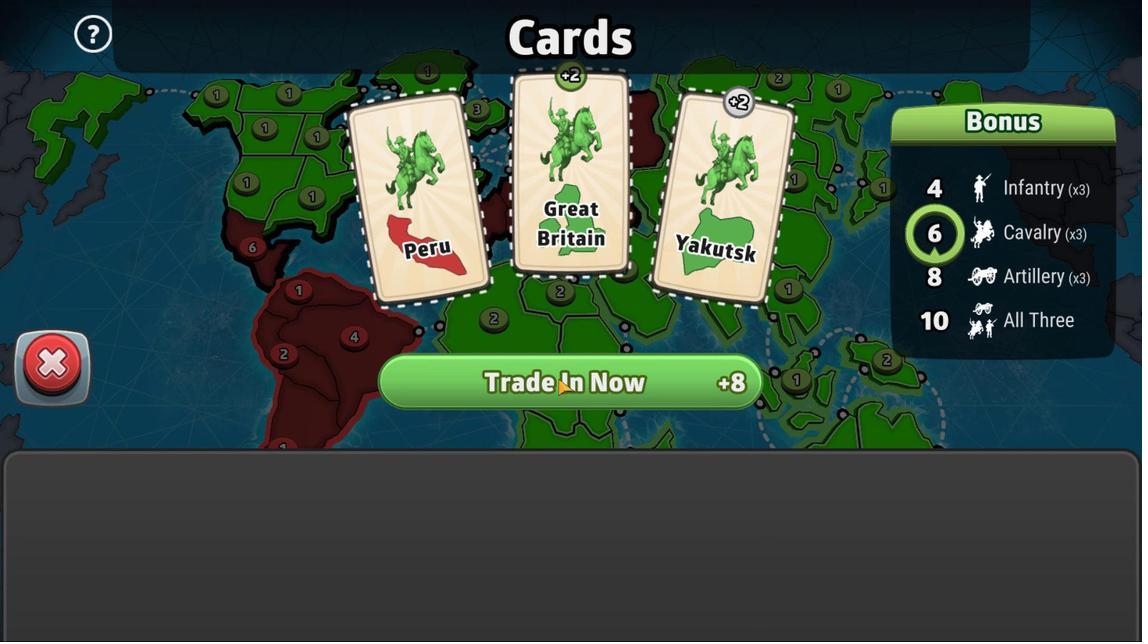
Action: Mouse pressed left at (557, 379)
Screenshot: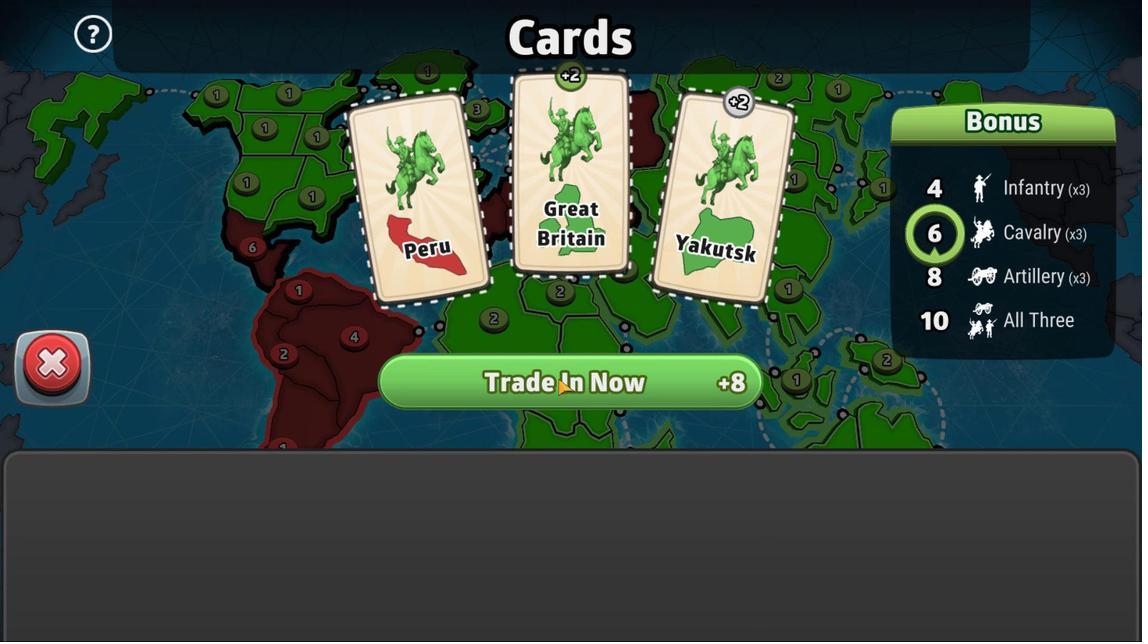 
Action: Mouse moved to (505, 343)
Screenshot: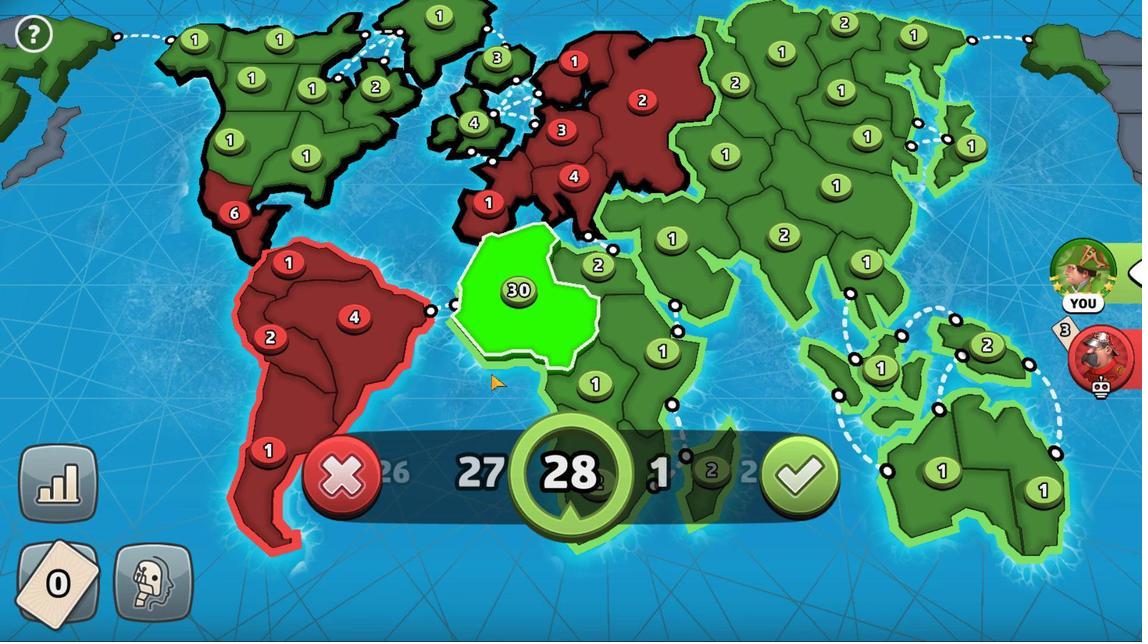 
Action: Mouse pressed left at (505, 343)
Screenshot: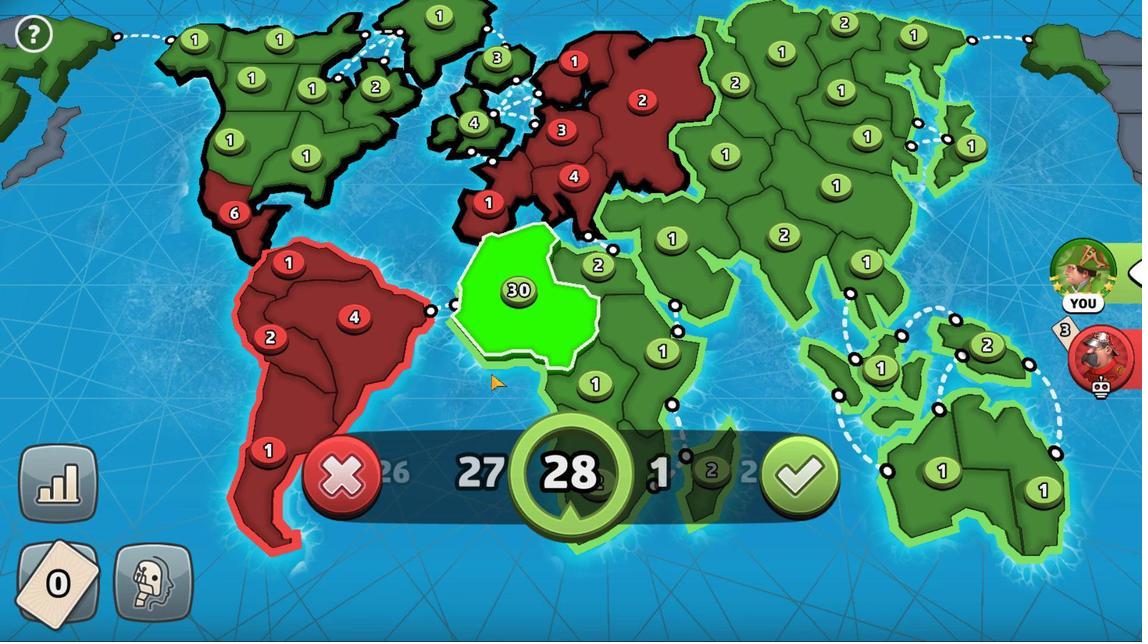 
Action: Mouse moved to (553, 481)
Screenshot: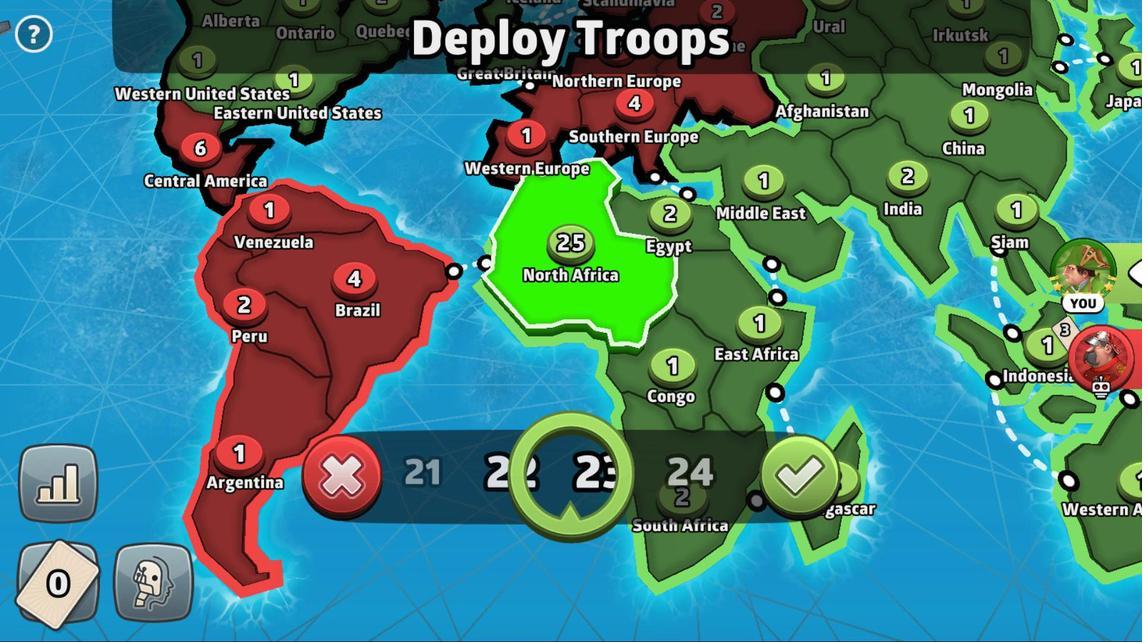 
Action: Mouse pressed left at (553, 481)
Screenshot: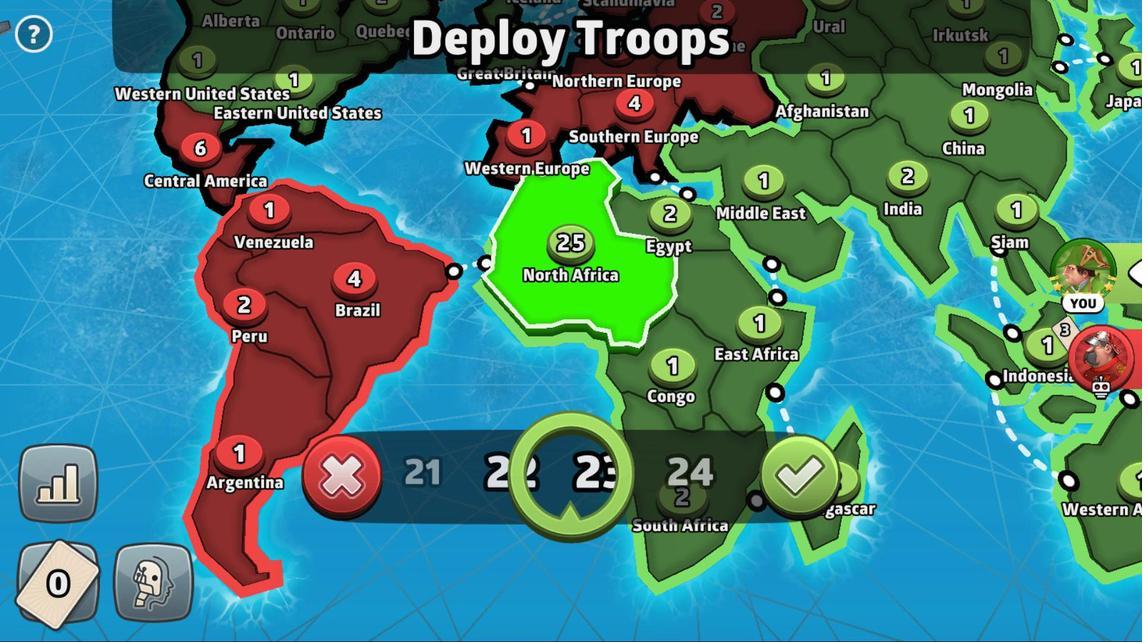 
Action: Mouse moved to (581, 472)
Screenshot: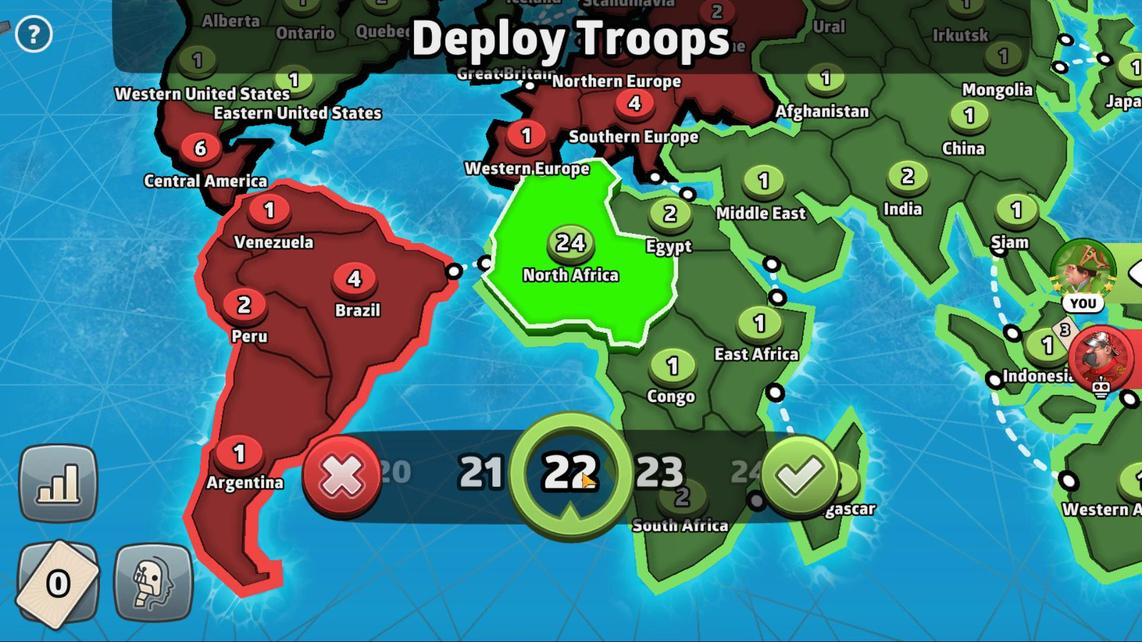 
Action: Mouse pressed left at (581, 472)
Screenshot: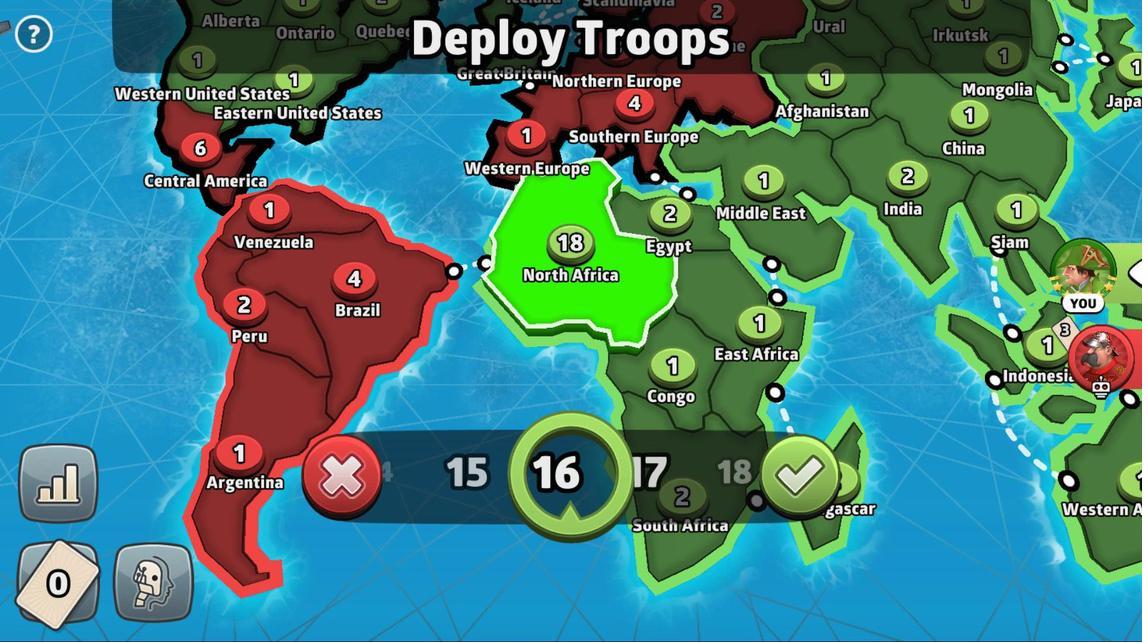 
Action: Mouse moved to (555, 483)
Screenshot: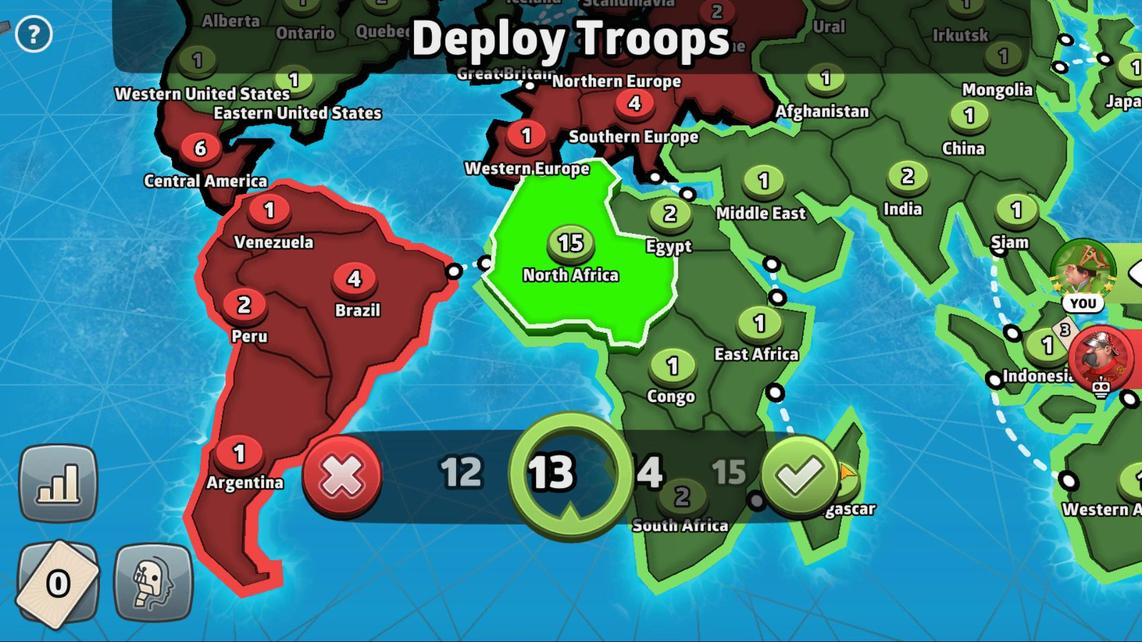
Action: Mouse pressed left at (555, 483)
Screenshot: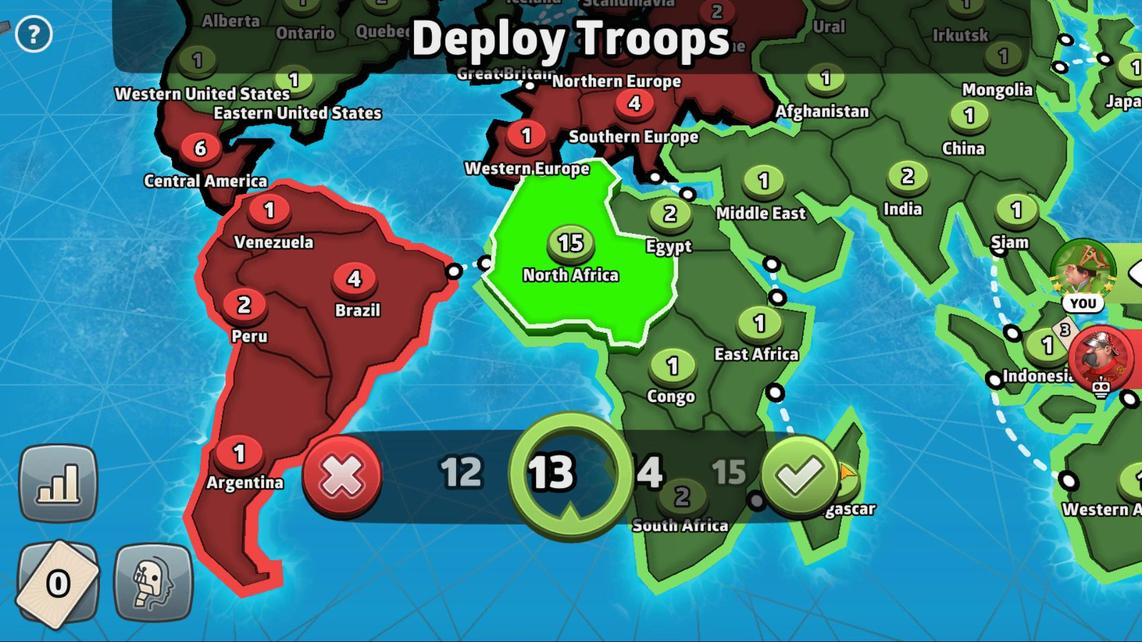 
Action: Mouse moved to (575, 467)
Screenshot: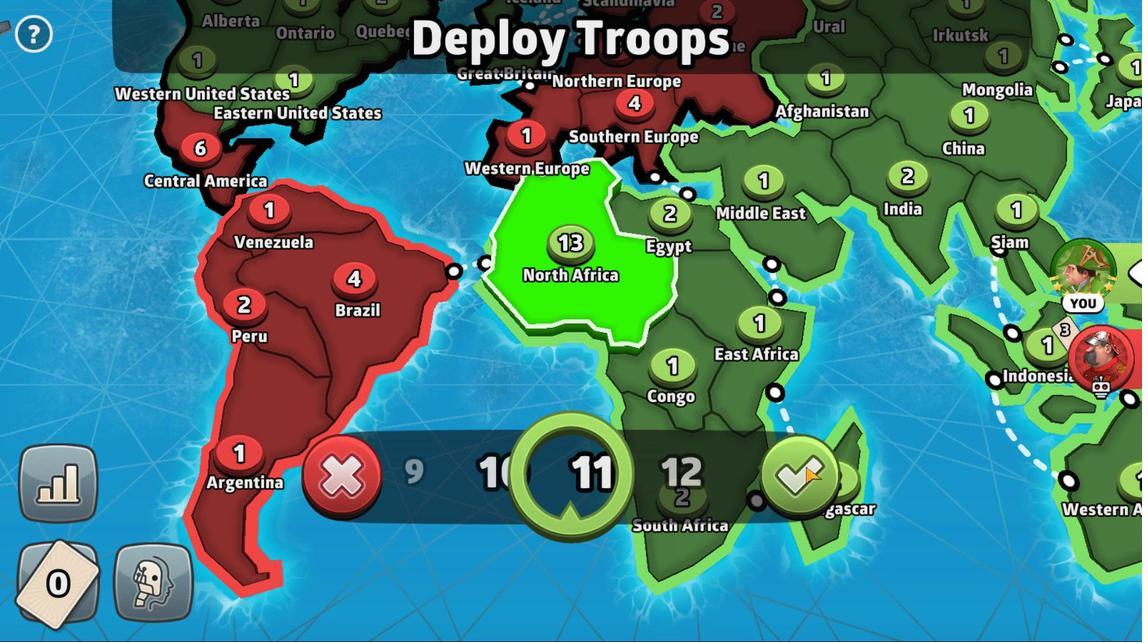 
Action: Mouse pressed left at (575, 467)
Screenshot: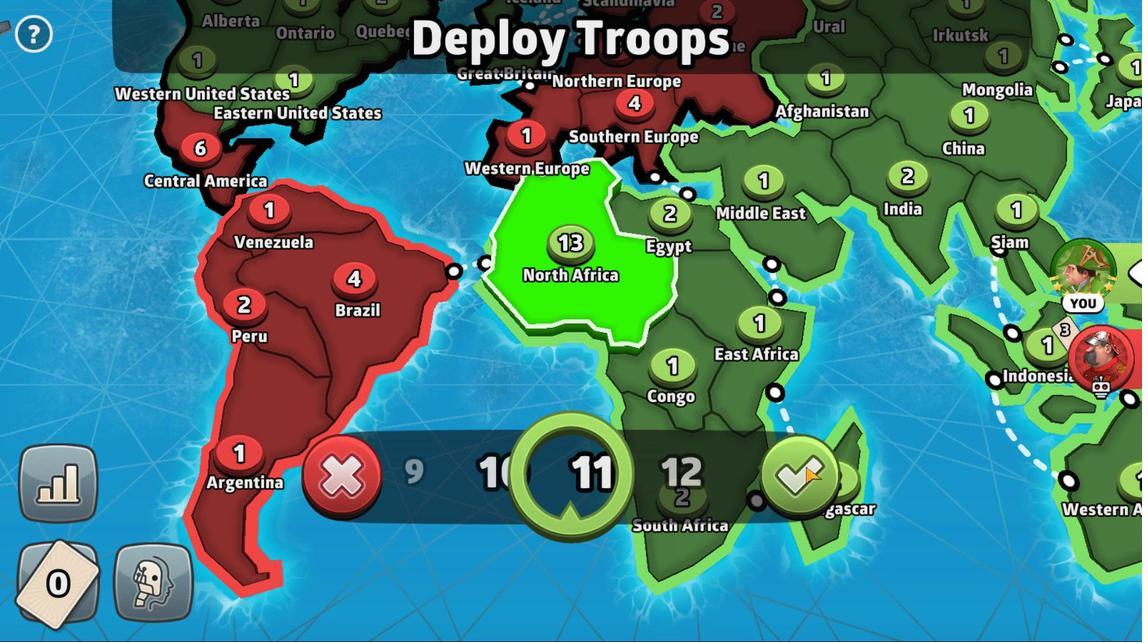 
Action: Mouse moved to (816, 489)
Screenshot: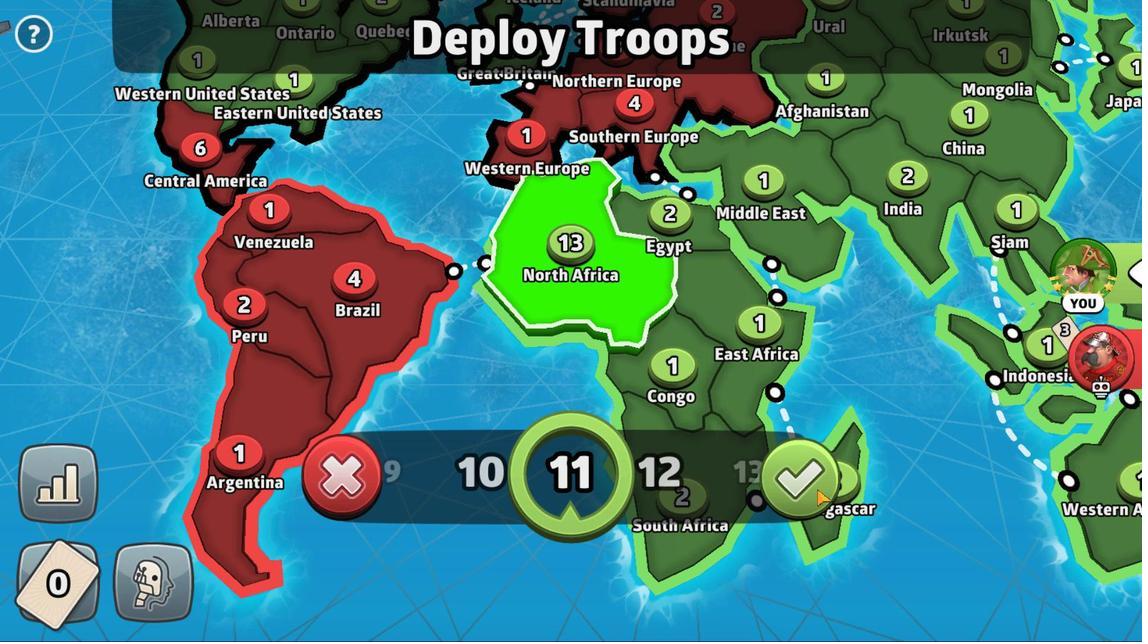 
Action: Mouse pressed left at (816, 489)
Screenshot: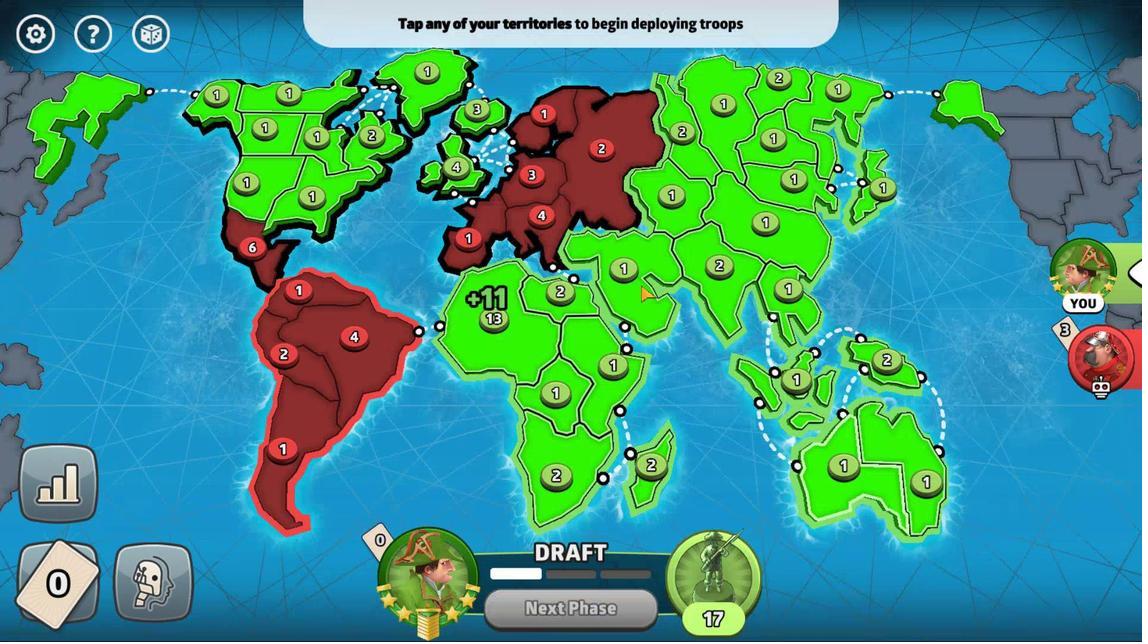 
Action: Mouse moved to (692, 143)
Screenshot: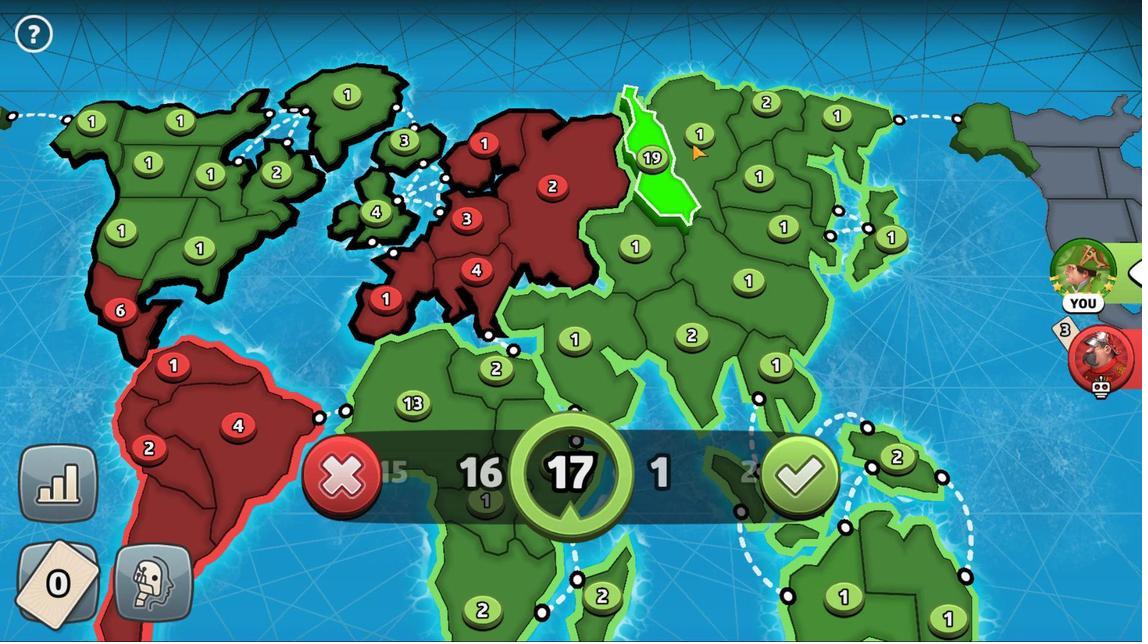 
Action: Mouse pressed left at (692, 143)
Screenshot: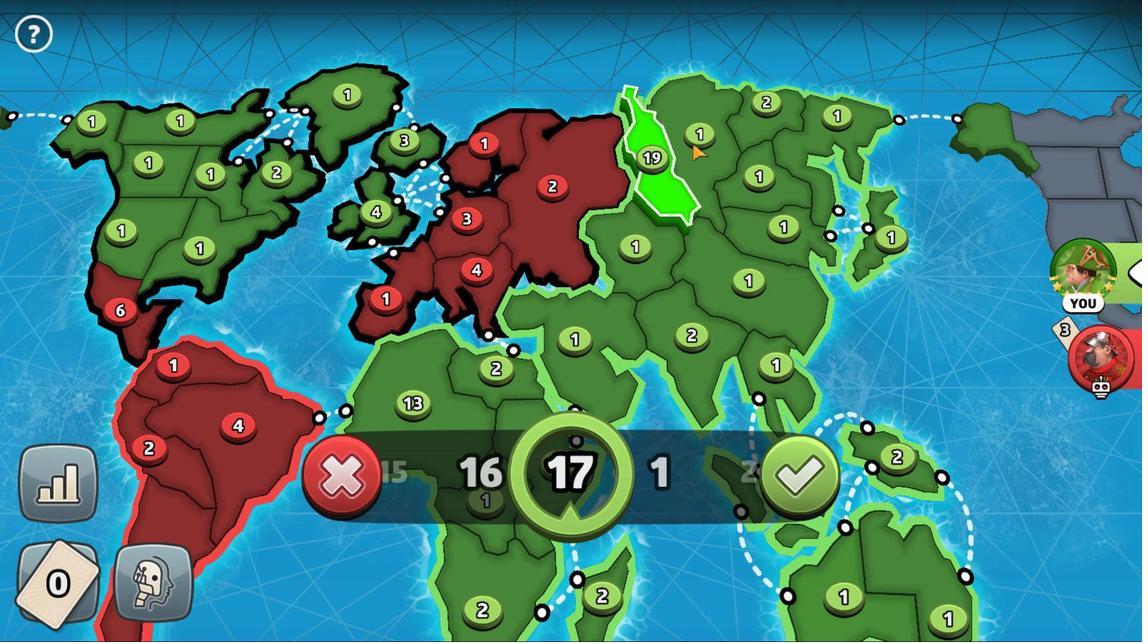 
Action: Mouse moved to (583, 249)
Screenshot: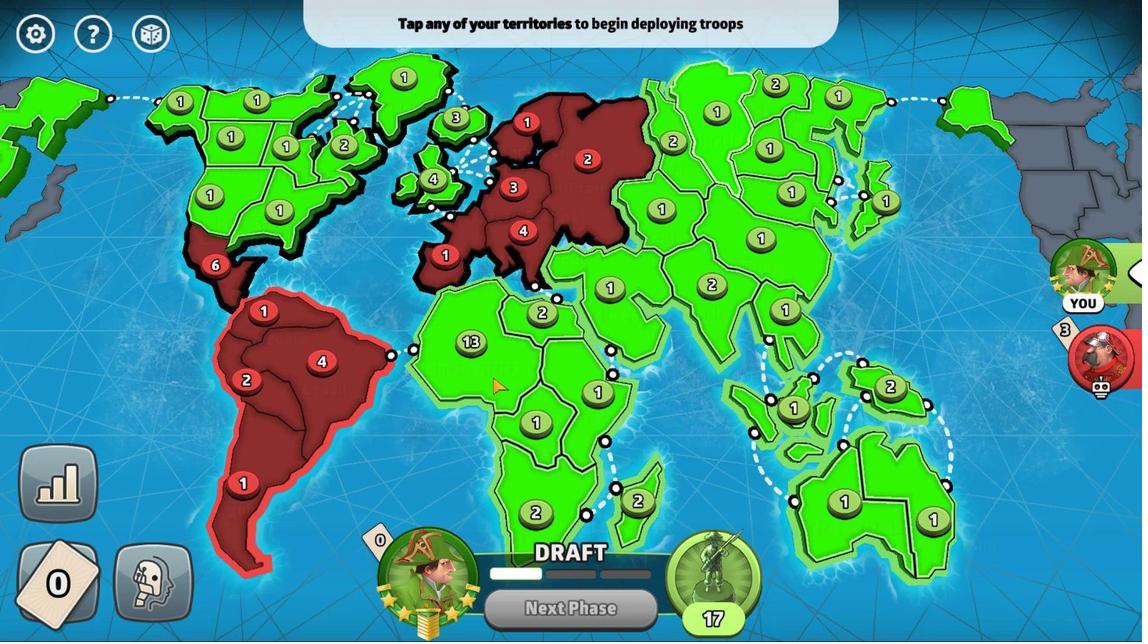 
Action: Mouse pressed left at (583, 249)
Screenshot: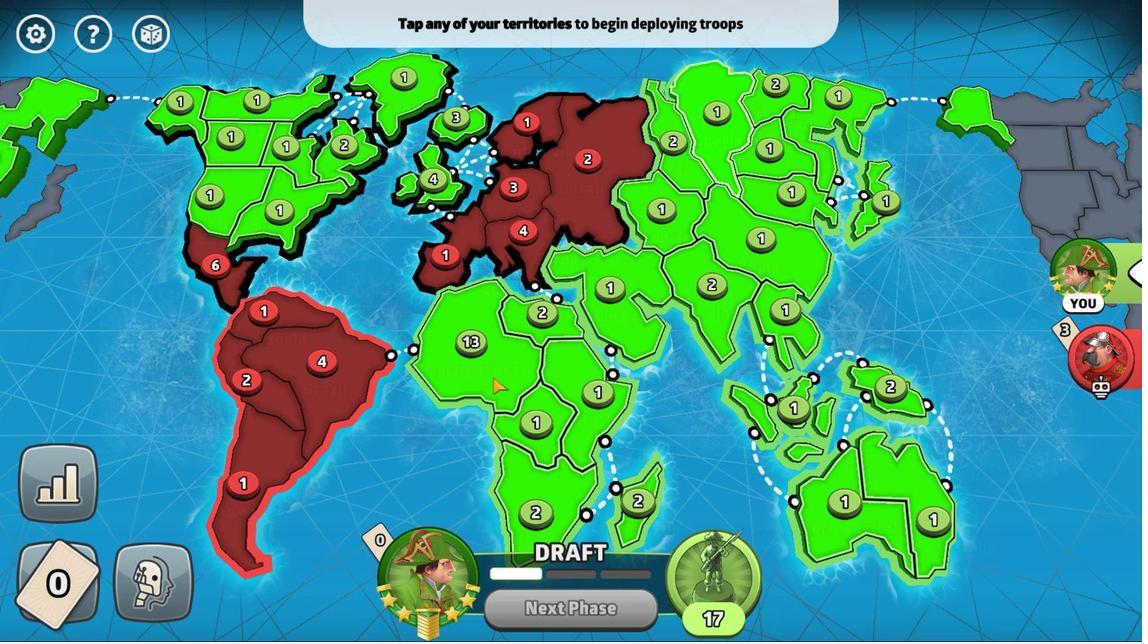 
Action: Mouse moved to (246, 184)
Screenshot: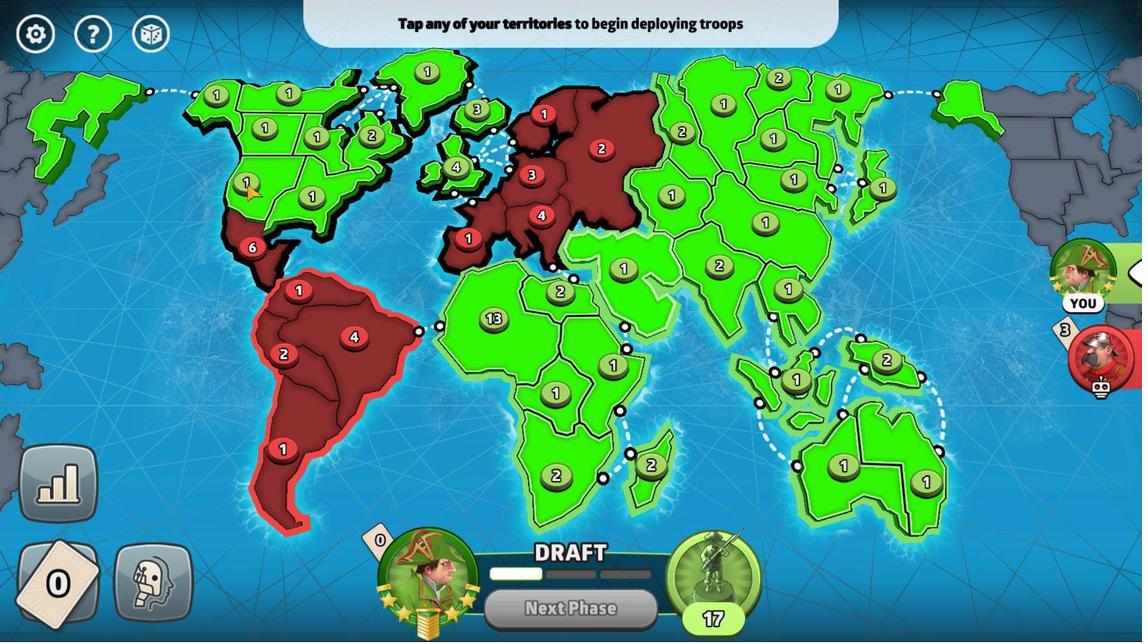 
Action: Mouse pressed left at (246, 184)
Screenshot: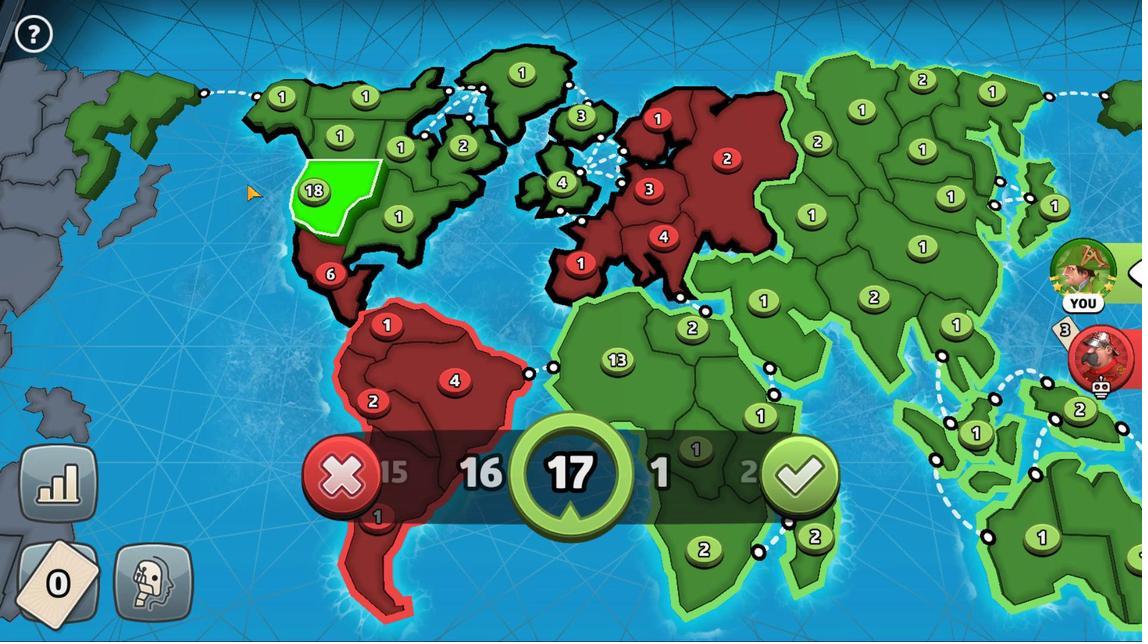 
Action: Mouse moved to (801, 476)
Screenshot: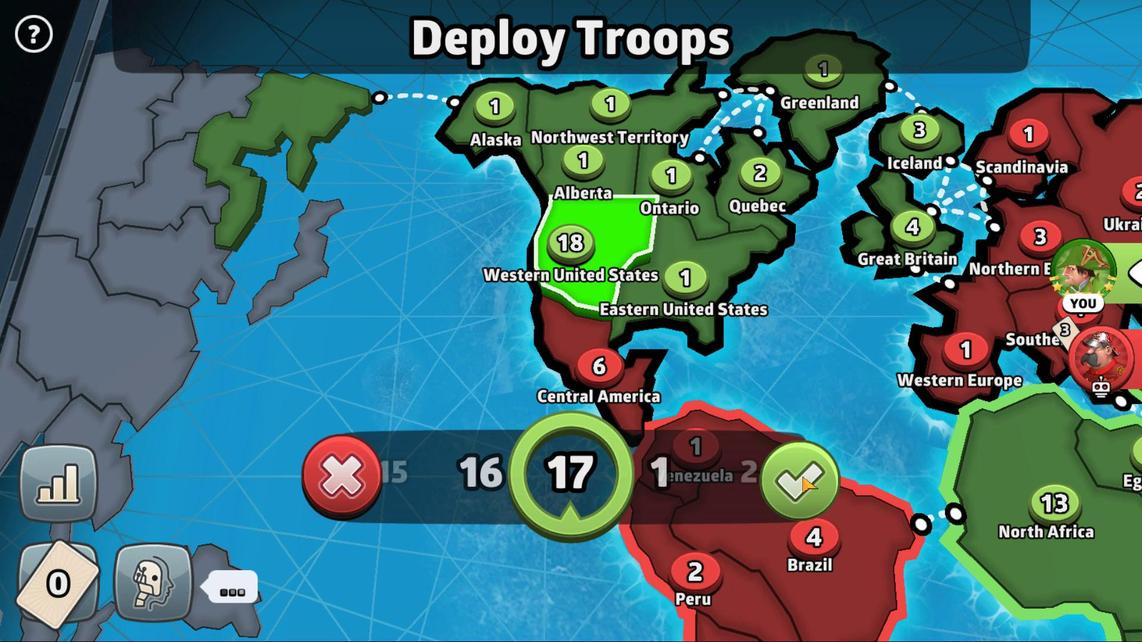 
Action: Mouse pressed left at (801, 476)
Screenshot: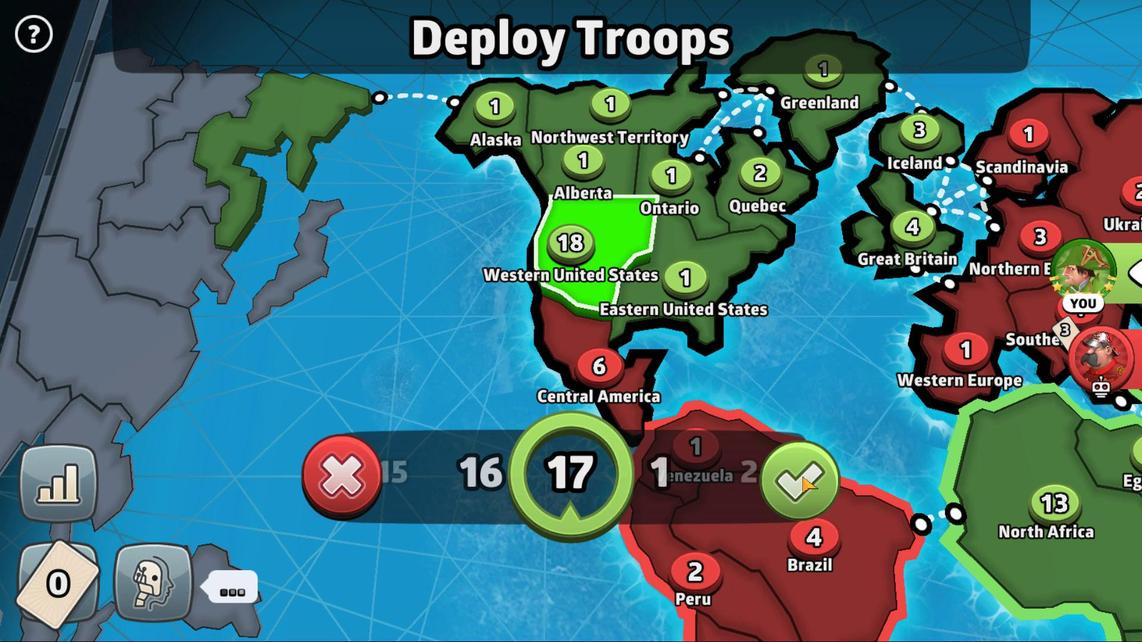 
Action: Mouse moved to (258, 203)
Screenshot: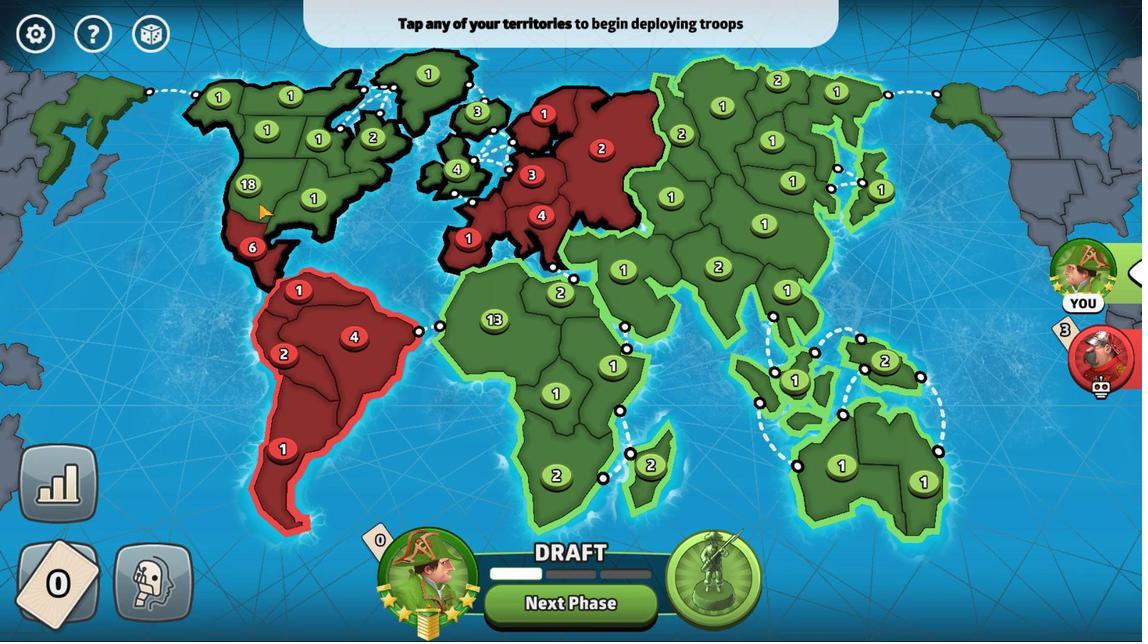 
Action: Mouse pressed left at (258, 203)
Screenshot: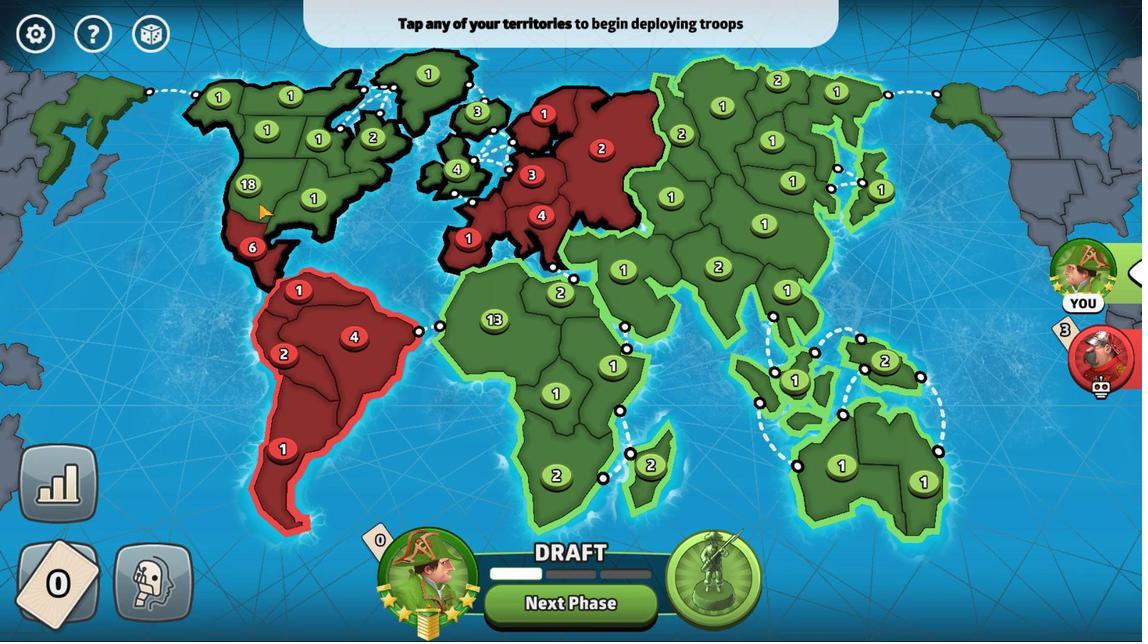 
Action: Mouse moved to (576, 612)
Screenshot: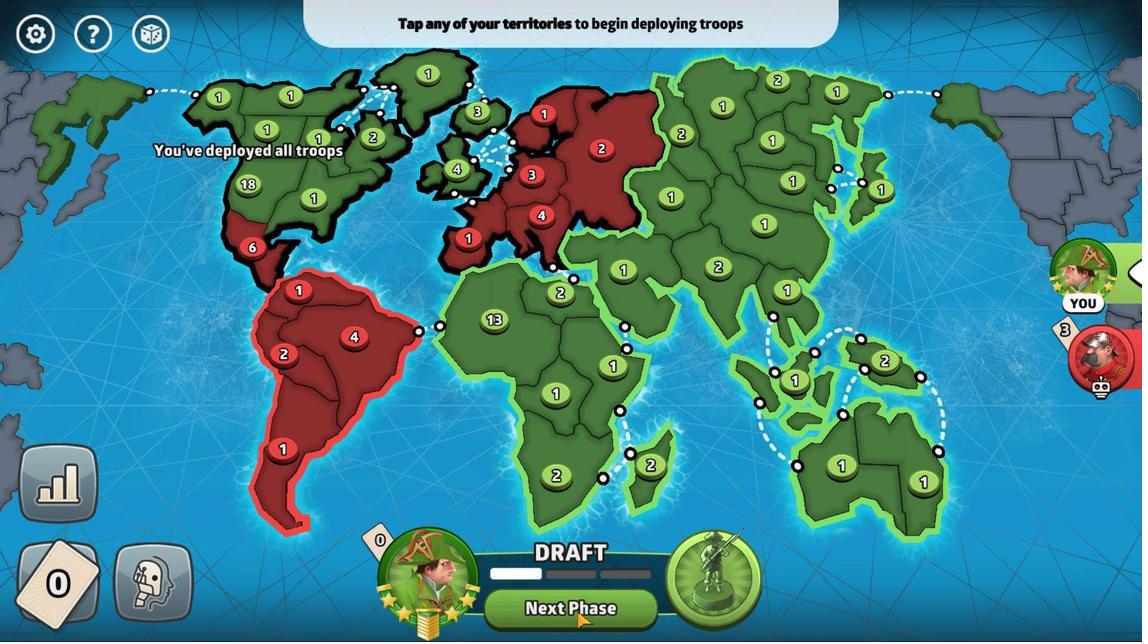 
Action: Mouse pressed left at (576, 612)
Screenshot: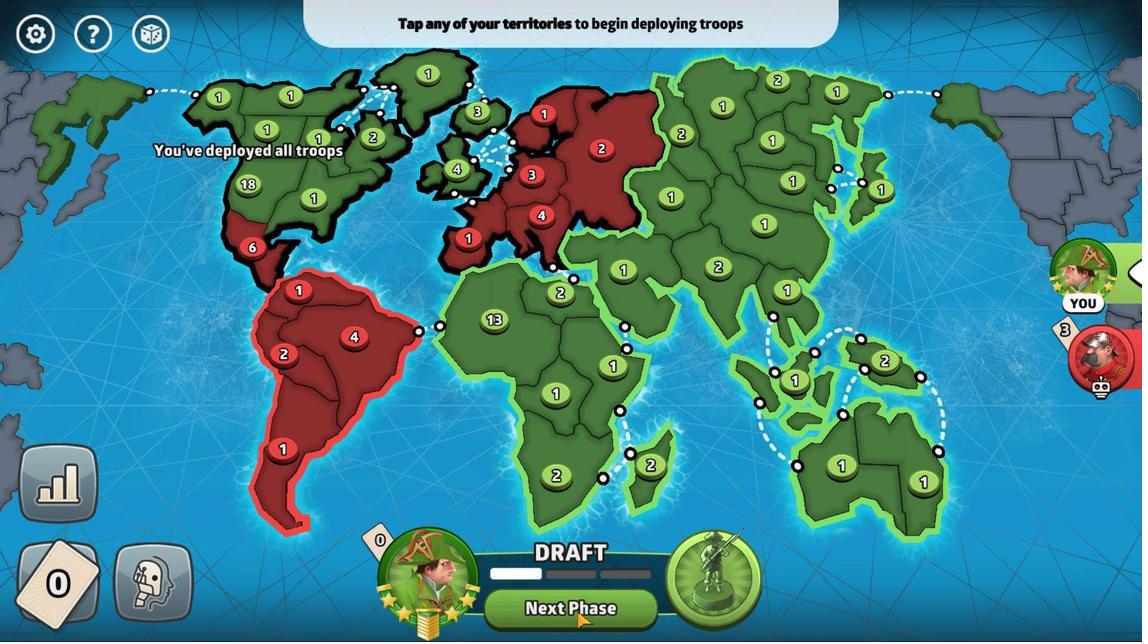 
Action: Mouse moved to (249, 204)
Screenshot: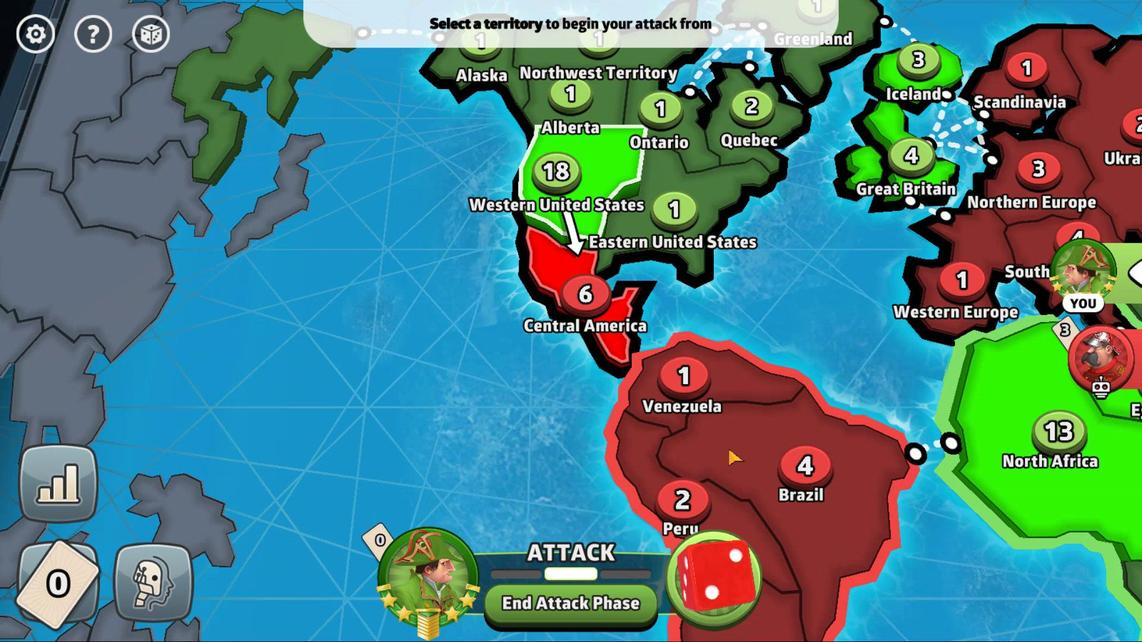 
Action: Mouse pressed left at (249, 204)
Screenshot: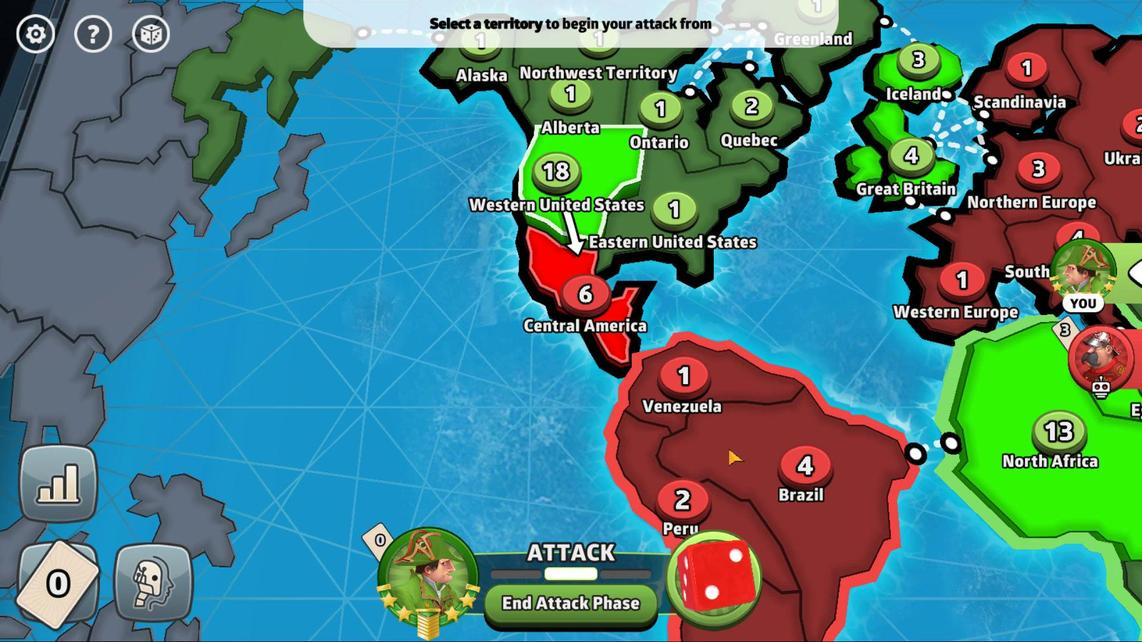 
Action: Mouse moved to (574, 315)
Screenshot: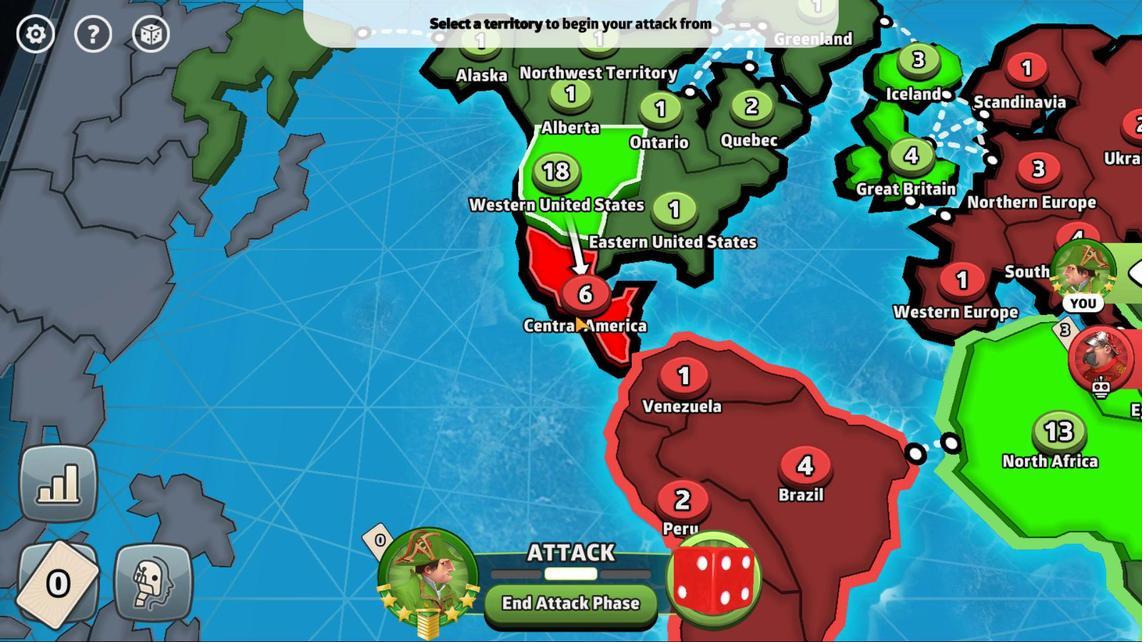 
Action: Mouse pressed left at (574, 315)
Screenshot: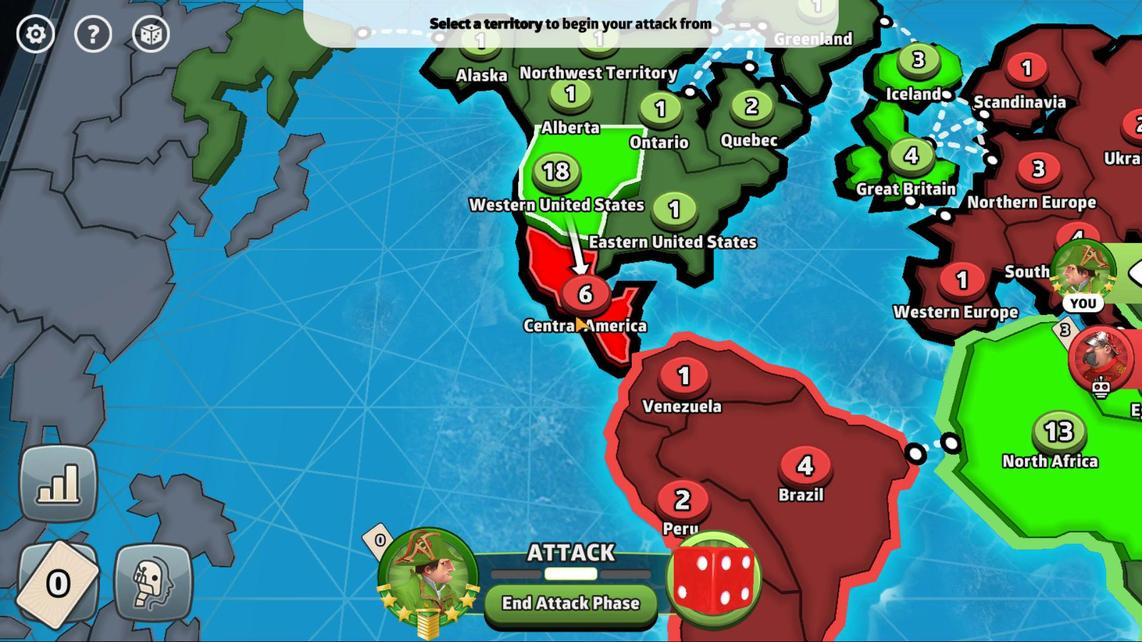 
Action: Mouse moved to (553, 445)
Screenshot: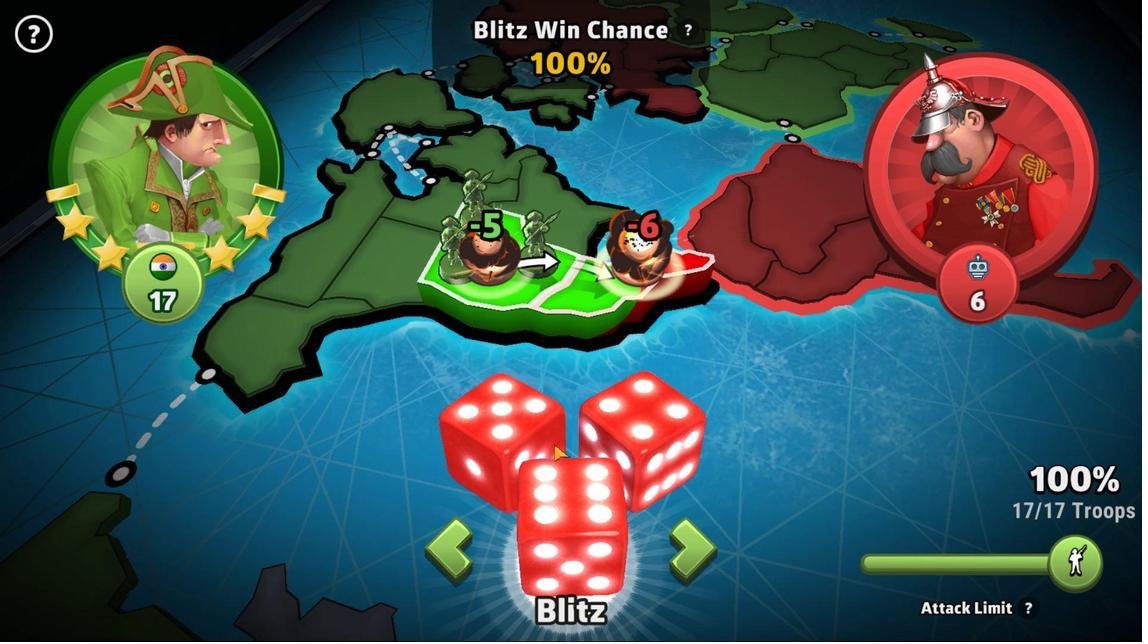 
Action: Mouse pressed left at (553, 445)
Screenshot: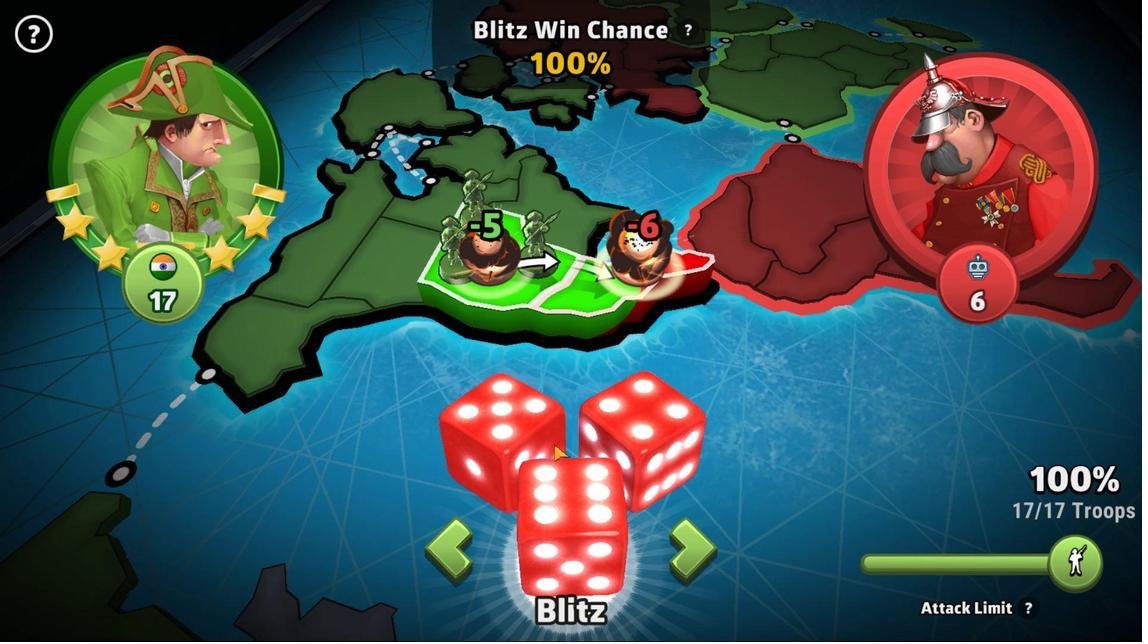 
Action: Mouse moved to (807, 473)
Screenshot: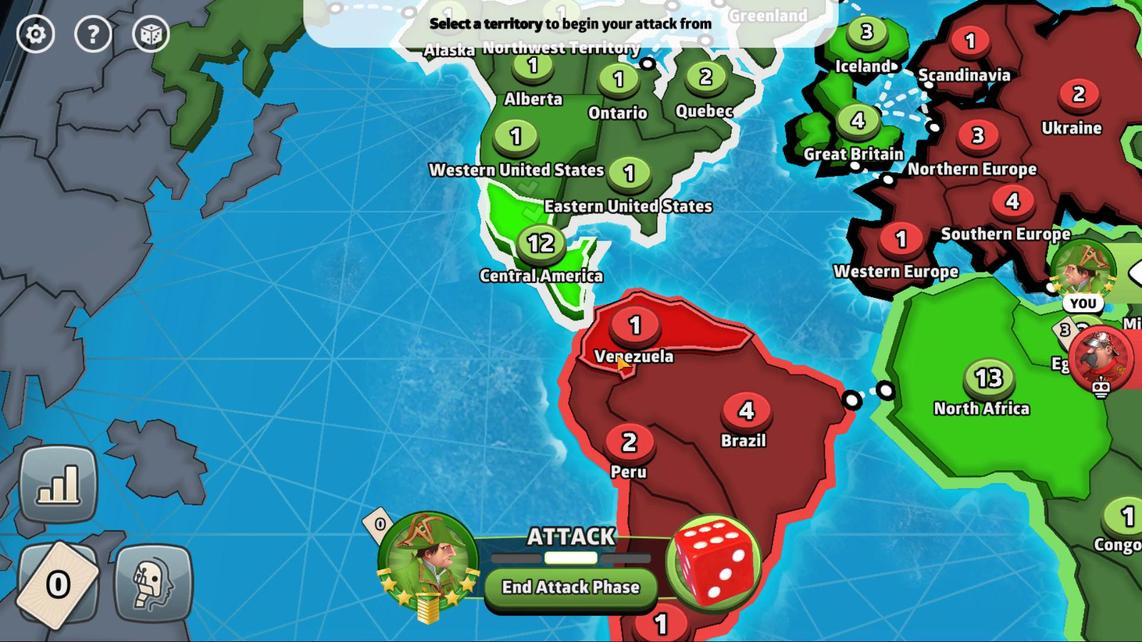 
Action: Mouse pressed left at (807, 473)
Screenshot: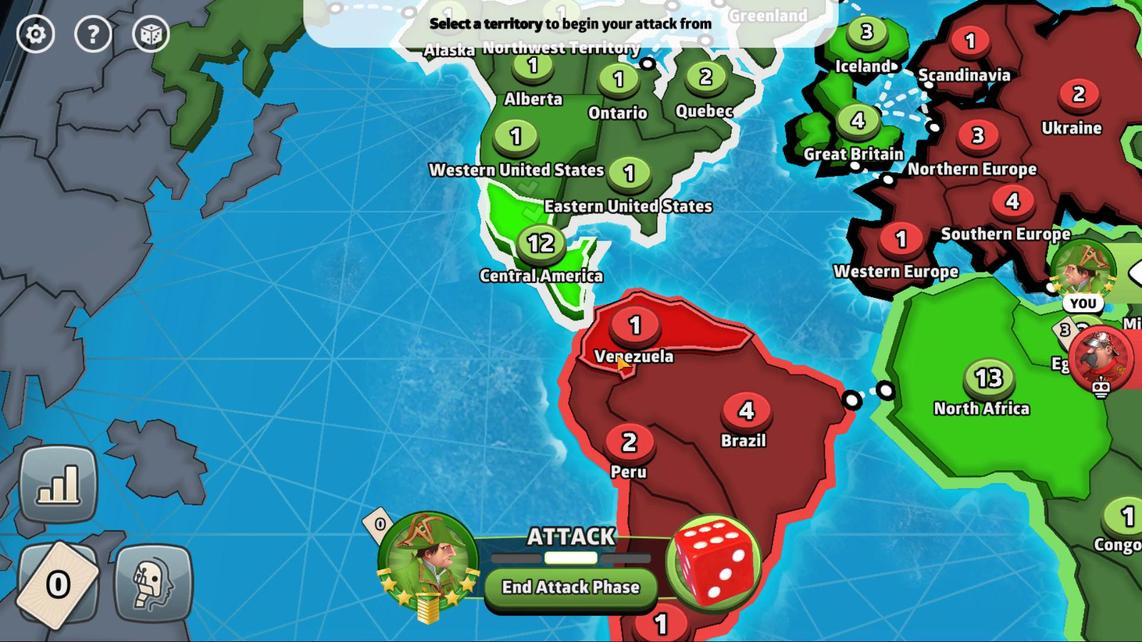 
Action: Mouse moved to (634, 273)
Screenshot: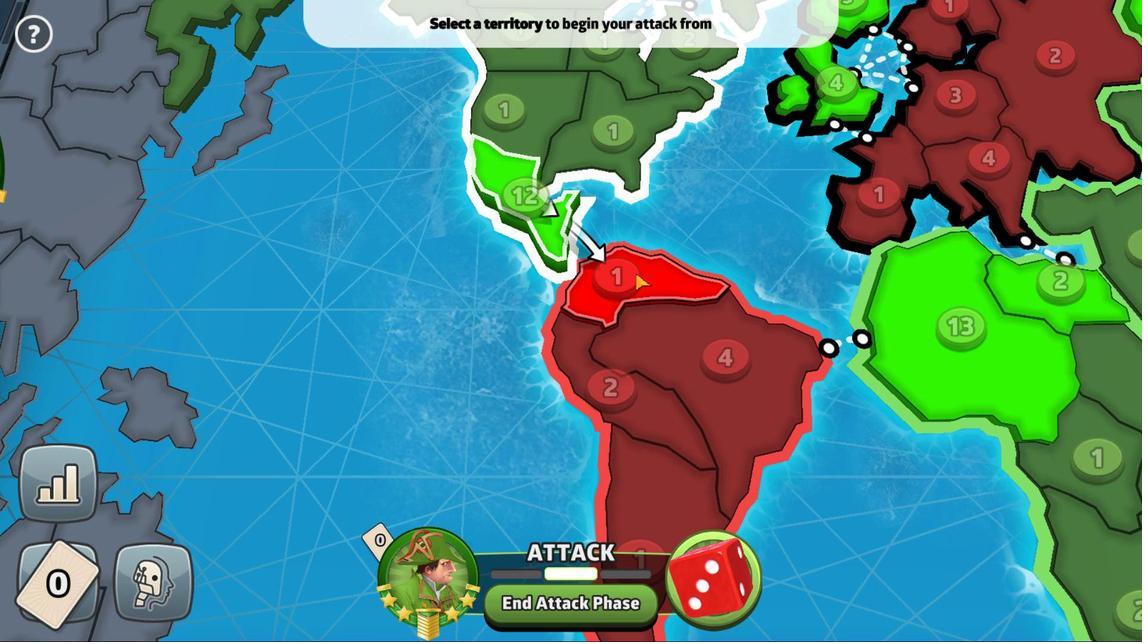 
Action: Mouse pressed left at (634, 273)
Screenshot: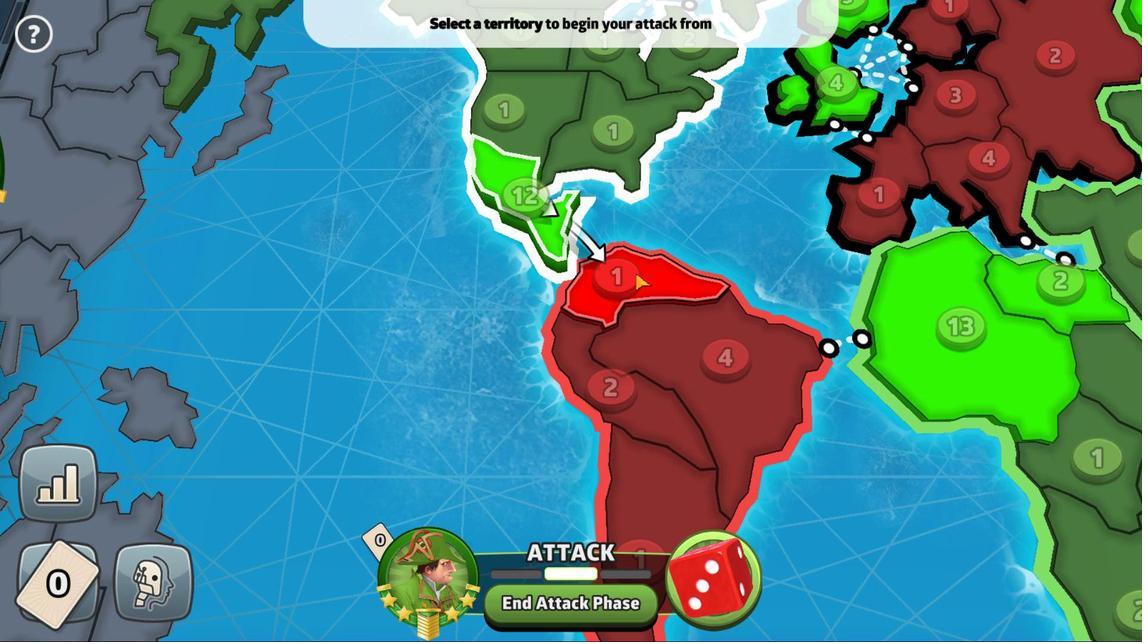
Action: Mouse moved to (581, 433)
Screenshot: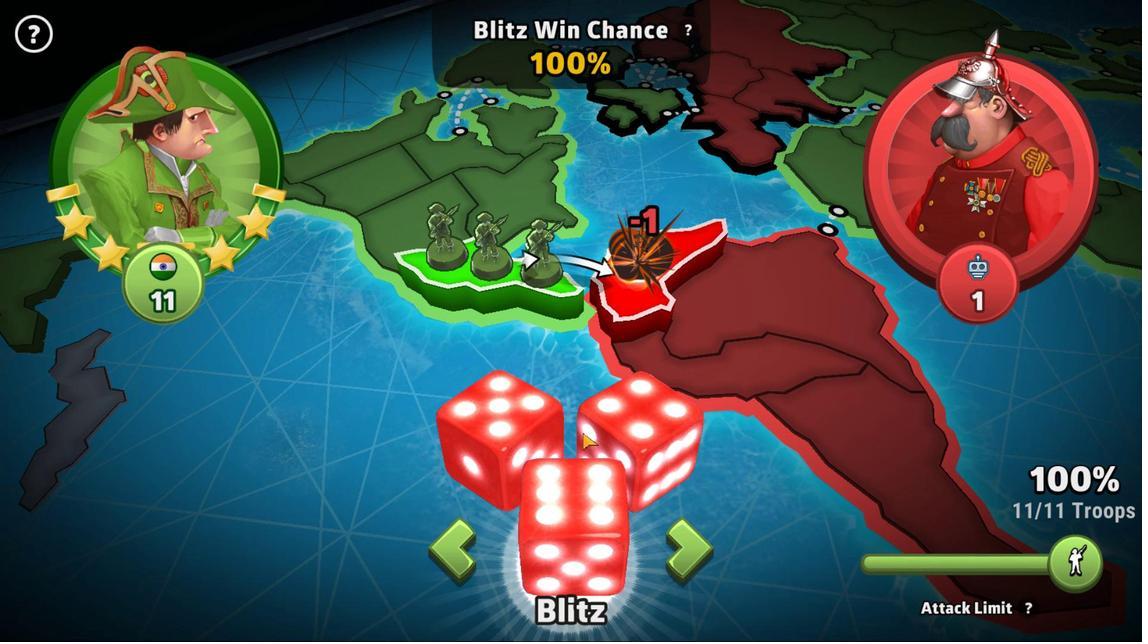 
Action: Mouse pressed left at (581, 433)
Screenshot: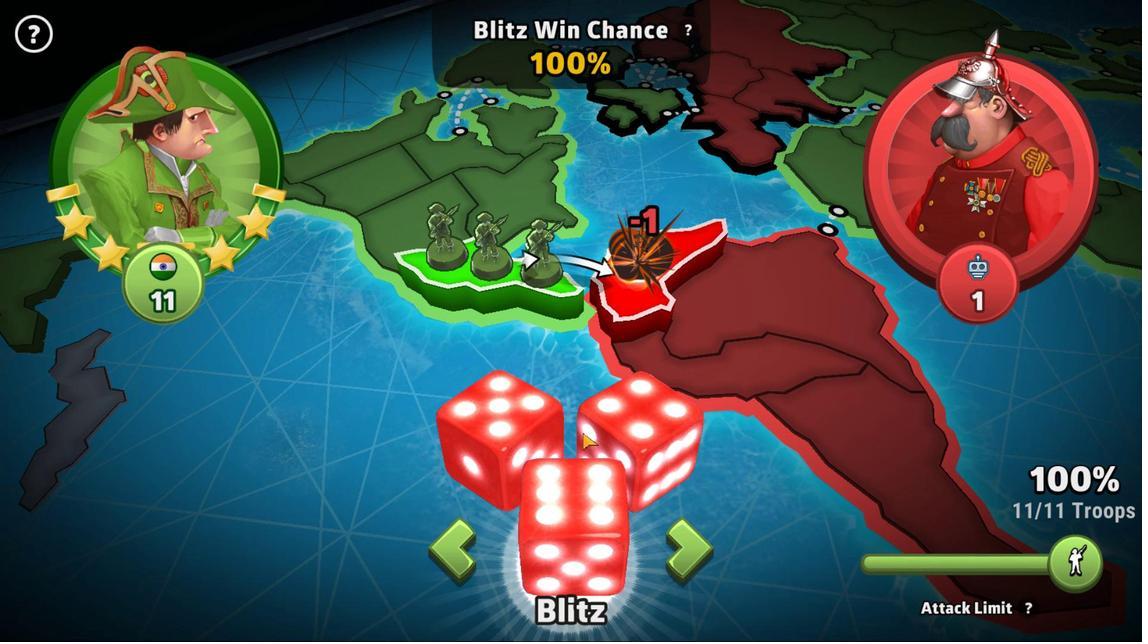 
Action: Mouse moved to (813, 478)
Screenshot: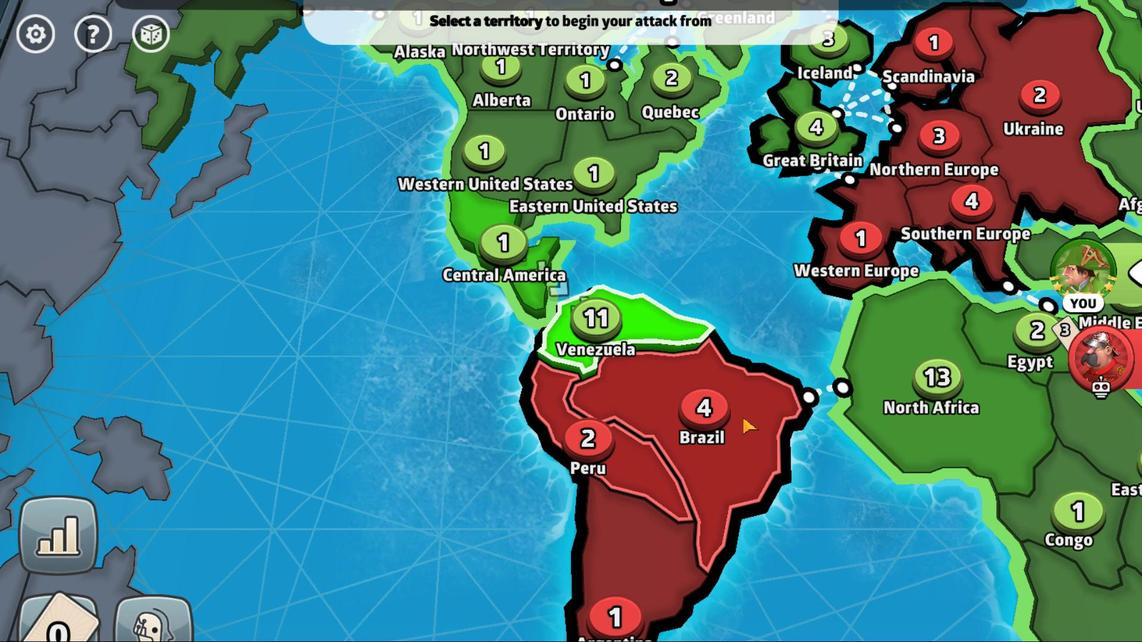 
Action: Mouse pressed left at (813, 478)
Screenshot: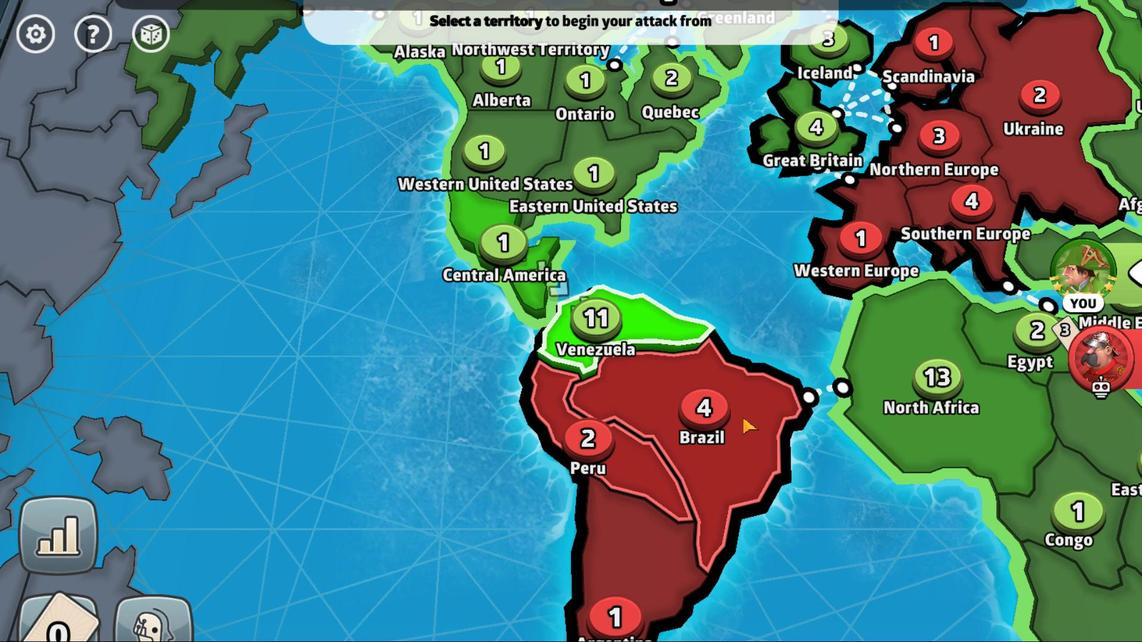 
Action: Mouse moved to (590, 287)
Screenshot: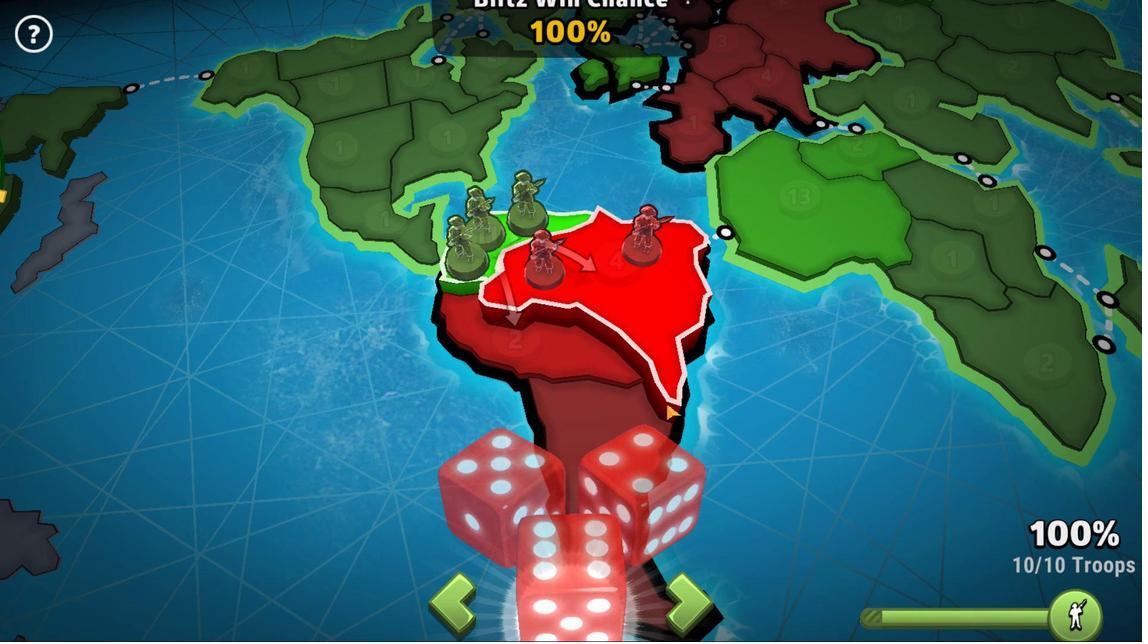 
Action: Mouse pressed left at (590, 287)
Screenshot: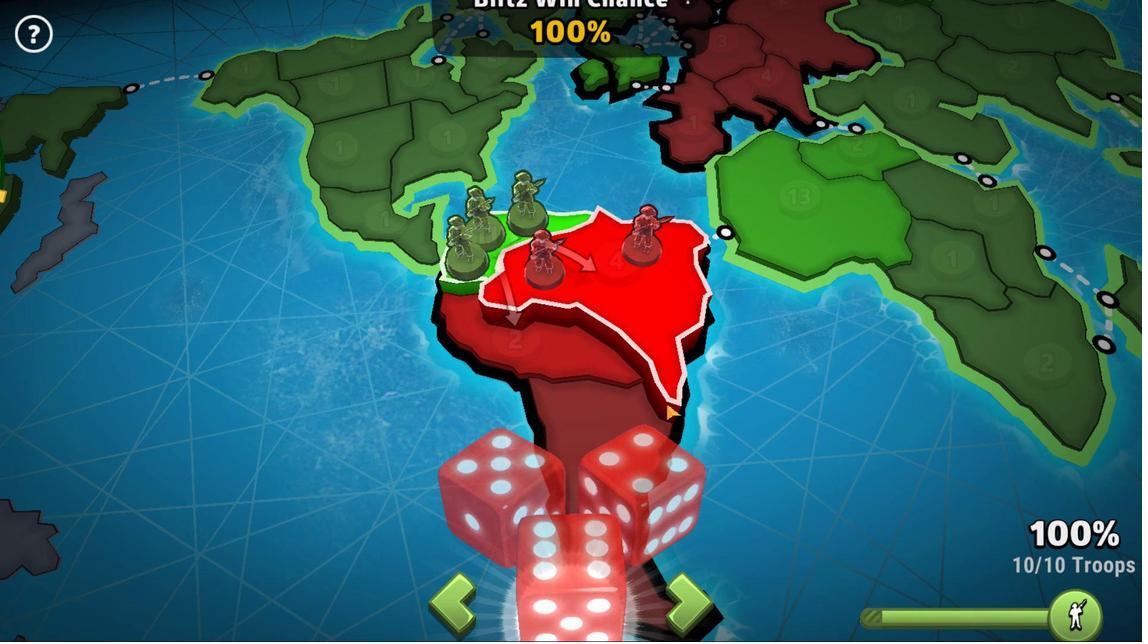 
Action: Mouse moved to (584, 471)
Screenshot: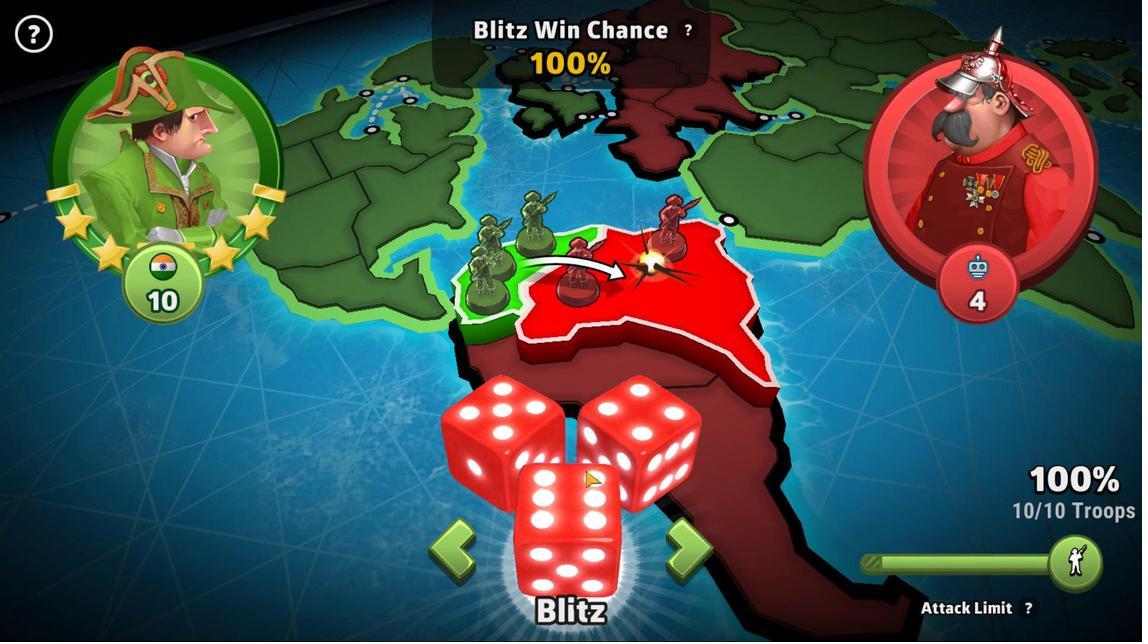 
Action: Mouse pressed left at (584, 471)
Screenshot: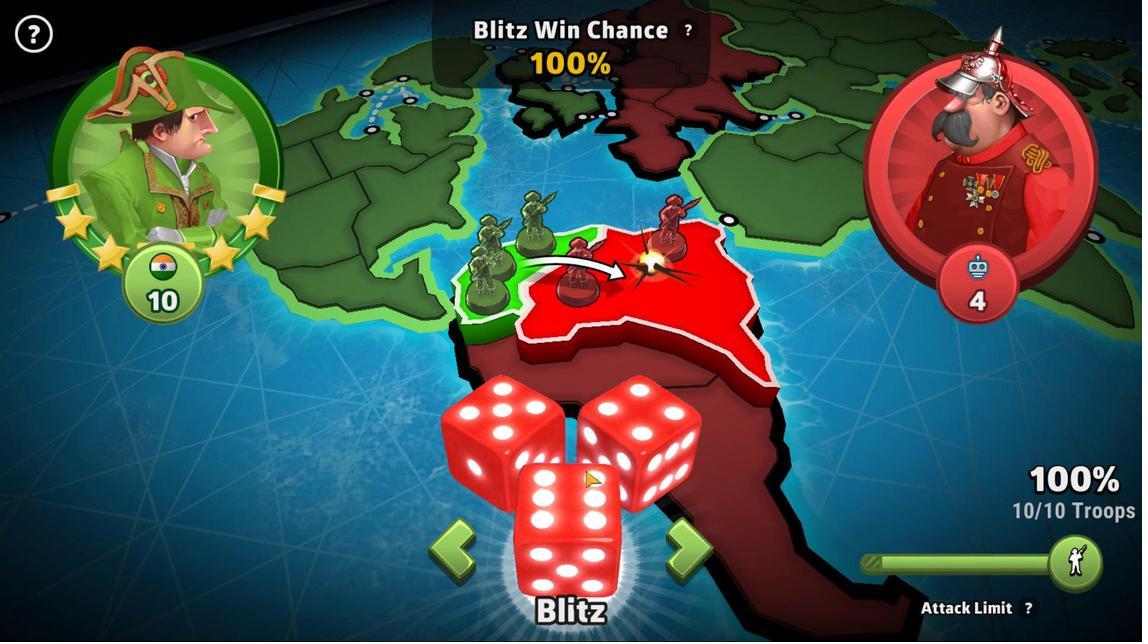 
Action: Mouse moved to (818, 474)
Screenshot: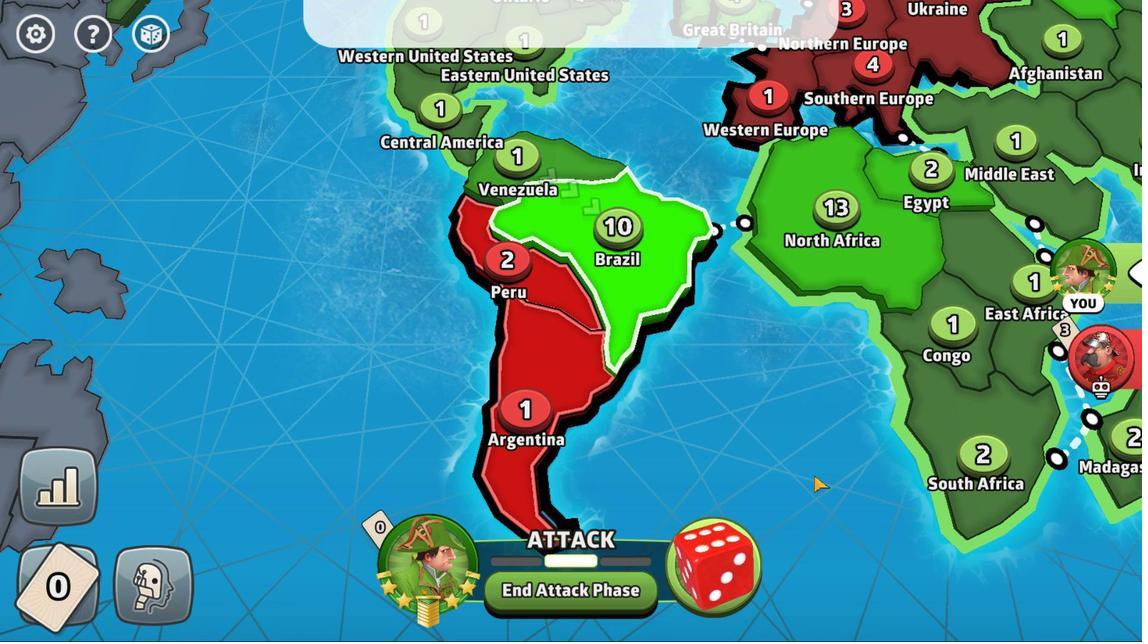 
Action: Mouse pressed left at (818, 474)
Screenshot: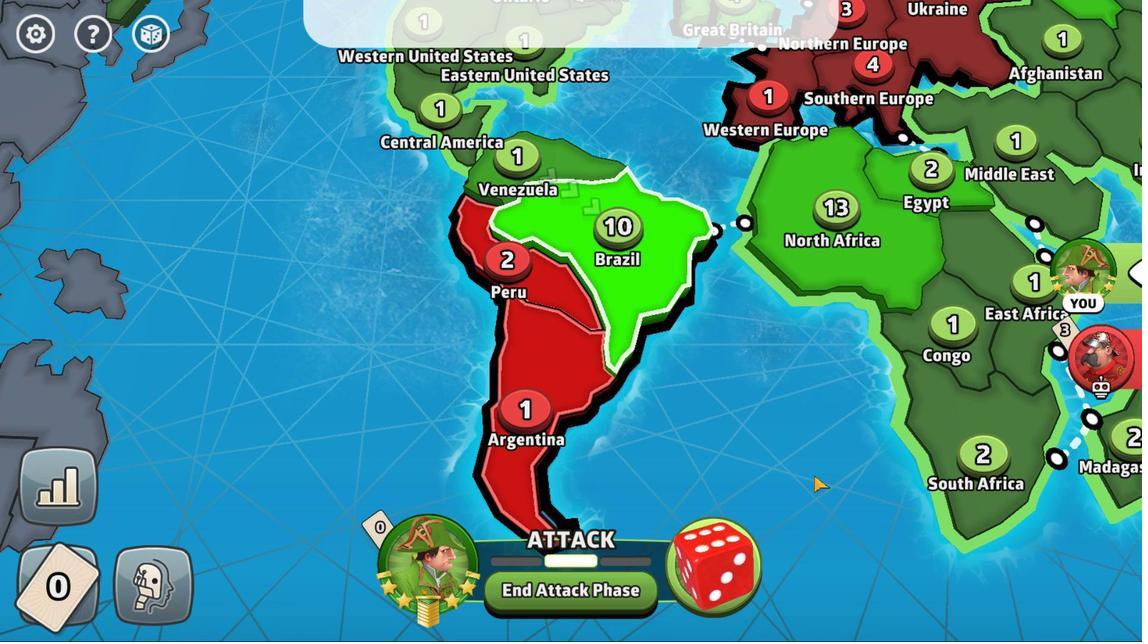 
Action: Mouse moved to (521, 208)
Screenshot: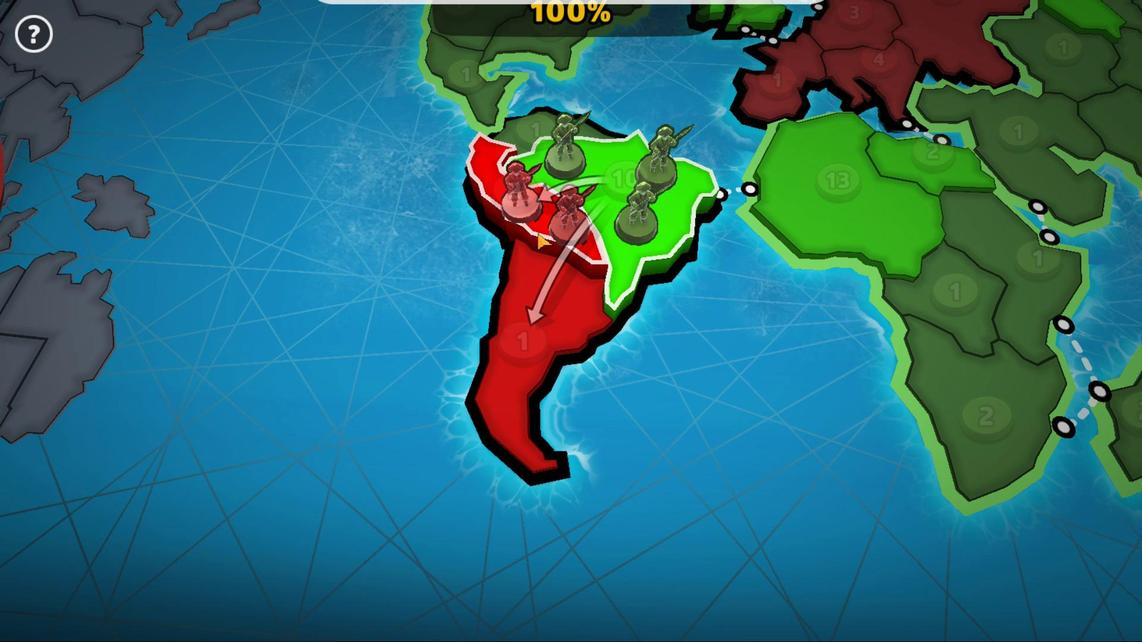 
Action: Mouse pressed left at (521, 208)
Screenshot: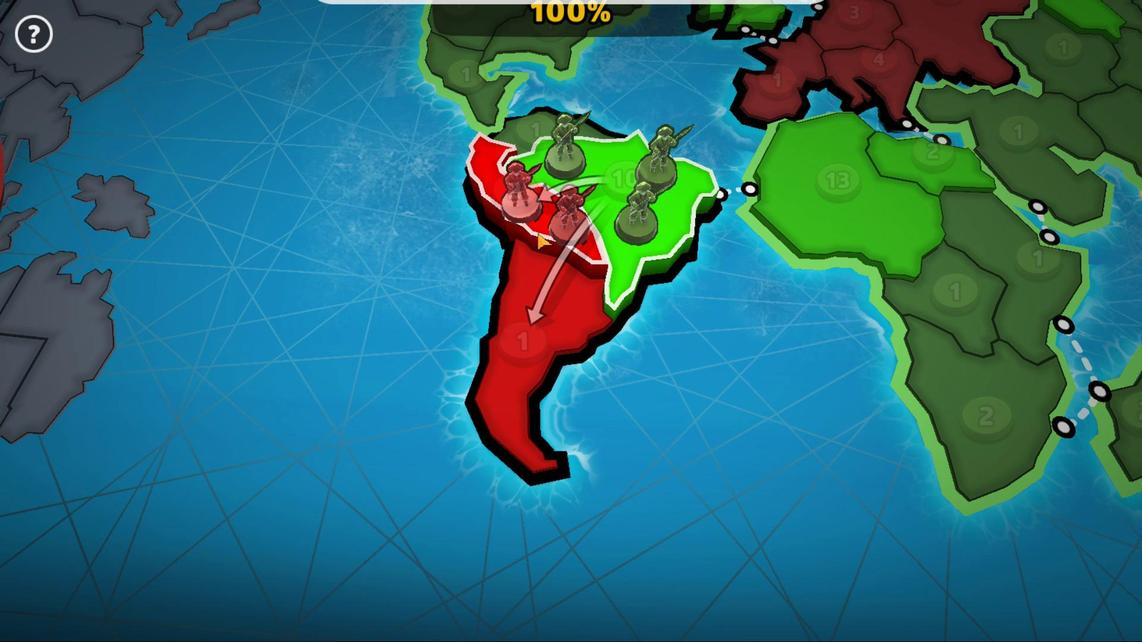 
Action: Mouse moved to (596, 451)
Screenshot: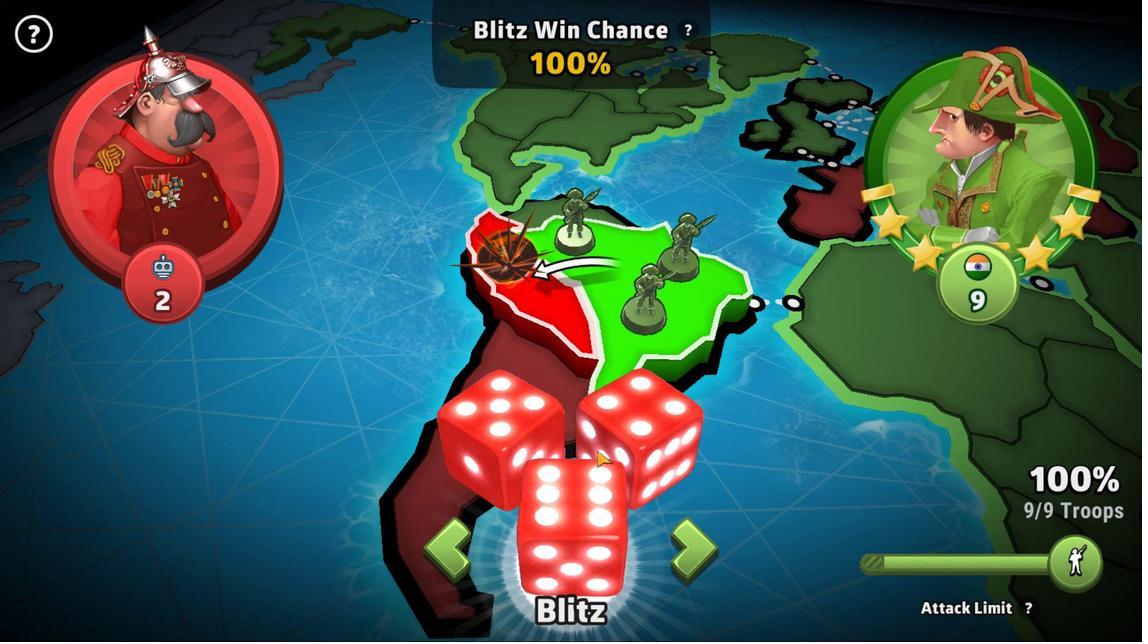 
Action: Mouse pressed left at (596, 451)
